 Task: Explore Airbnb listings in remote areas of Alaska, emphasizing off-grid and wilderness experiences, including wildlife watching and stargazing.
Action: Mouse moved to (367, 149)
Screenshot: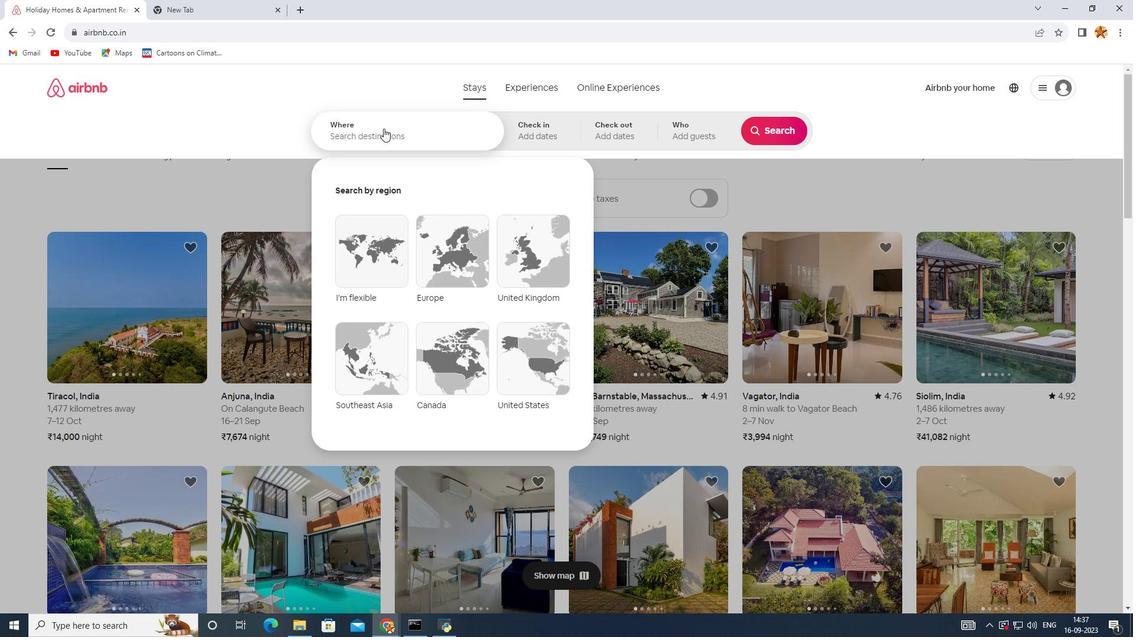 
Action: Mouse pressed left at (367, 149)
Screenshot: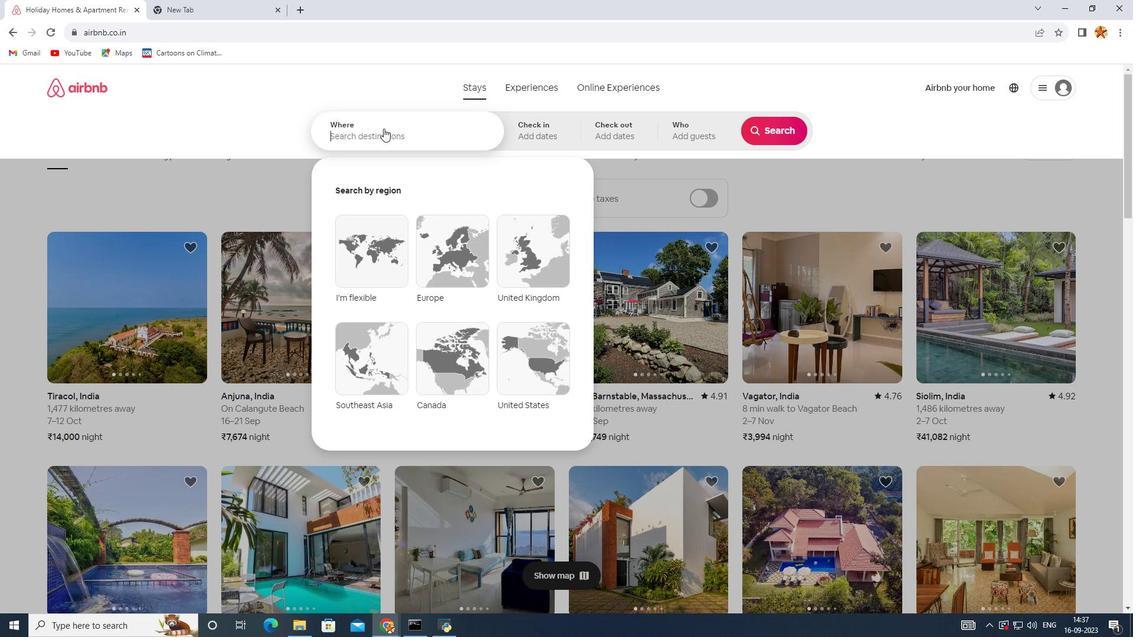 
Action: Key pressed al
Screenshot: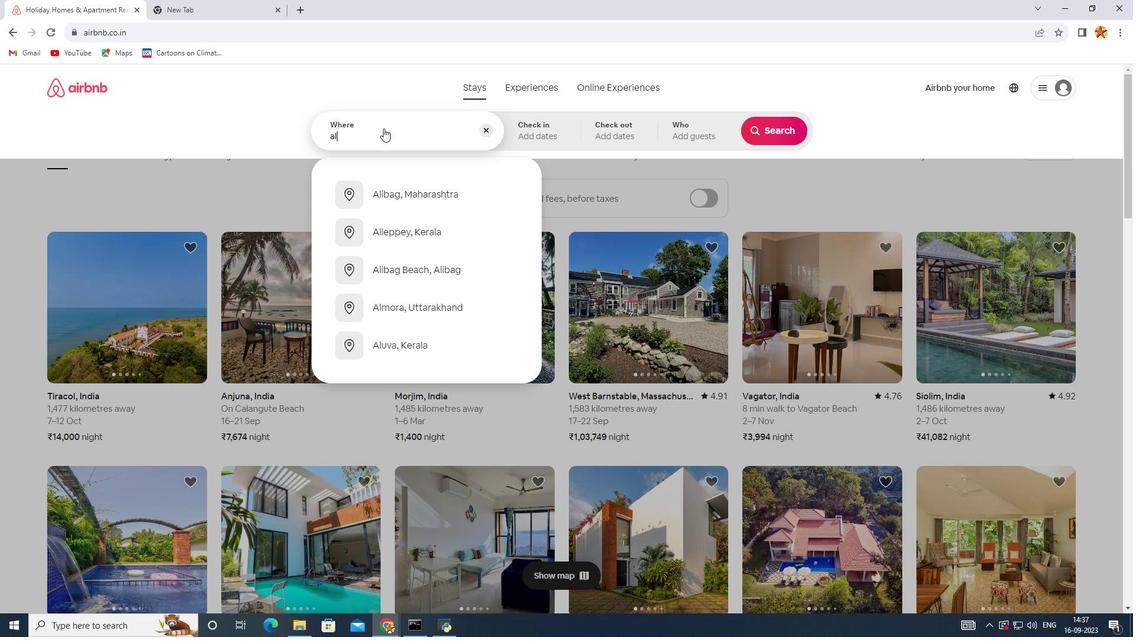 
Action: Mouse moved to (365, 164)
Screenshot: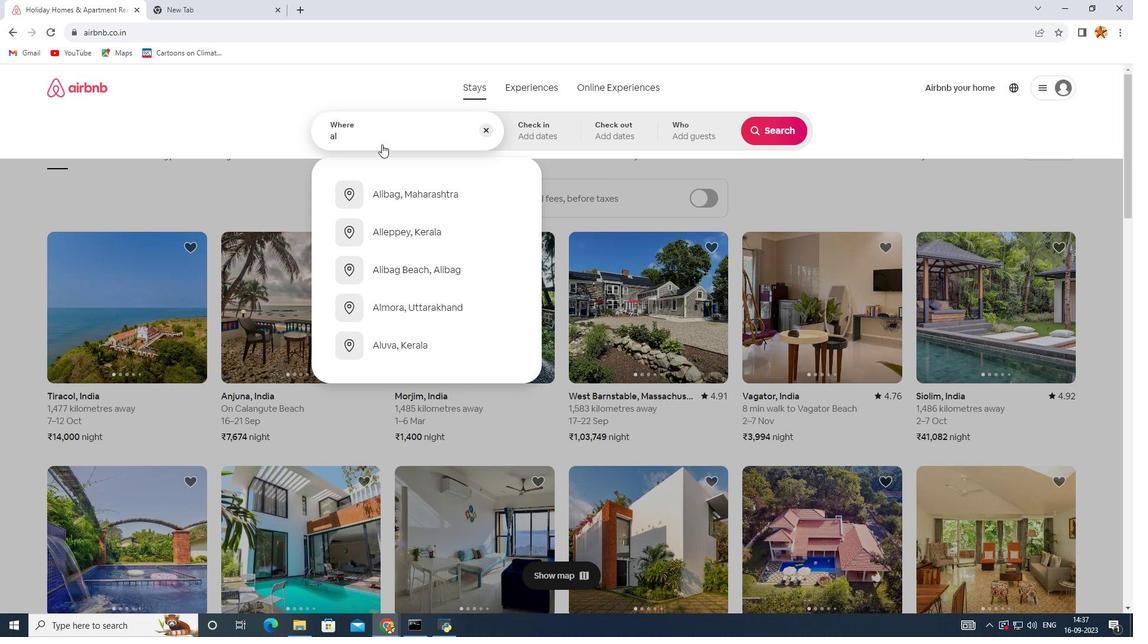 
Action: Key pressed aska
Screenshot: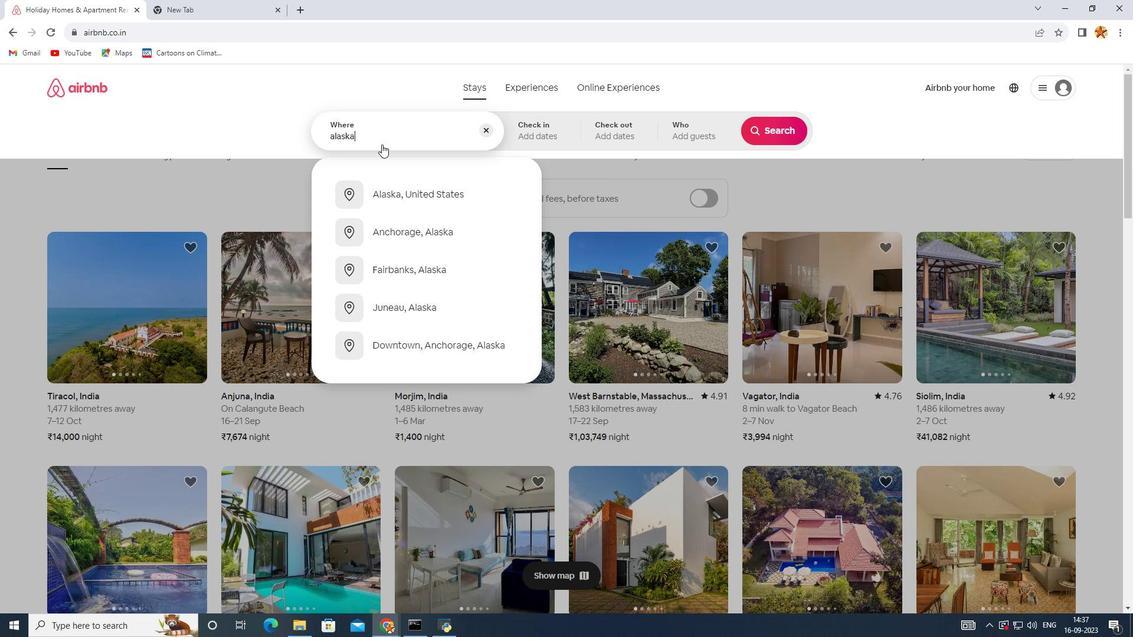 
Action: Mouse moved to (360, 213)
Screenshot: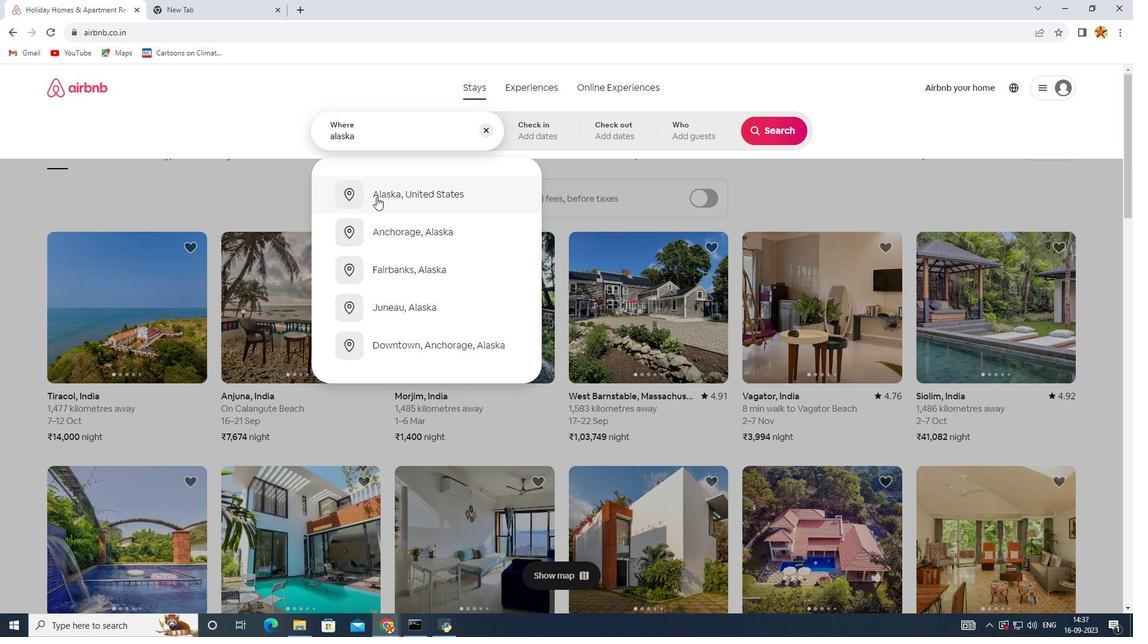 
Action: Mouse pressed left at (360, 213)
Screenshot: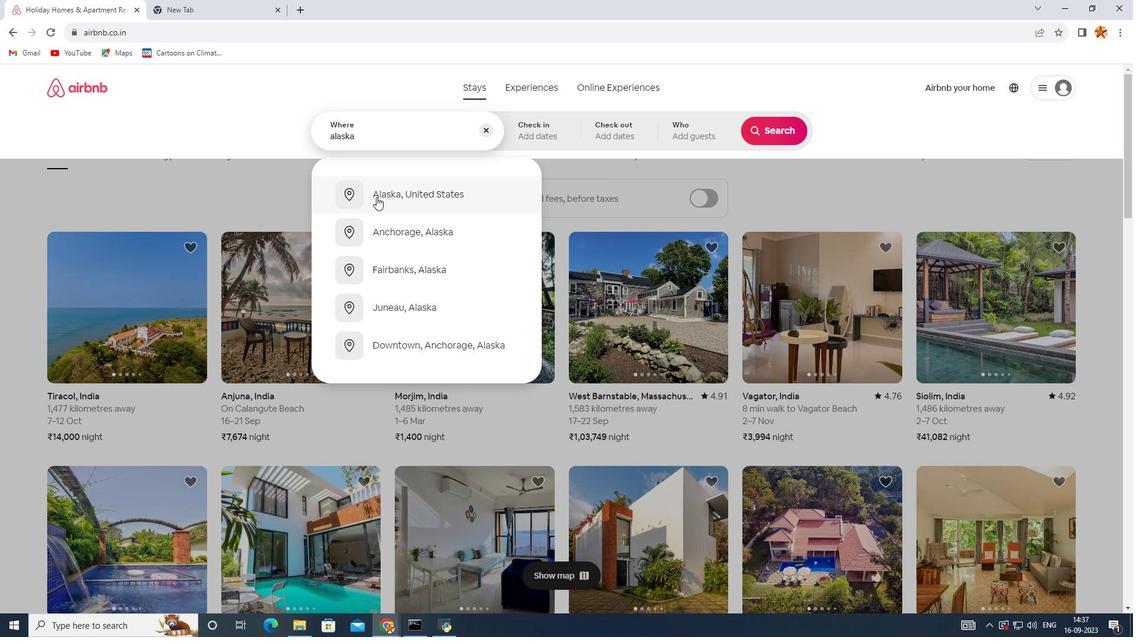 
Action: Mouse moved to (721, 234)
Screenshot: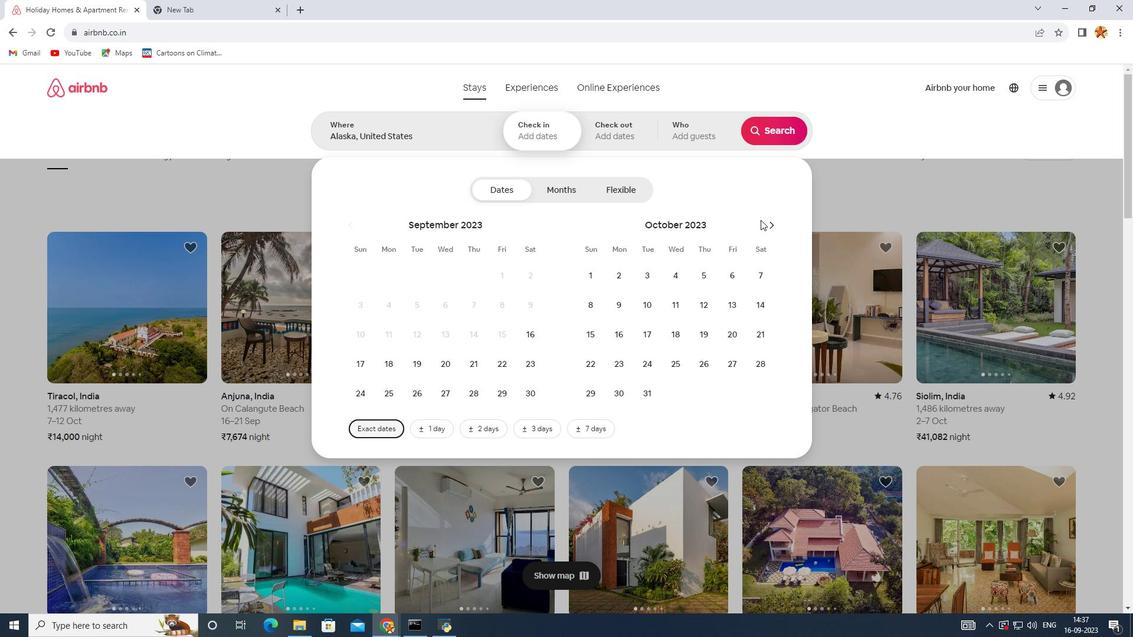 
Action: Mouse pressed left at (721, 234)
Screenshot: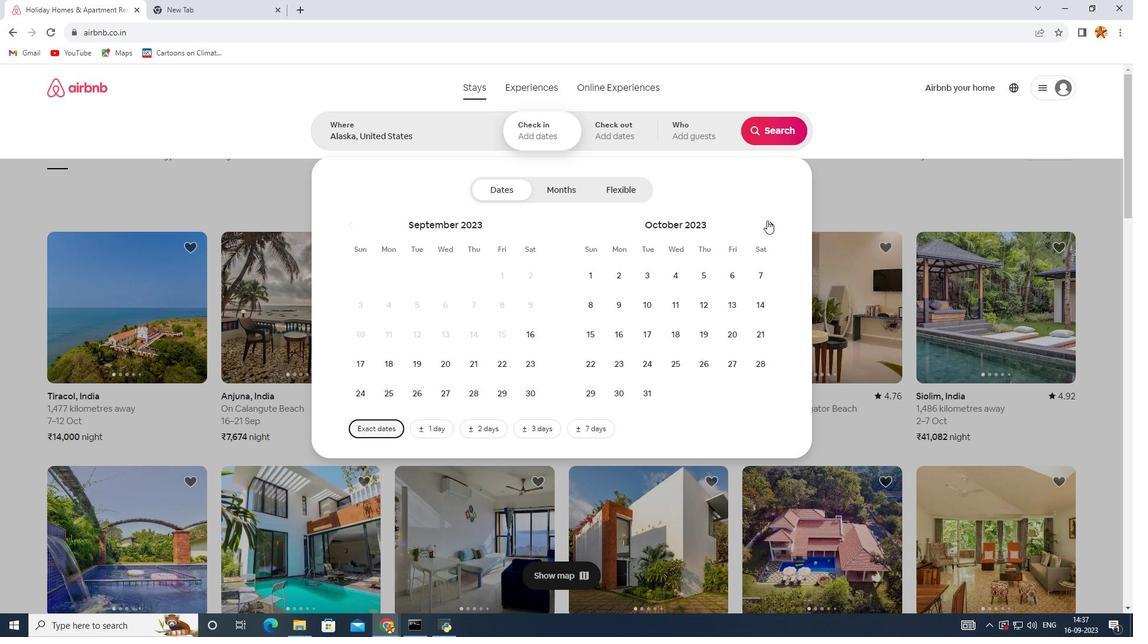 
Action: Mouse moved to (728, 235)
Screenshot: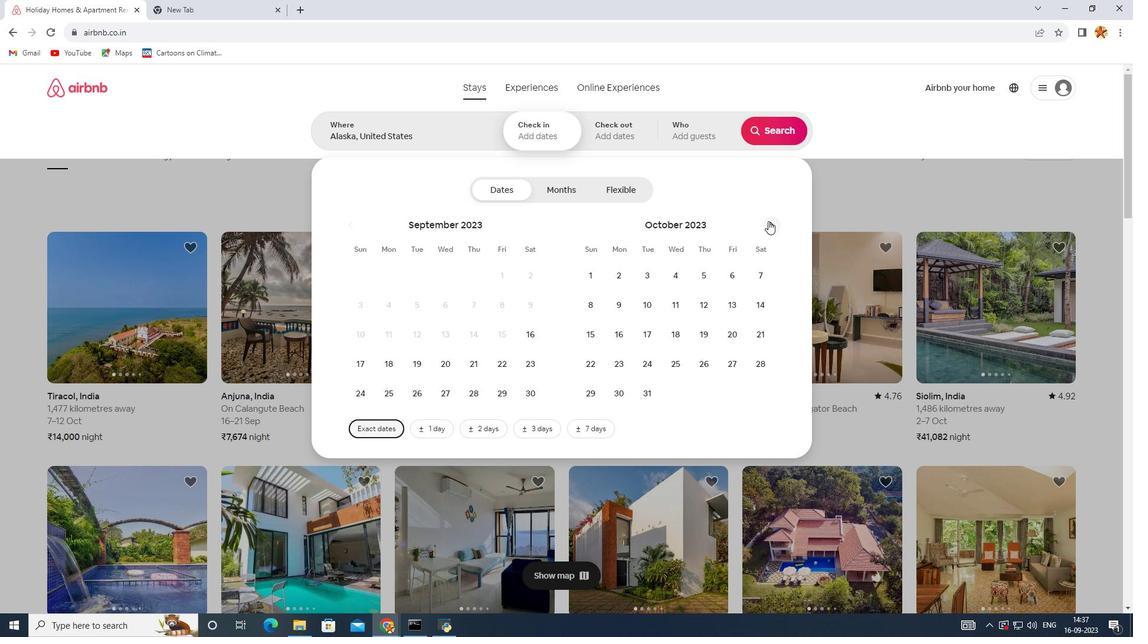 
Action: Mouse pressed left at (728, 235)
Screenshot: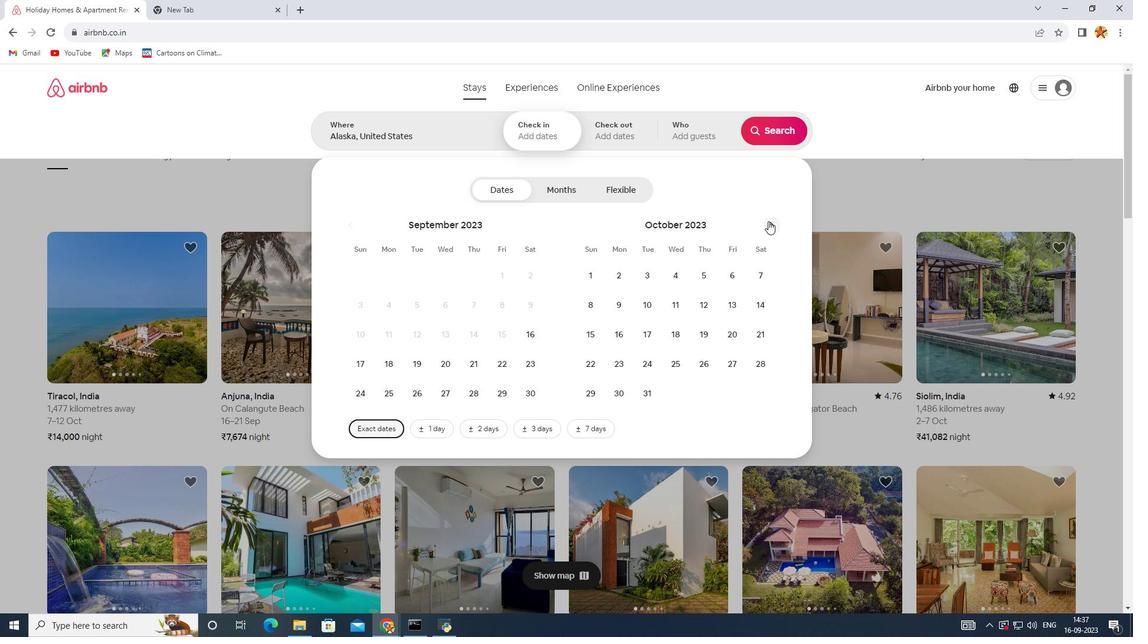 
Action: Mouse pressed left at (728, 235)
Screenshot: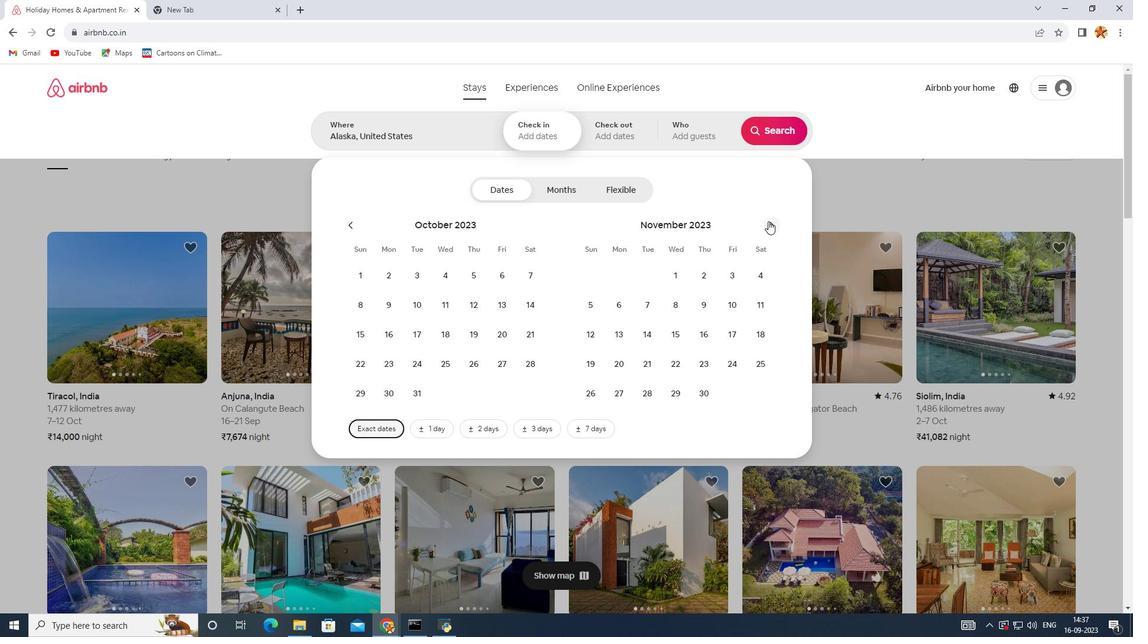 
Action: Mouse moved to (616, 339)
Screenshot: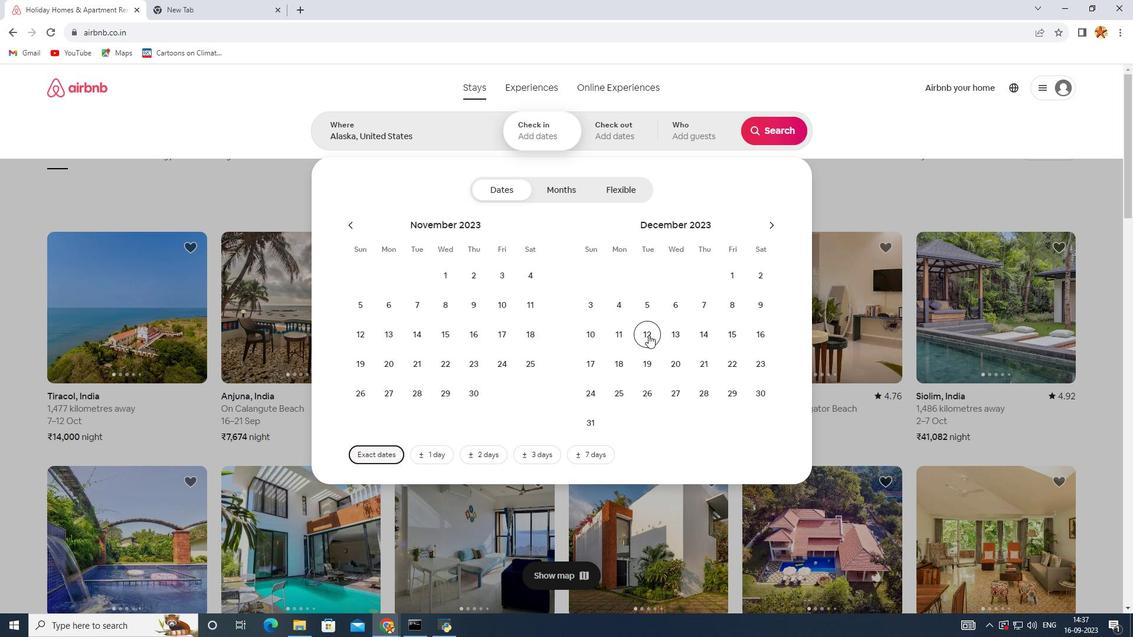 
Action: Mouse pressed left at (616, 339)
Screenshot: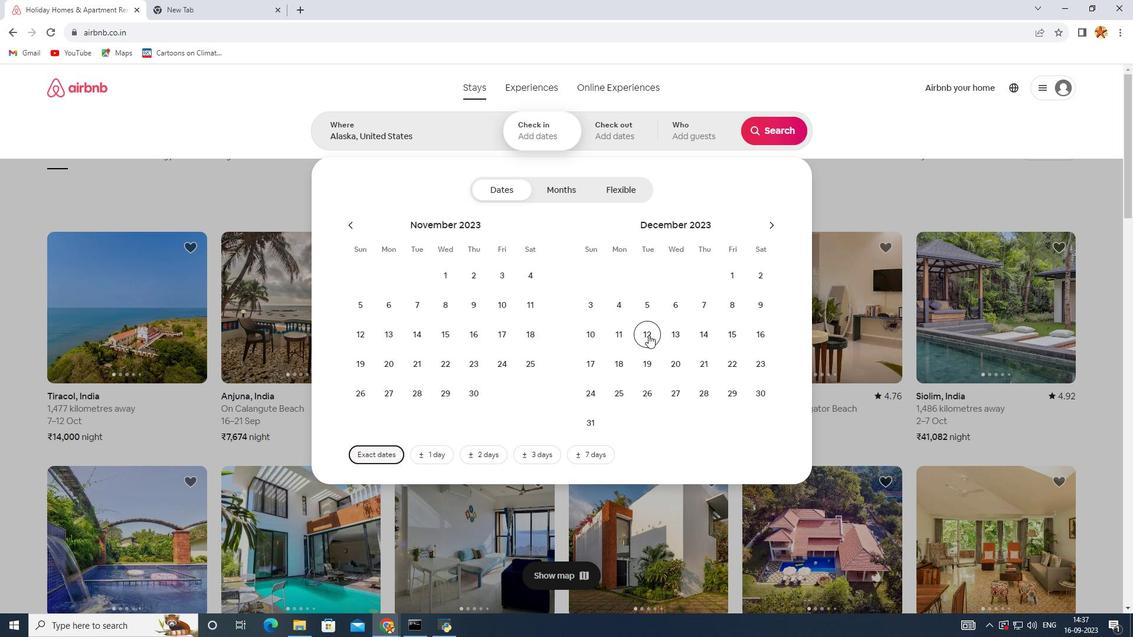 
Action: Mouse moved to (675, 390)
Screenshot: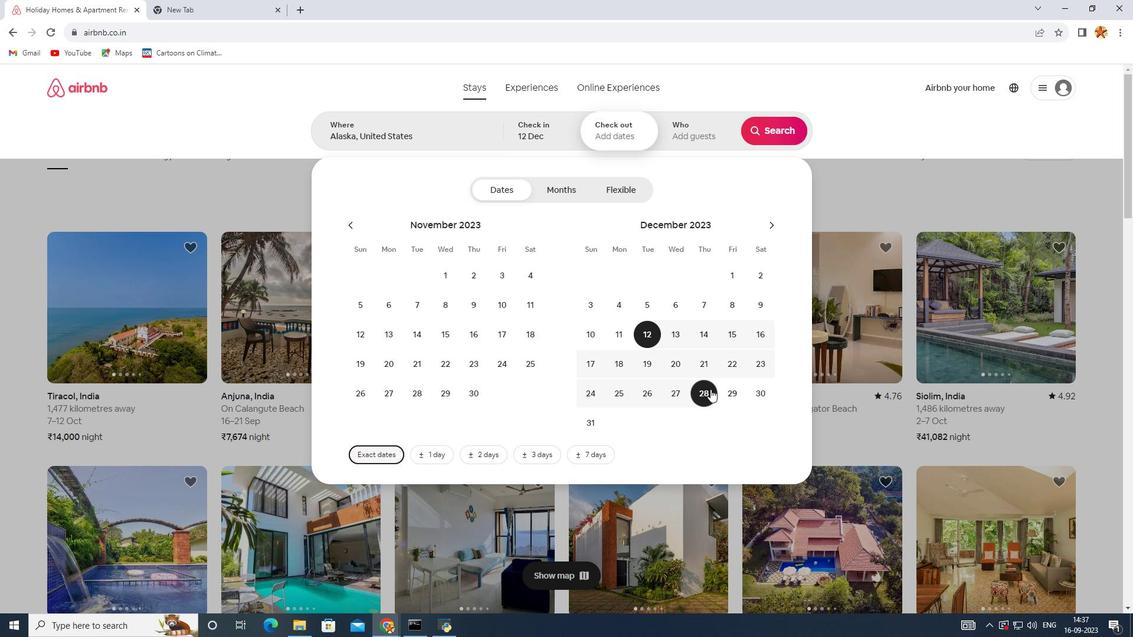 
Action: Mouse pressed left at (675, 390)
Screenshot: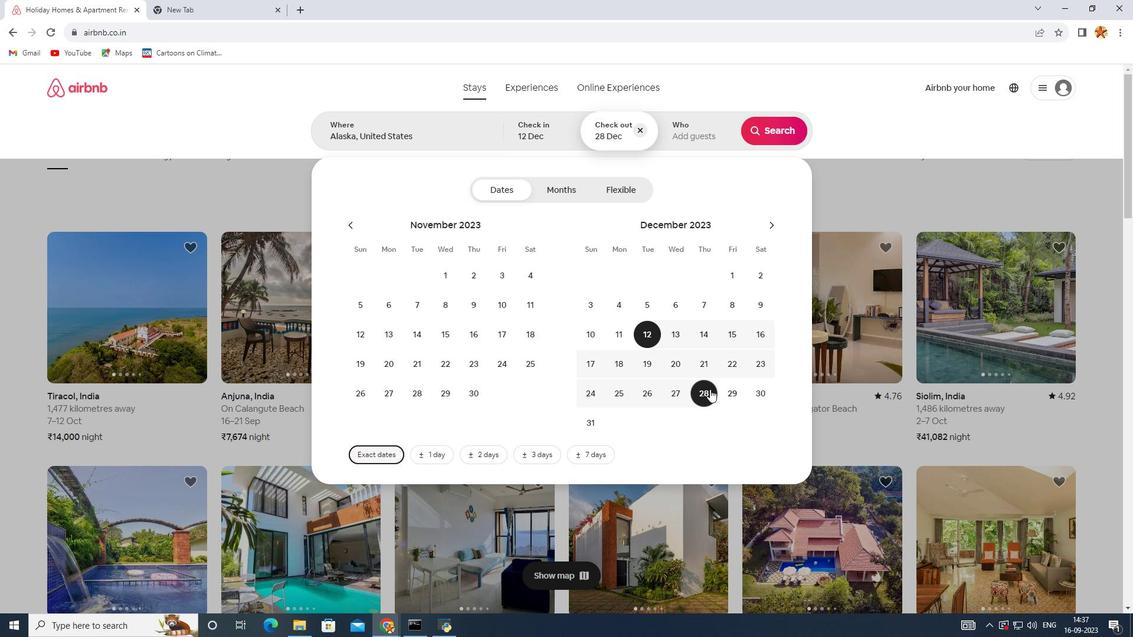 
Action: Mouse moved to (687, 155)
Screenshot: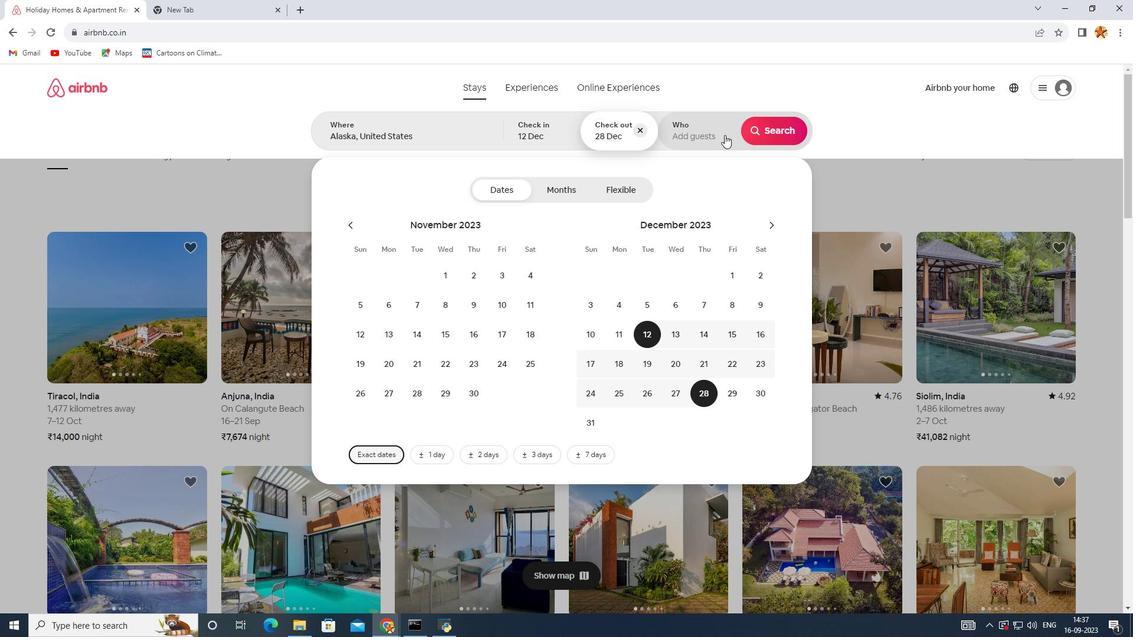 
Action: Mouse pressed left at (687, 155)
Screenshot: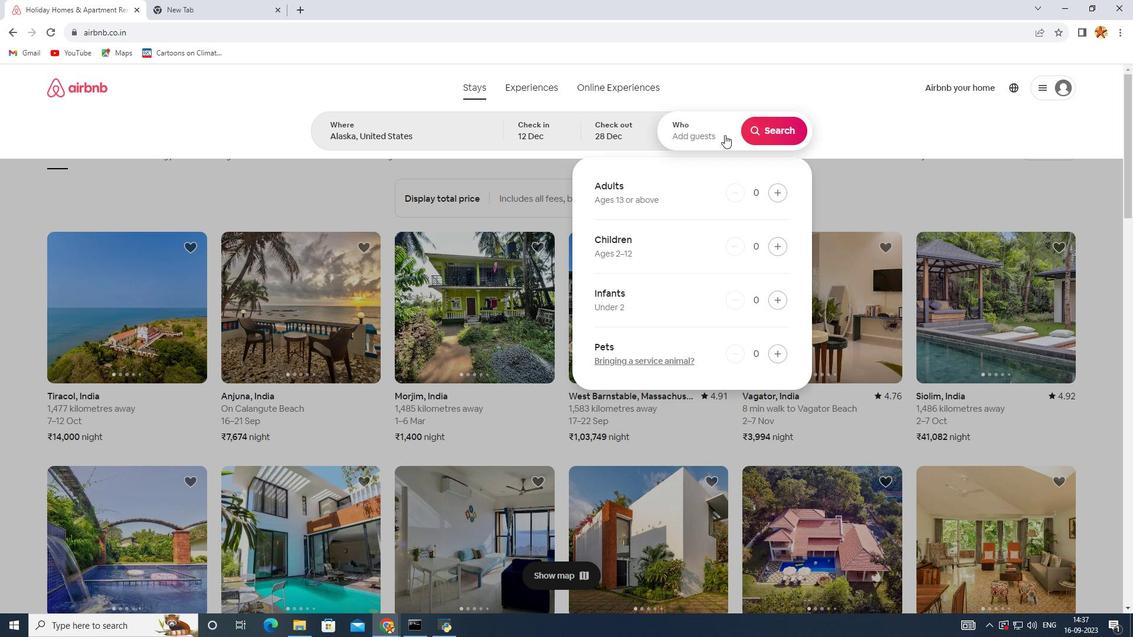 
Action: Mouse moved to (730, 155)
Screenshot: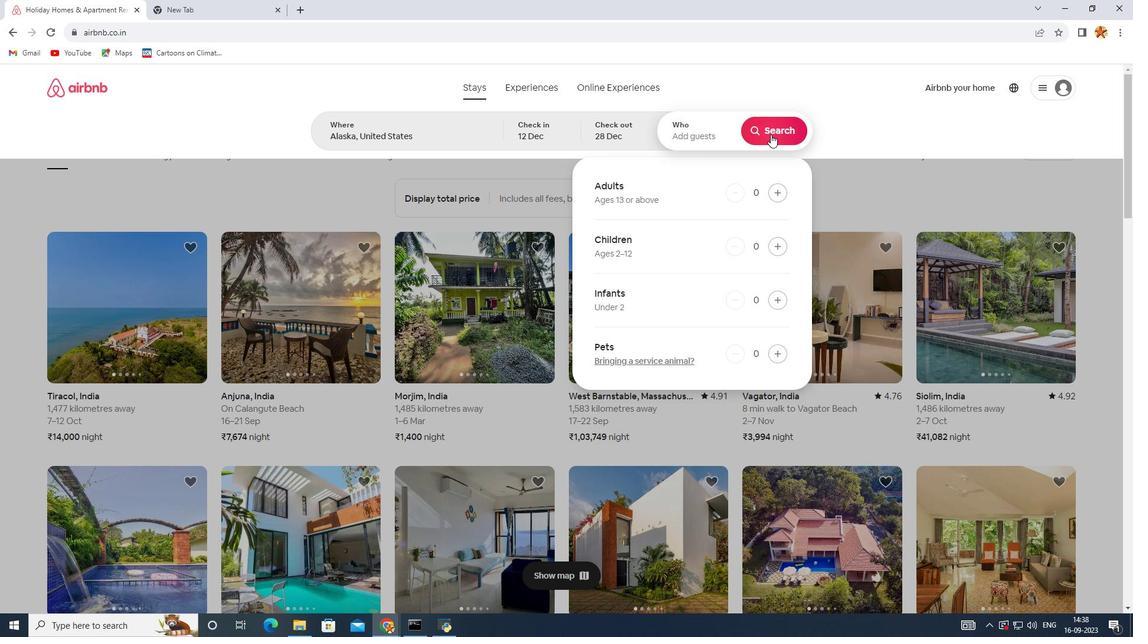 
Action: Mouse pressed left at (730, 155)
Screenshot: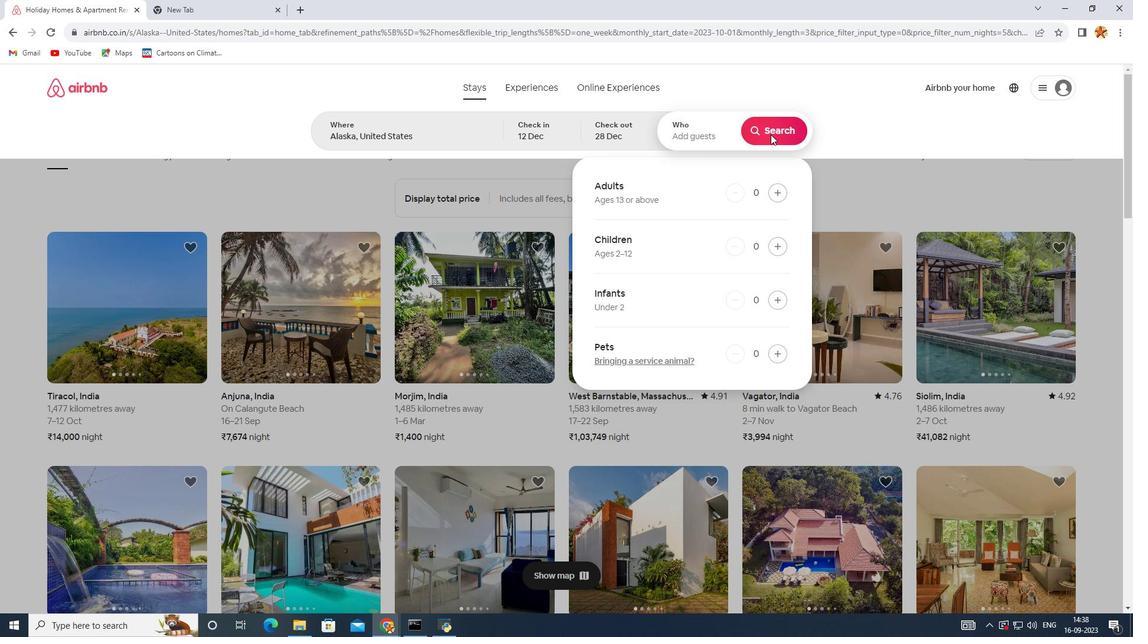 
Action: Mouse moved to (1034, 161)
Screenshot: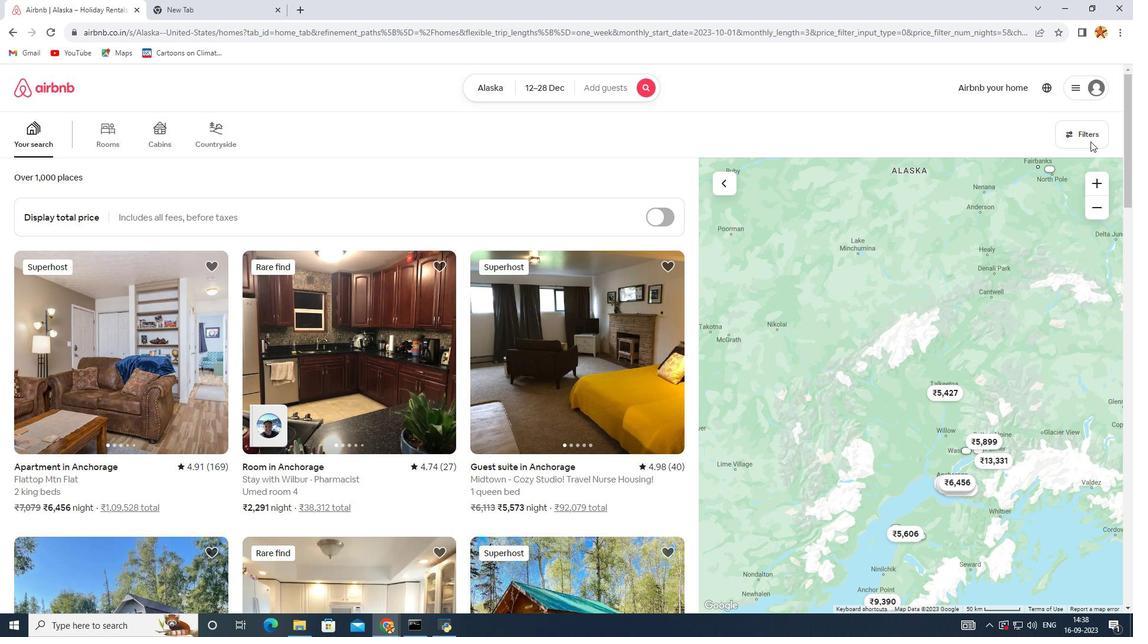 
Action: Mouse pressed left at (1034, 161)
Screenshot: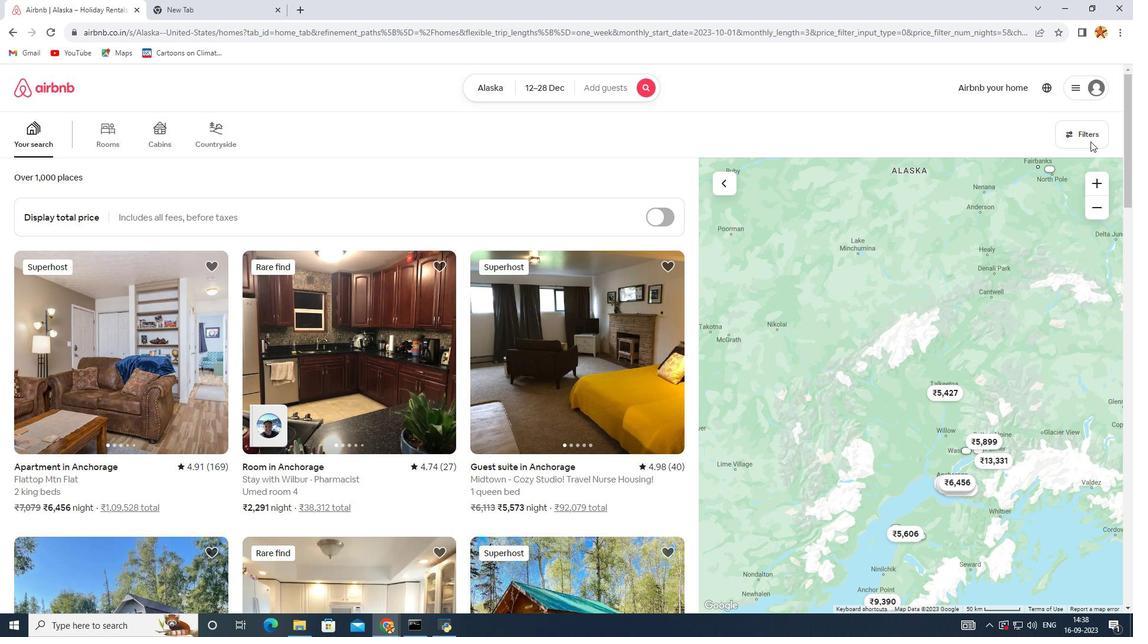 
Action: Mouse moved to (410, 355)
Screenshot: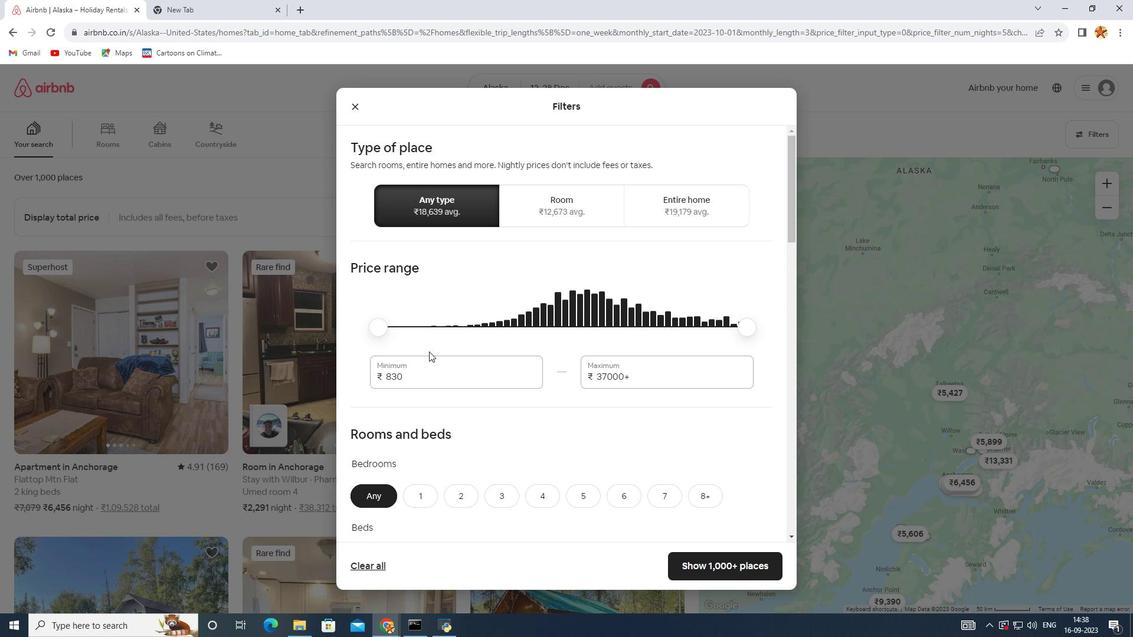 
Action: Mouse scrolled (410, 354) with delta (0, 0)
Screenshot: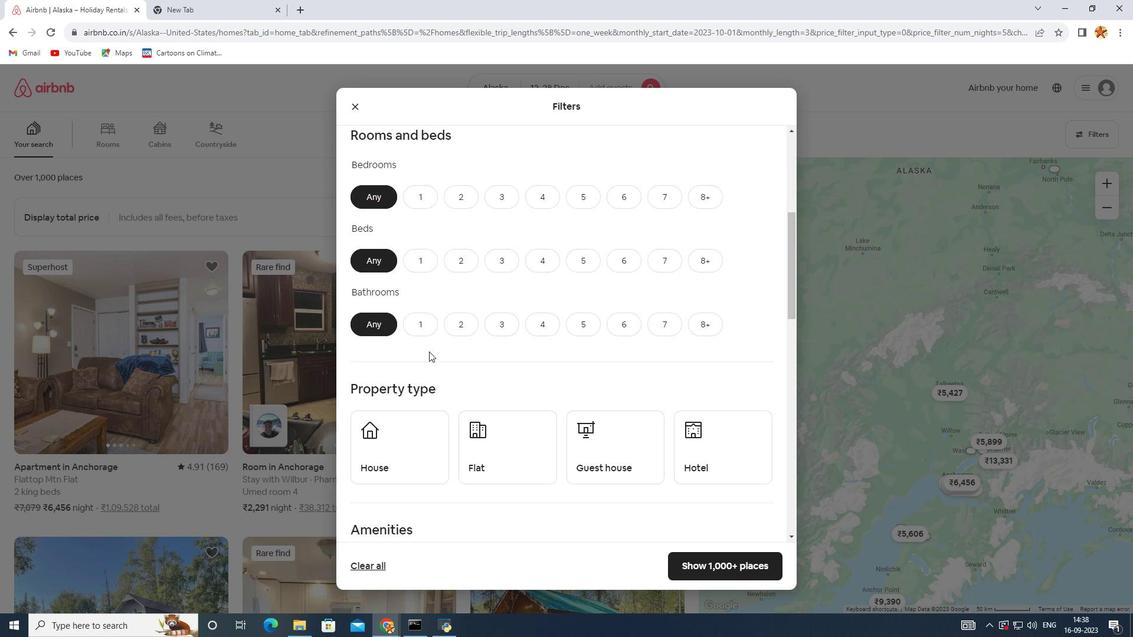 
Action: Mouse scrolled (410, 354) with delta (0, 0)
Screenshot: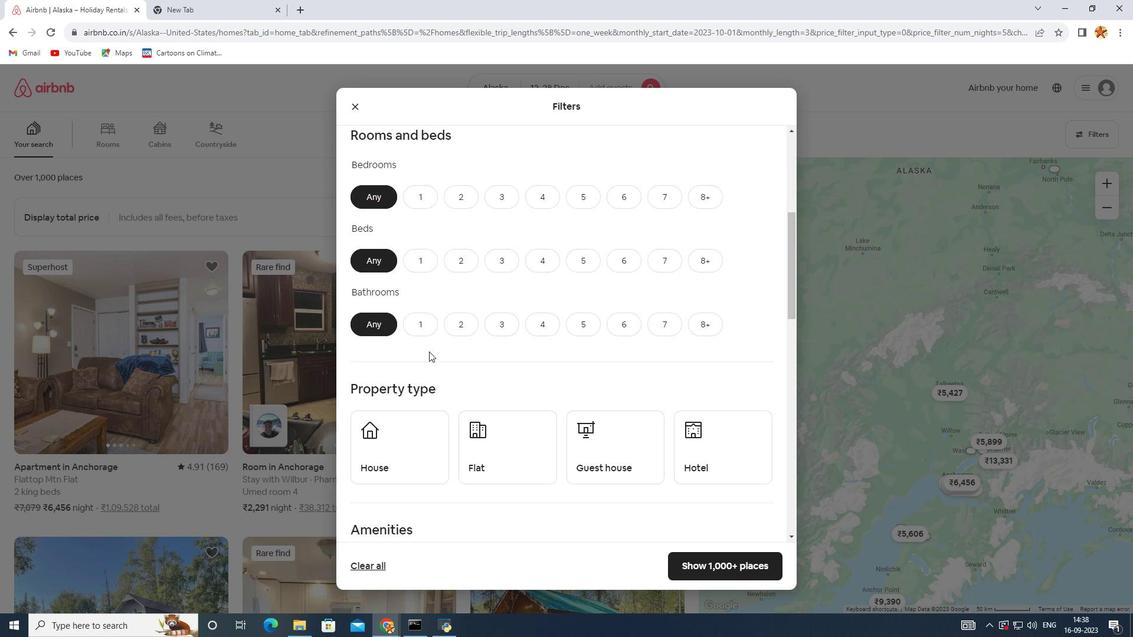 
Action: Mouse scrolled (410, 354) with delta (0, 0)
Screenshot: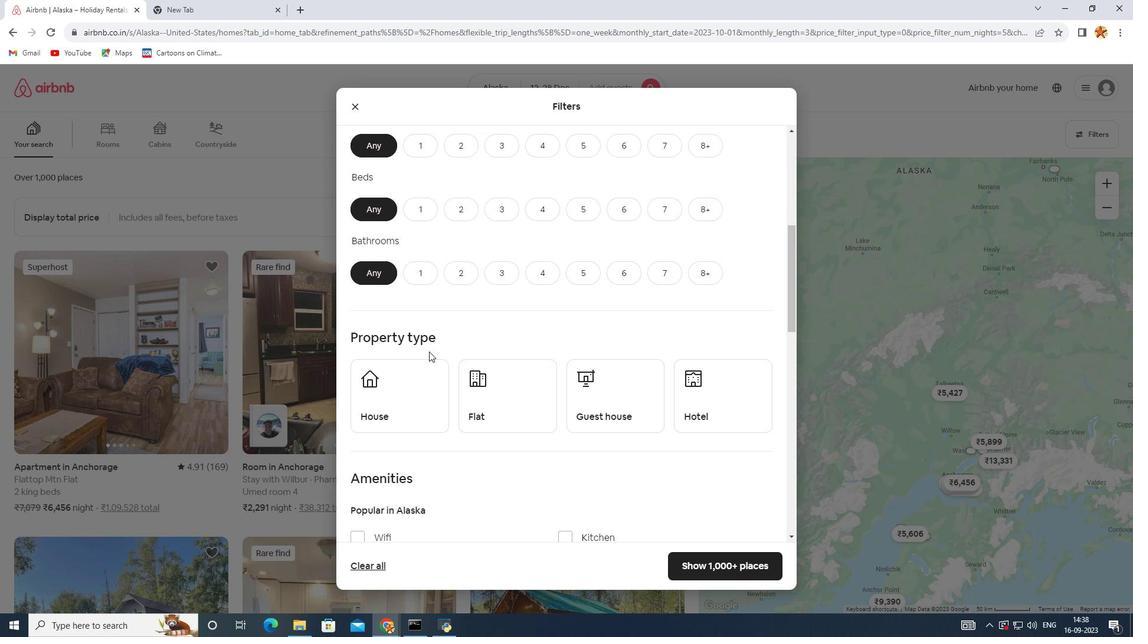
Action: Mouse scrolled (410, 354) with delta (0, 0)
Screenshot: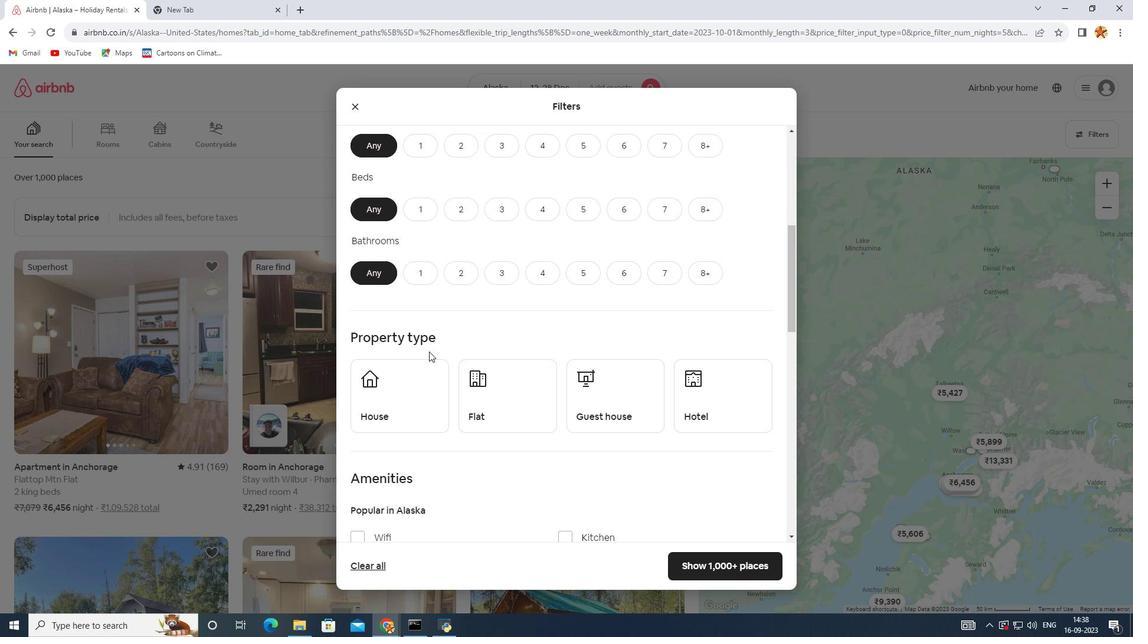 
Action: Mouse scrolled (410, 354) with delta (0, 0)
Screenshot: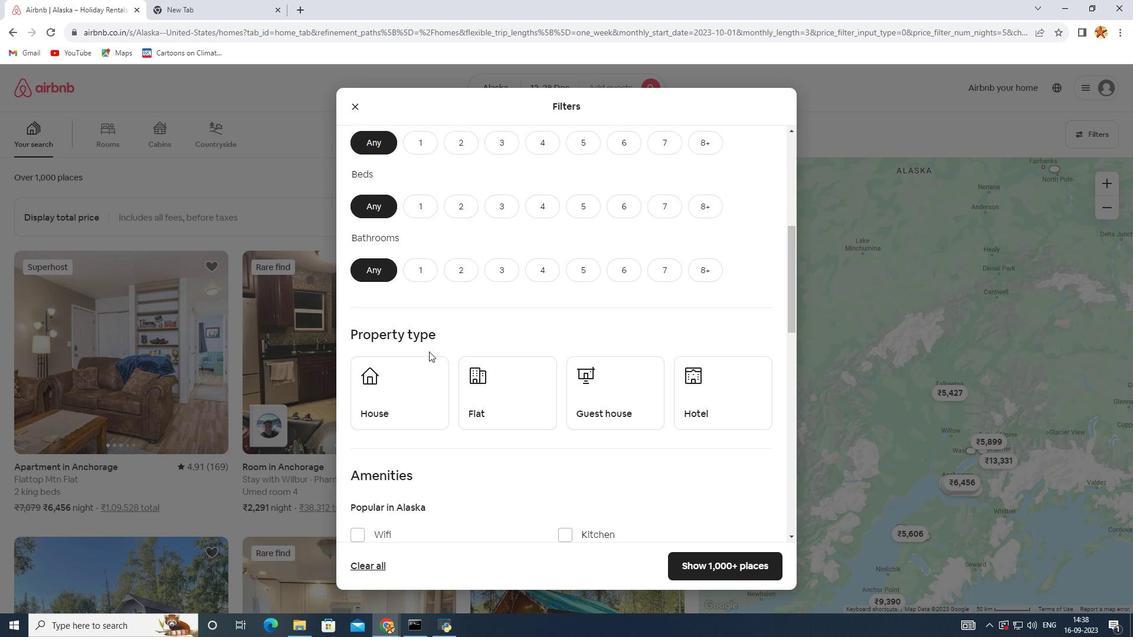 
Action: Mouse scrolled (410, 354) with delta (0, 0)
Screenshot: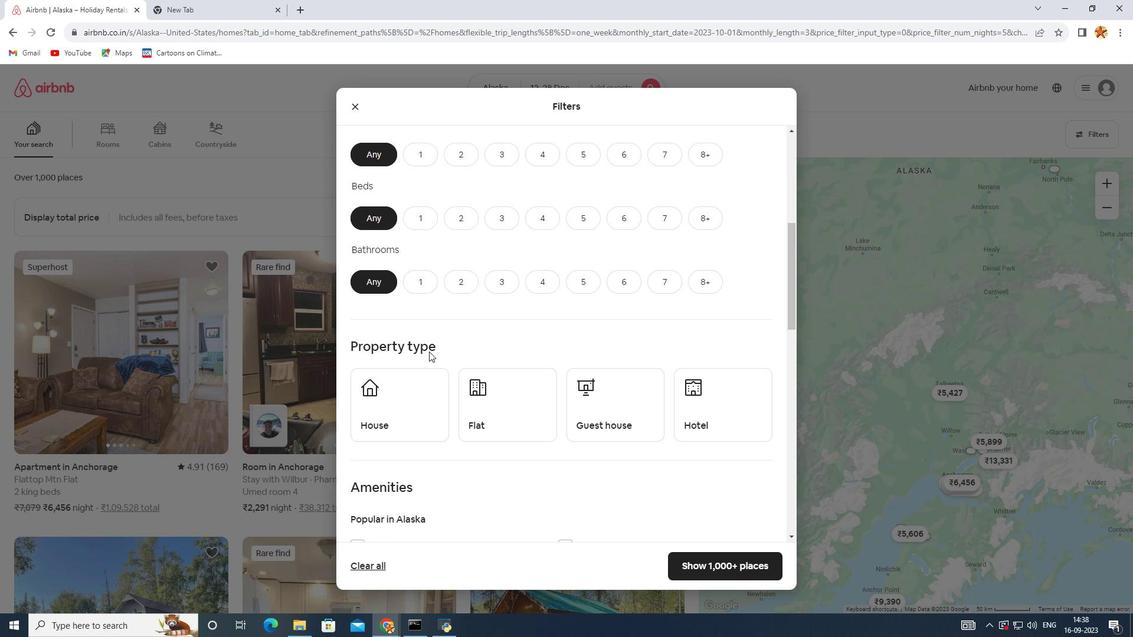 
Action: Mouse scrolled (410, 355) with delta (0, 0)
Screenshot: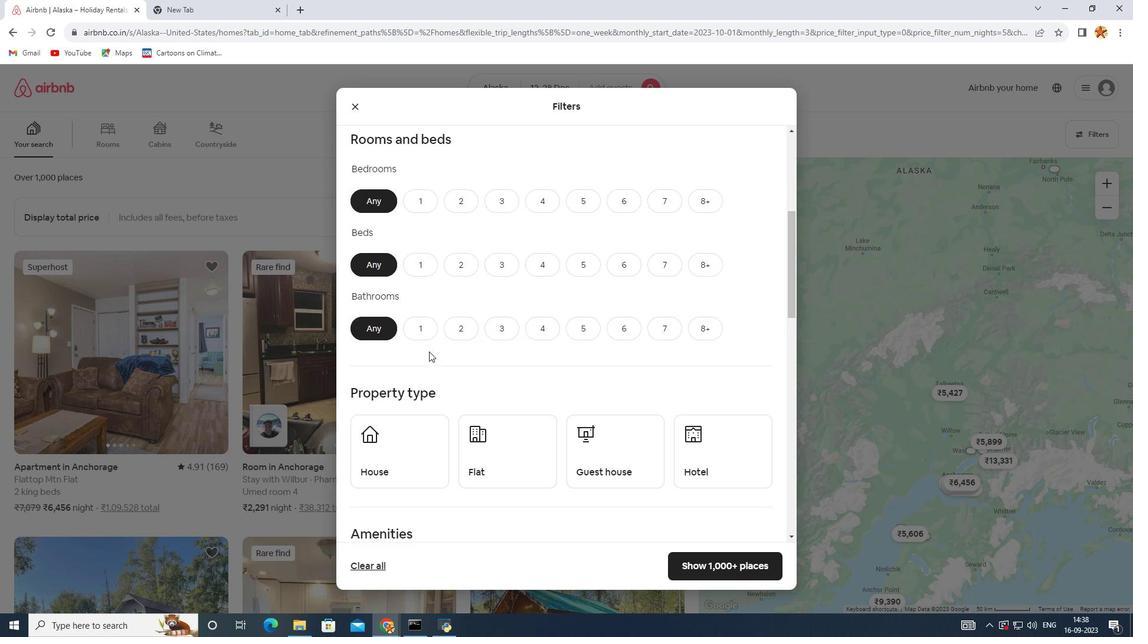 
Action: Mouse scrolled (410, 354) with delta (0, 0)
Screenshot: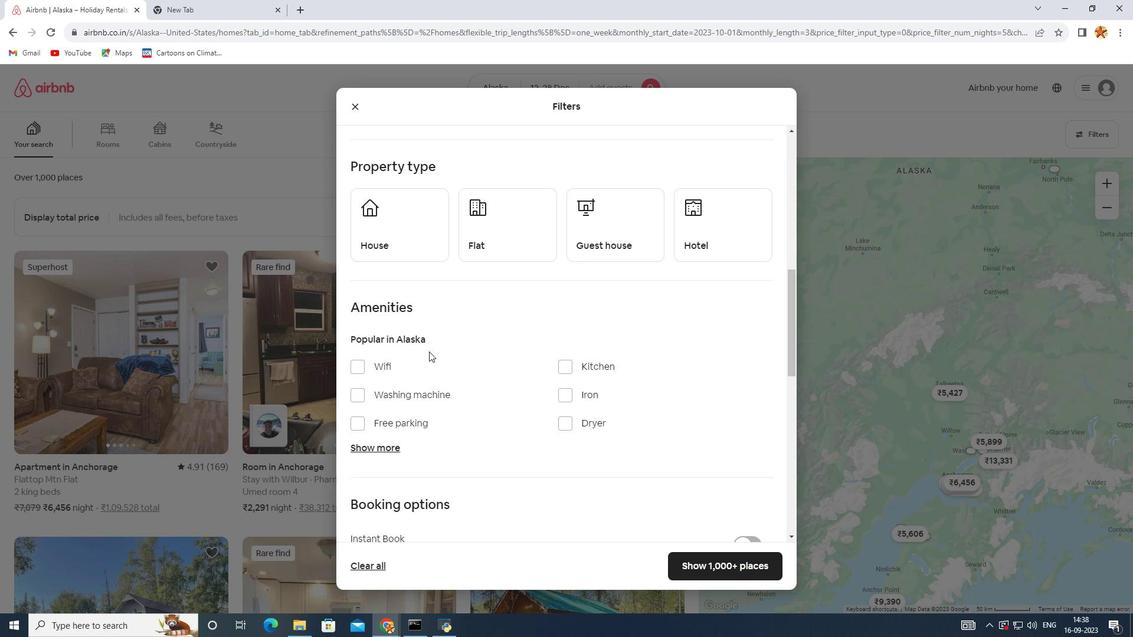 
Action: Mouse scrolled (410, 354) with delta (0, 0)
Screenshot: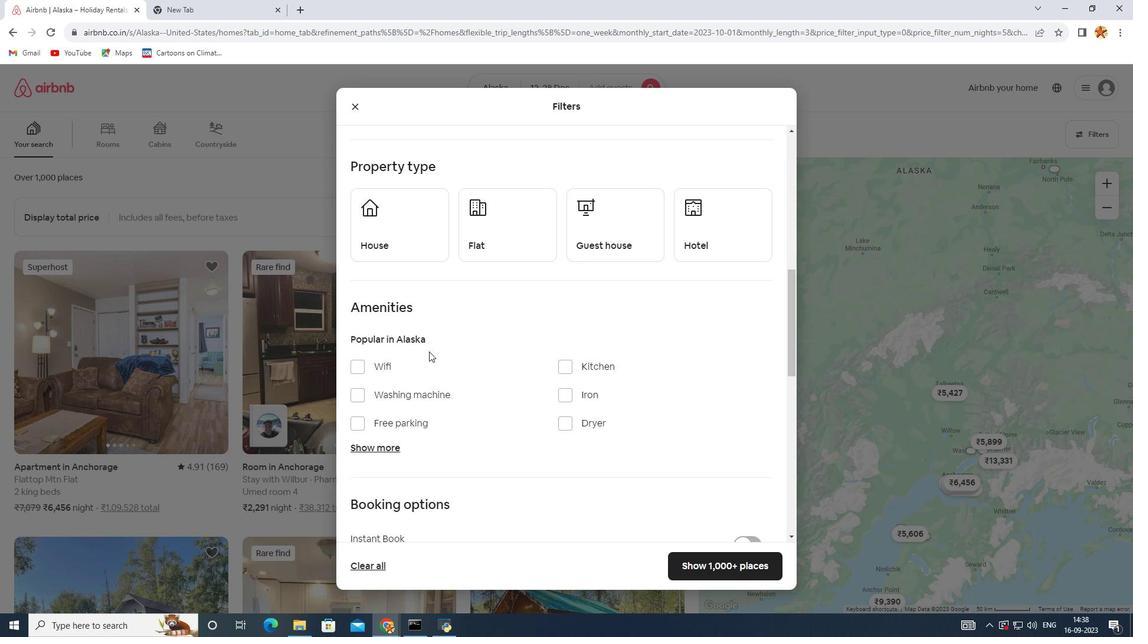 
Action: Mouse scrolled (410, 354) with delta (0, 0)
Screenshot: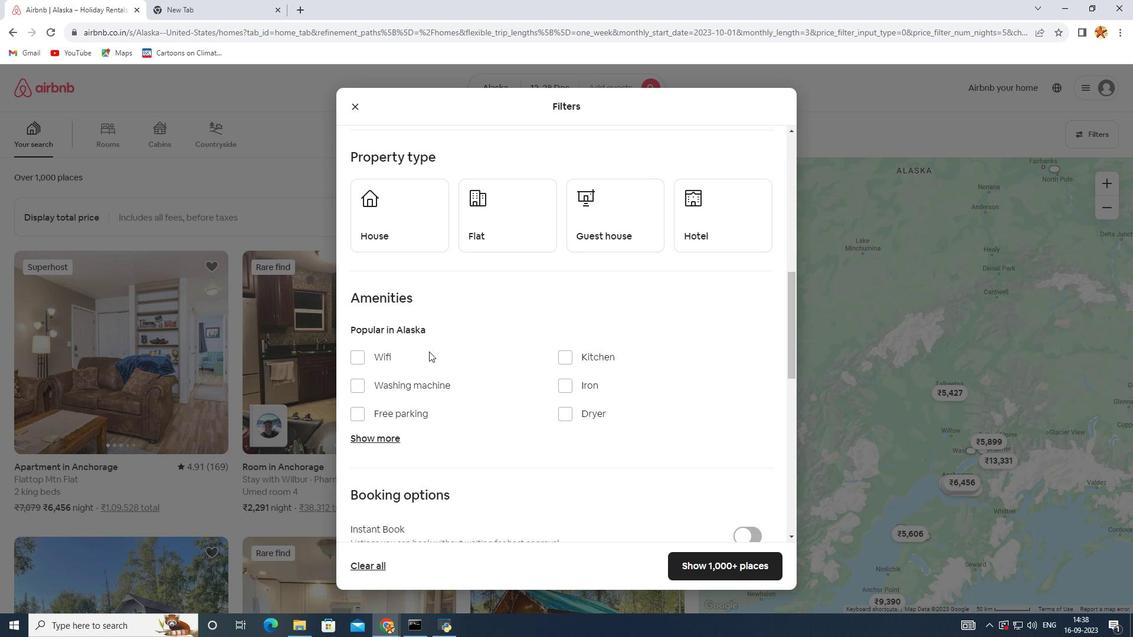 
Action: Mouse scrolled (410, 354) with delta (0, 0)
Screenshot: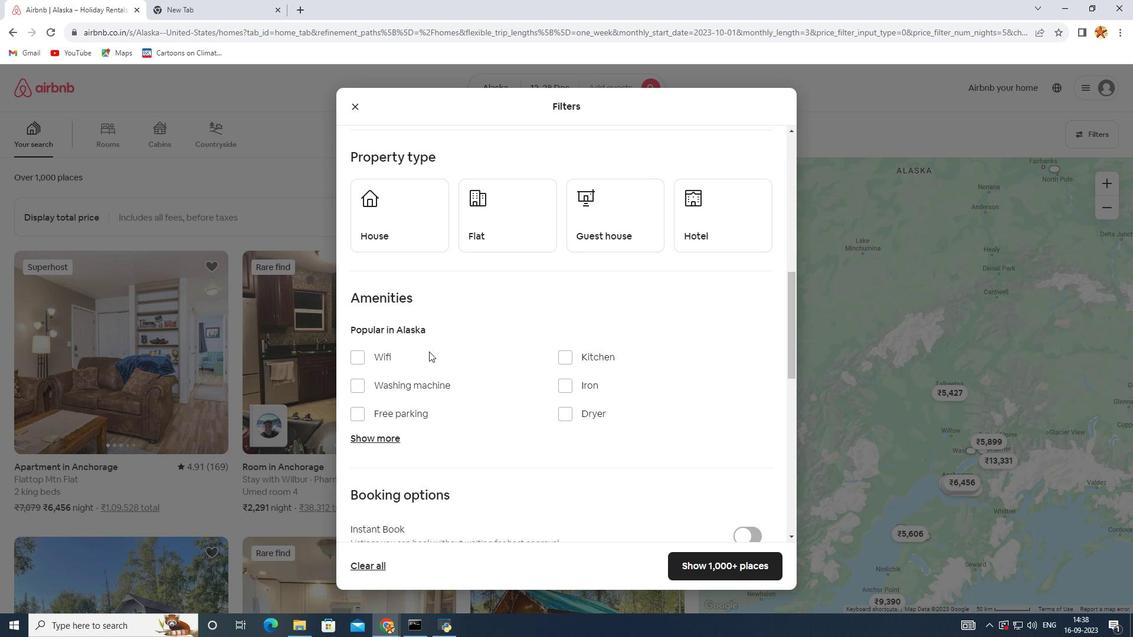 
Action: Mouse moved to (370, 436)
Screenshot: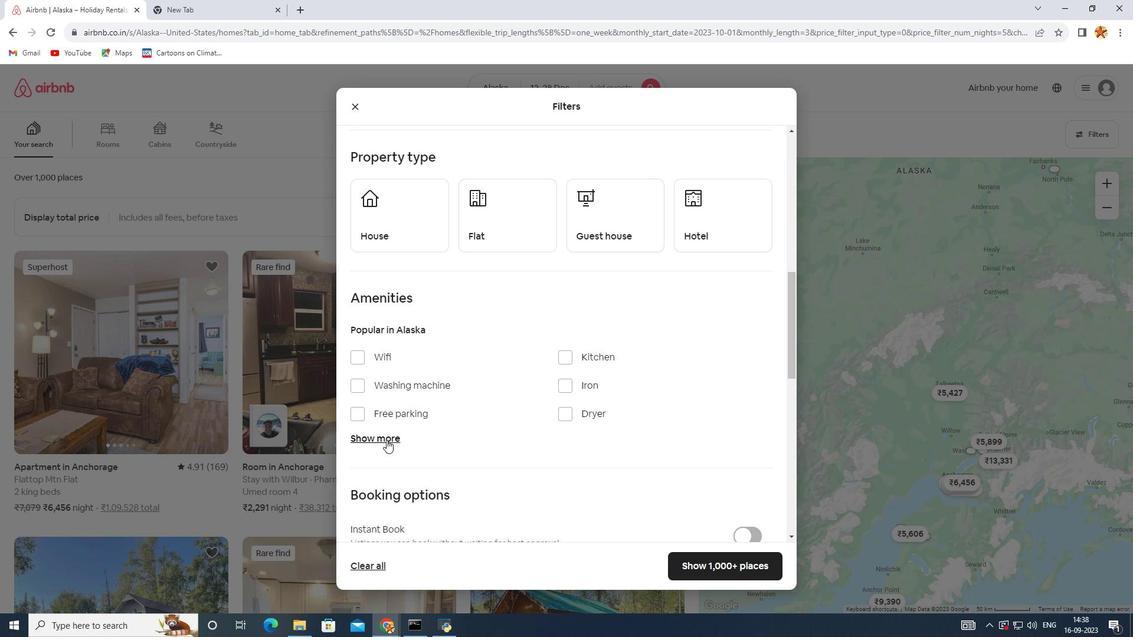 
Action: Mouse pressed left at (370, 436)
Screenshot: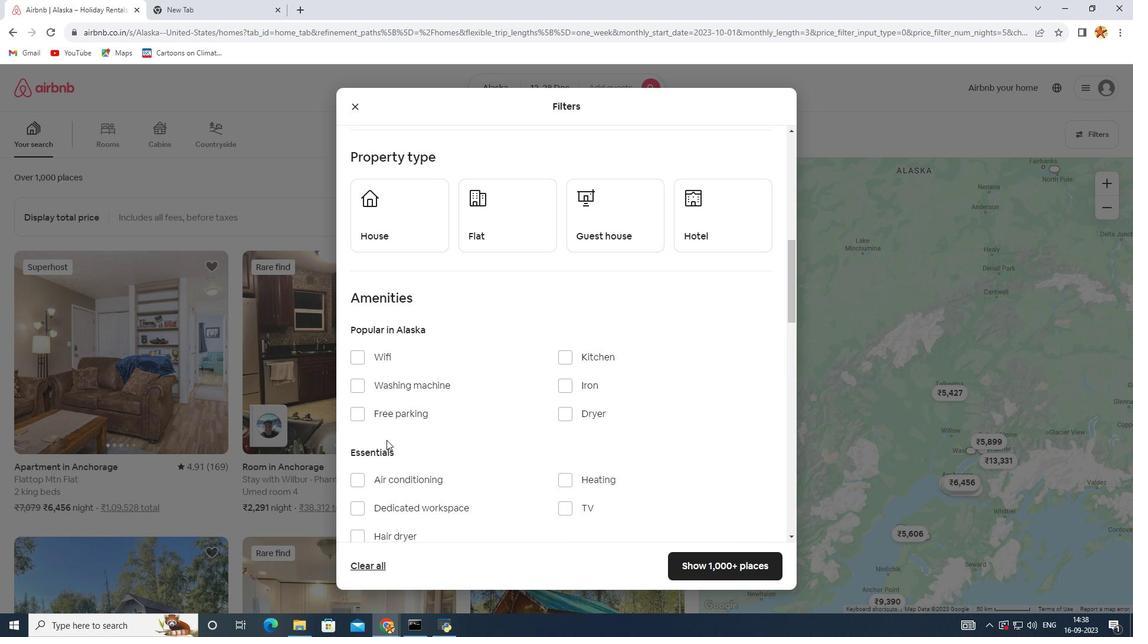 
Action: Mouse moved to (371, 404)
Screenshot: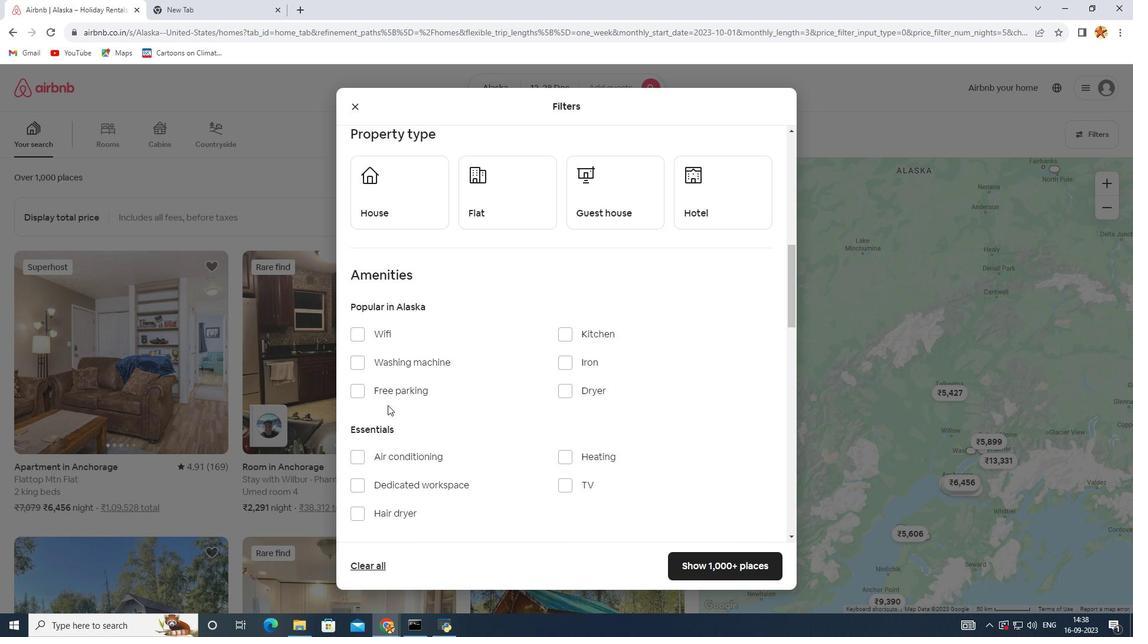 
Action: Mouse scrolled (371, 404) with delta (0, 0)
Screenshot: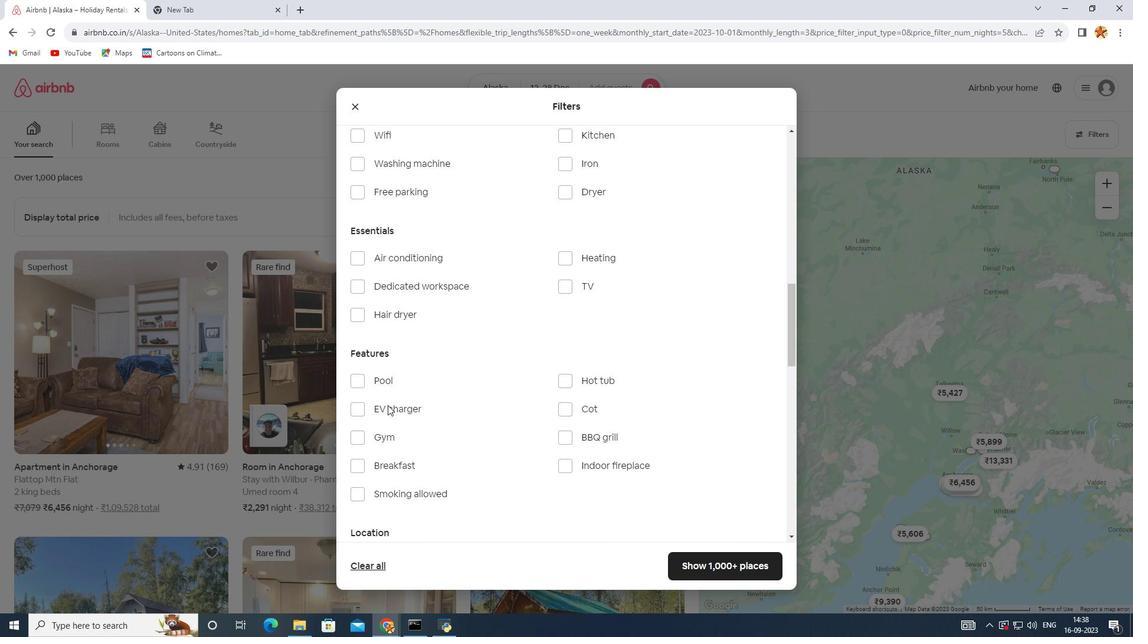 
Action: Mouse scrolled (371, 404) with delta (0, 0)
Screenshot: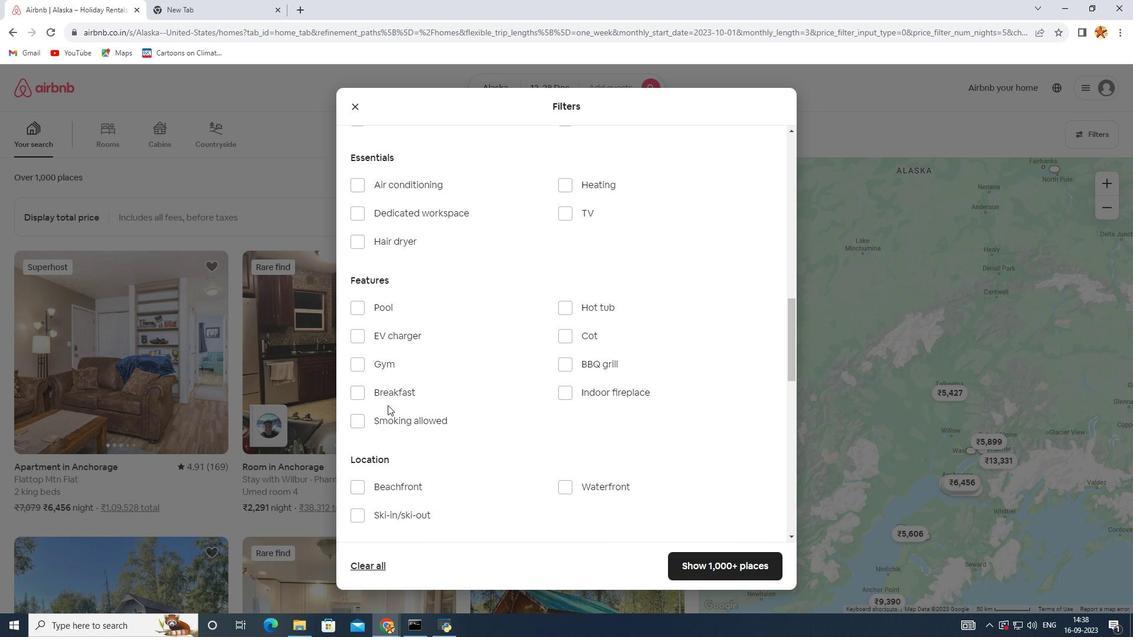 
Action: Mouse scrolled (371, 404) with delta (0, 0)
Screenshot: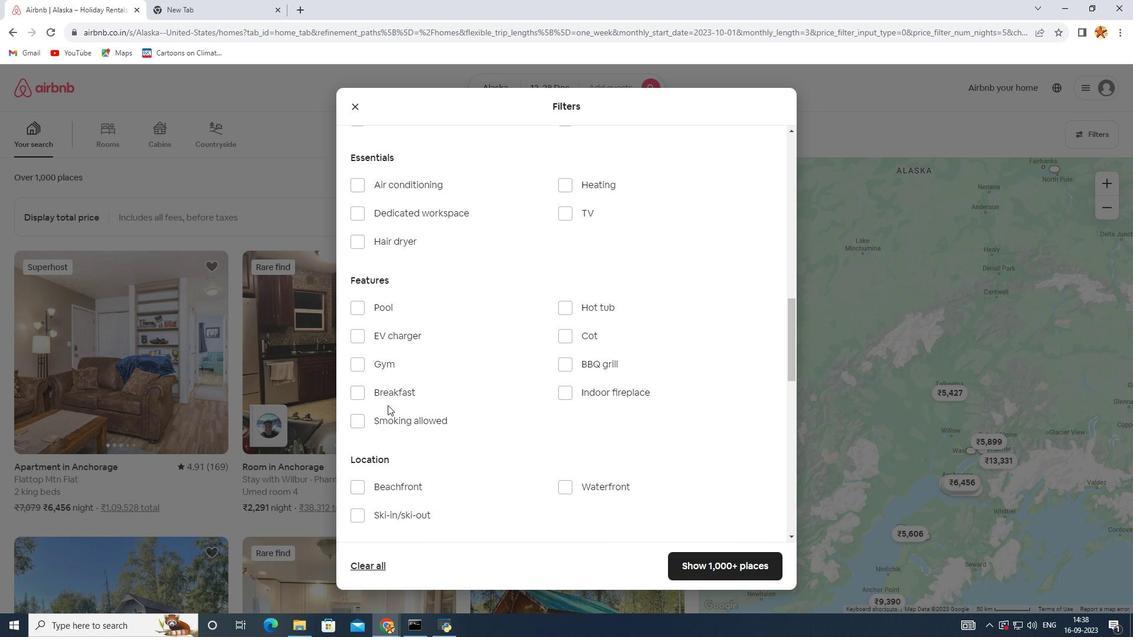 
Action: Mouse scrolled (371, 404) with delta (0, 0)
Screenshot: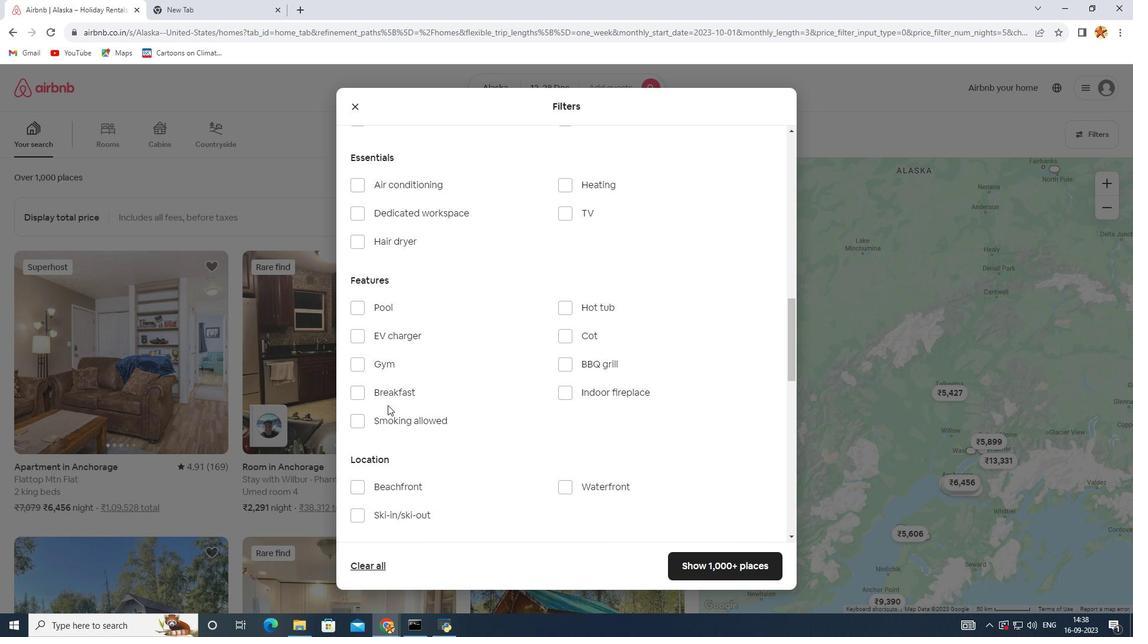 
Action: Mouse scrolled (371, 404) with delta (0, 0)
Screenshot: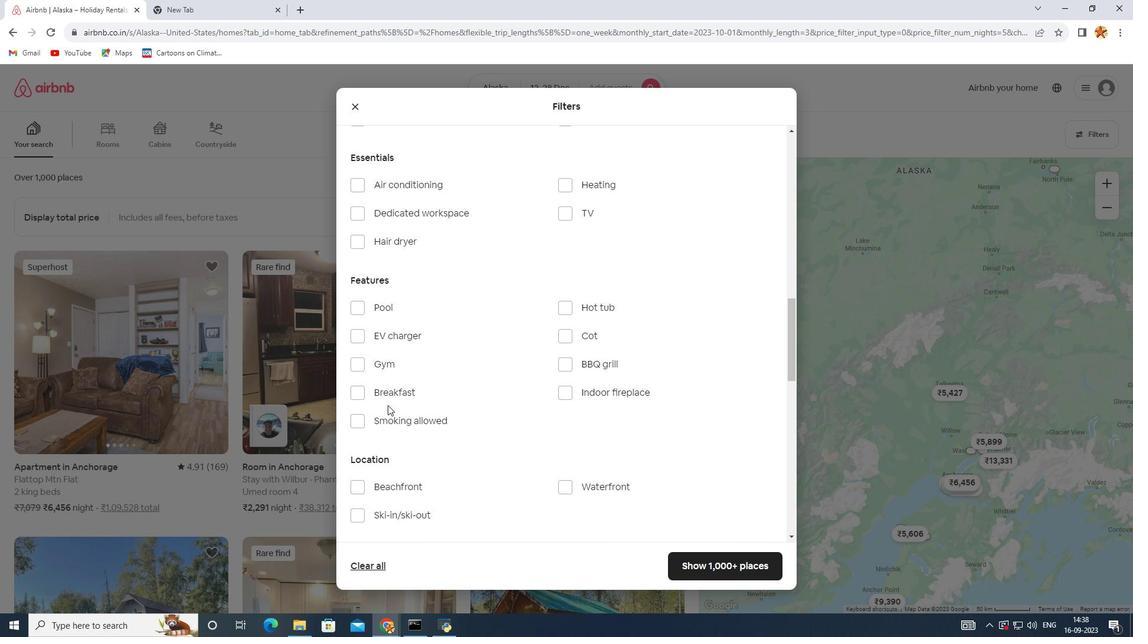 
Action: Mouse moved to (533, 370)
Screenshot: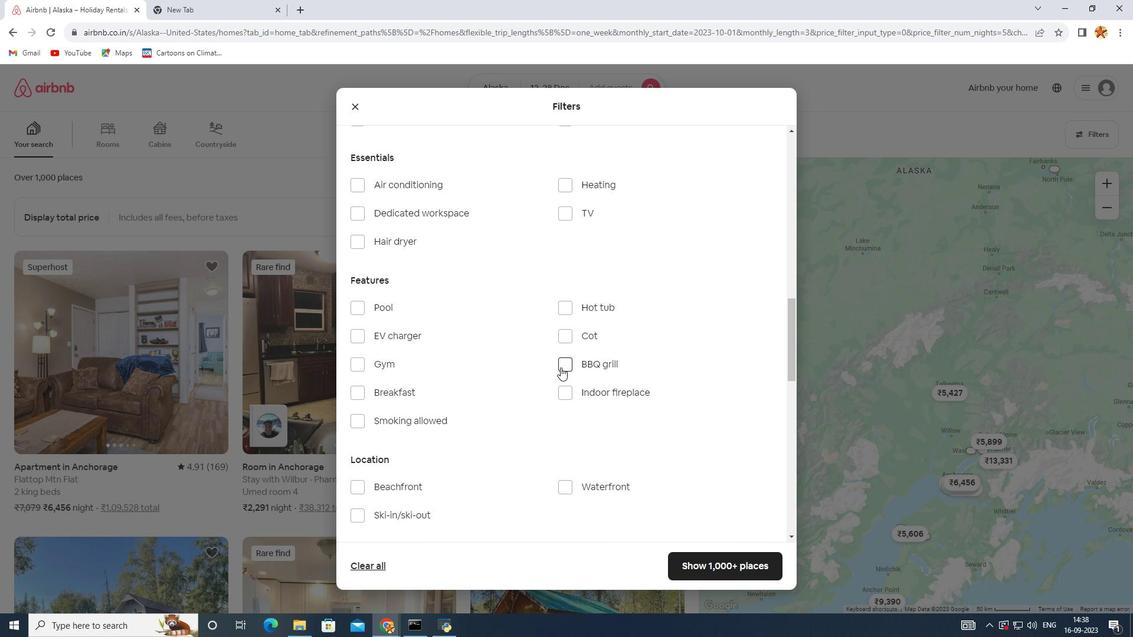 
Action: Mouse pressed left at (533, 370)
Screenshot: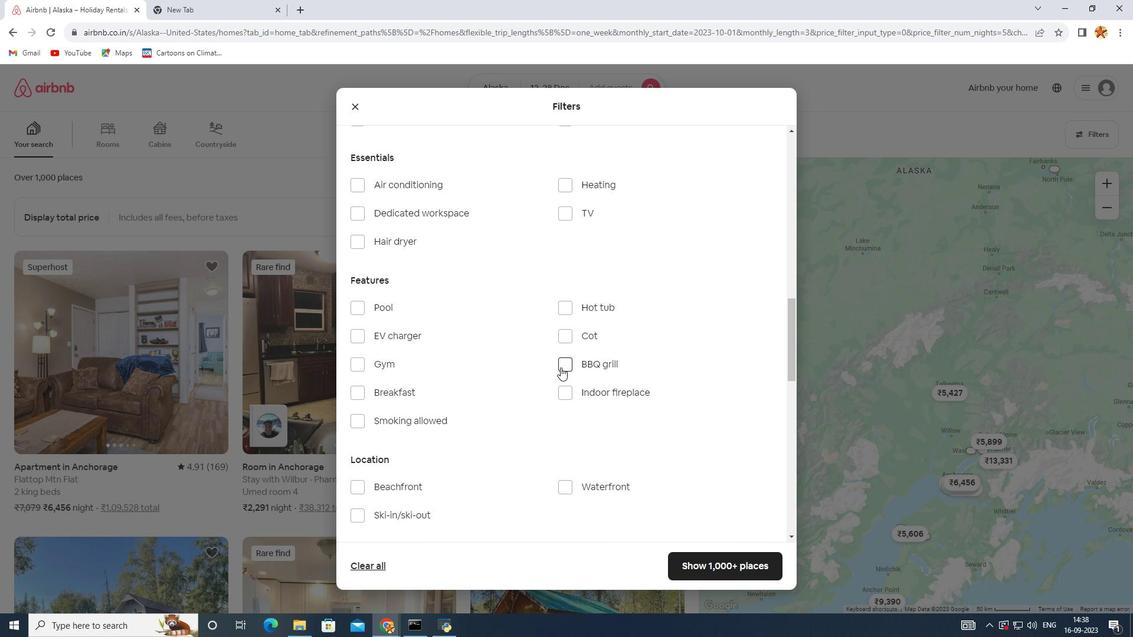 
Action: Mouse moved to (538, 478)
Screenshot: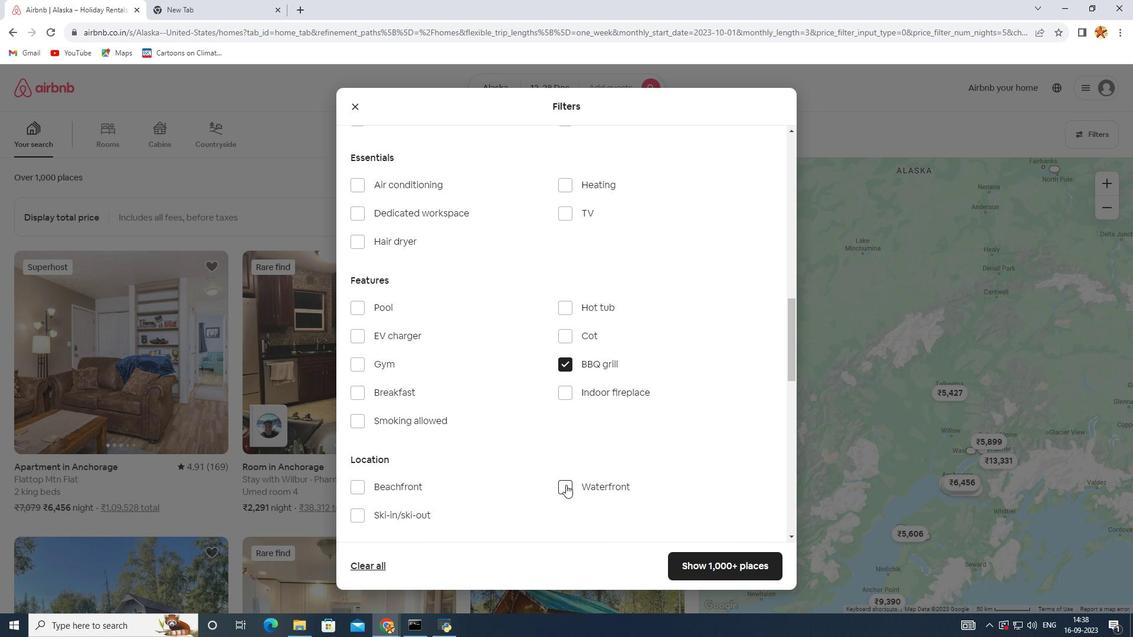 
Action: Mouse pressed left at (538, 478)
Screenshot: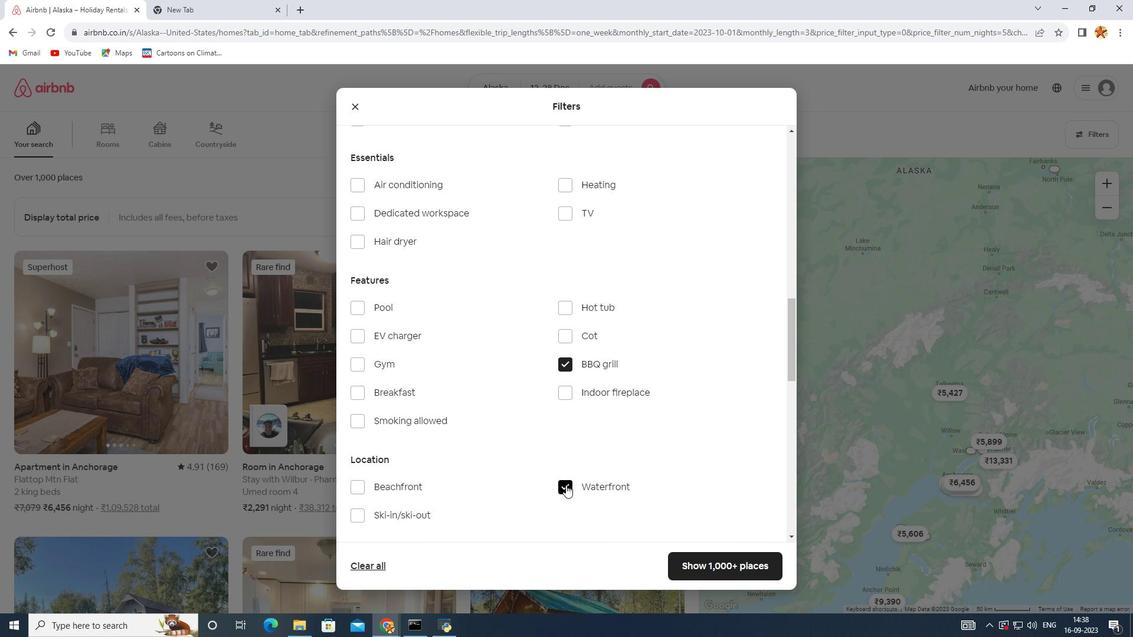 
Action: Mouse moved to (393, 426)
Screenshot: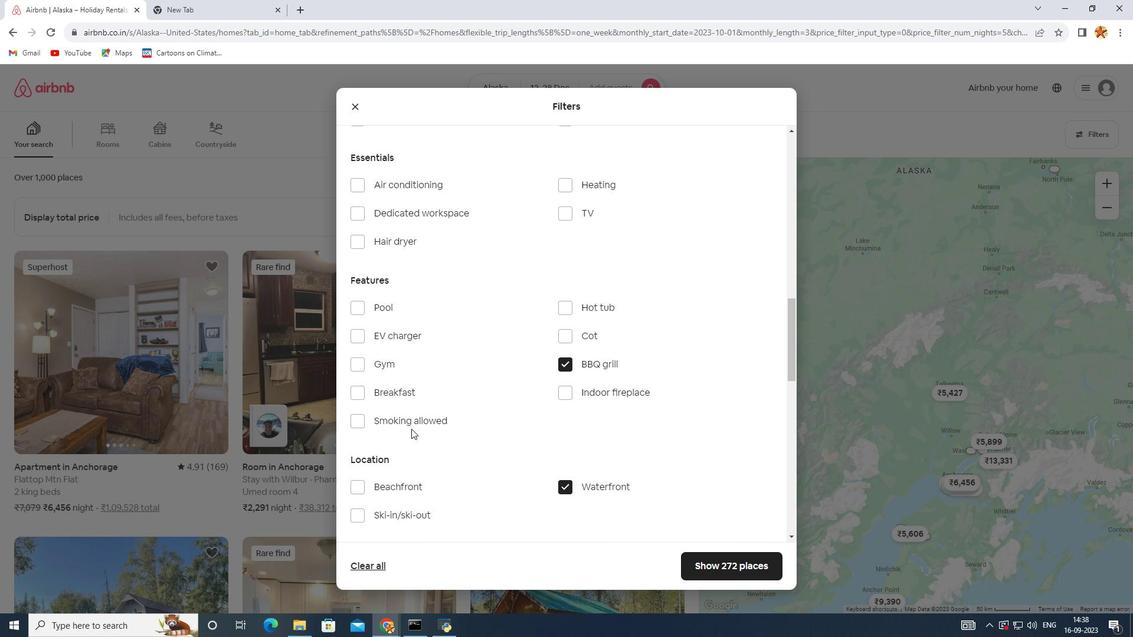 
Action: Mouse scrolled (393, 426) with delta (0, 0)
Screenshot: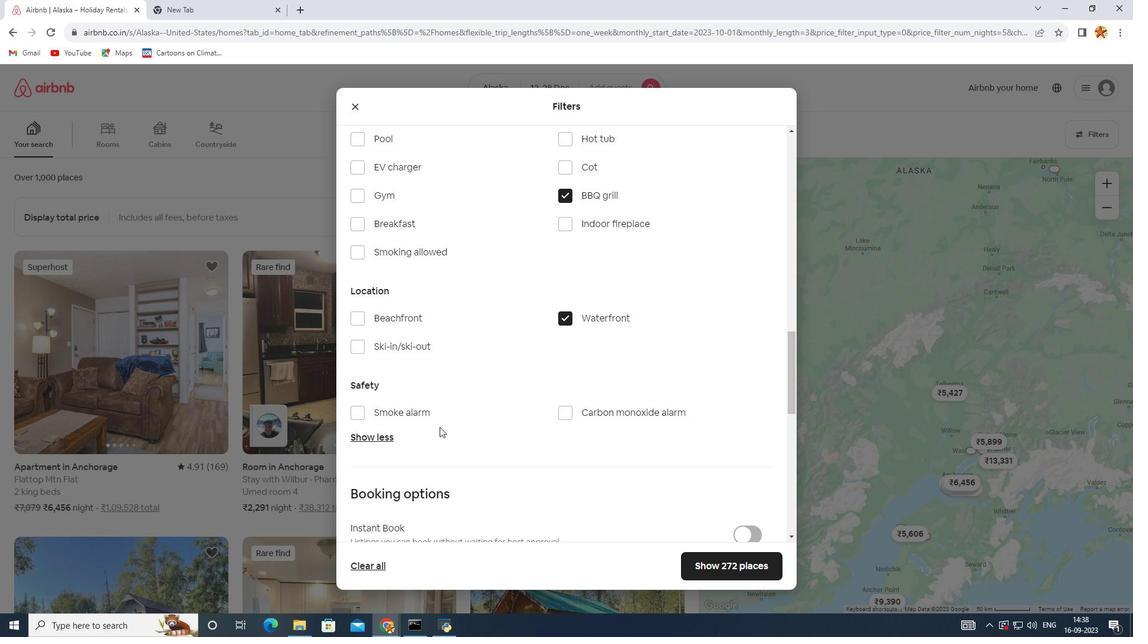 
Action: Mouse scrolled (393, 426) with delta (0, 0)
Screenshot: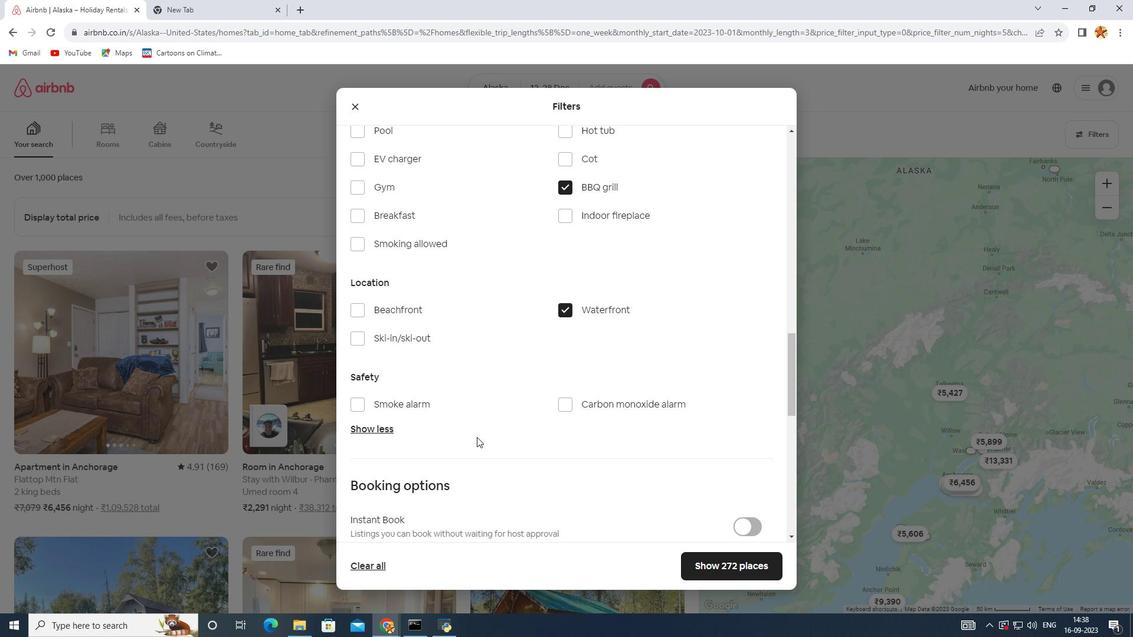 
Action: Mouse scrolled (393, 426) with delta (0, 0)
Screenshot: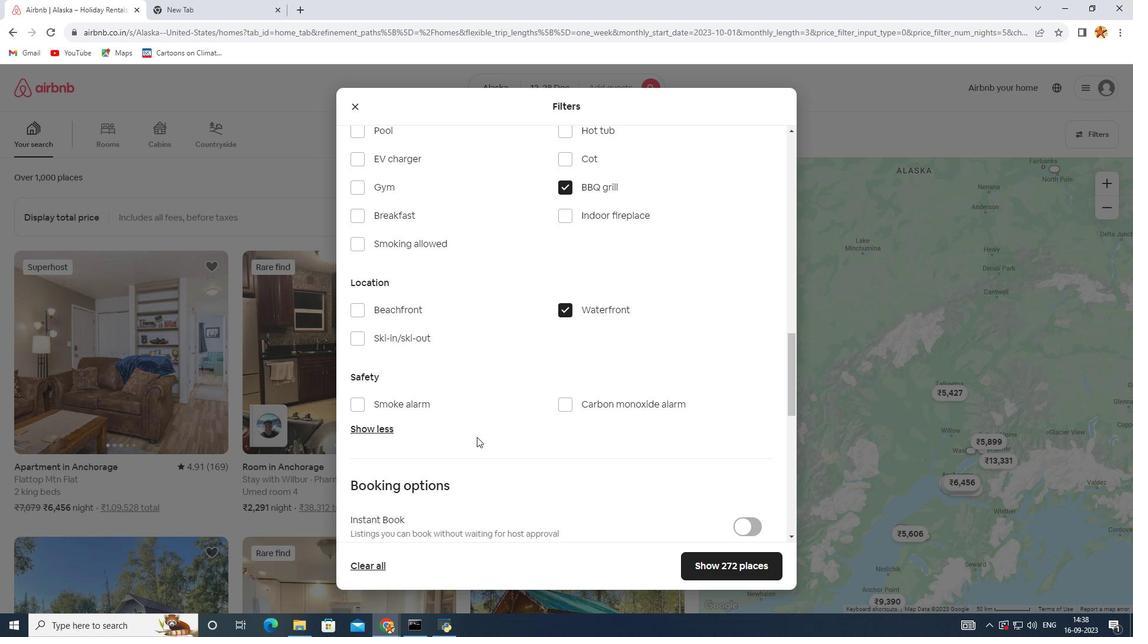 
Action: Mouse moved to (478, 442)
Screenshot: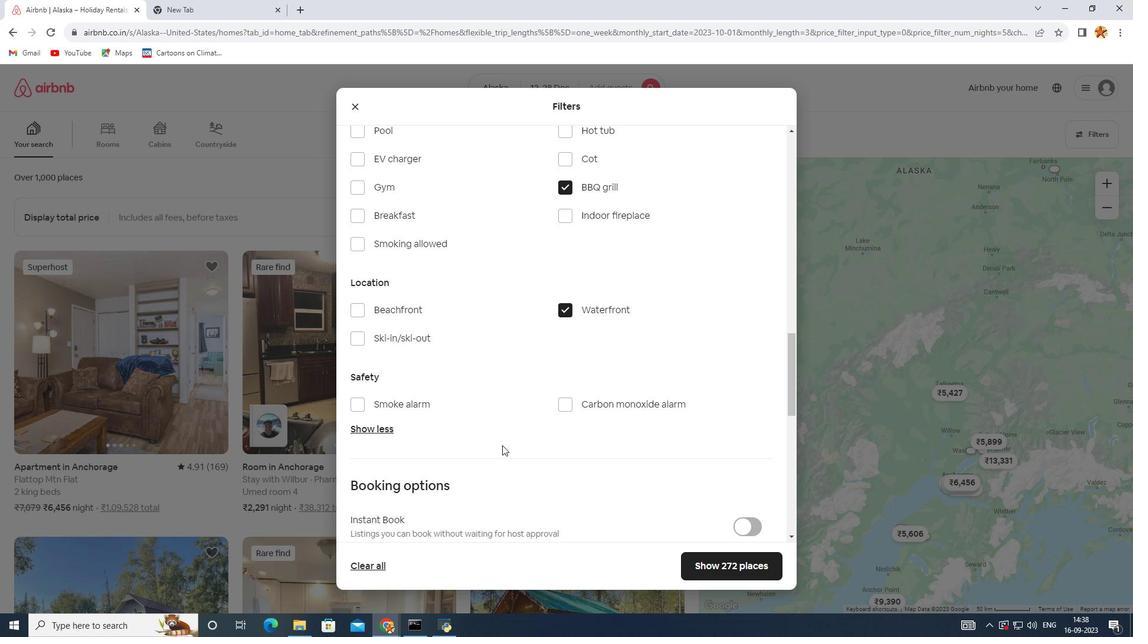 
Action: Mouse scrolled (478, 441) with delta (0, 0)
Screenshot: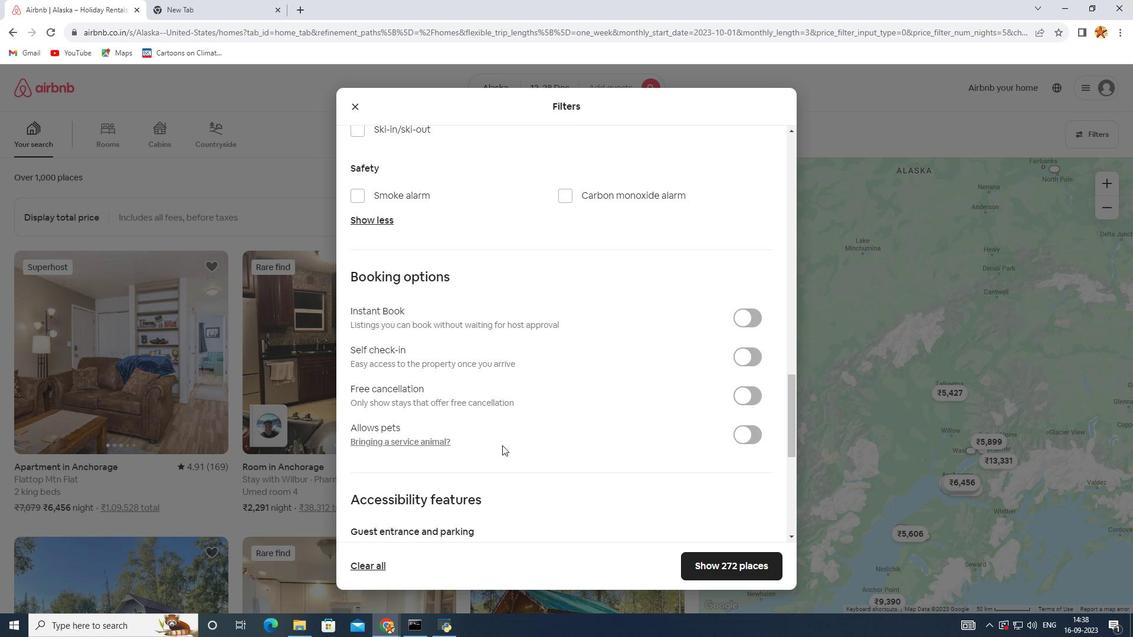 
Action: Mouse scrolled (478, 441) with delta (0, 0)
Screenshot: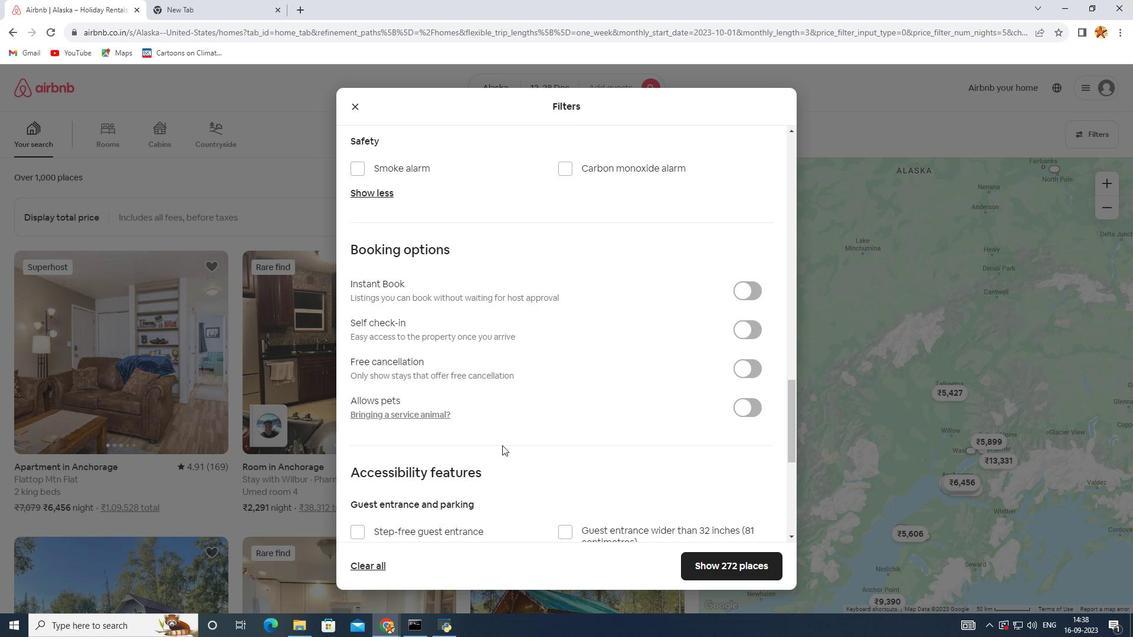
Action: Mouse scrolled (478, 441) with delta (0, 0)
Screenshot: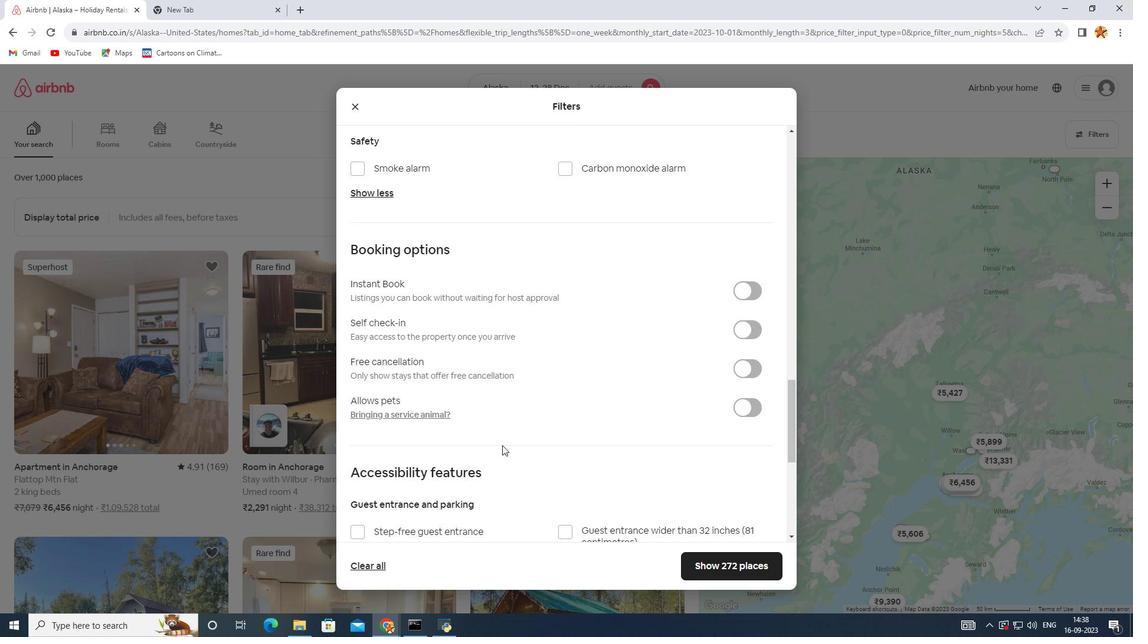 
Action: Mouse scrolled (478, 441) with delta (0, 0)
Screenshot: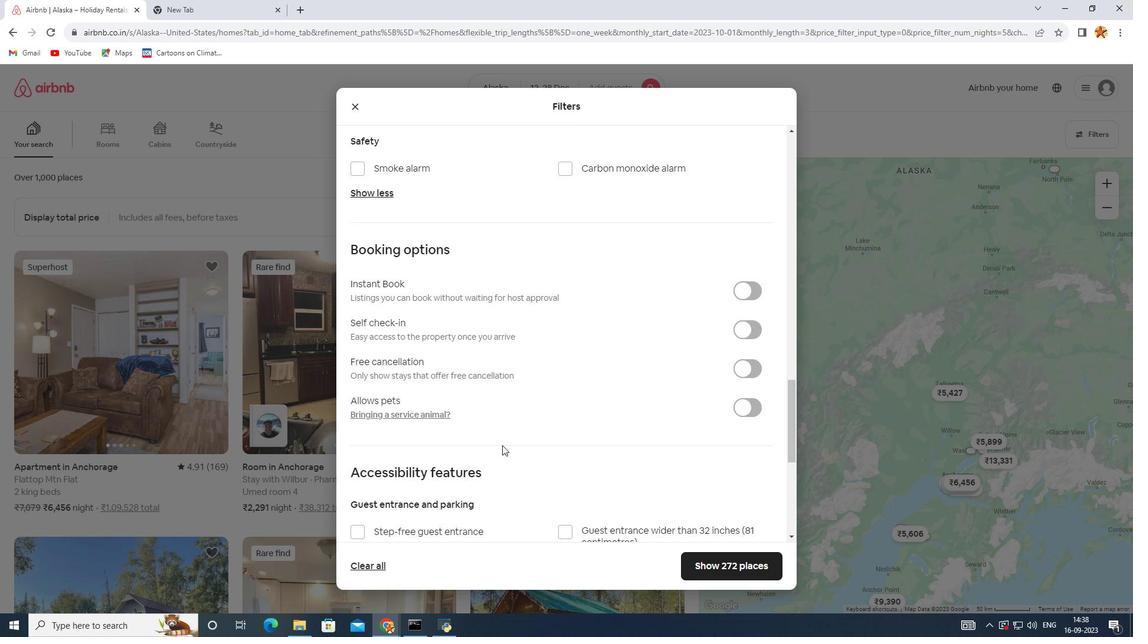 
Action: Mouse scrolled (478, 442) with delta (0, 0)
Screenshot: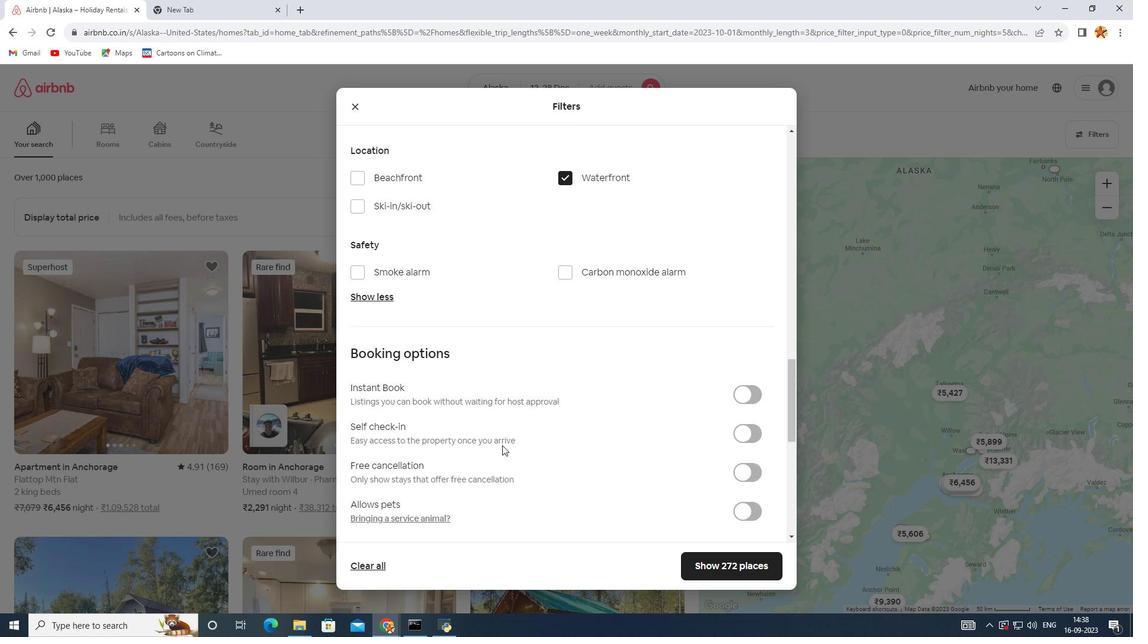 
Action: Mouse scrolled (478, 442) with delta (0, 0)
Screenshot: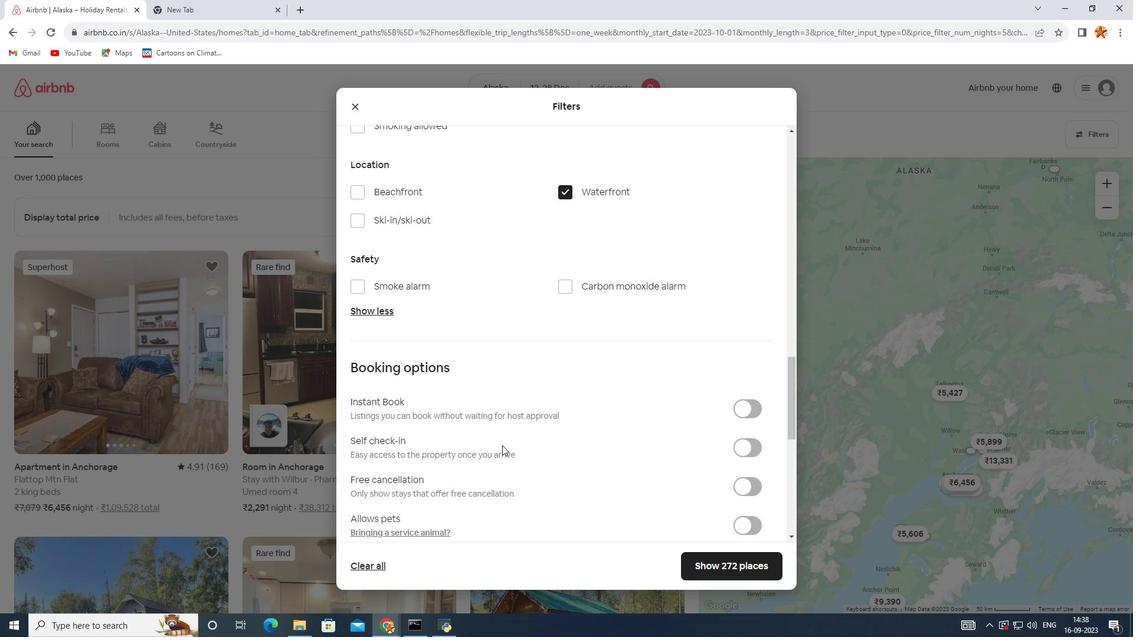 
Action: Mouse scrolled (478, 441) with delta (0, 0)
Screenshot: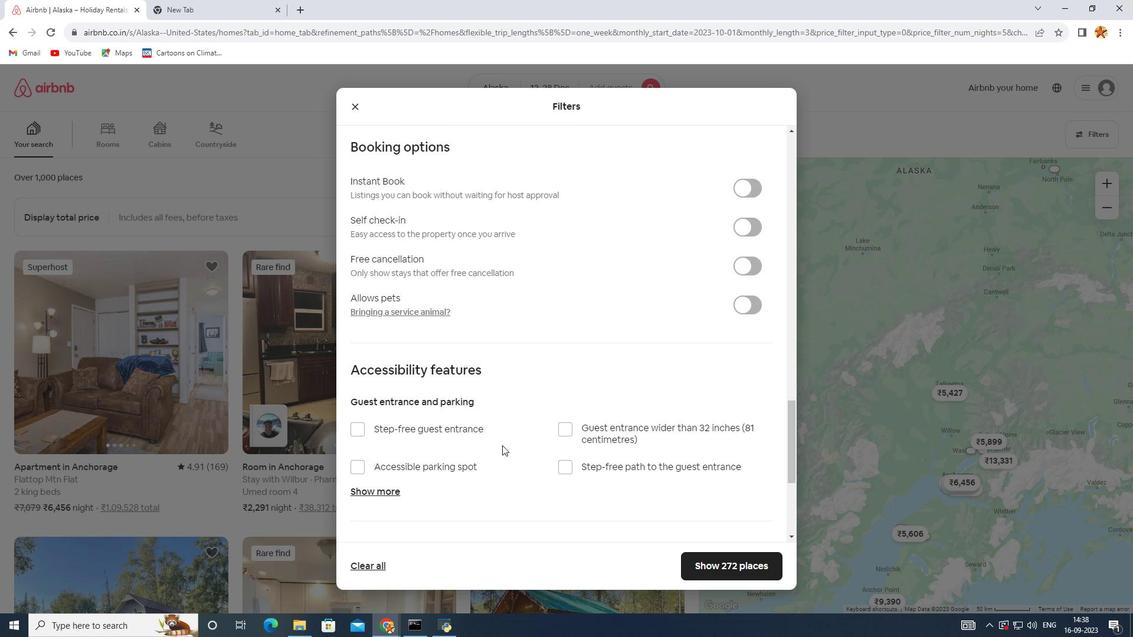 
Action: Mouse scrolled (478, 441) with delta (0, 0)
Screenshot: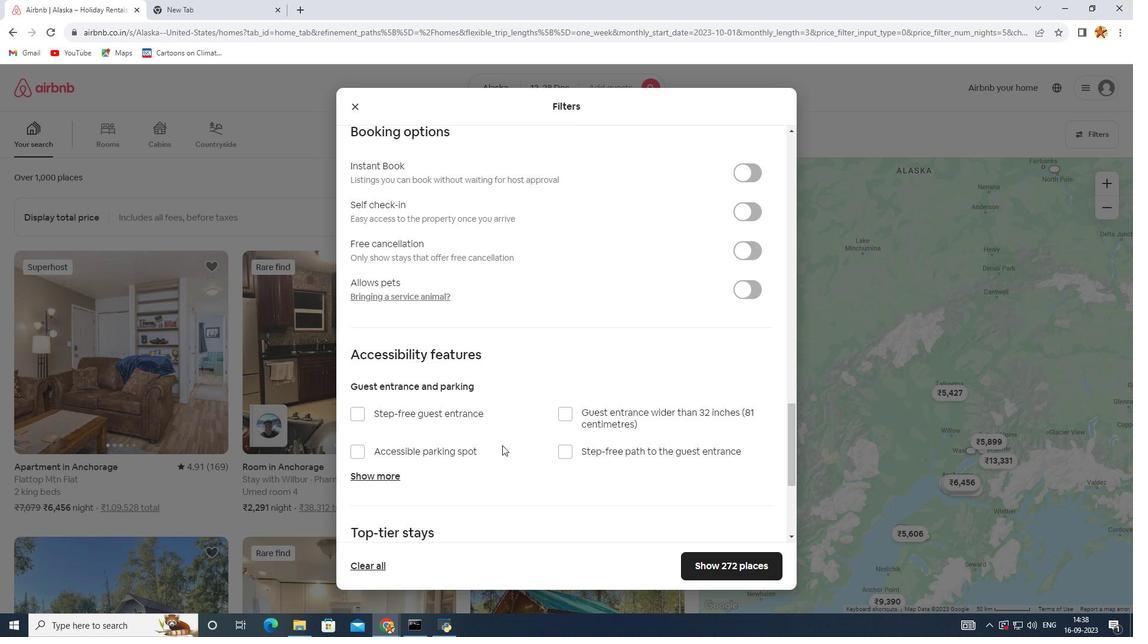 
Action: Mouse scrolled (478, 441) with delta (0, 0)
Screenshot: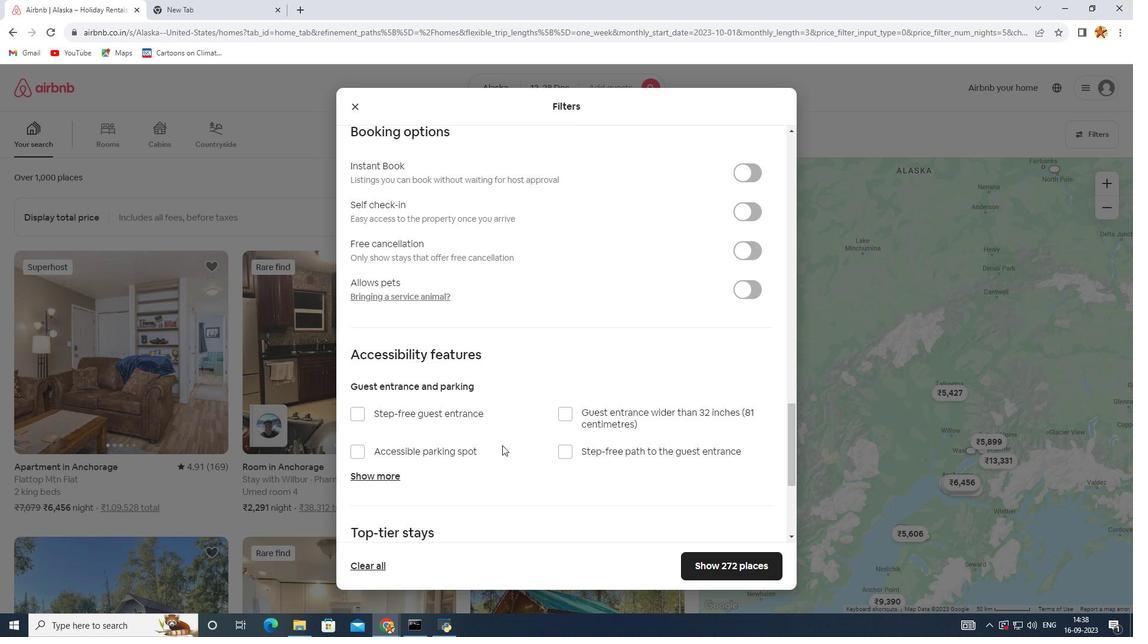 
Action: Mouse scrolled (478, 441) with delta (0, 0)
Screenshot: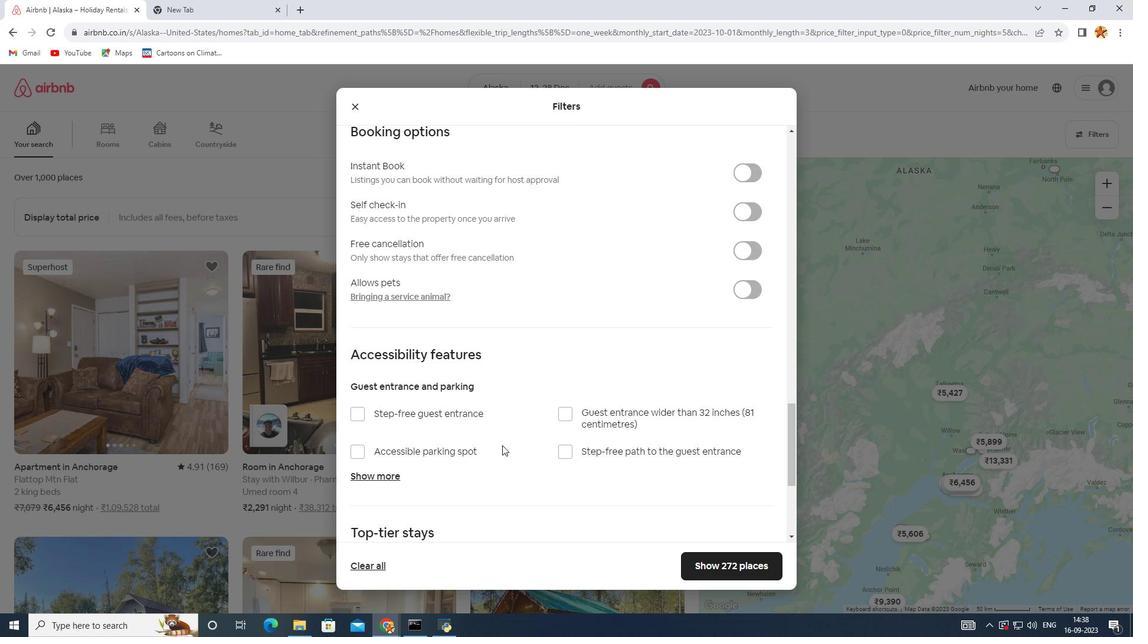 
Action: Mouse moved to (694, 550)
Screenshot: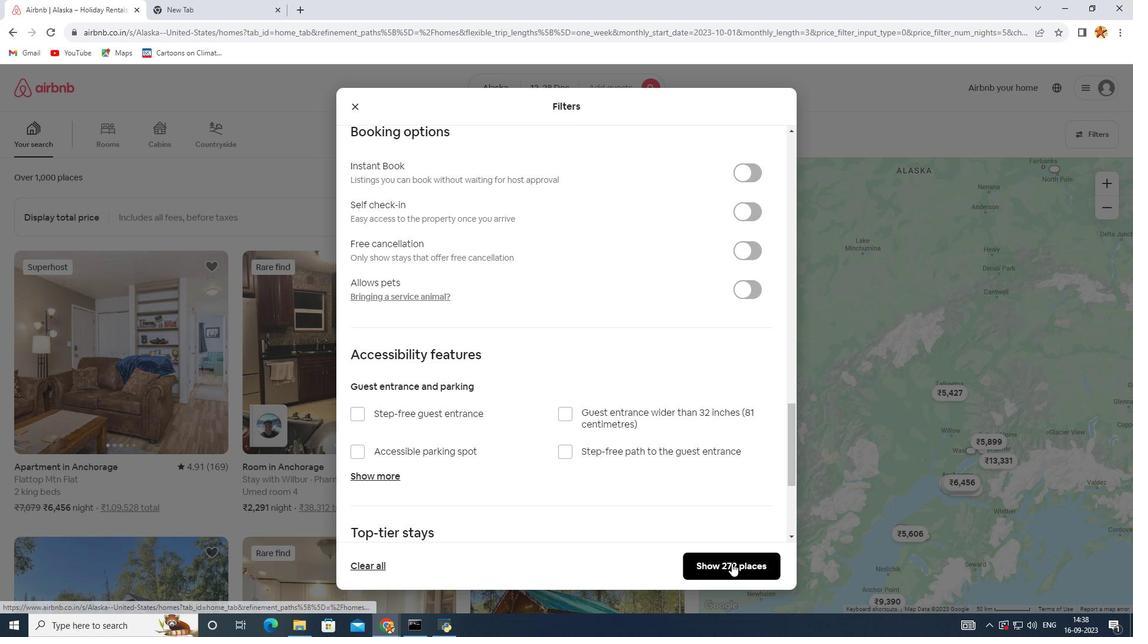 
Action: Mouse pressed left at (694, 550)
Screenshot: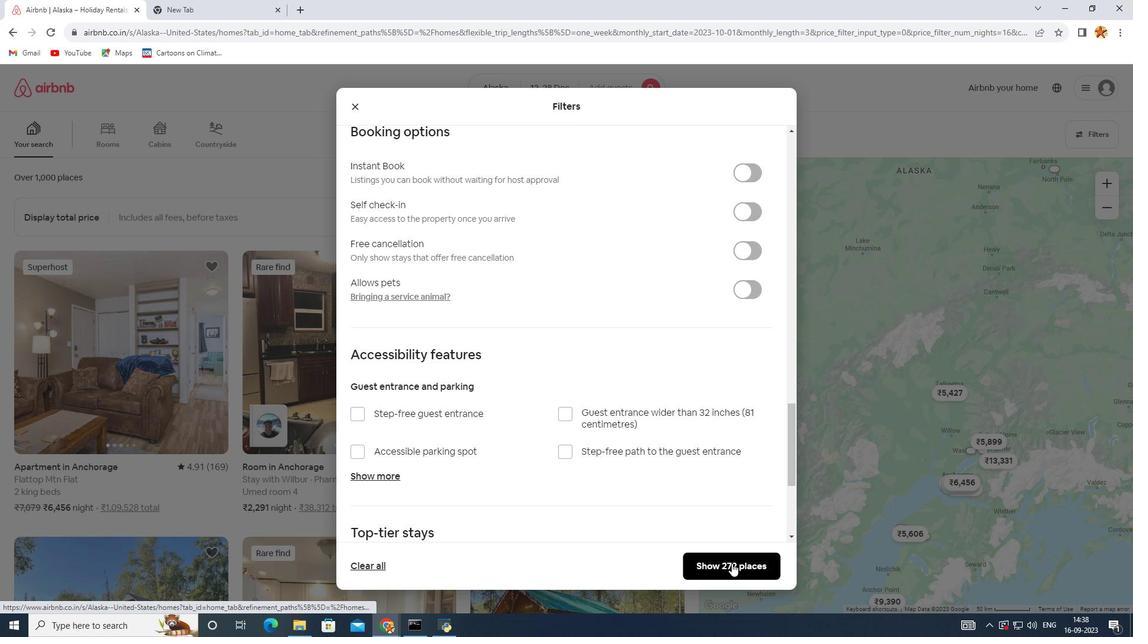 
Action: Mouse moved to (156, 358)
Screenshot: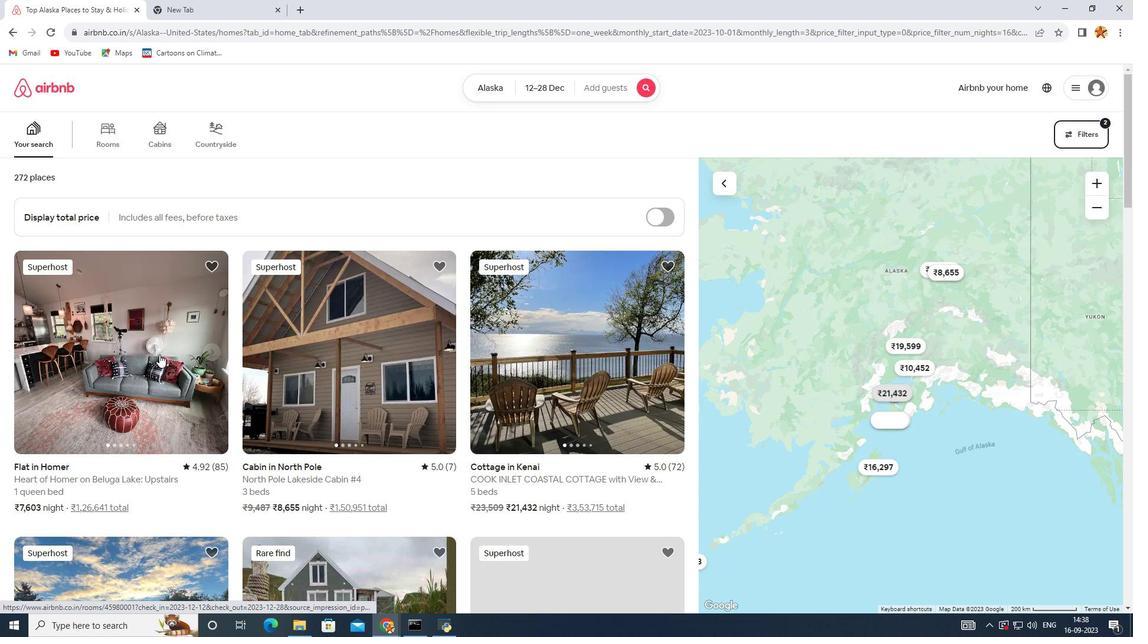 
Action: Mouse scrolled (156, 357) with delta (0, 0)
Screenshot: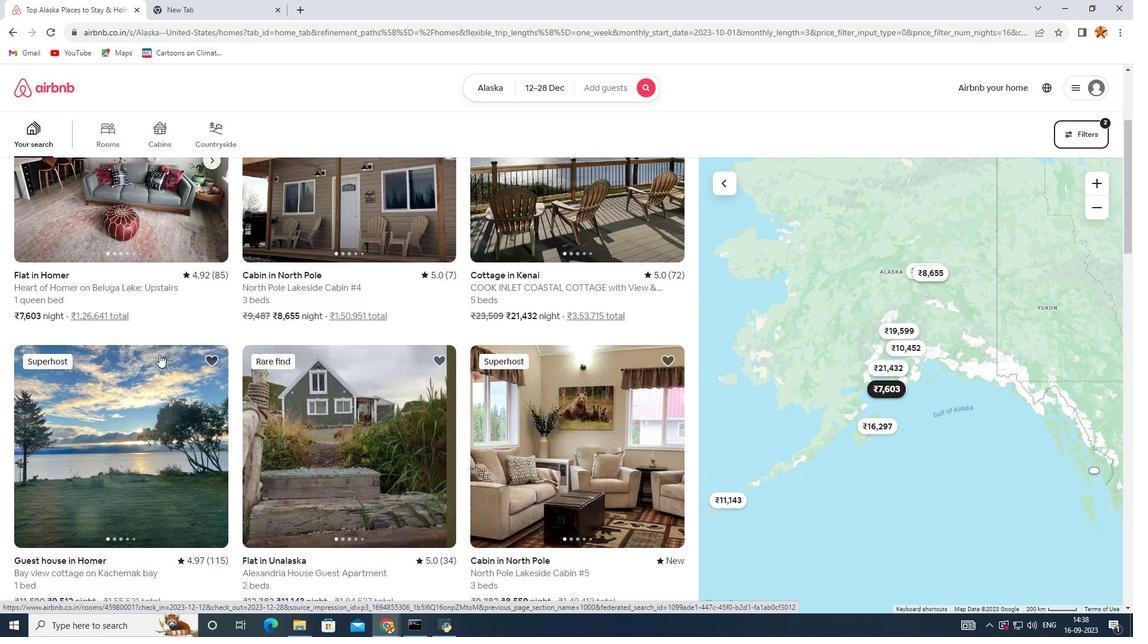 
Action: Mouse scrolled (156, 357) with delta (0, 0)
Screenshot: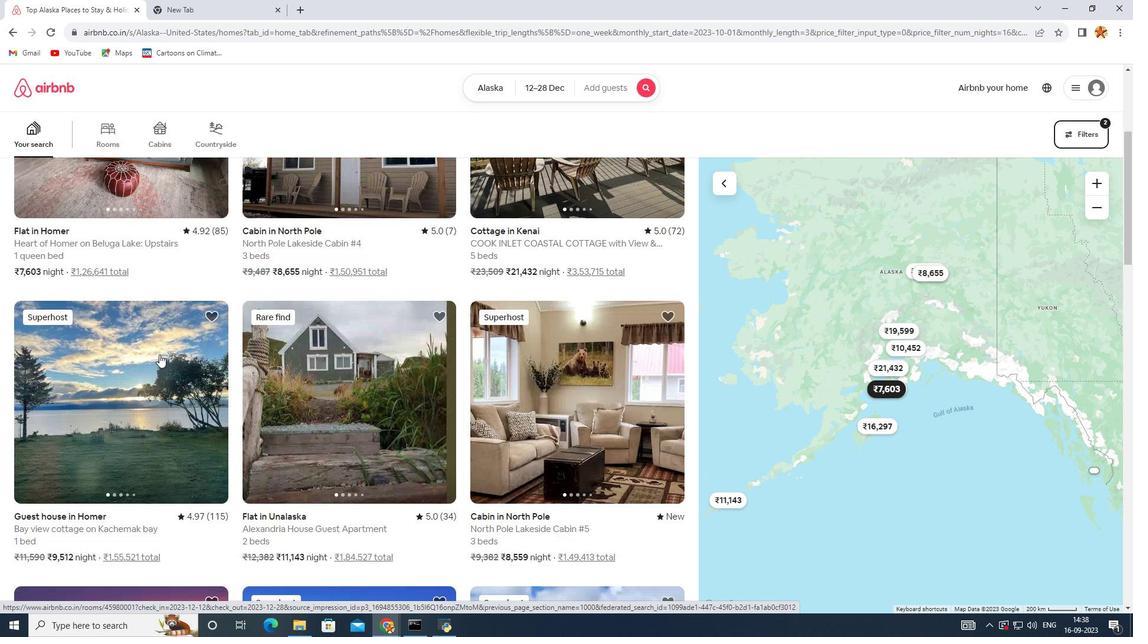 
Action: Mouse scrolled (156, 357) with delta (0, 0)
Screenshot: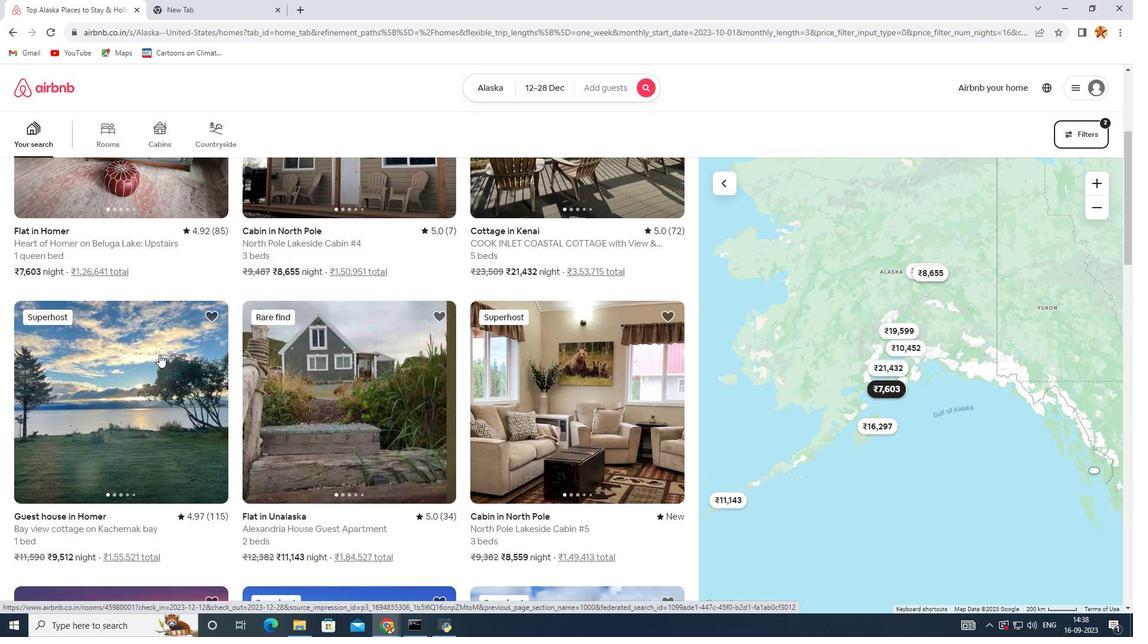 
Action: Mouse scrolled (156, 357) with delta (0, 0)
Screenshot: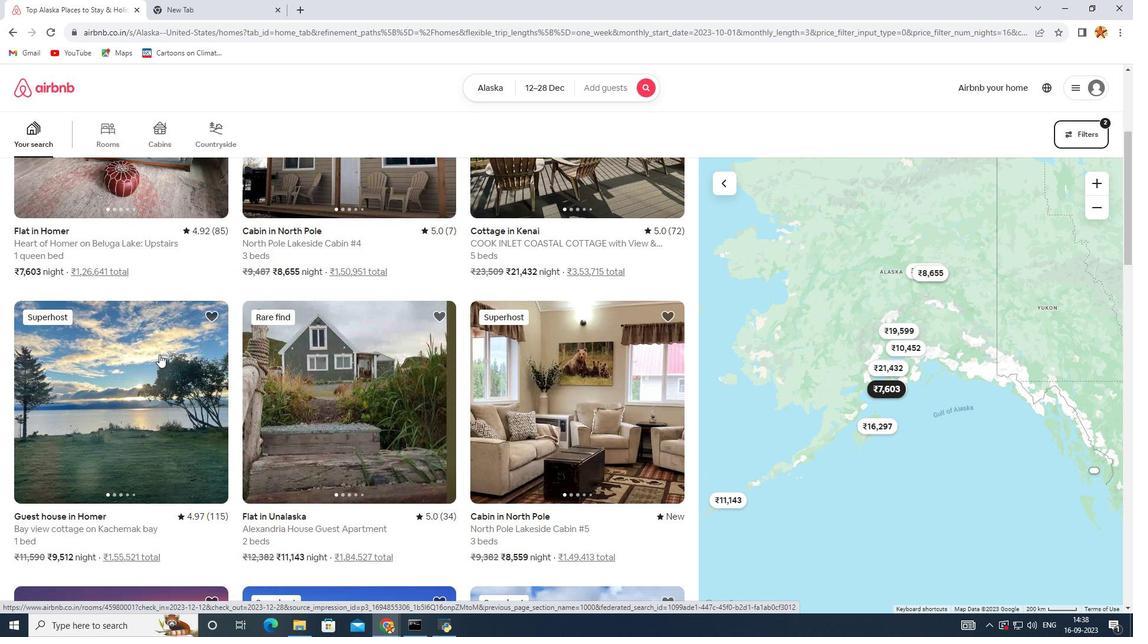 
Action: Mouse scrolled (156, 357) with delta (0, 0)
Screenshot: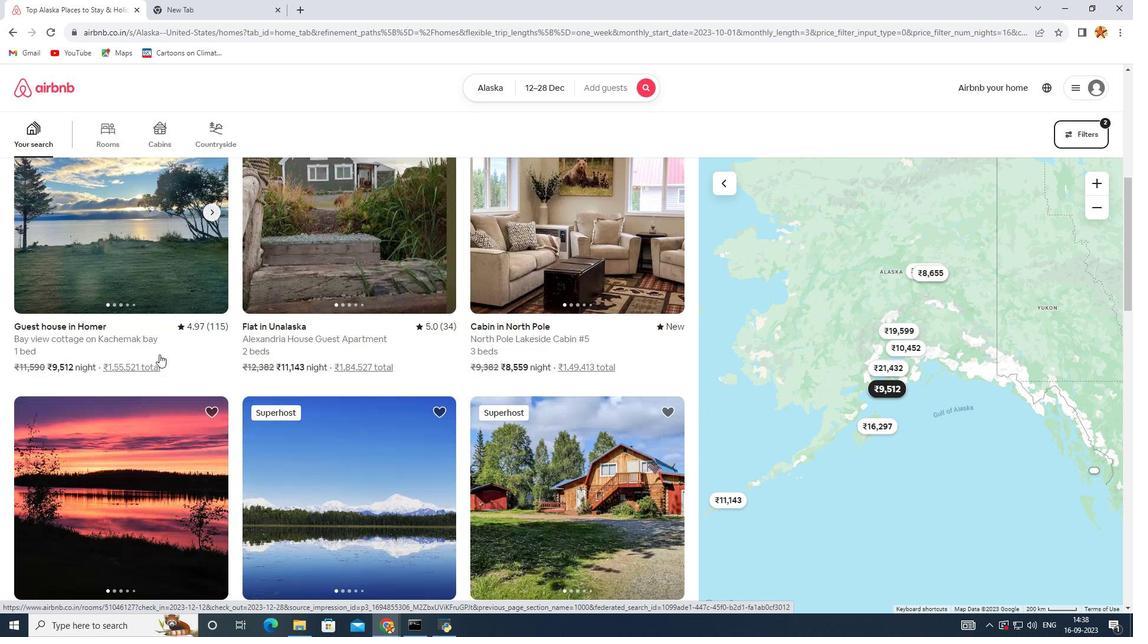 
Action: Mouse scrolled (156, 357) with delta (0, 0)
Screenshot: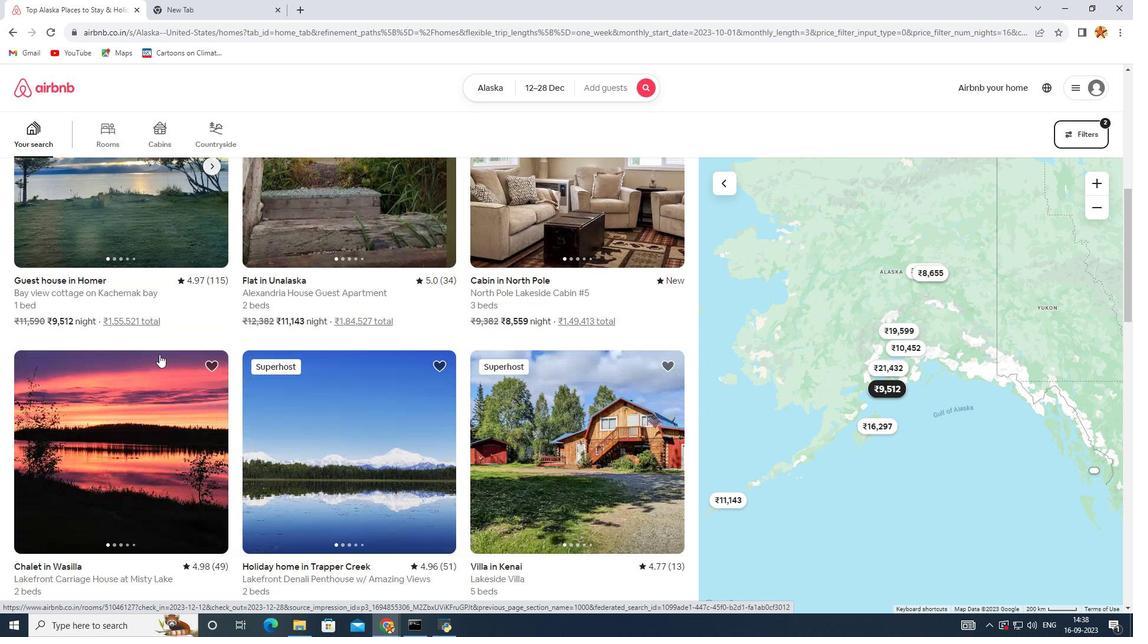 
Action: Mouse scrolled (156, 357) with delta (0, 0)
Screenshot: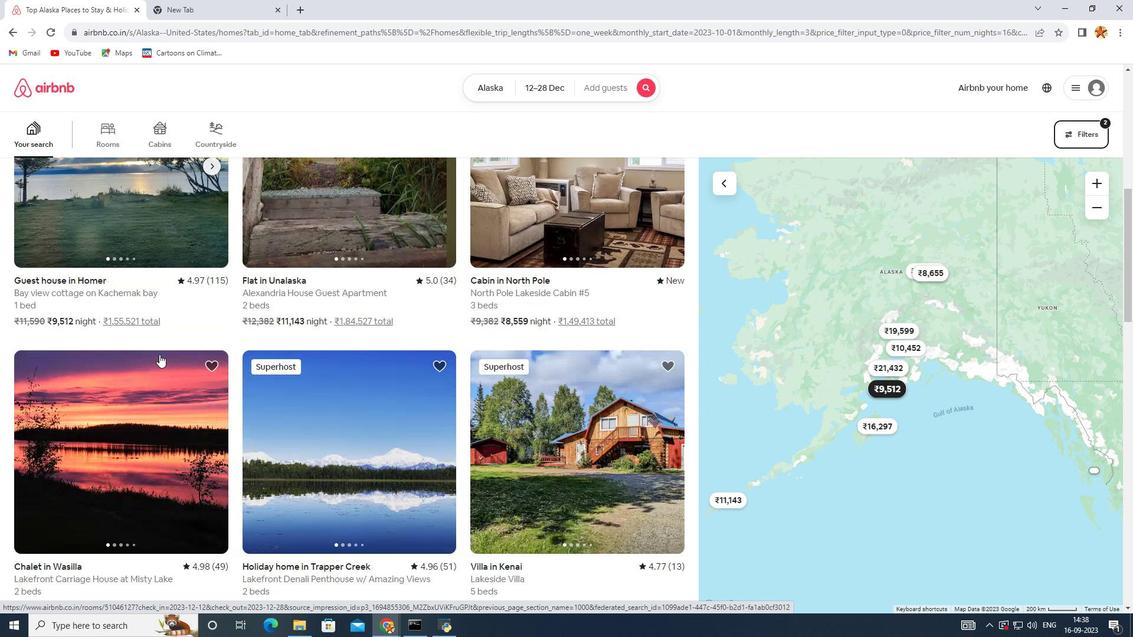 
Action: Mouse scrolled (156, 357) with delta (0, 0)
Screenshot: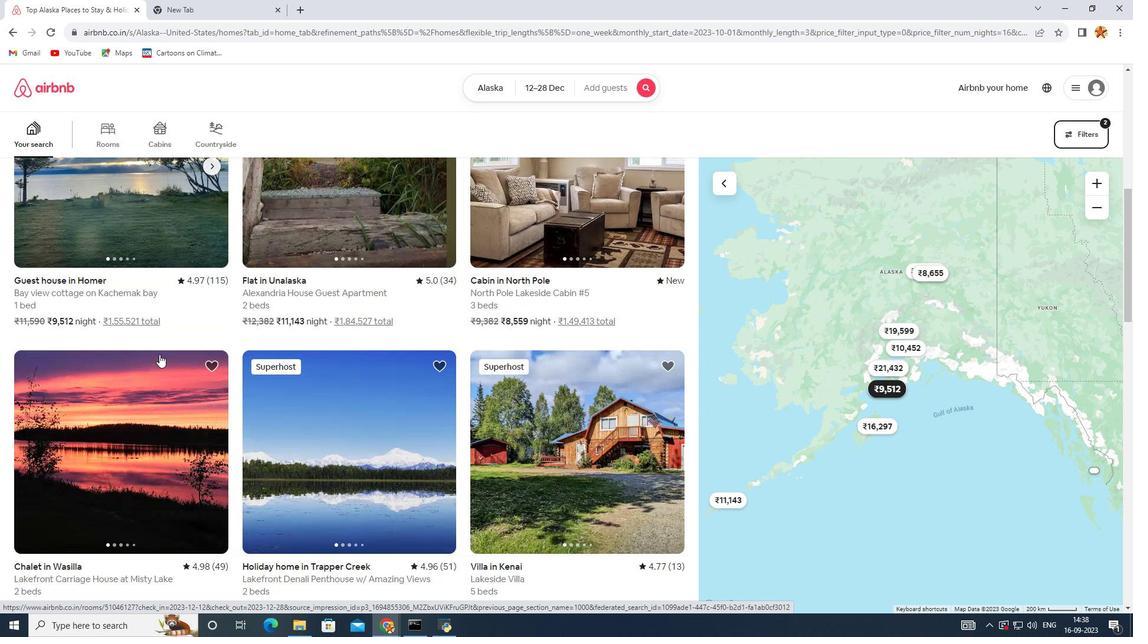 
Action: Mouse scrolled (156, 358) with delta (0, 0)
Screenshot: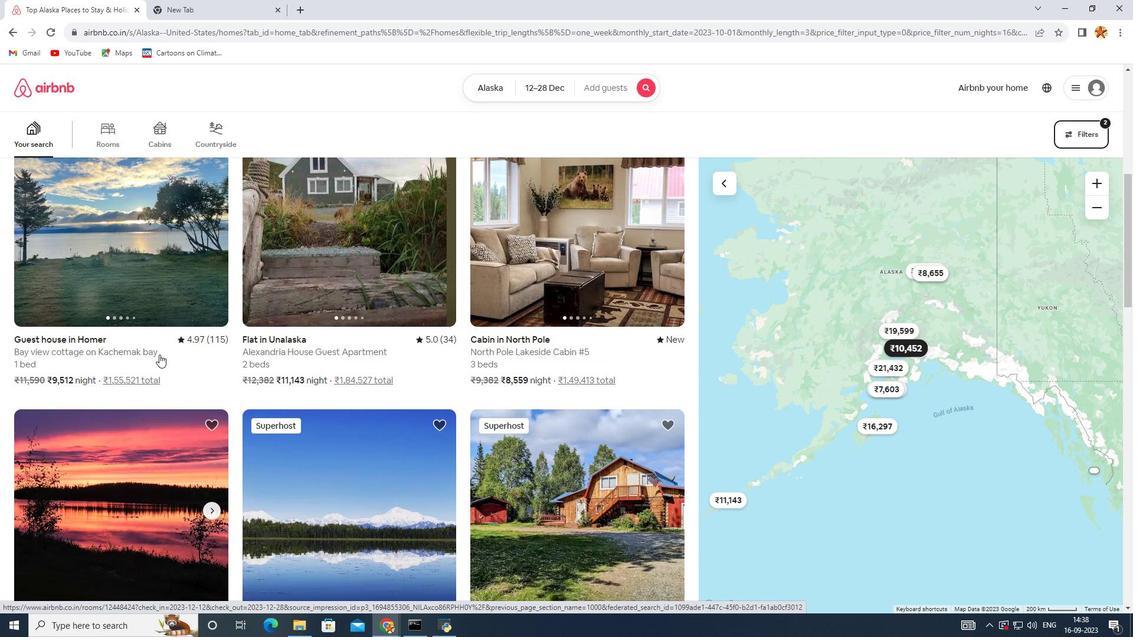 
Action: Mouse moved to (306, 312)
Screenshot: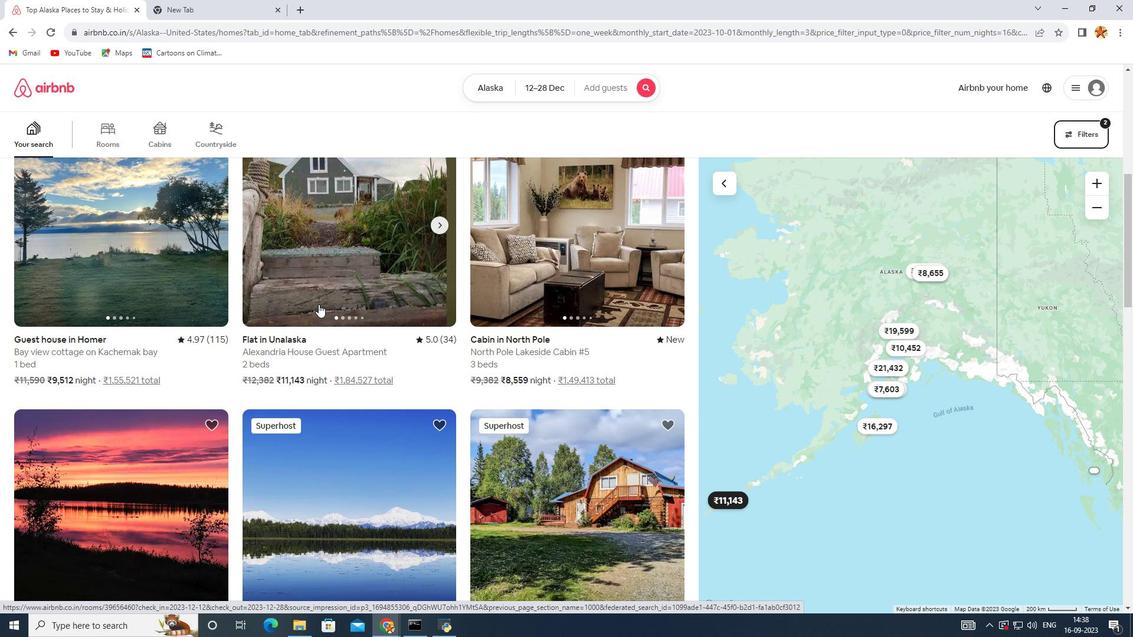 
Action: Mouse scrolled (306, 312) with delta (0, 0)
Screenshot: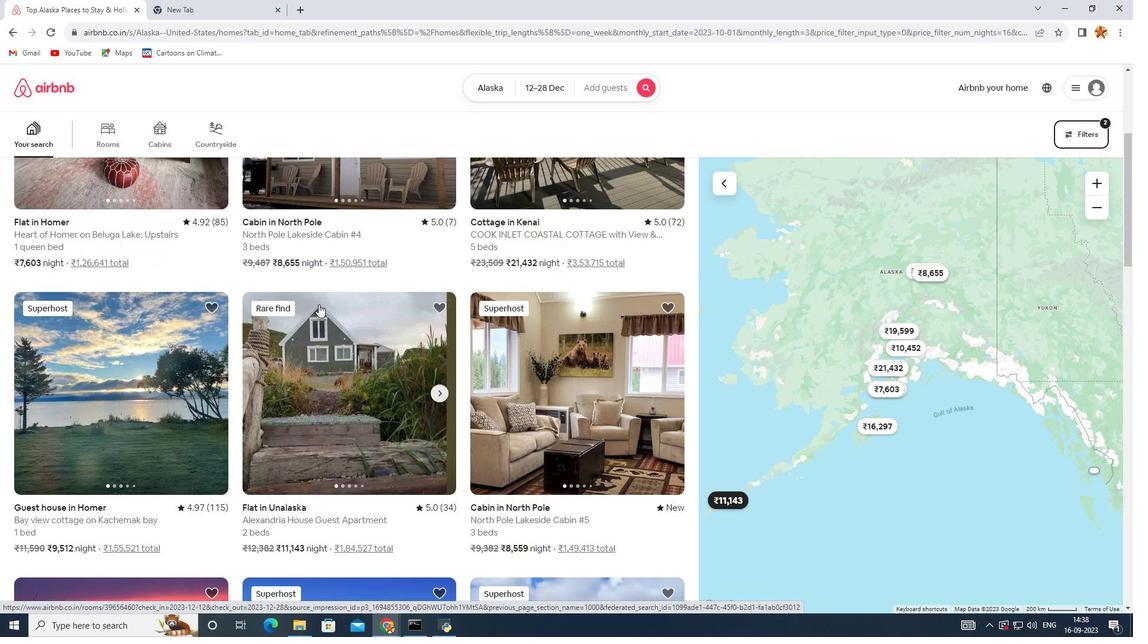 
Action: Mouse scrolled (306, 312) with delta (0, 0)
Screenshot: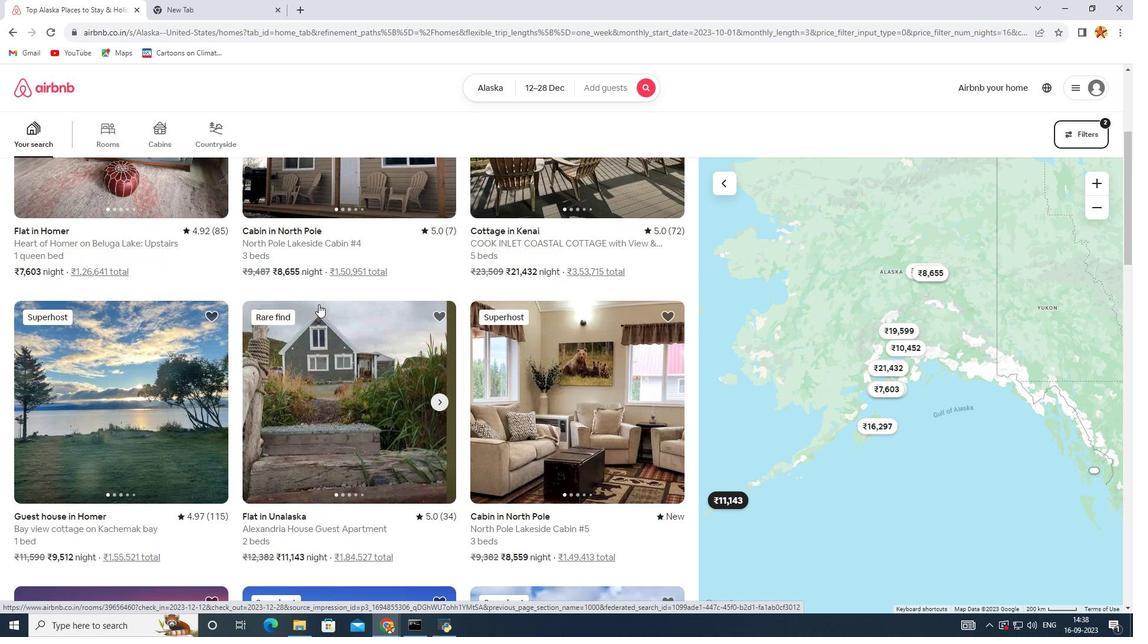 
Action: Mouse scrolled (306, 312) with delta (0, 0)
Screenshot: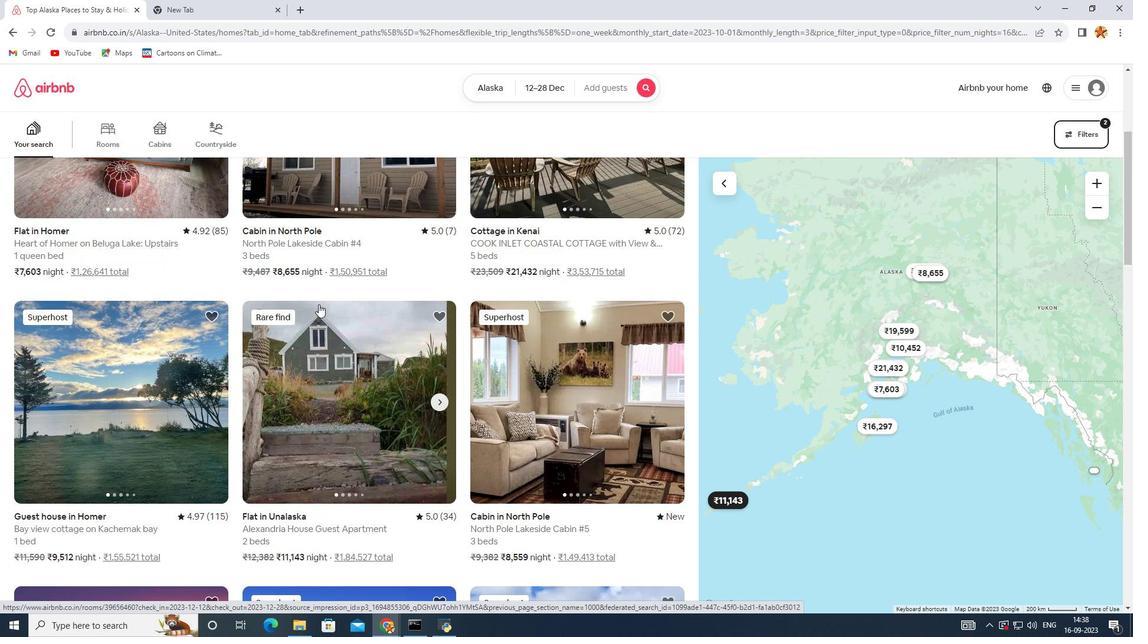 
Action: Mouse scrolled (306, 311) with delta (0, 0)
Screenshot: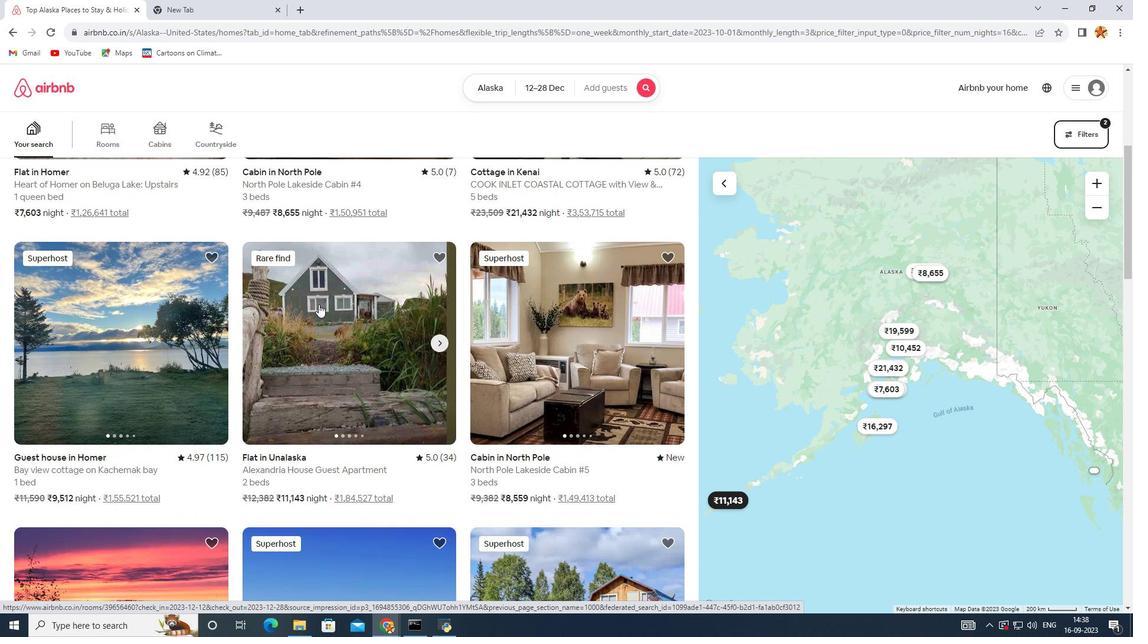 
Action: Mouse moved to (493, 335)
Screenshot: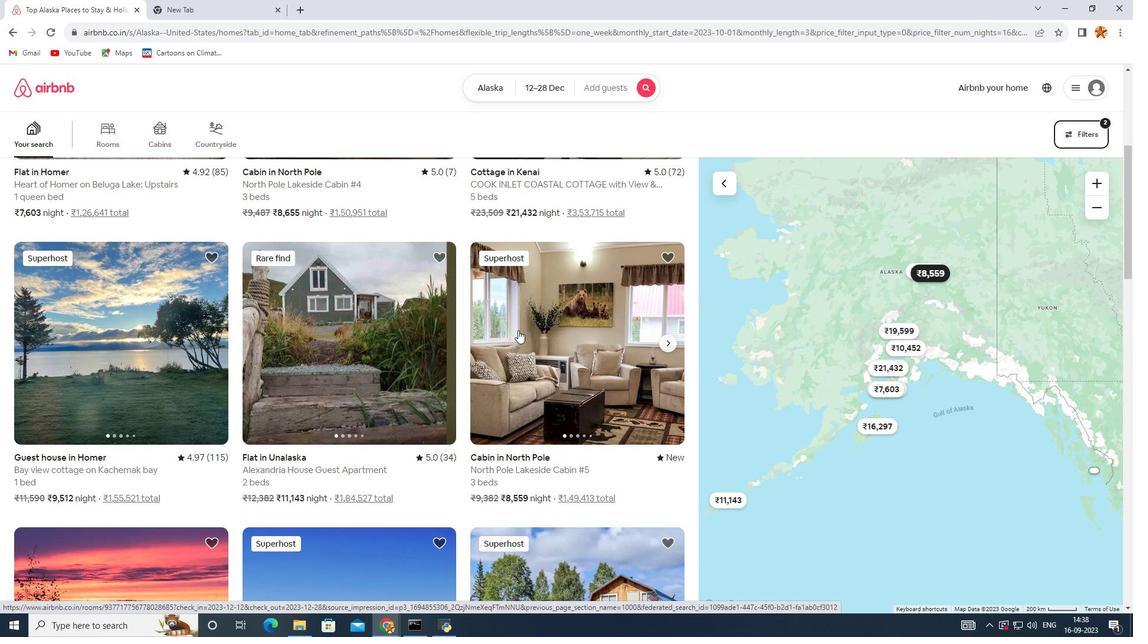 
Action: Mouse pressed left at (493, 335)
Screenshot: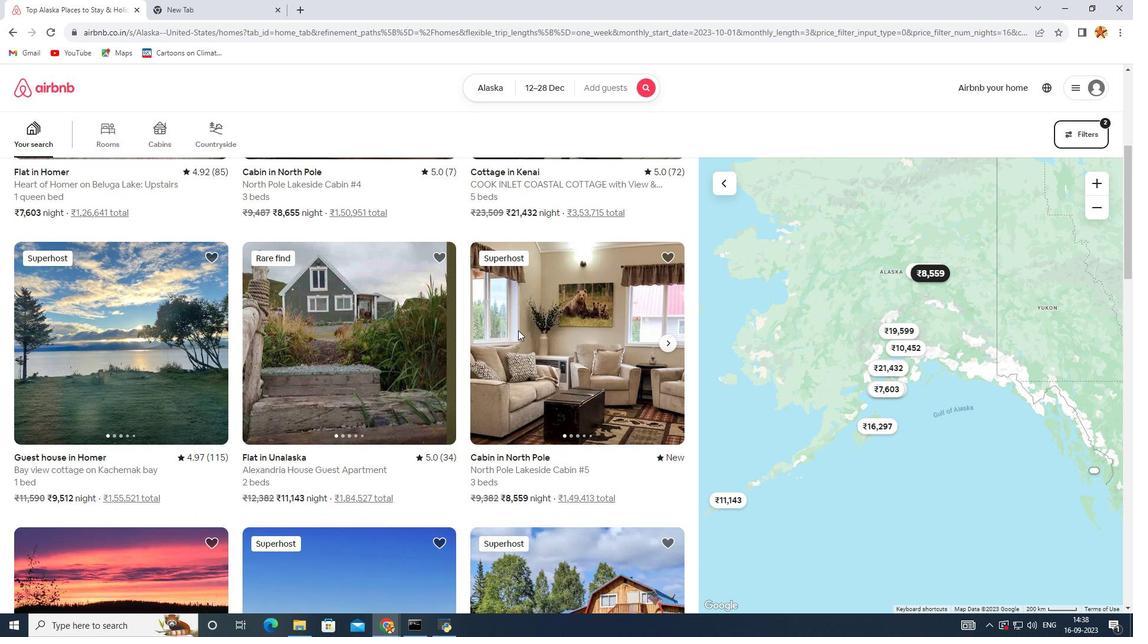 
Action: Mouse moved to (374, 386)
Screenshot: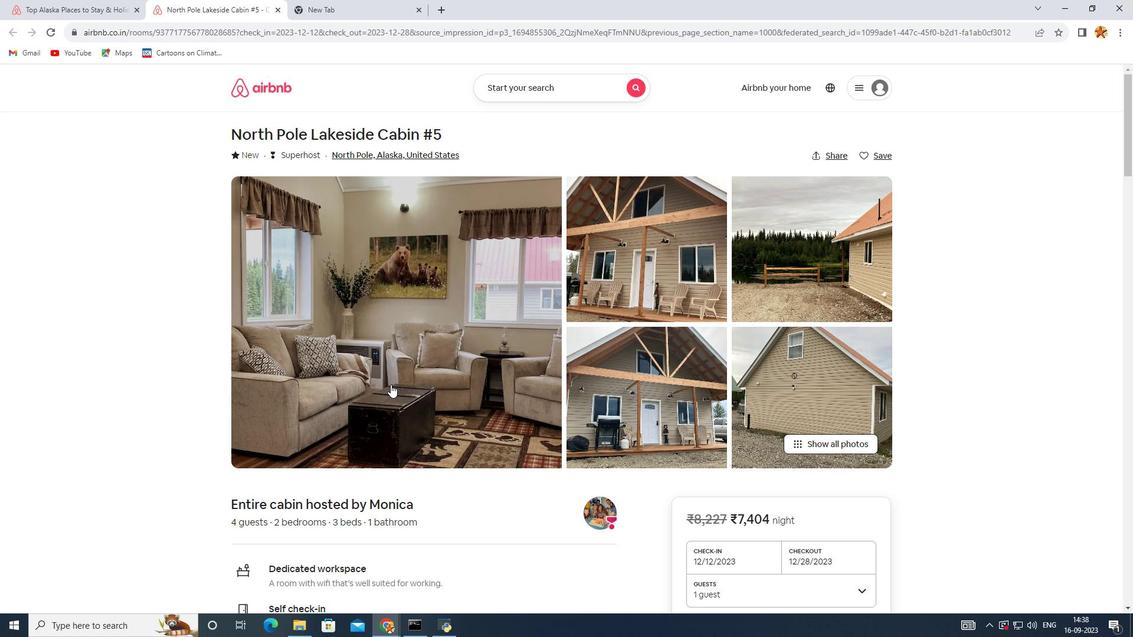 
Action: Mouse scrolled (374, 385) with delta (0, 0)
Screenshot: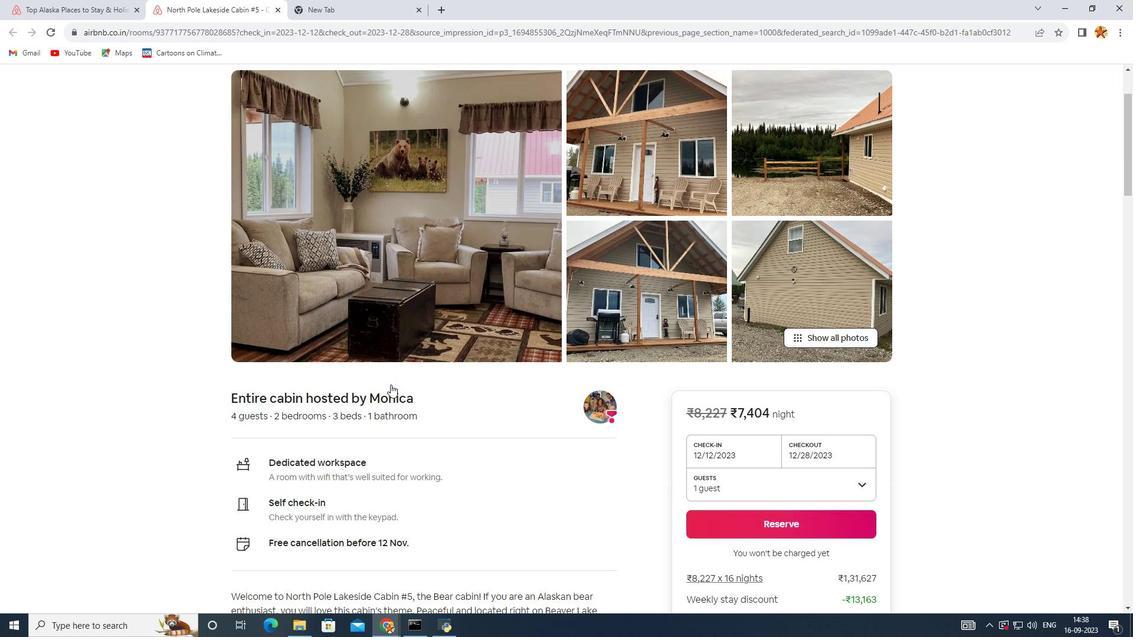 
Action: Mouse scrolled (374, 385) with delta (0, 0)
Screenshot: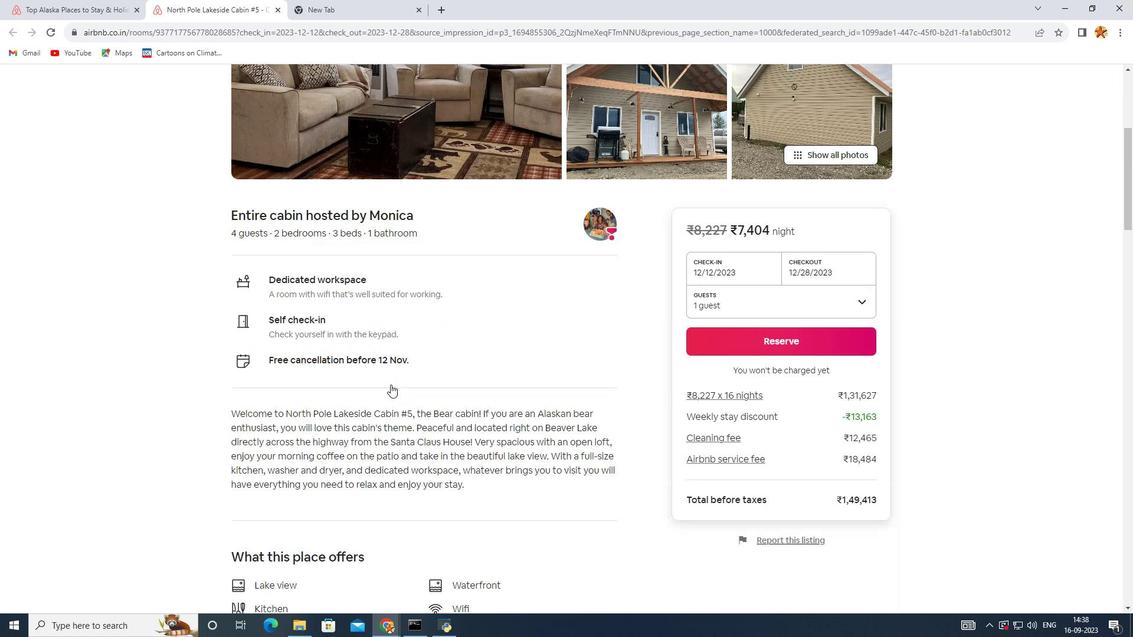 
Action: Mouse scrolled (374, 385) with delta (0, 0)
Screenshot: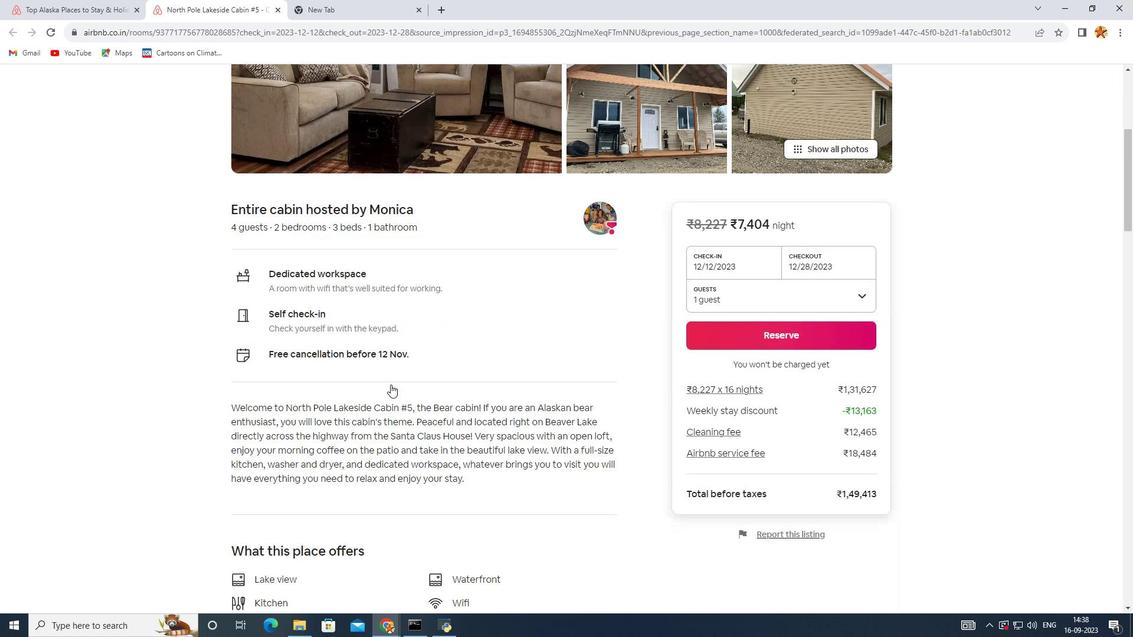 
Action: Mouse scrolled (374, 385) with delta (0, 0)
Screenshot: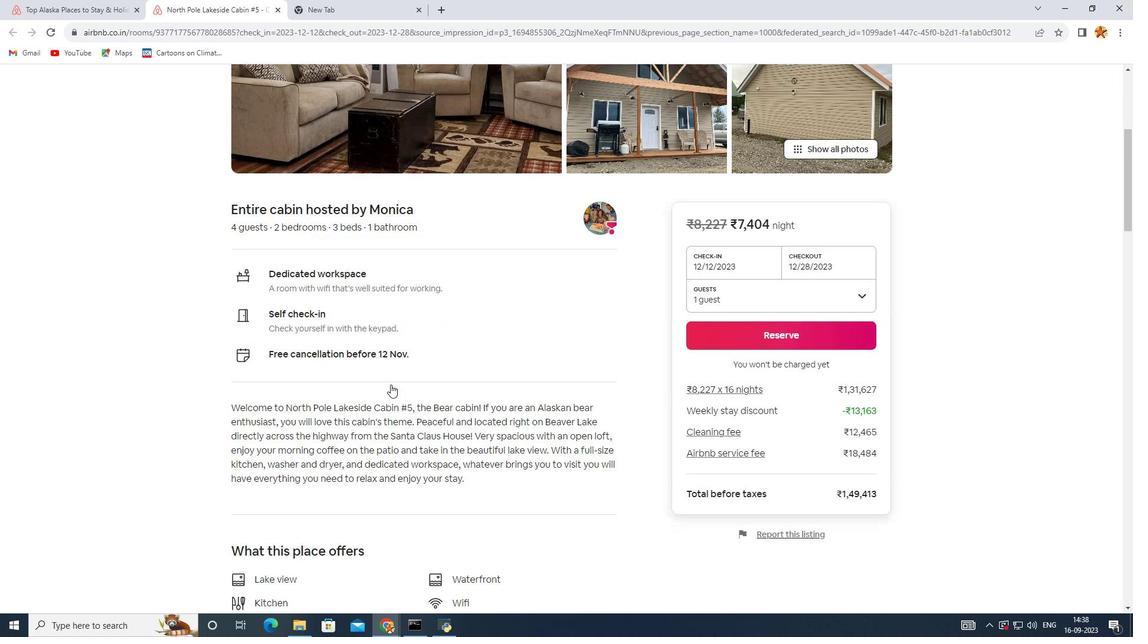 
Action: Mouse scrolled (374, 385) with delta (0, 0)
Screenshot: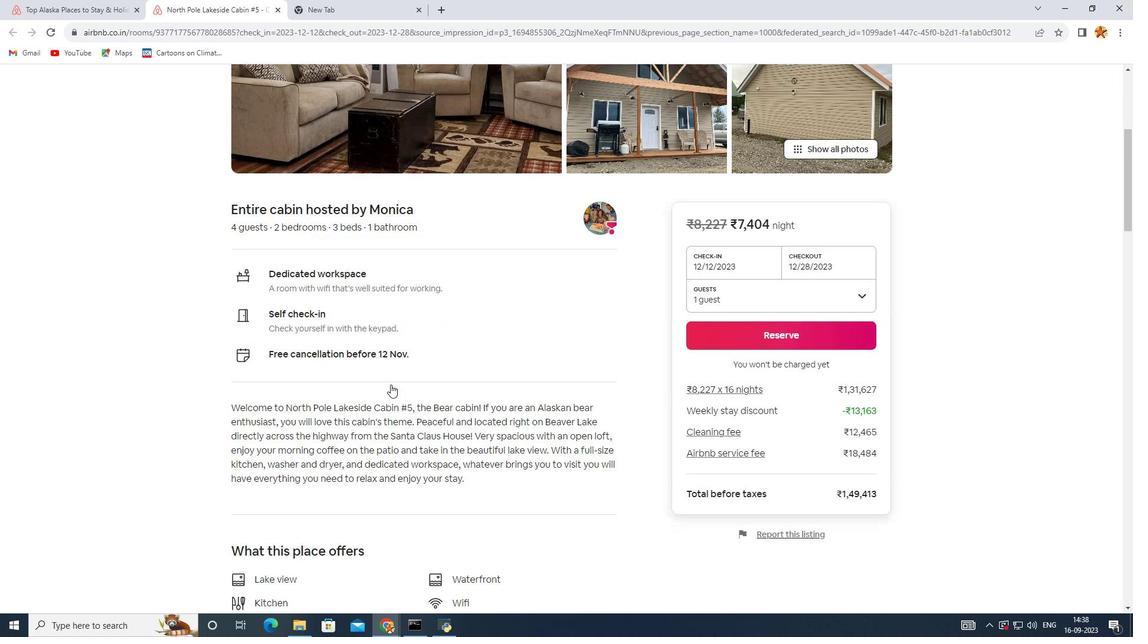 
Action: Mouse scrolled (374, 385) with delta (0, 0)
Screenshot: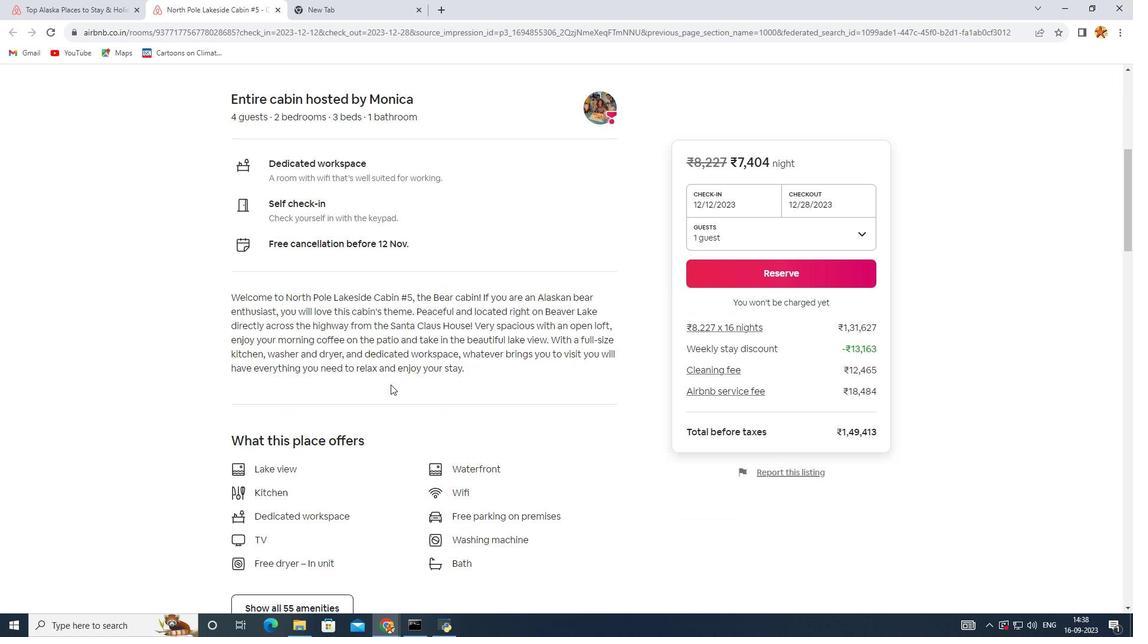 
Action: Mouse scrolled (374, 385) with delta (0, 0)
Screenshot: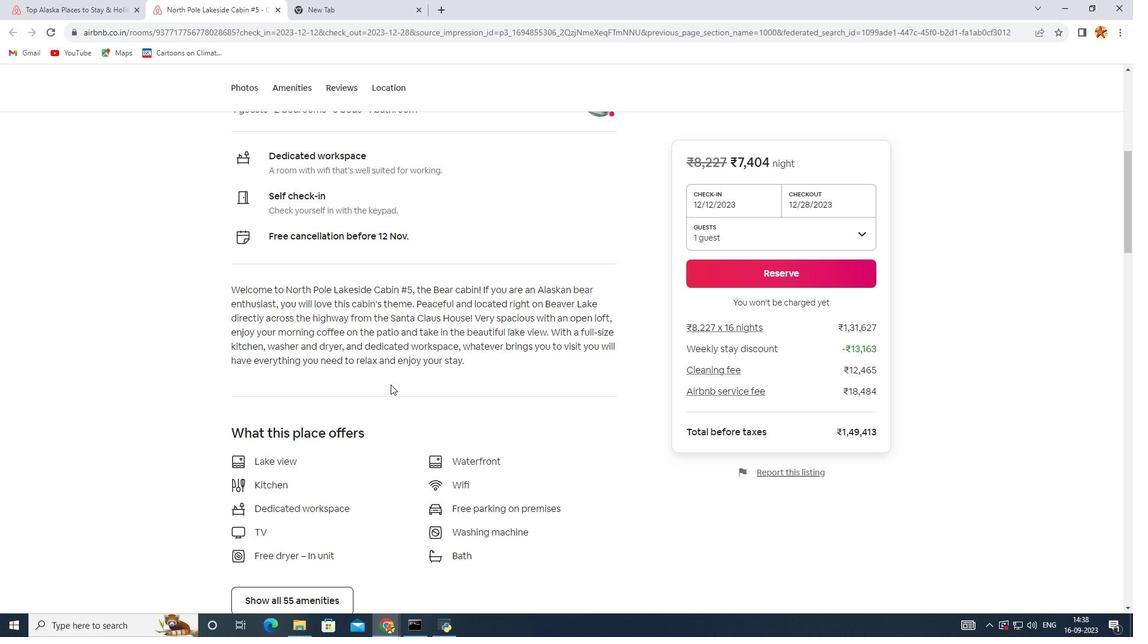 
Action: Mouse scrolled (374, 385) with delta (0, 0)
Screenshot: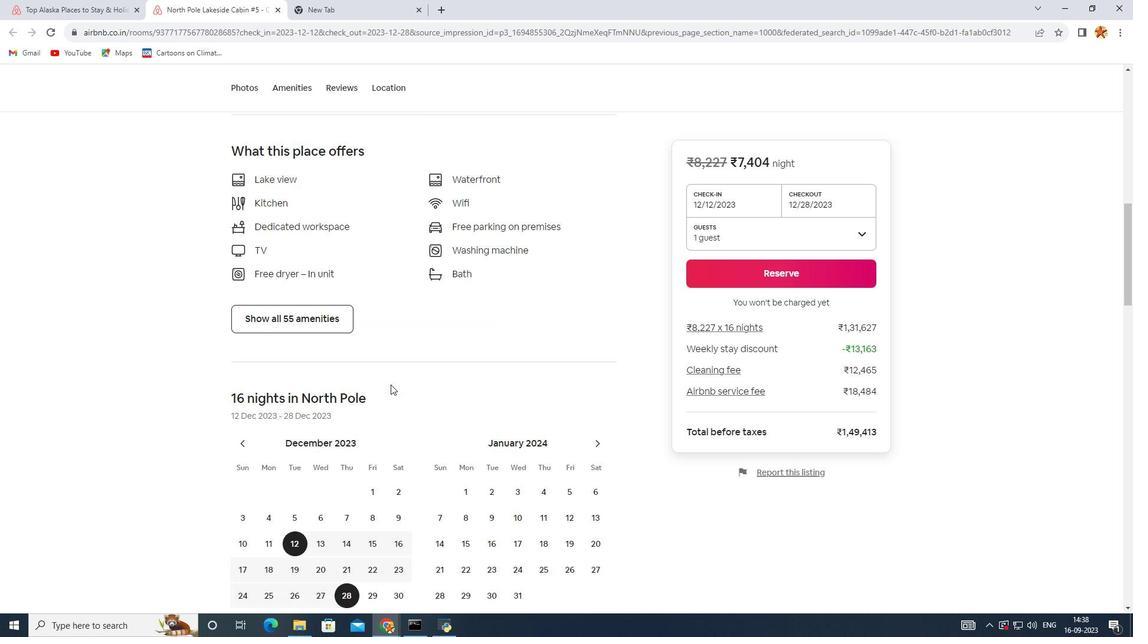 
Action: Mouse scrolled (374, 385) with delta (0, 0)
Screenshot: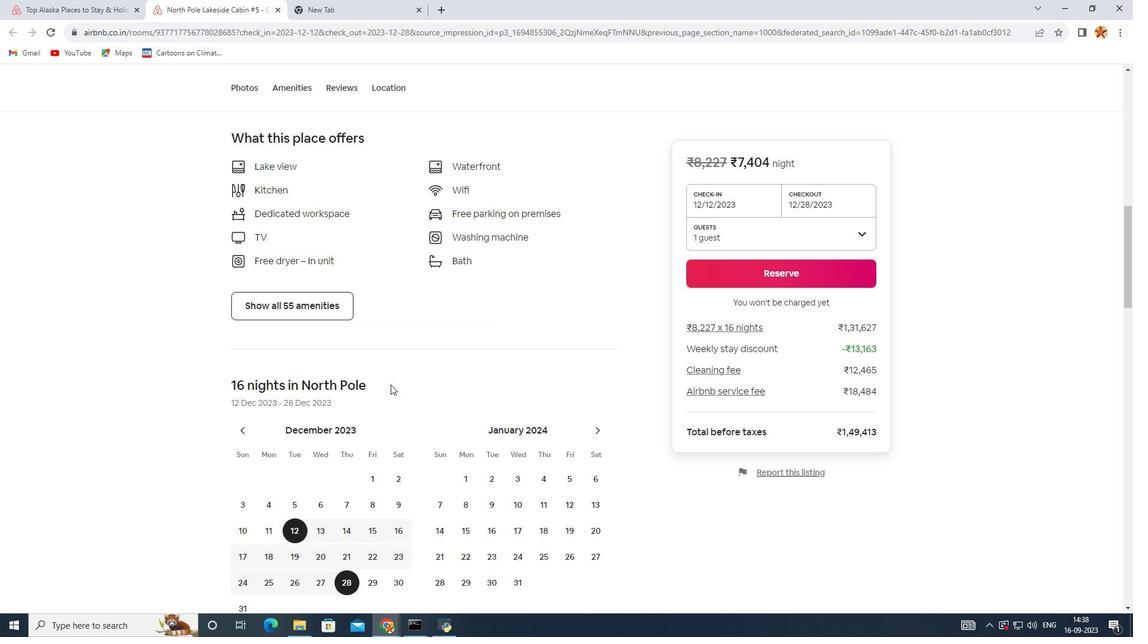 
Action: Mouse scrolled (374, 385) with delta (0, 0)
Screenshot: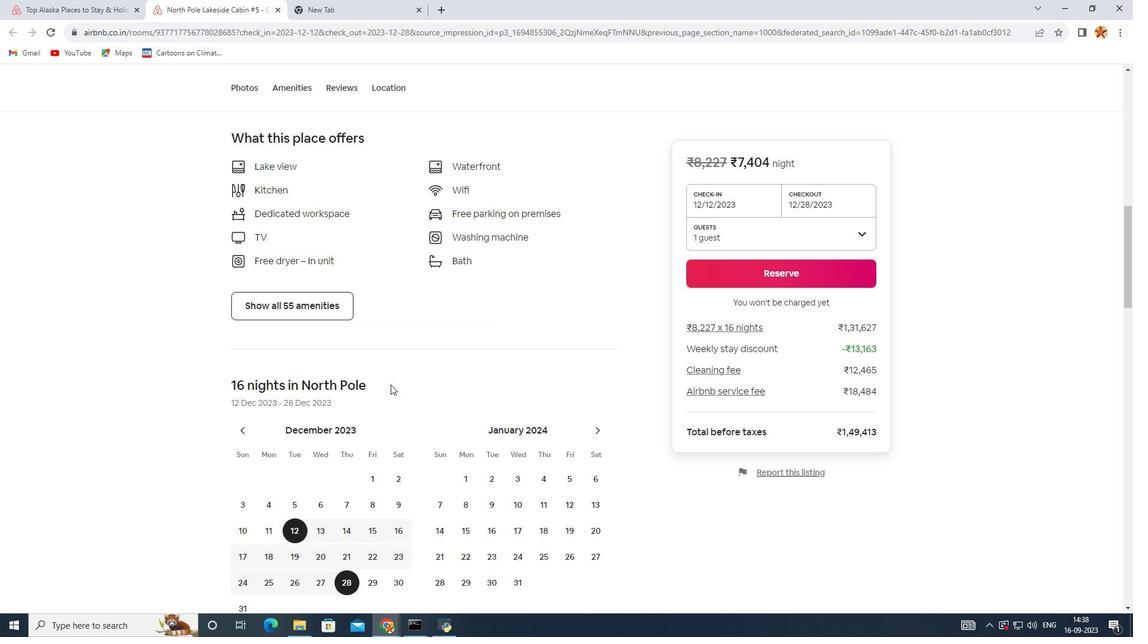 
Action: Mouse scrolled (374, 385) with delta (0, 0)
Screenshot: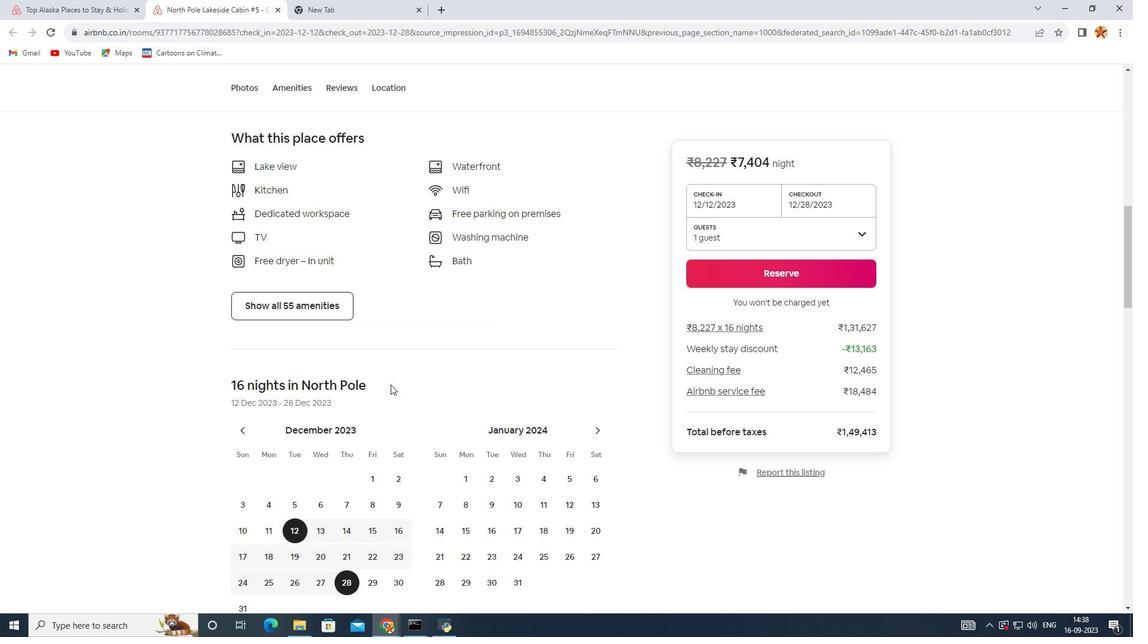 
Action: Mouse scrolled (374, 385) with delta (0, 0)
Screenshot: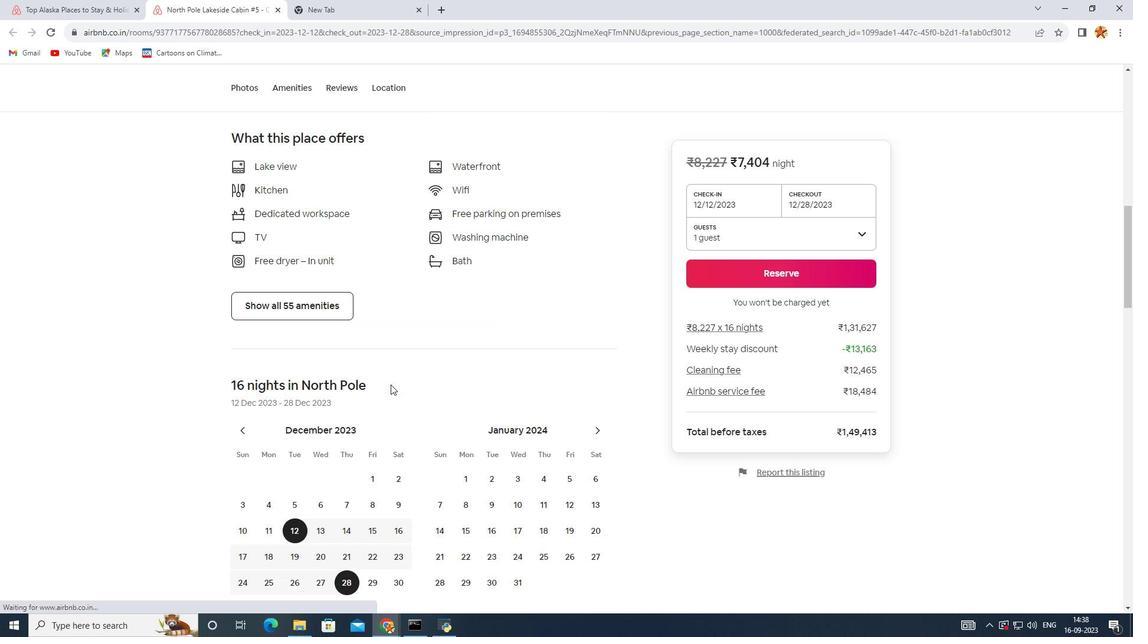 
Action: Mouse moved to (301, 317)
Screenshot: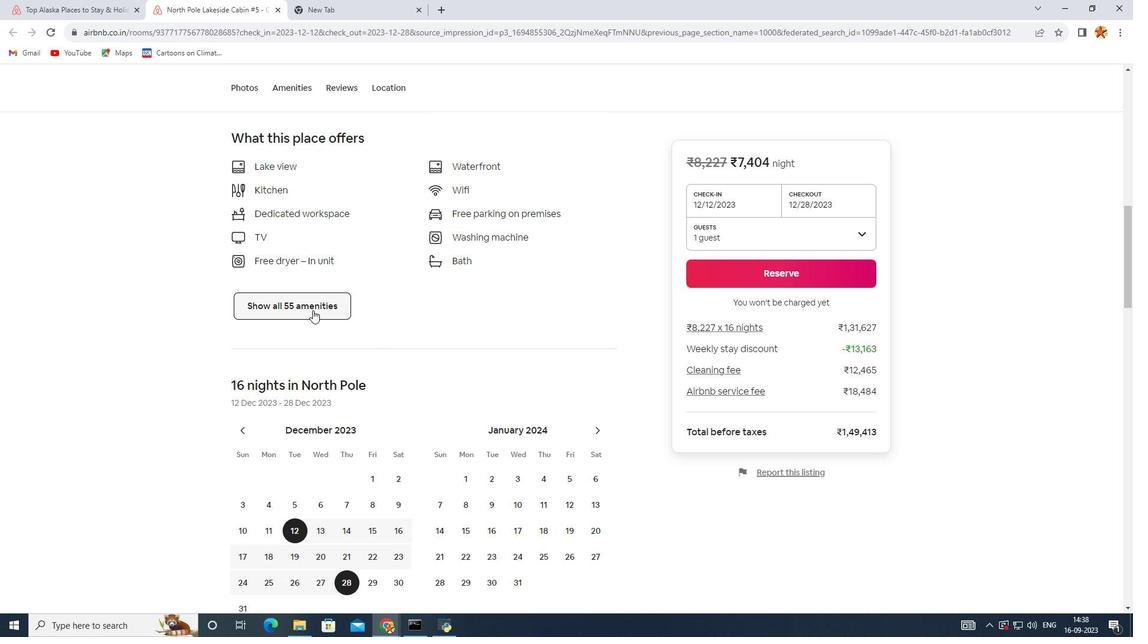 
Action: Mouse pressed left at (301, 317)
Screenshot: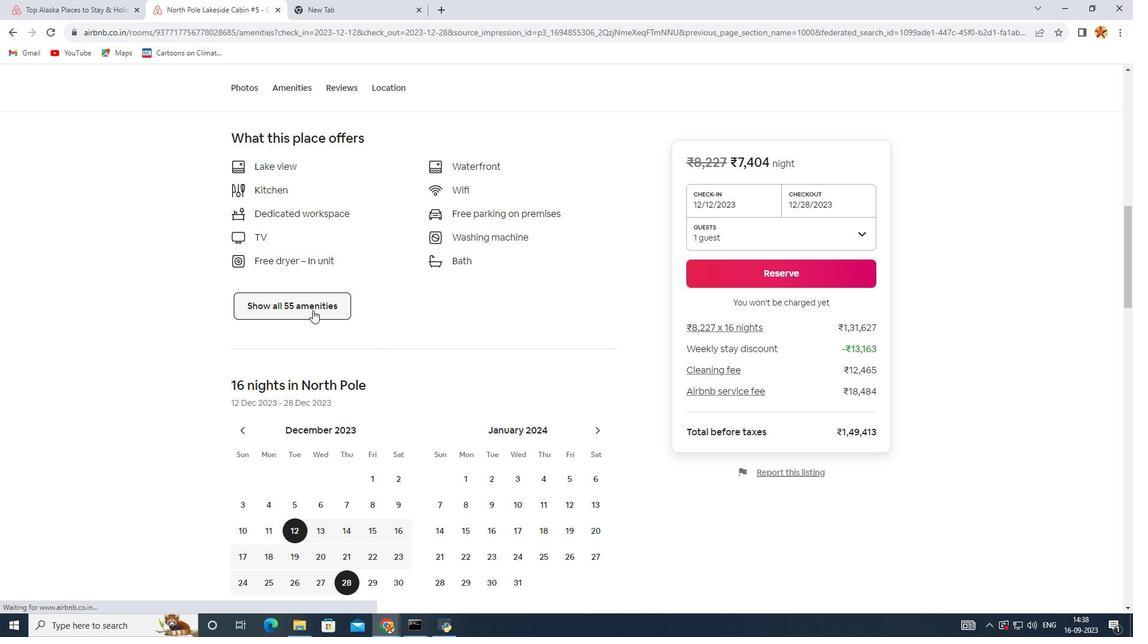 
Action: Mouse moved to (437, 325)
Screenshot: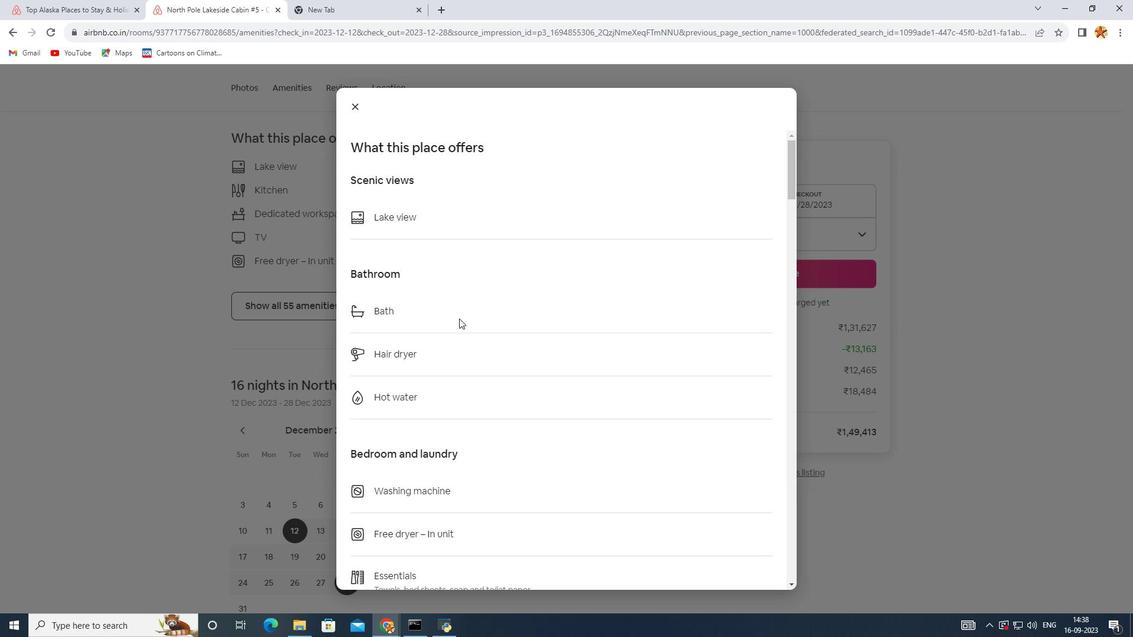 
Action: Mouse scrolled (437, 324) with delta (0, 0)
Screenshot: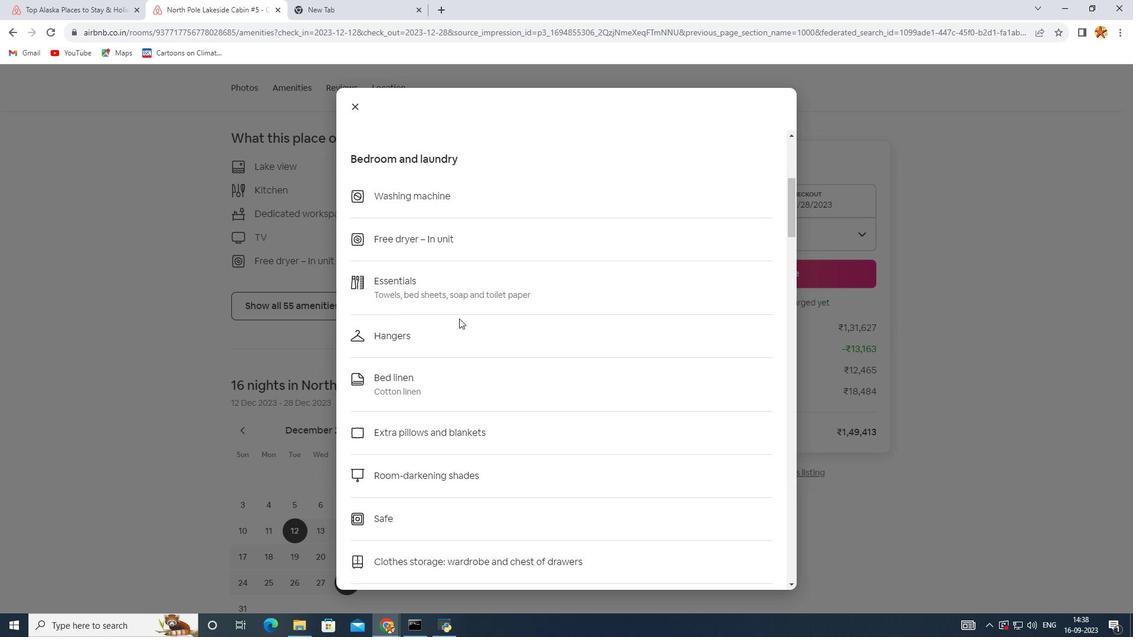 
Action: Mouse scrolled (437, 324) with delta (0, 0)
Screenshot: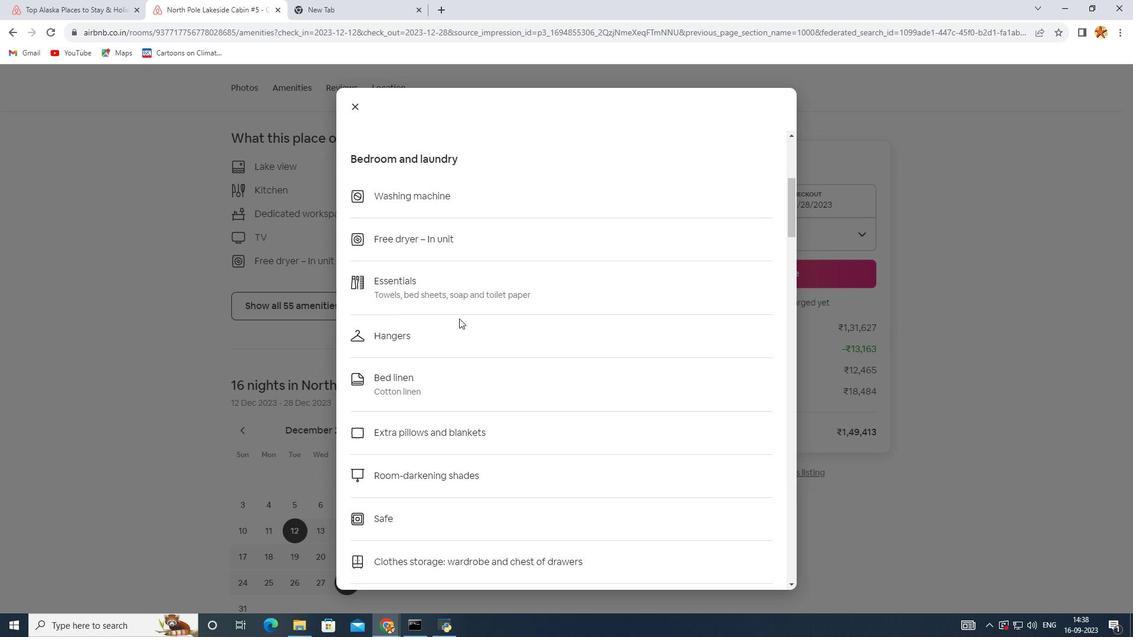 
Action: Mouse scrolled (437, 324) with delta (0, 0)
Screenshot: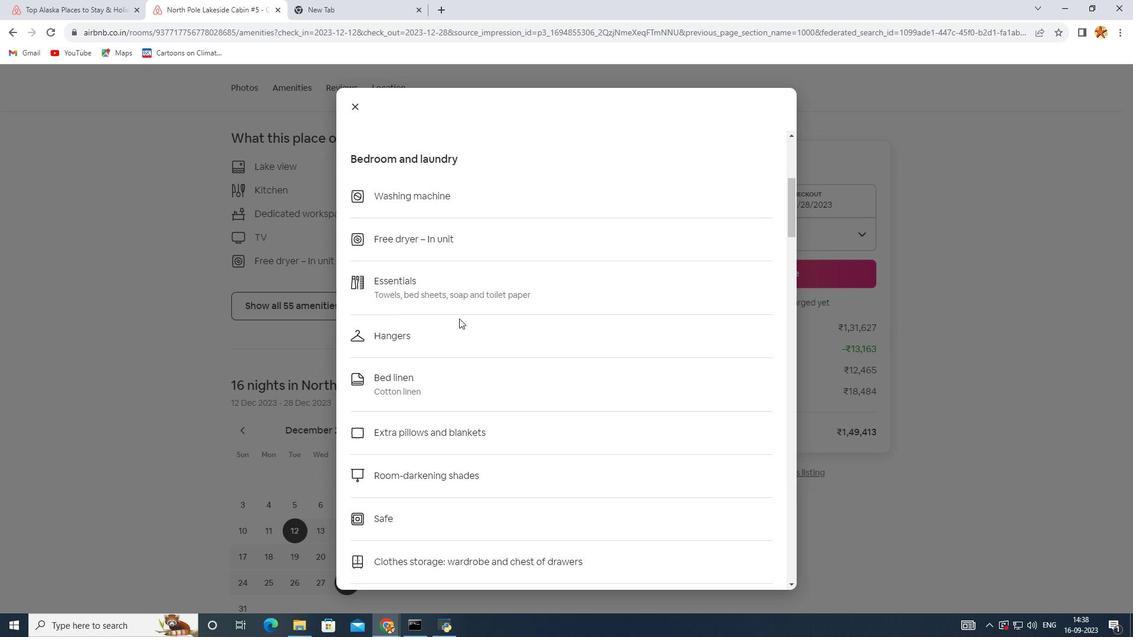 
Action: Mouse scrolled (437, 324) with delta (0, 0)
Screenshot: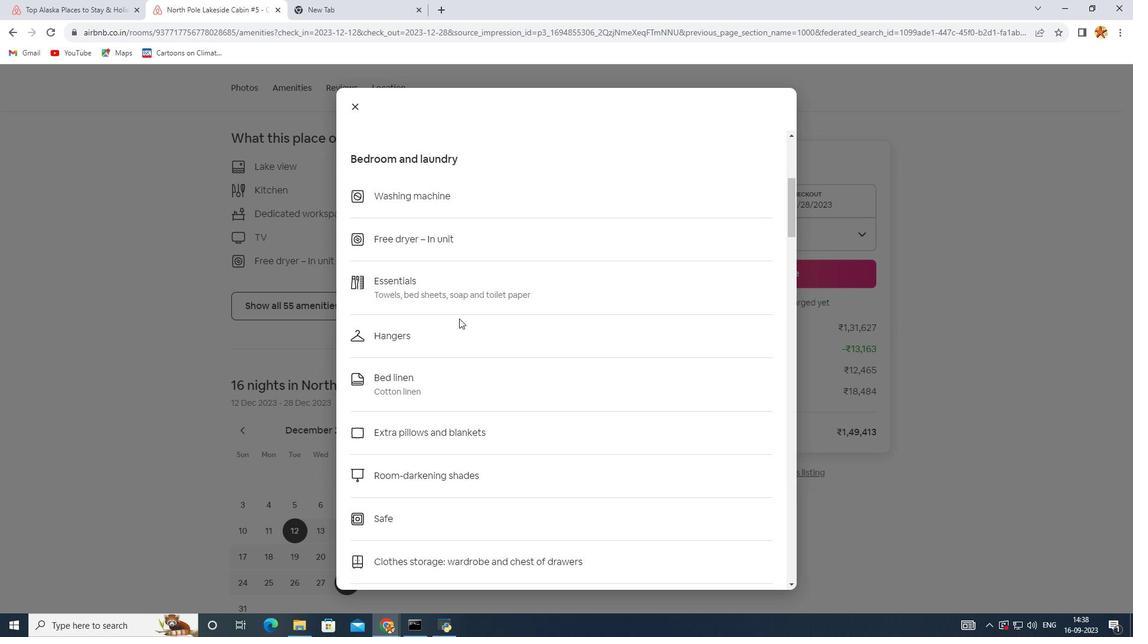 
Action: Mouse scrolled (437, 324) with delta (0, 0)
Screenshot: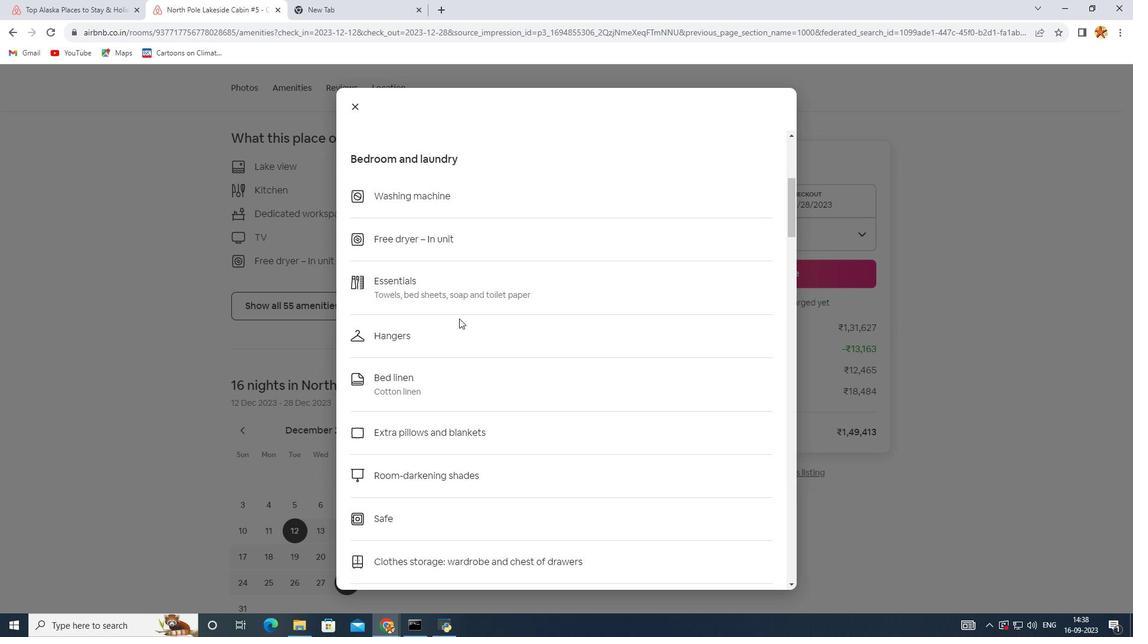 
Action: Mouse scrolled (437, 324) with delta (0, 0)
Screenshot: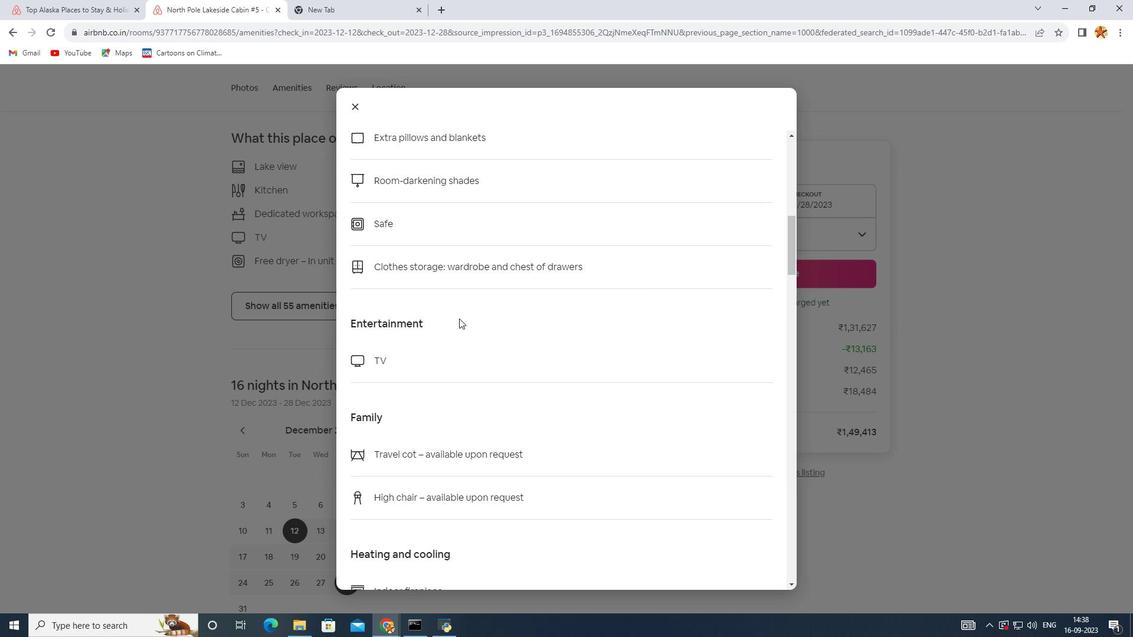 
Action: Mouse scrolled (437, 324) with delta (0, 0)
Screenshot: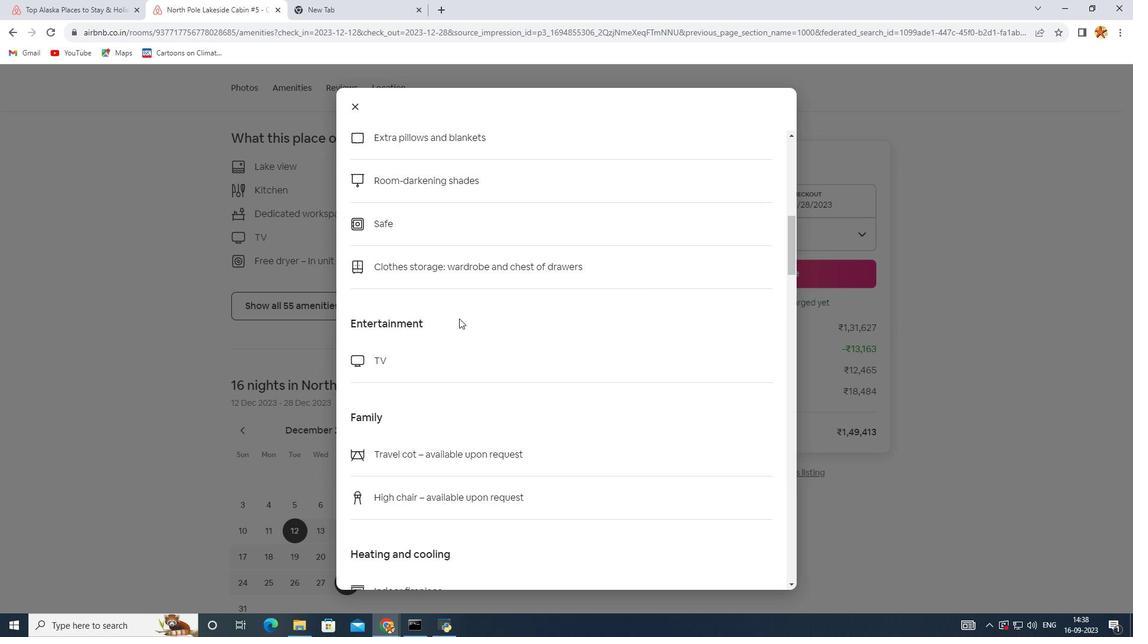 
Action: Mouse scrolled (437, 324) with delta (0, 0)
Screenshot: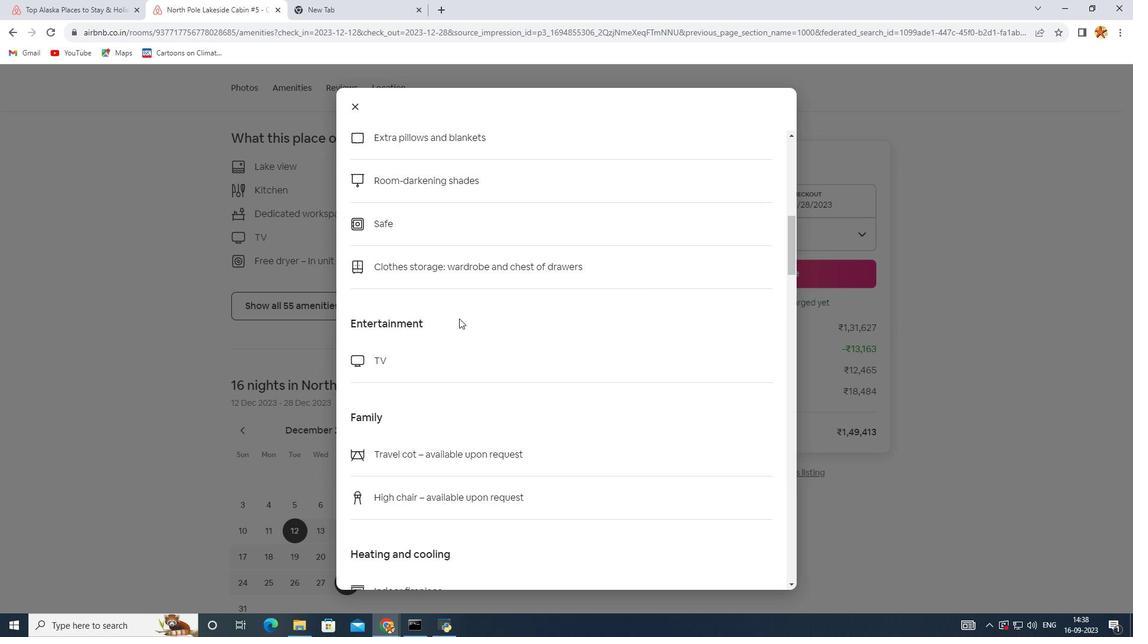 
Action: Mouse scrolled (437, 324) with delta (0, 0)
Screenshot: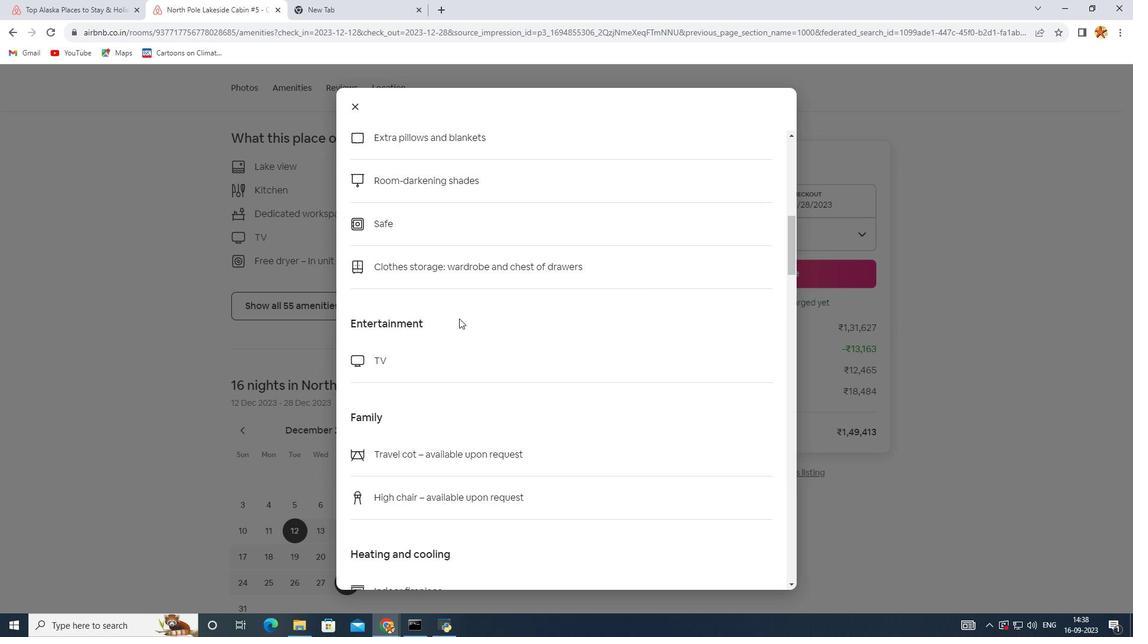 
Action: Mouse scrolled (437, 324) with delta (0, 0)
Screenshot: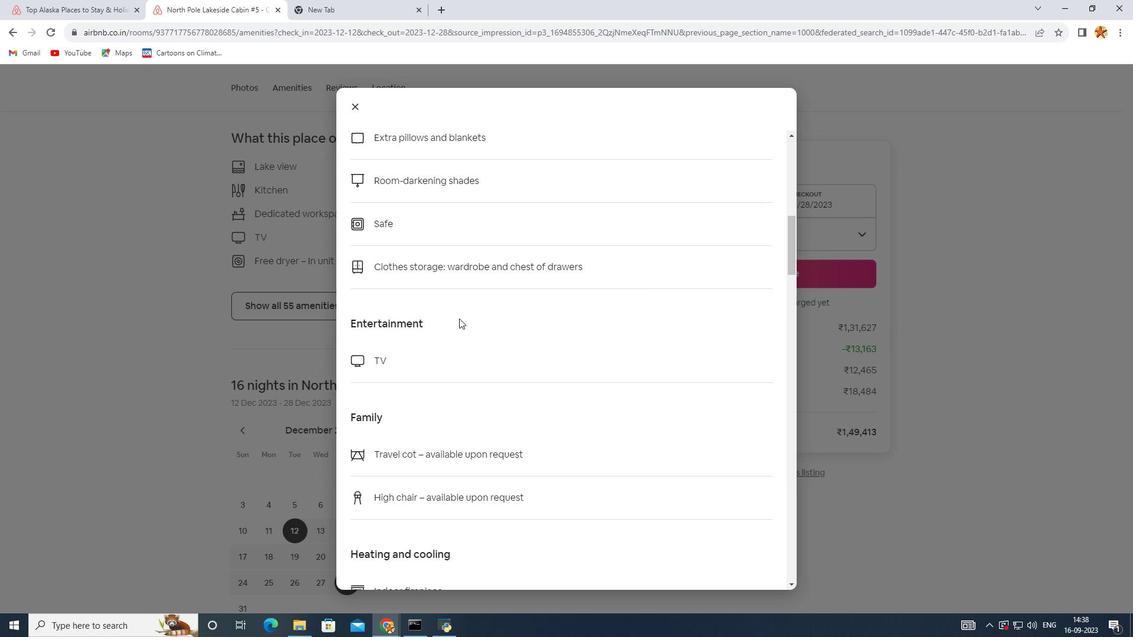 
Action: Mouse scrolled (437, 324) with delta (0, 0)
Screenshot: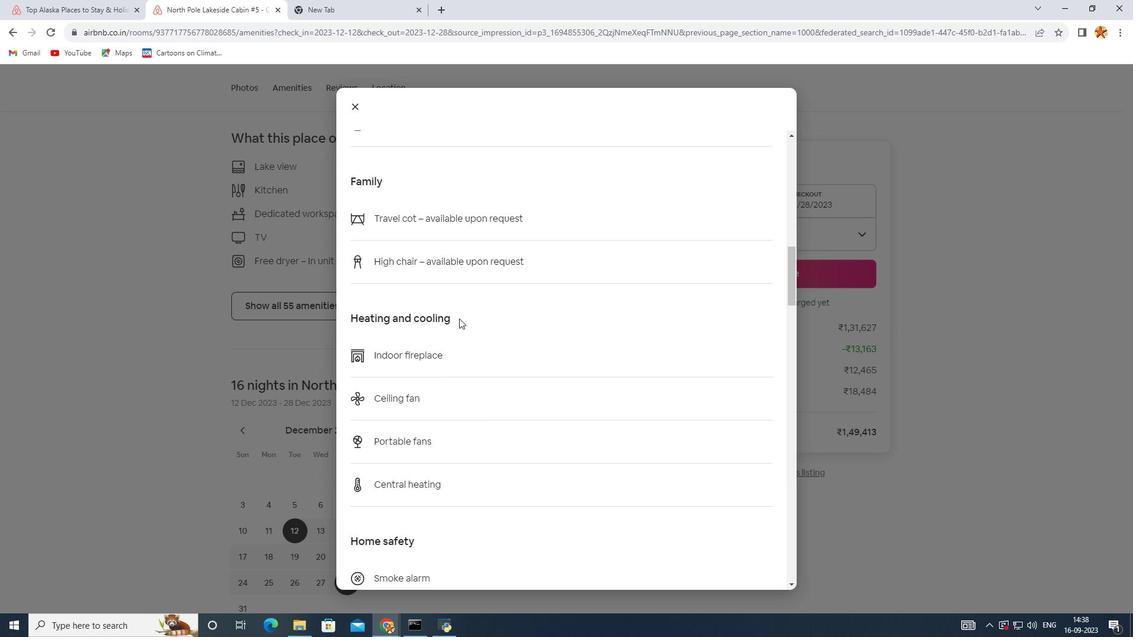 
Action: Mouse scrolled (437, 324) with delta (0, 0)
Screenshot: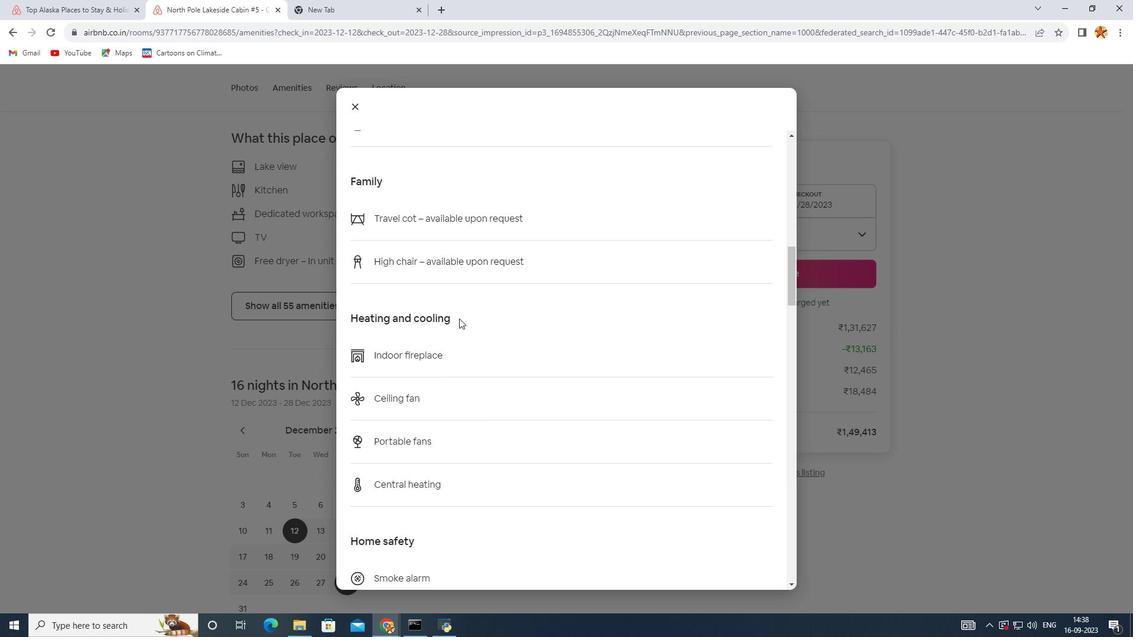 
Action: Mouse scrolled (437, 324) with delta (0, 0)
Screenshot: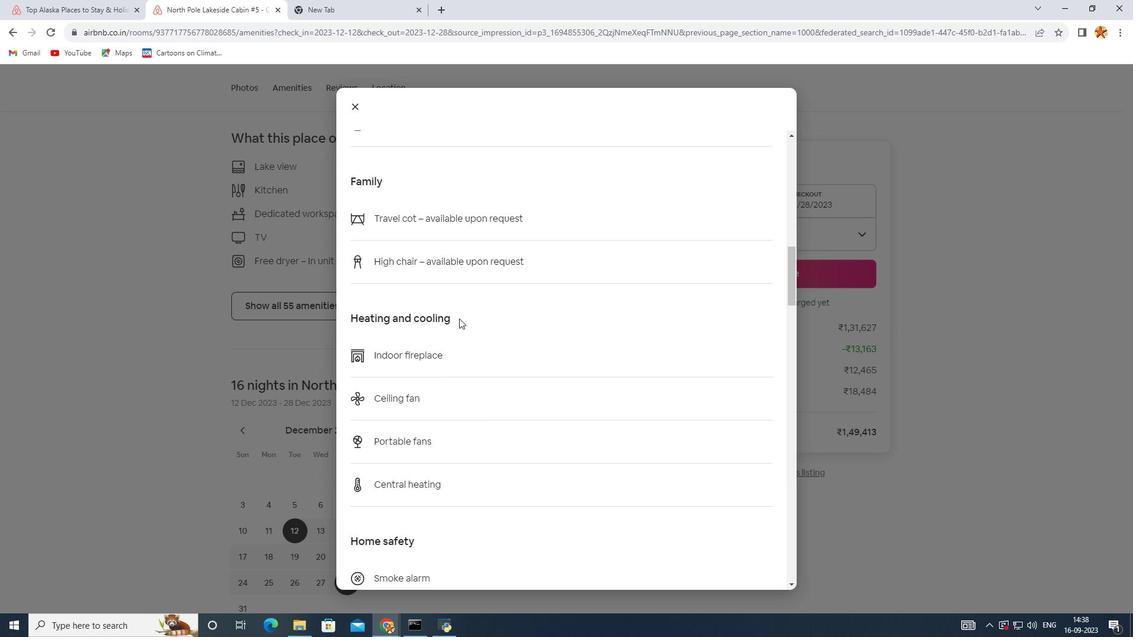 
Action: Mouse scrolled (437, 324) with delta (0, 0)
Screenshot: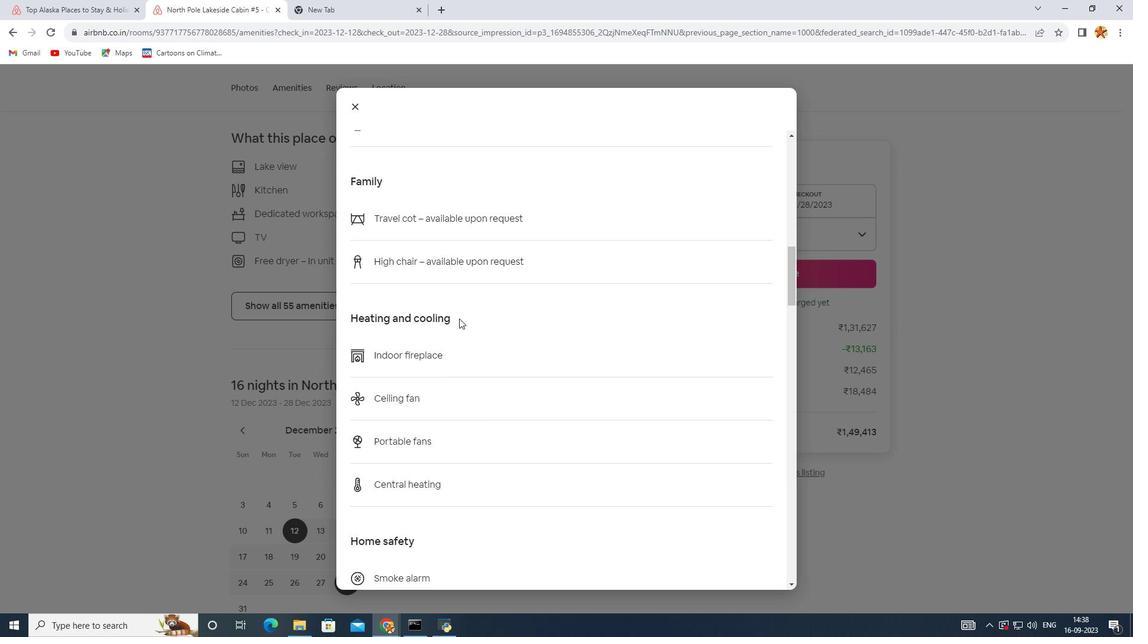 
Action: Mouse scrolled (437, 324) with delta (0, 0)
Screenshot: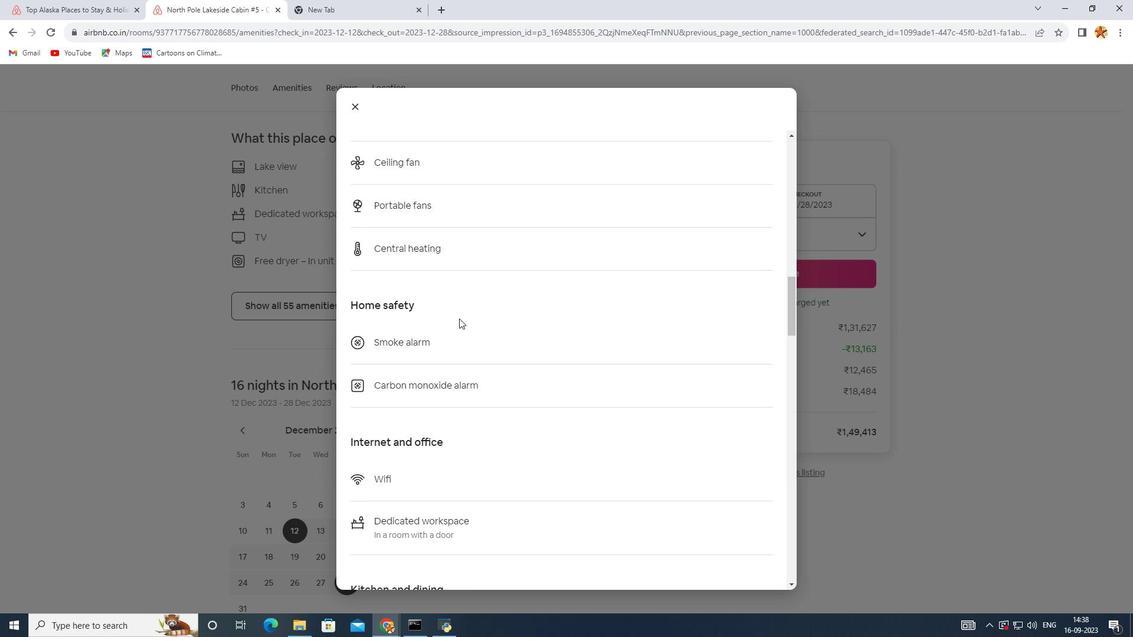 
Action: Mouse scrolled (437, 324) with delta (0, 0)
Screenshot: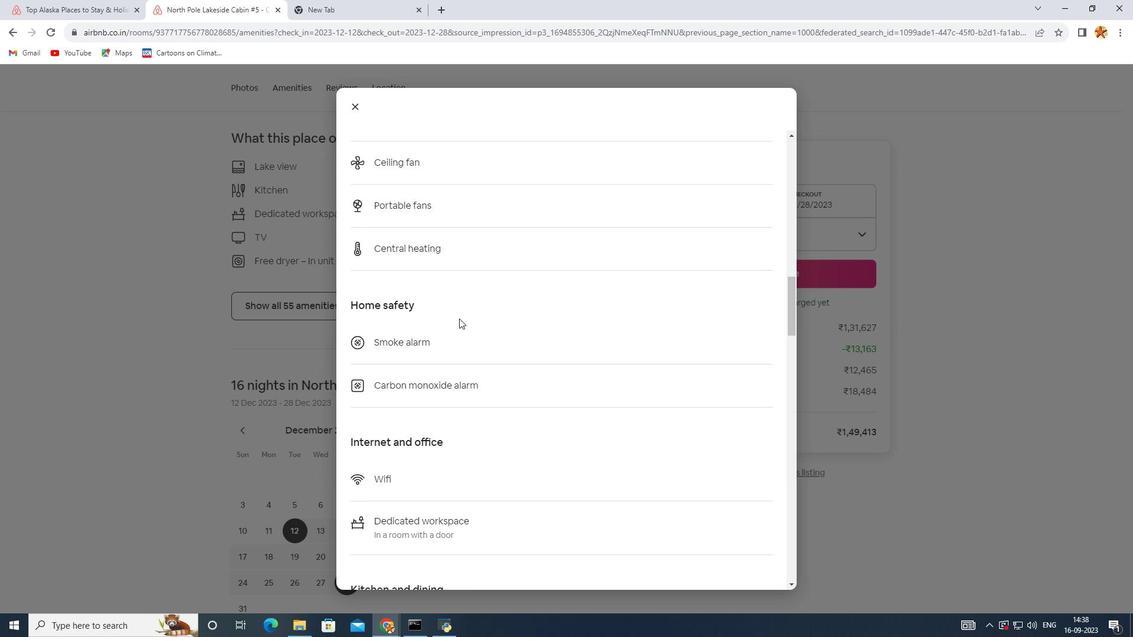 
Action: Mouse scrolled (437, 324) with delta (0, 0)
Screenshot: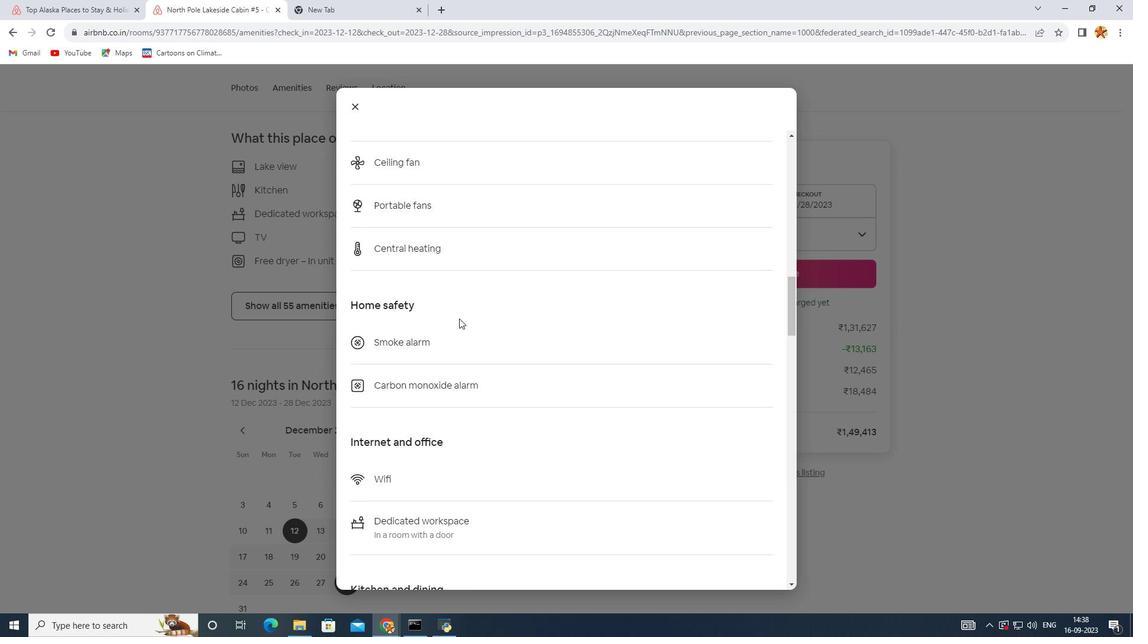 
Action: Mouse scrolled (437, 324) with delta (0, 0)
Screenshot: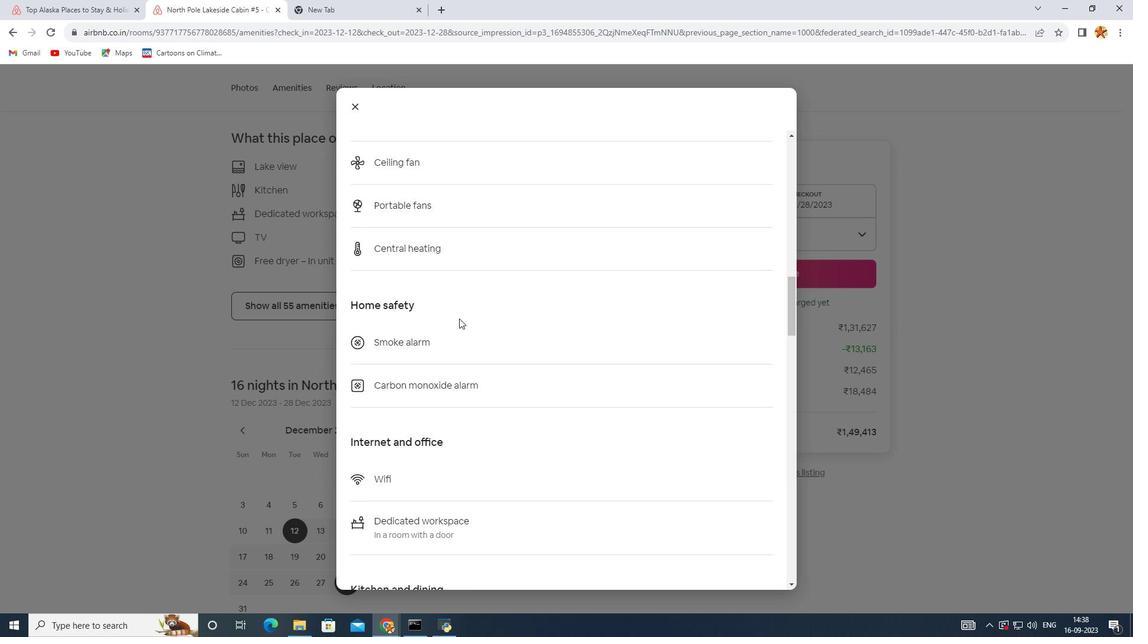 
Action: Mouse scrolled (437, 324) with delta (0, 0)
Screenshot: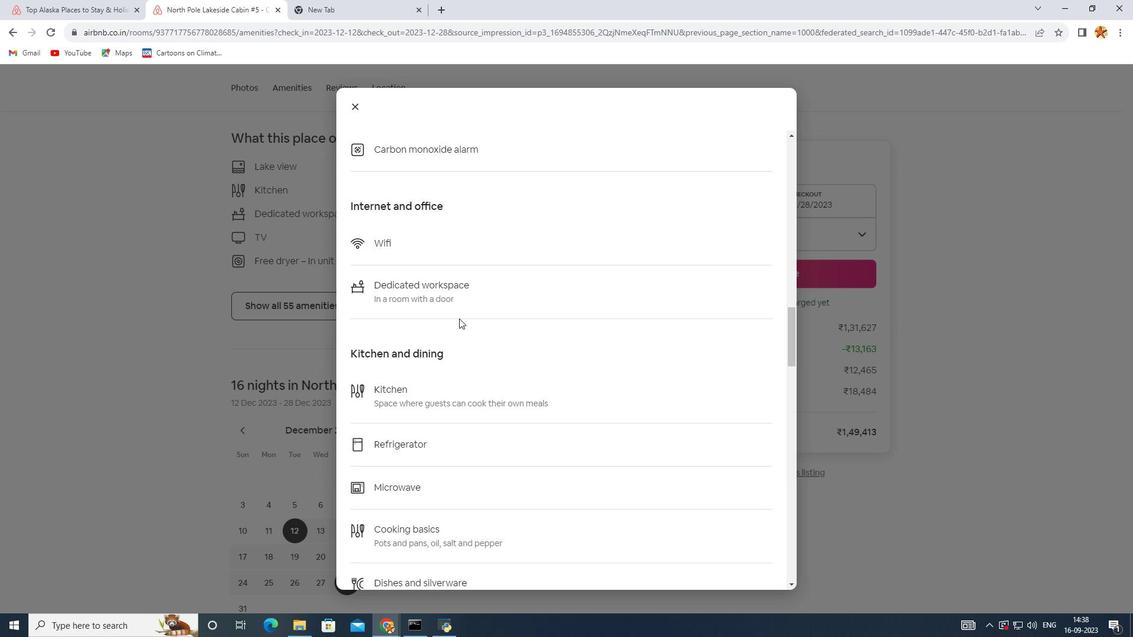 
Action: Mouse scrolled (437, 324) with delta (0, 0)
Screenshot: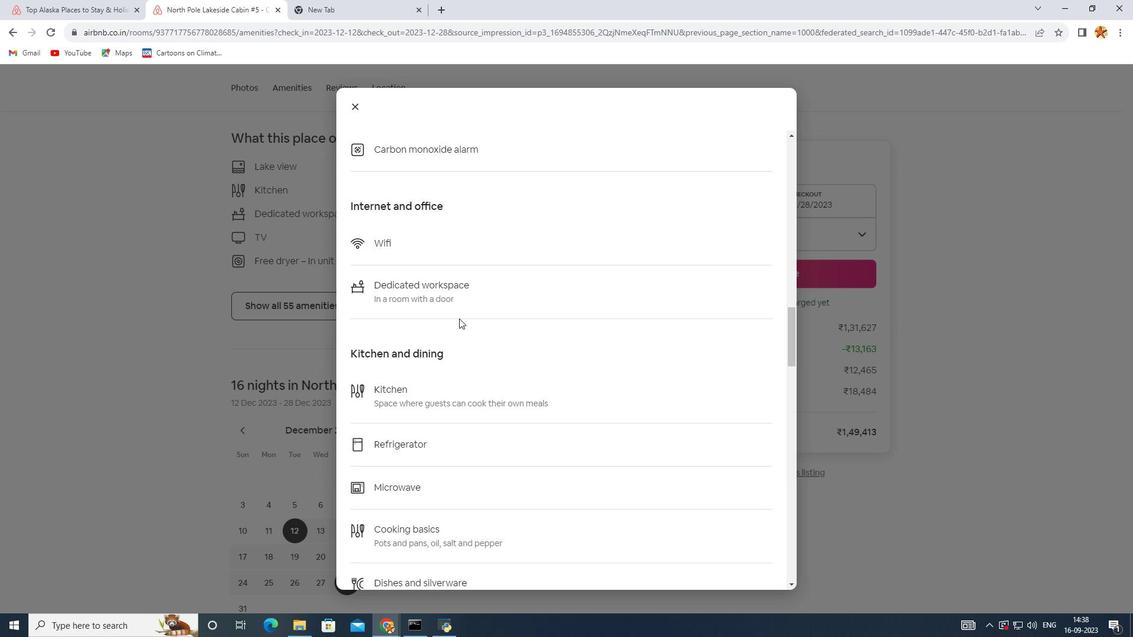 
Action: Mouse scrolled (437, 324) with delta (0, 0)
Screenshot: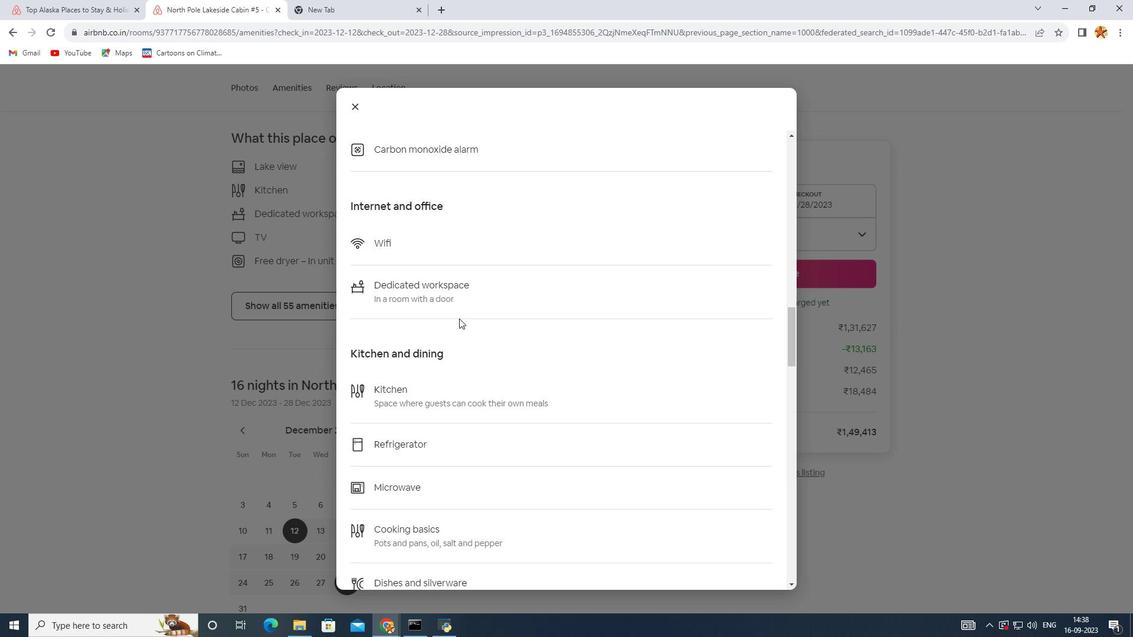 
Action: Mouse scrolled (437, 324) with delta (0, 0)
Screenshot: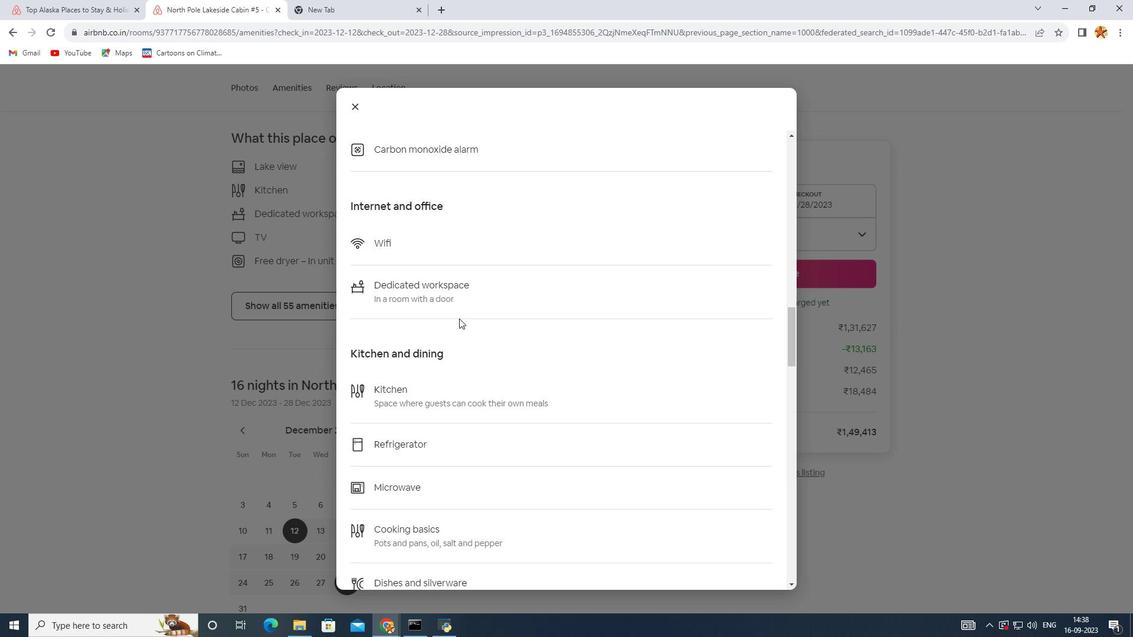 
Action: Mouse scrolled (437, 324) with delta (0, 0)
Screenshot: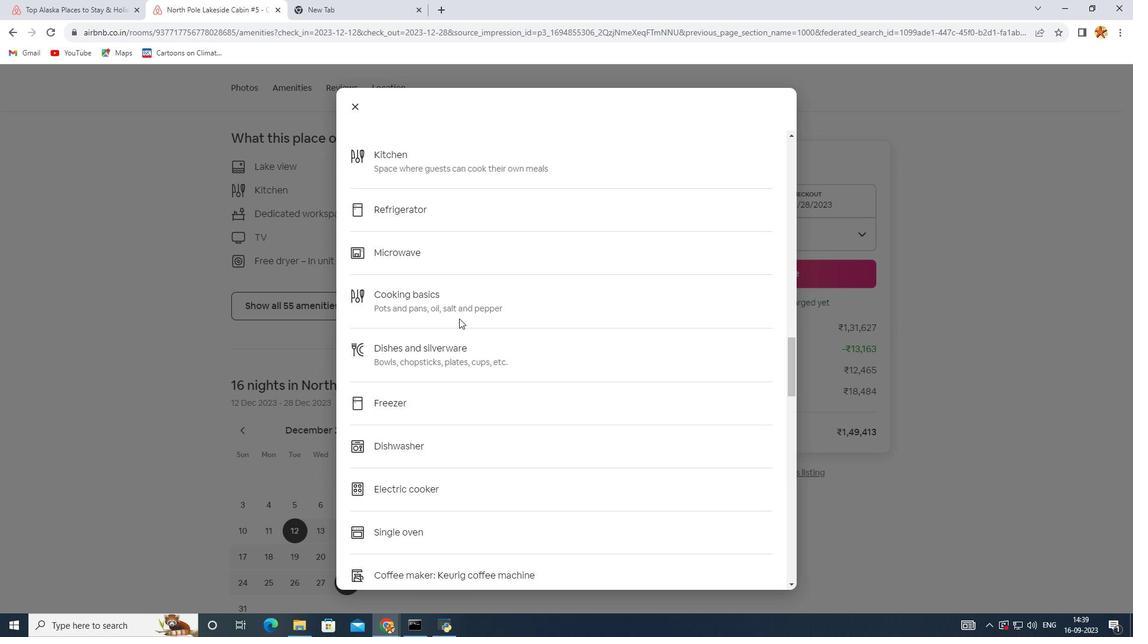
Action: Mouse scrolled (437, 324) with delta (0, 0)
Screenshot: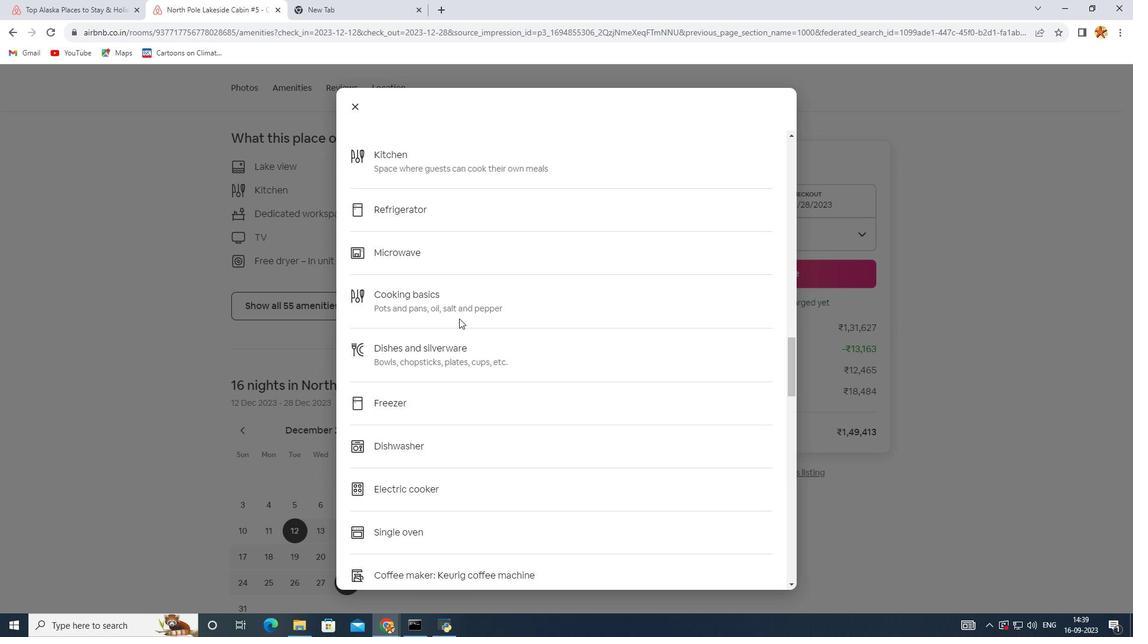 
Action: Mouse scrolled (437, 324) with delta (0, 0)
Screenshot: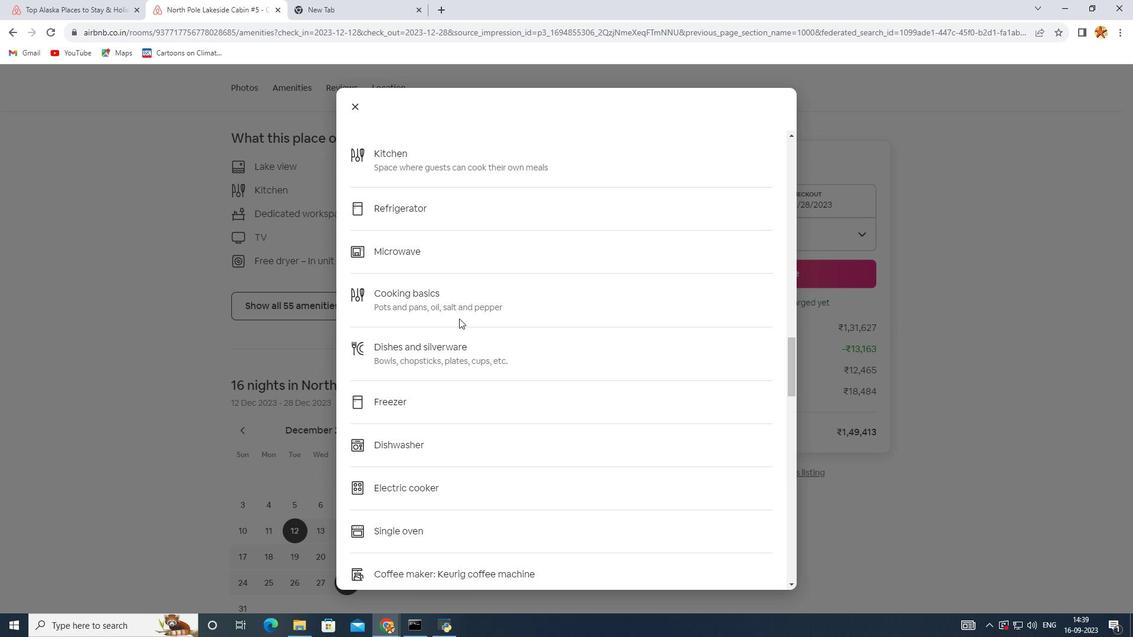 
Action: Mouse scrolled (437, 324) with delta (0, 0)
Screenshot: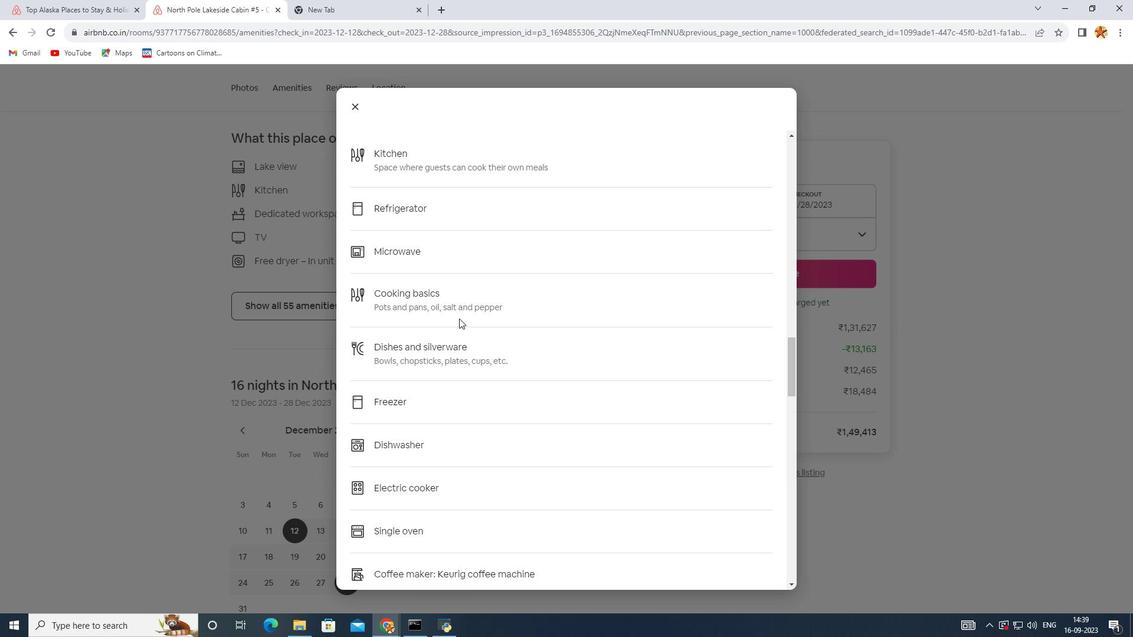 
Action: Mouse scrolled (437, 324) with delta (0, 0)
Screenshot: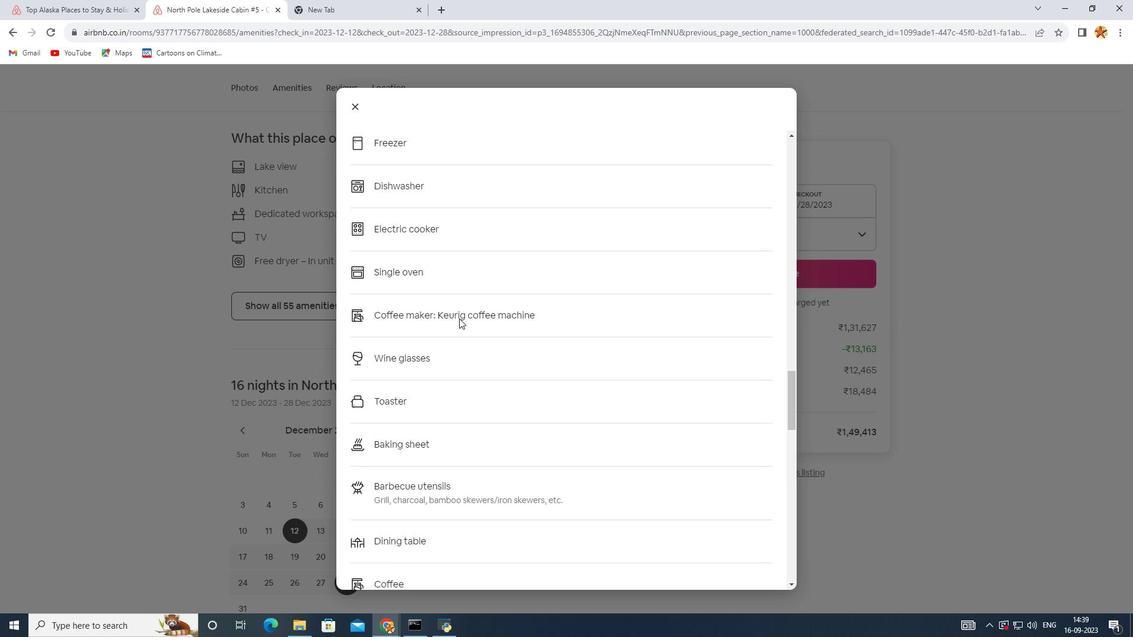 
Action: Mouse scrolled (437, 324) with delta (0, 0)
Screenshot: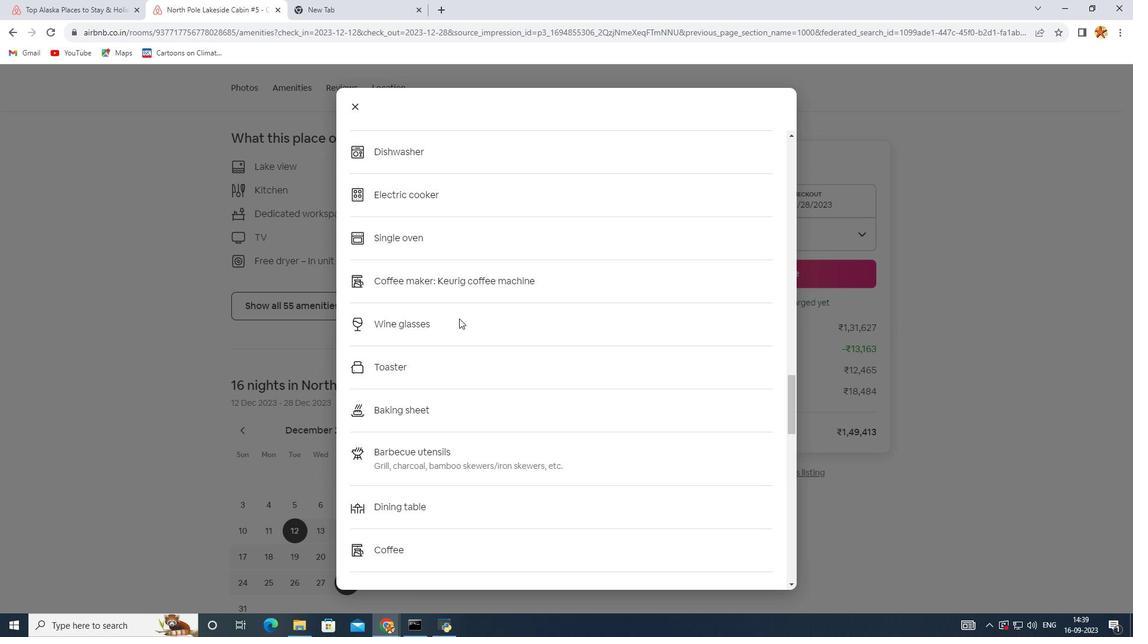 
Action: Mouse scrolled (437, 324) with delta (0, 0)
Screenshot: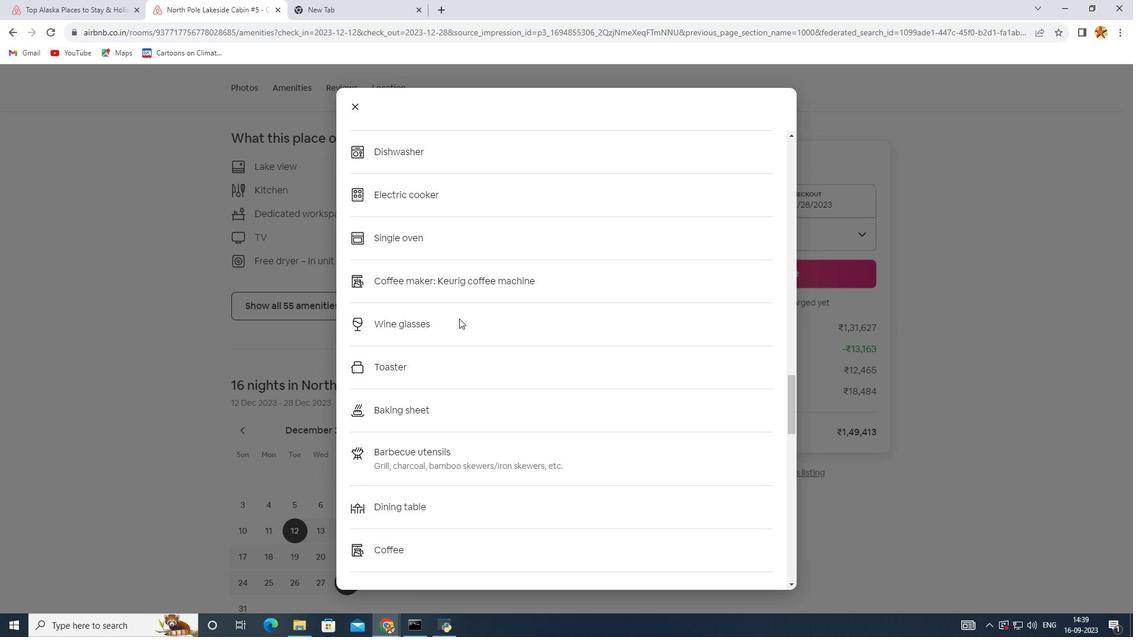 
Action: Mouse scrolled (437, 324) with delta (0, 0)
Screenshot: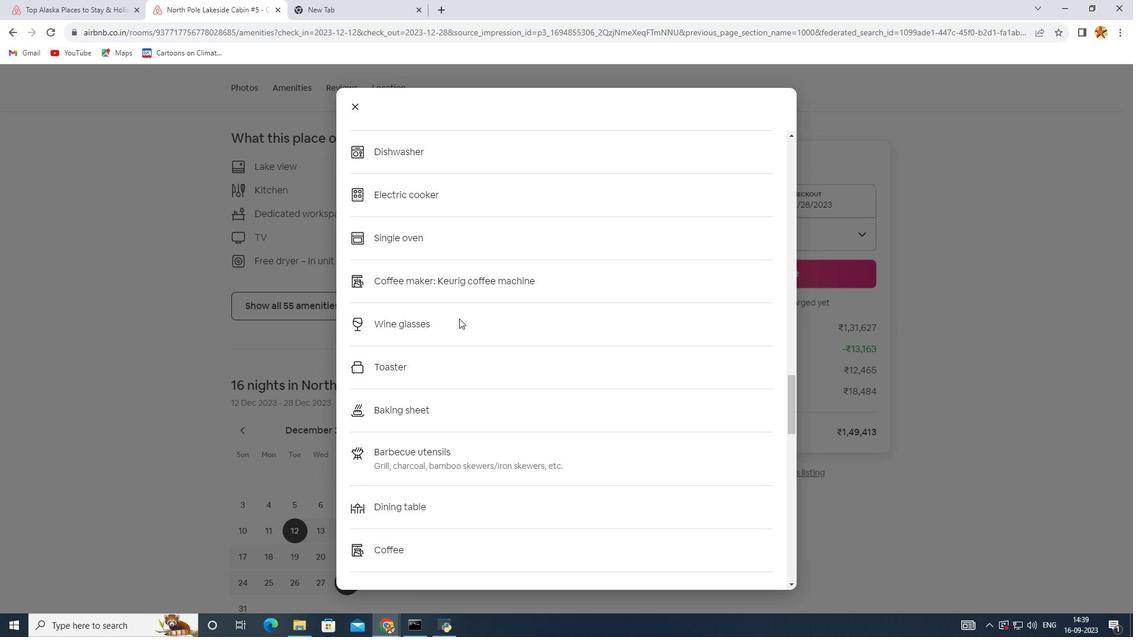 
Action: Mouse scrolled (437, 324) with delta (0, 0)
Screenshot: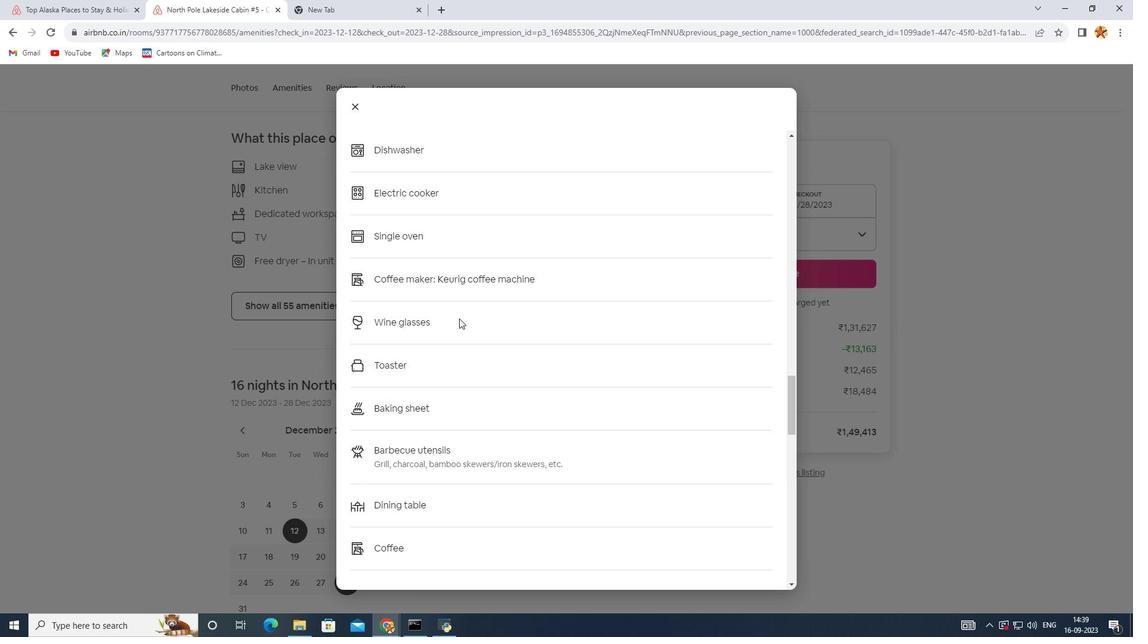 
Action: Mouse scrolled (437, 324) with delta (0, 0)
Screenshot: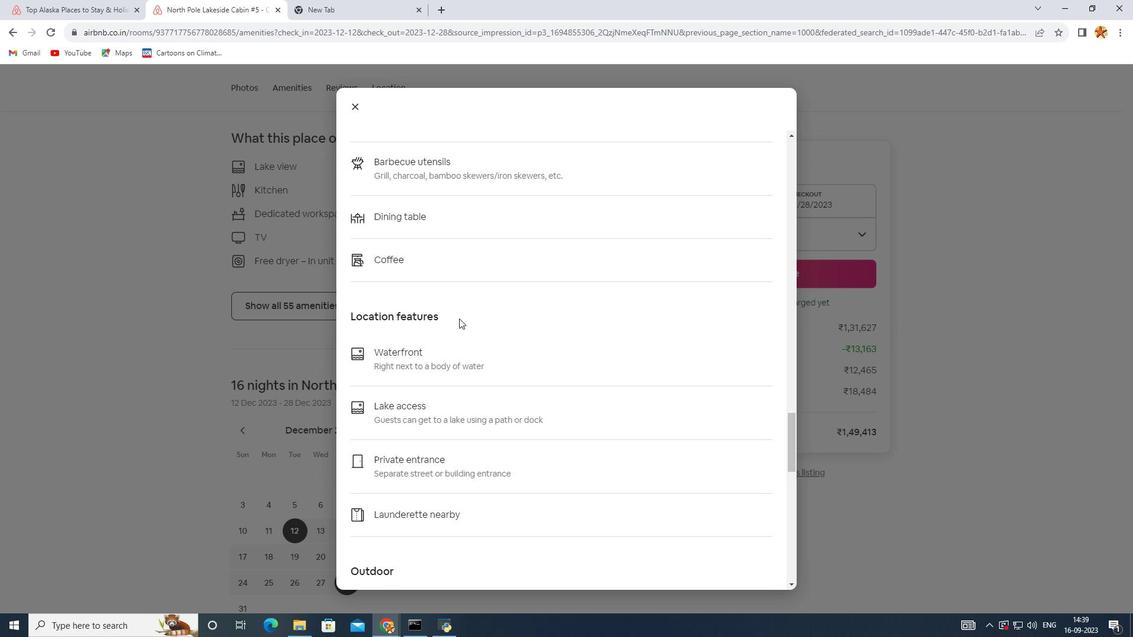 
Action: Mouse scrolled (437, 324) with delta (0, 0)
Screenshot: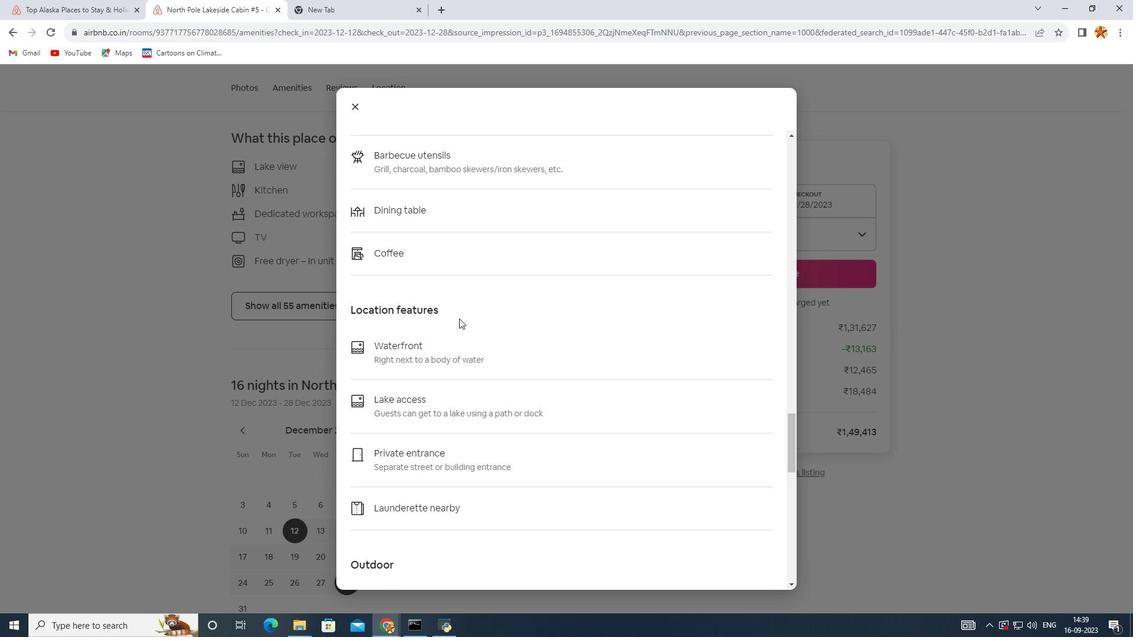 
Action: Mouse scrolled (437, 324) with delta (0, 0)
Screenshot: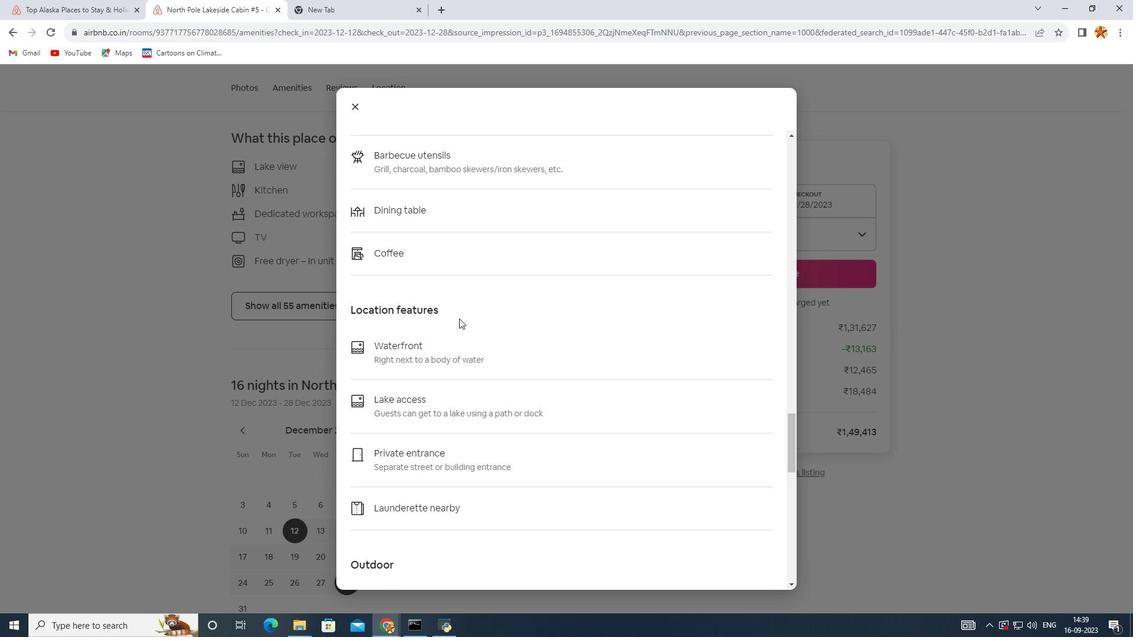
Action: Mouse scrolled (437, 324) with delta (0, 0)
Screenshot: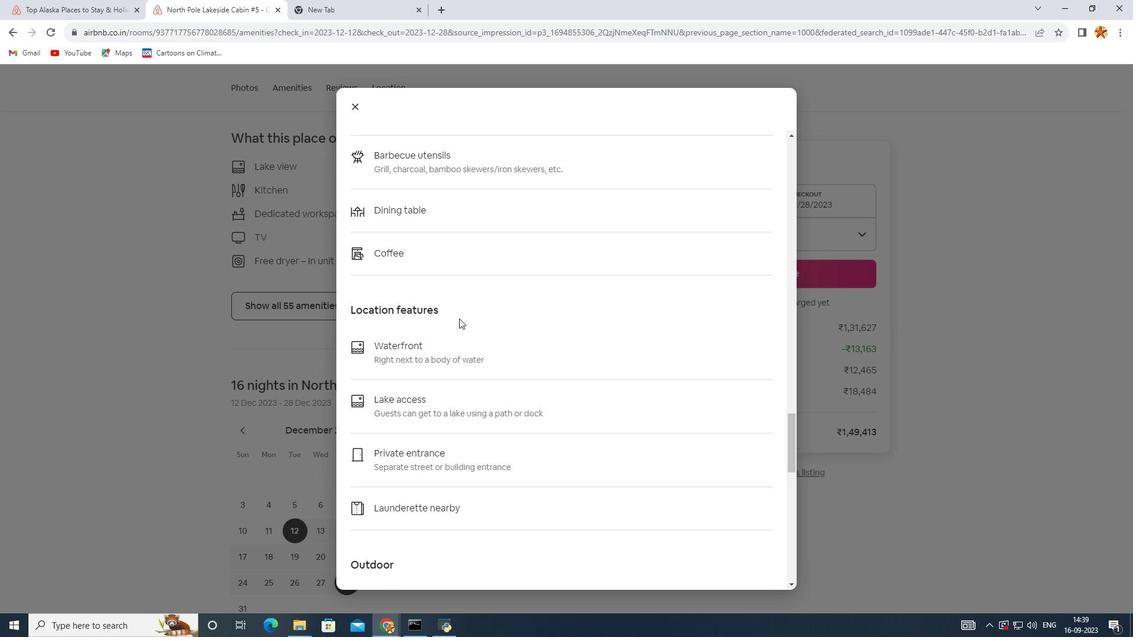 
Action: Mouse scrolled (437, 324) with delta (0, 0)
Screenshot: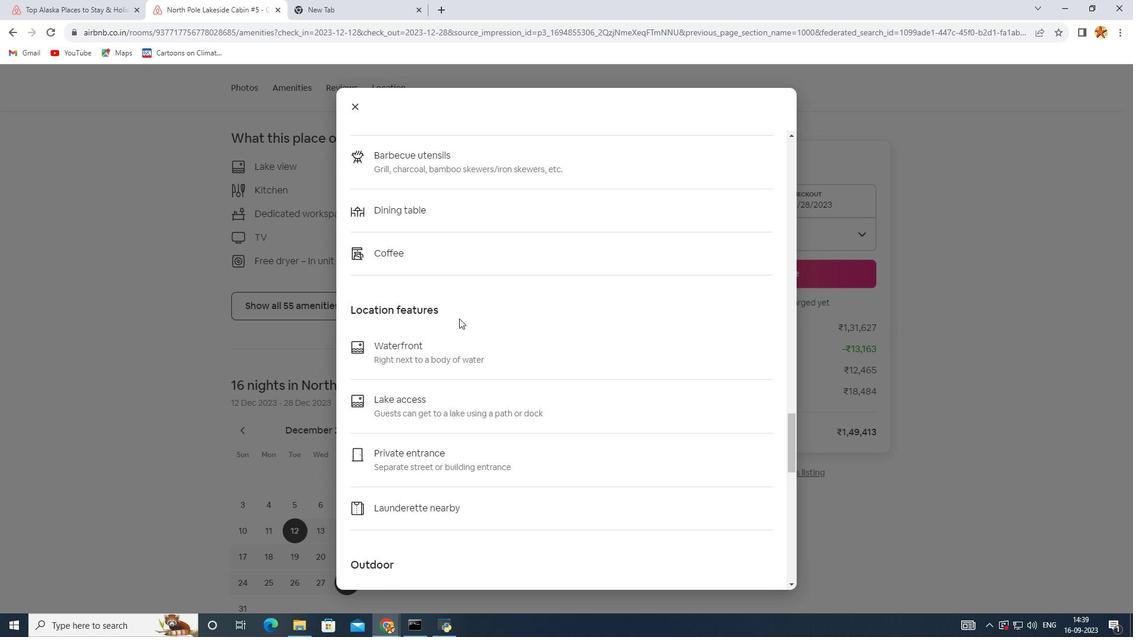 
Action: Mouse scrolled (437, 324) with delta (0, 0)
Screenshot: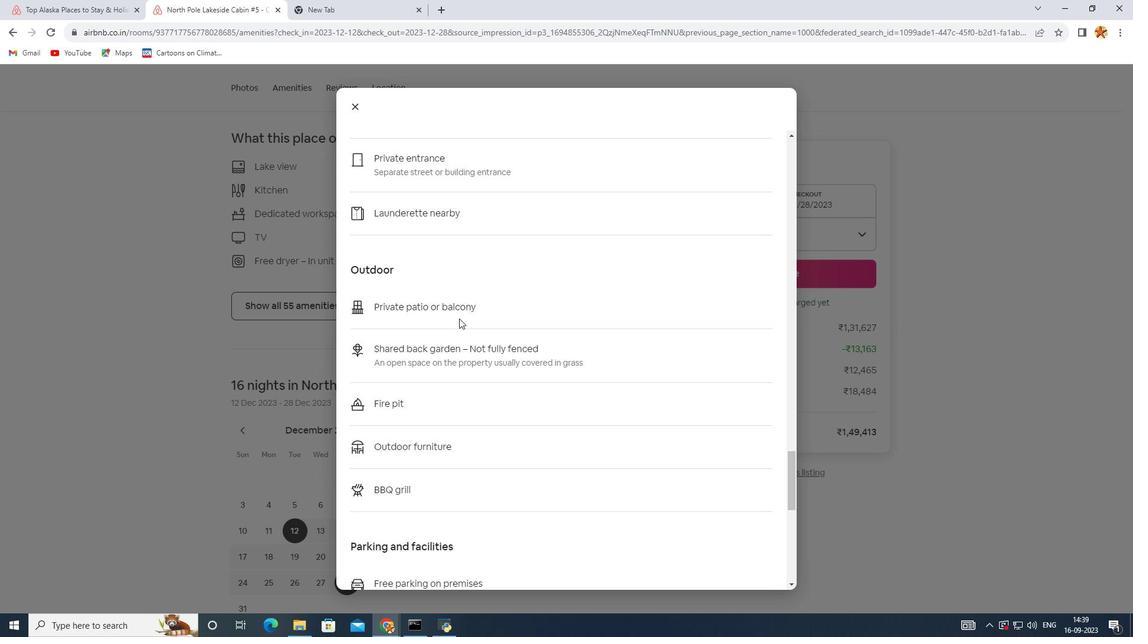 
Action: Mouse scrolled (437, 324) with delta (0, 0)
Screenshot: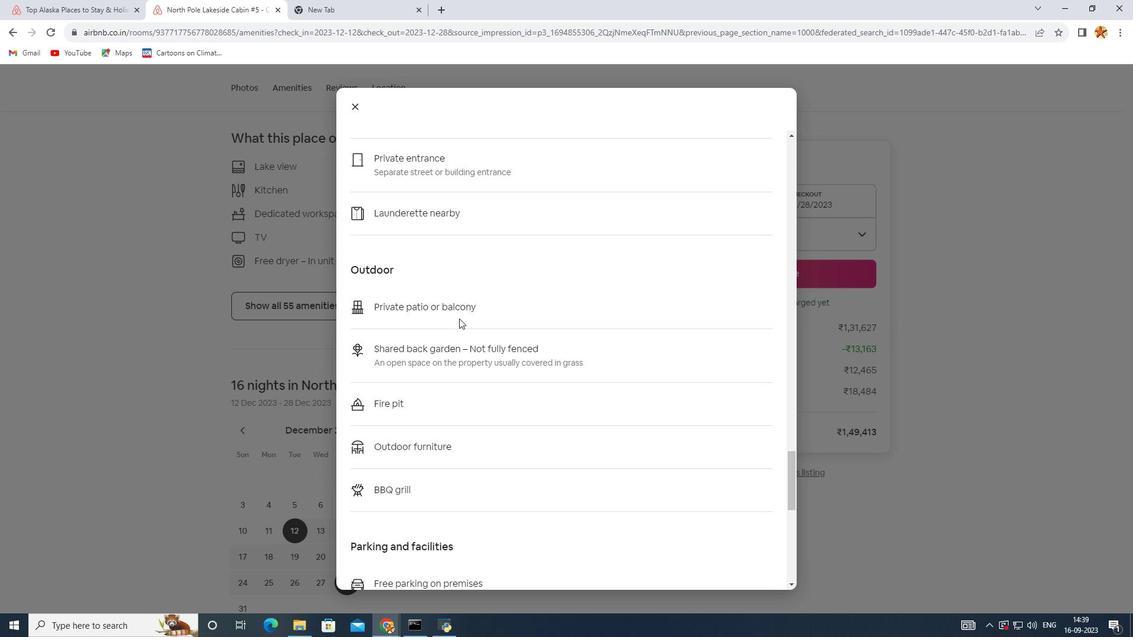 
Action: Mouse scrolled (437, 324) with delta (0, 0)
Screenshot: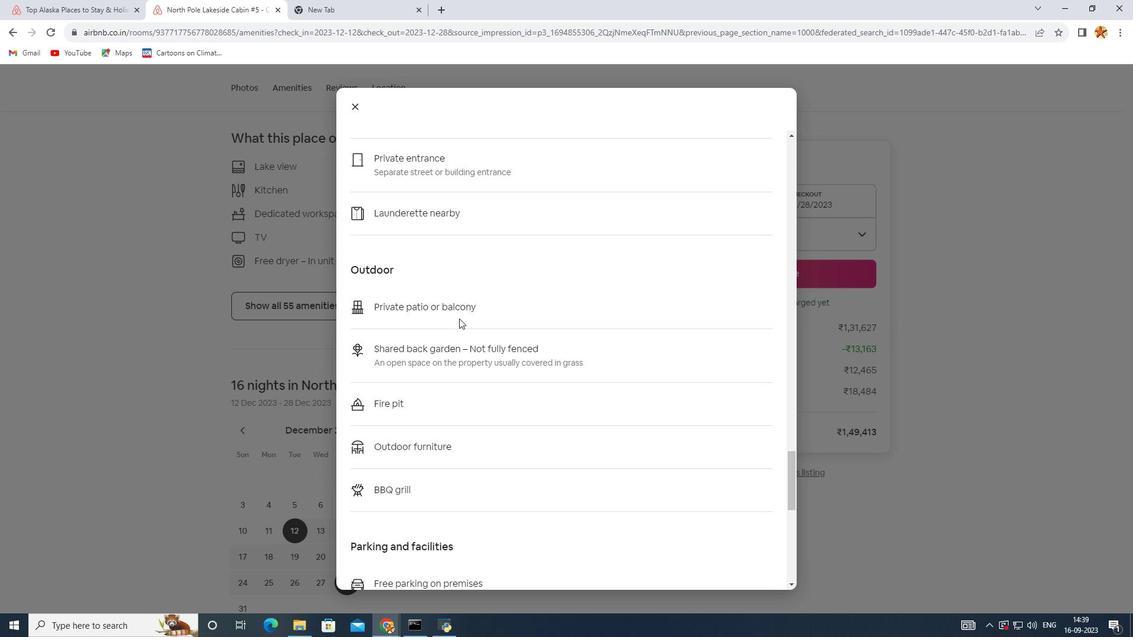 
Action: Mouse scrolled (437, 324) with delta (0, 0)
Screenshot: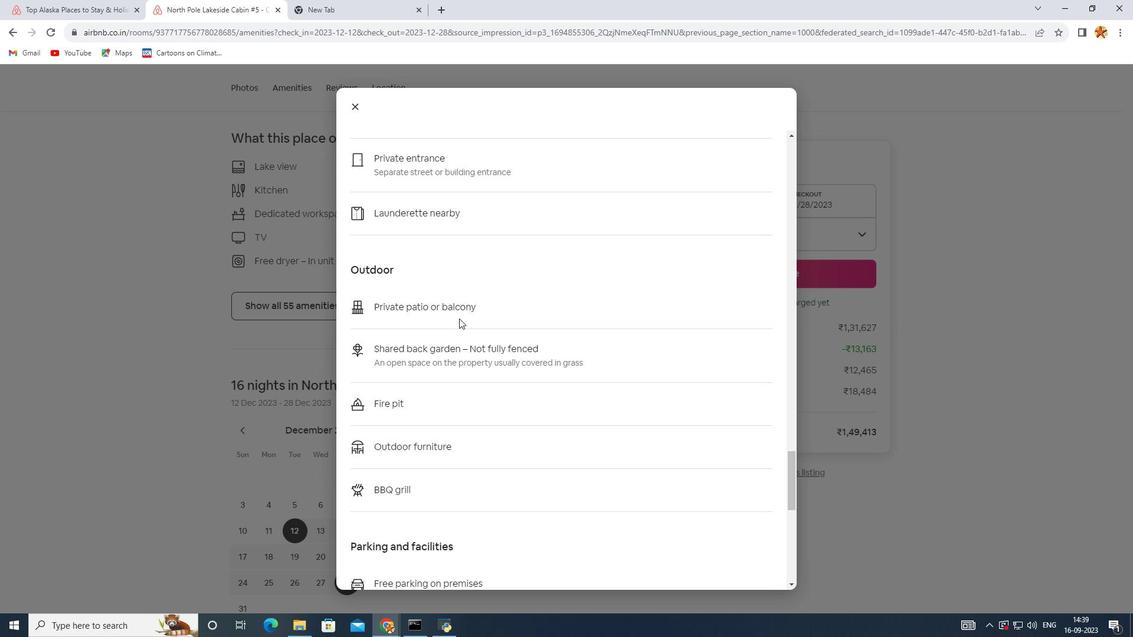 
Action: Mouse scrolled (437, 324) with delta (0, 0)
Screenshot: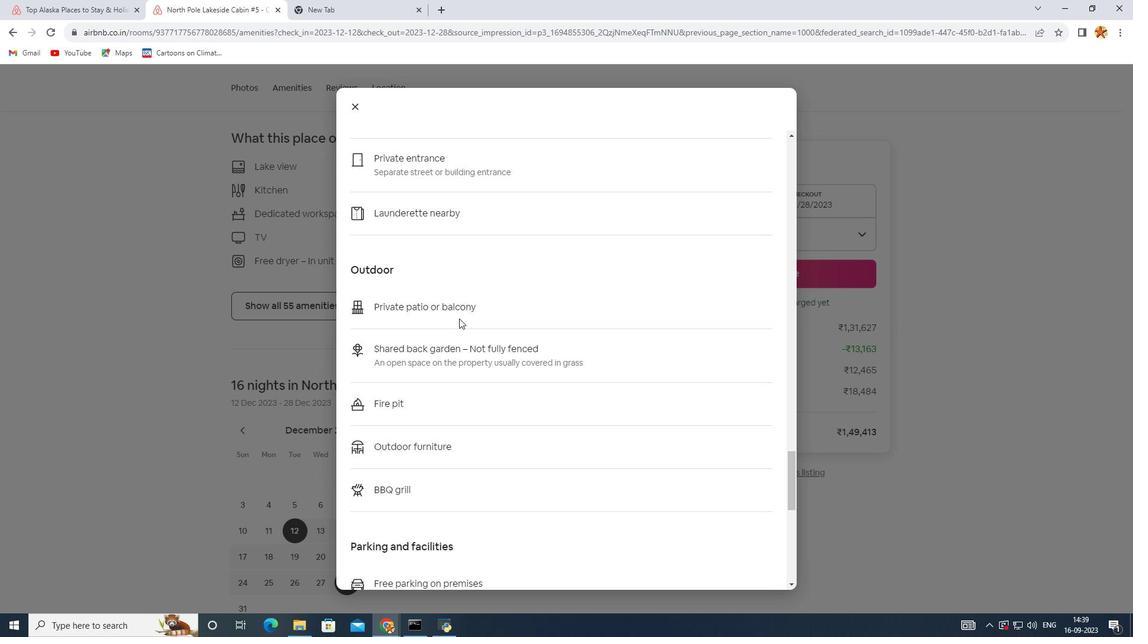 
Action: Mouse scrolled (437, 324) with delta (0, 0)
Screenshot: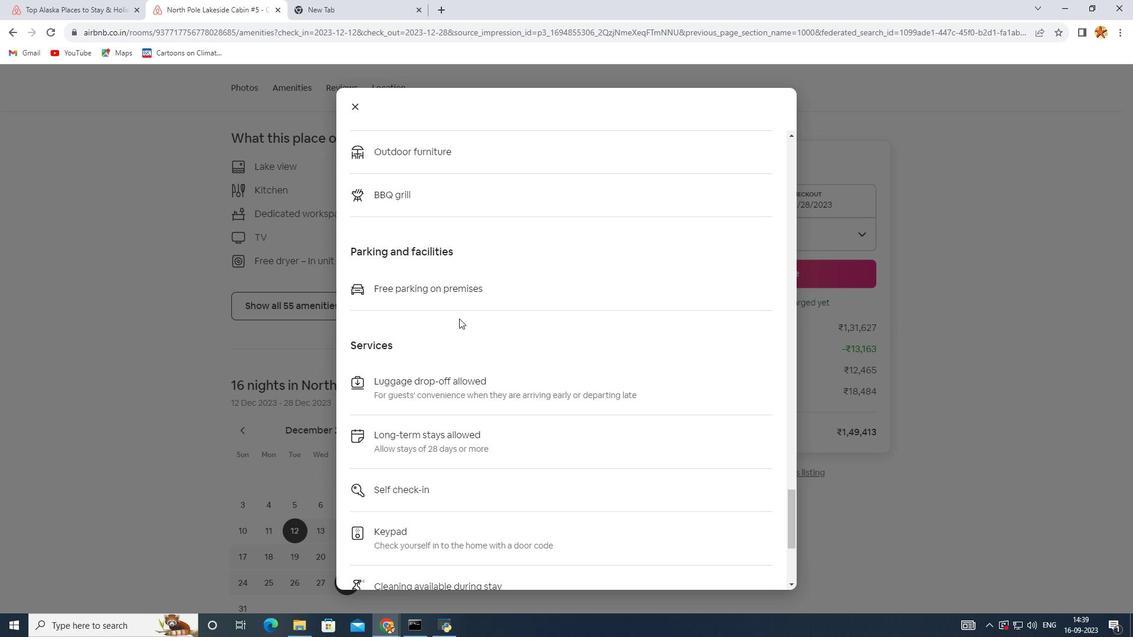 
Action: Mouse scrolled (437, 324) with delta (0, 0)
Screenshot: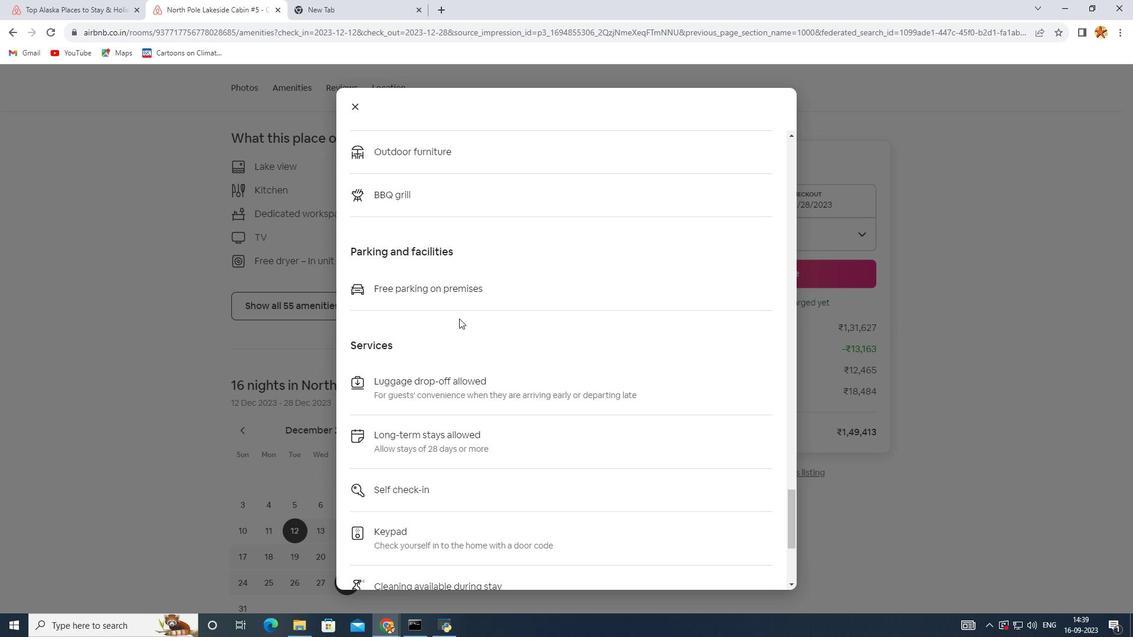 
Action: Mouse scrolled (437, 324) with delta (0, 0)
Screenshot: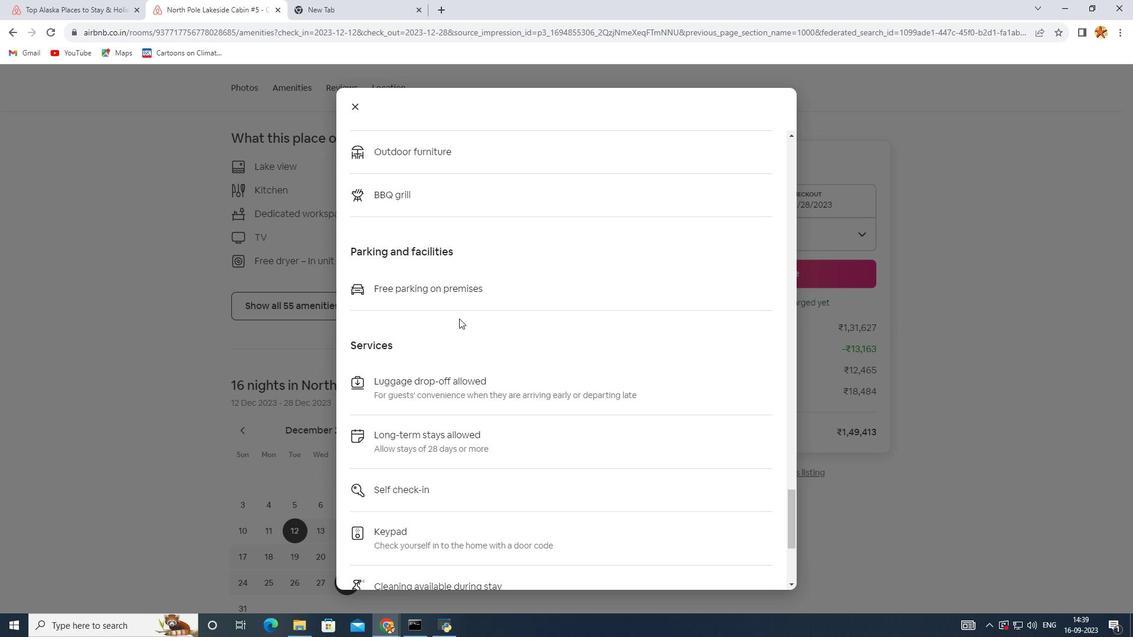
Action: Mouse scrolled (437, 324) with delta (0, 0)
Screenshot: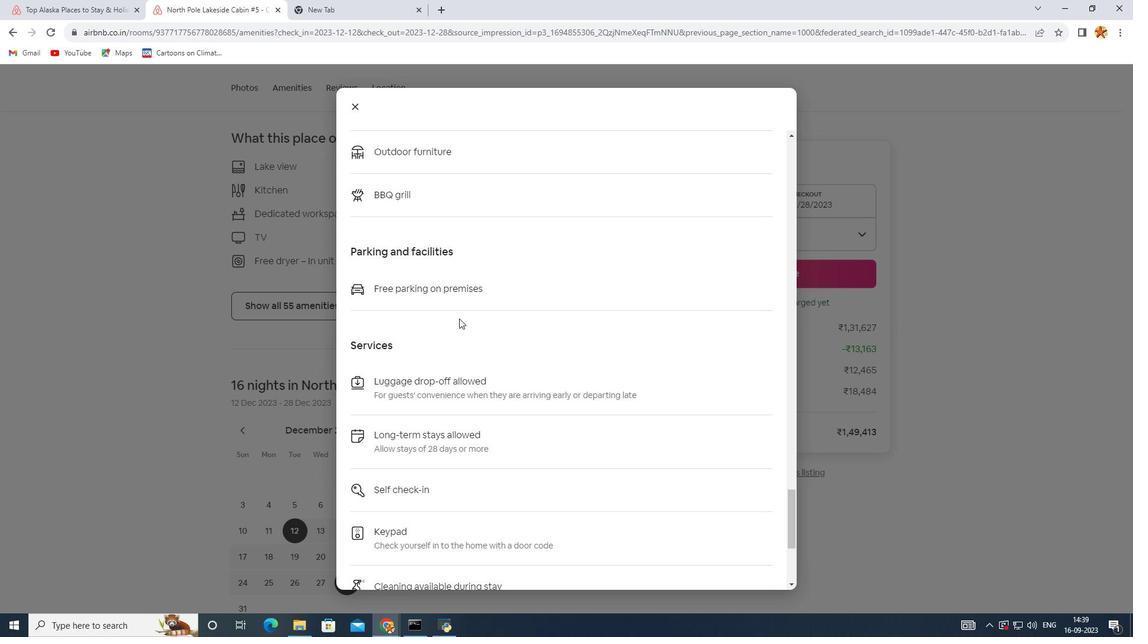 
Action: Mouse scrolled (437, 324) with delta (0, 0)
Screenshot: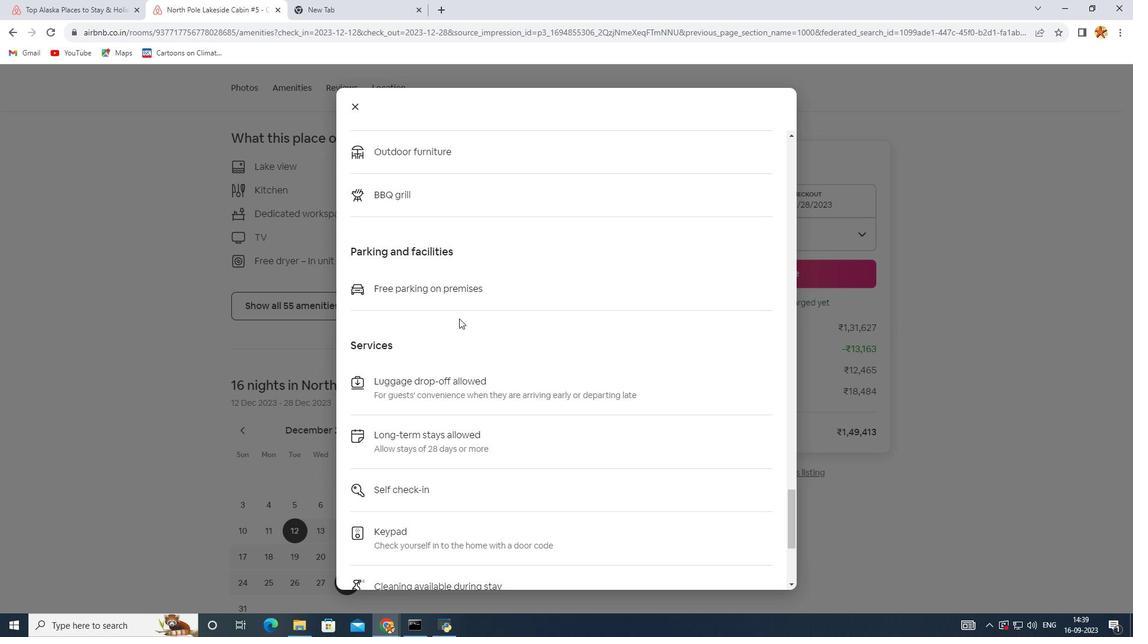 
Action: Mouse scrolled (437, 324) with delta (0, 0)
Screenshot: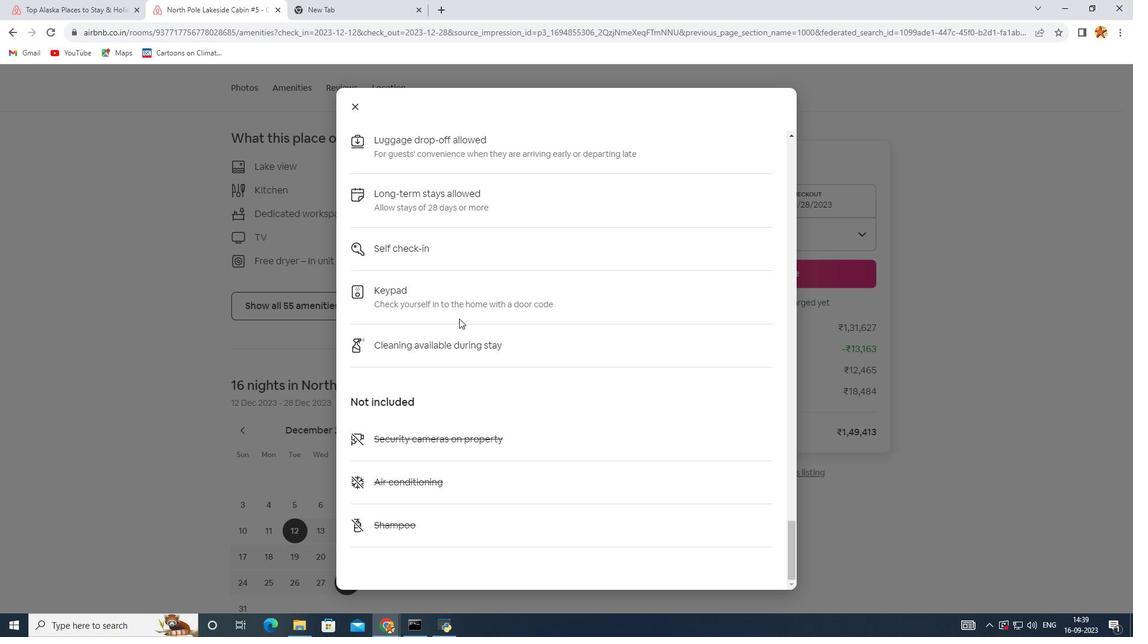 
Action: Mouse scrolled (437, 324) with delta (0, 0)
Screenshot: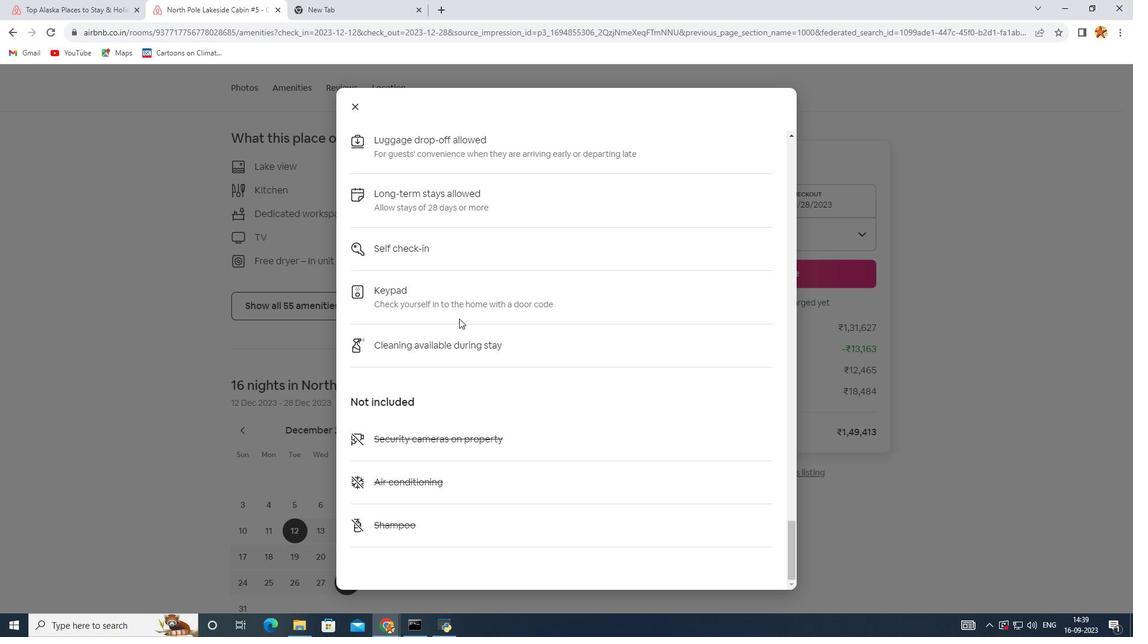 
Action: Mouse scrolled (437, 324) with delta (0, 0)
Screenshot: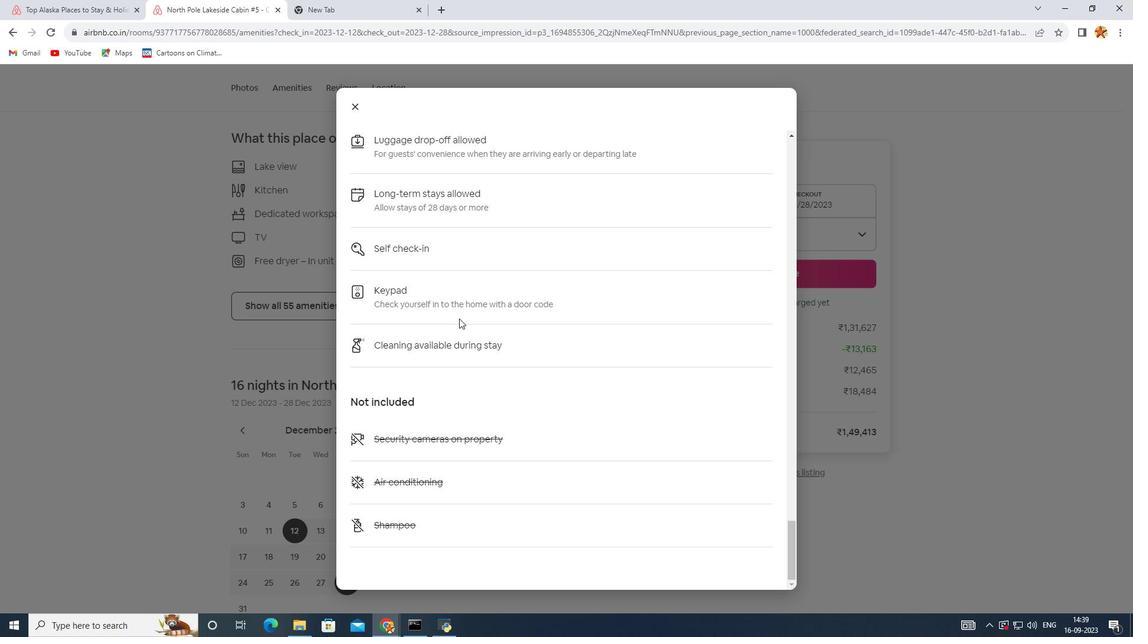
Action: Mouse scrolled (437, 324) with delta (0, 0)
Screenshot: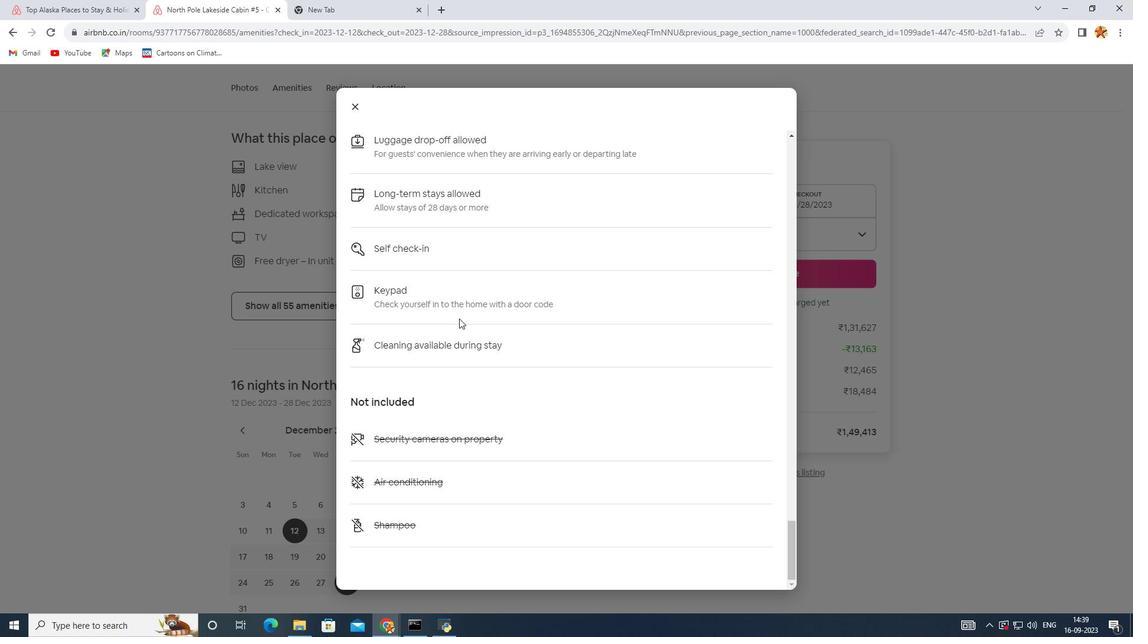 
Action: Mouse scrolled (437, 324) with delta (0, 0)
Screenshot: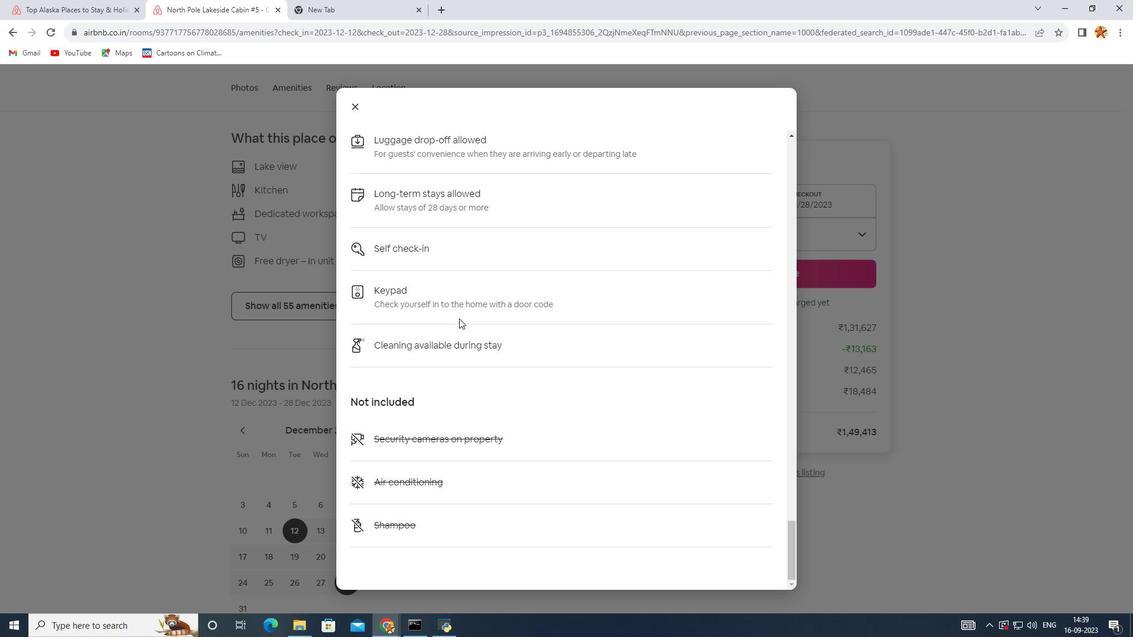 
Action: Mouse scrolled (437, 324) with delta (0, 0)
Screenshot: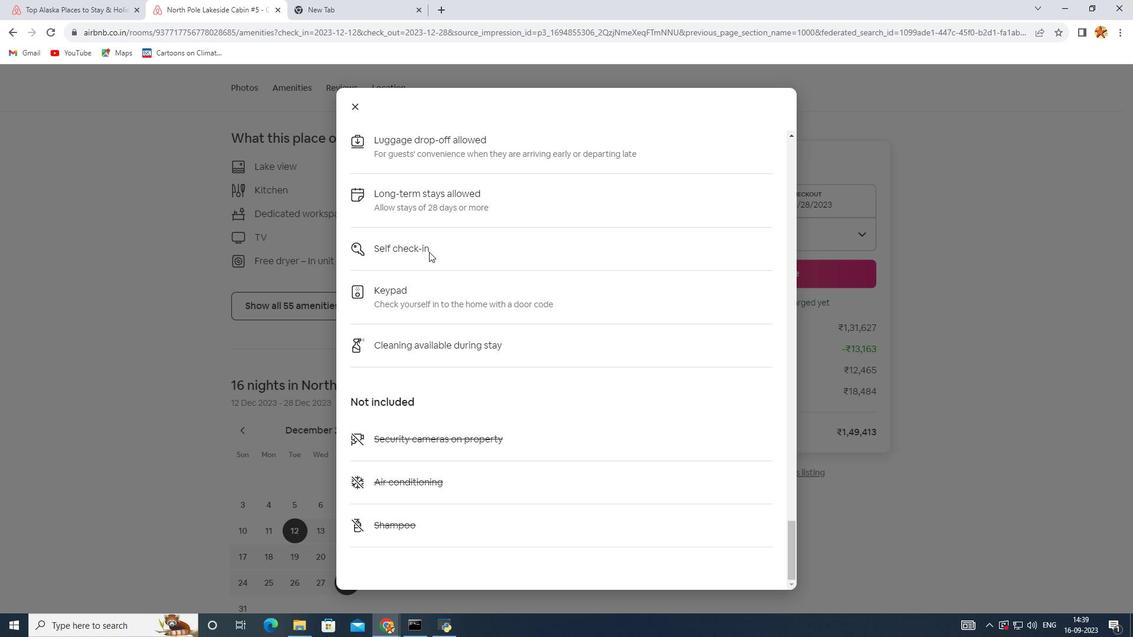 
Action: Mouse scrolled (437, 324) with delta (0, 0)
Screenshot: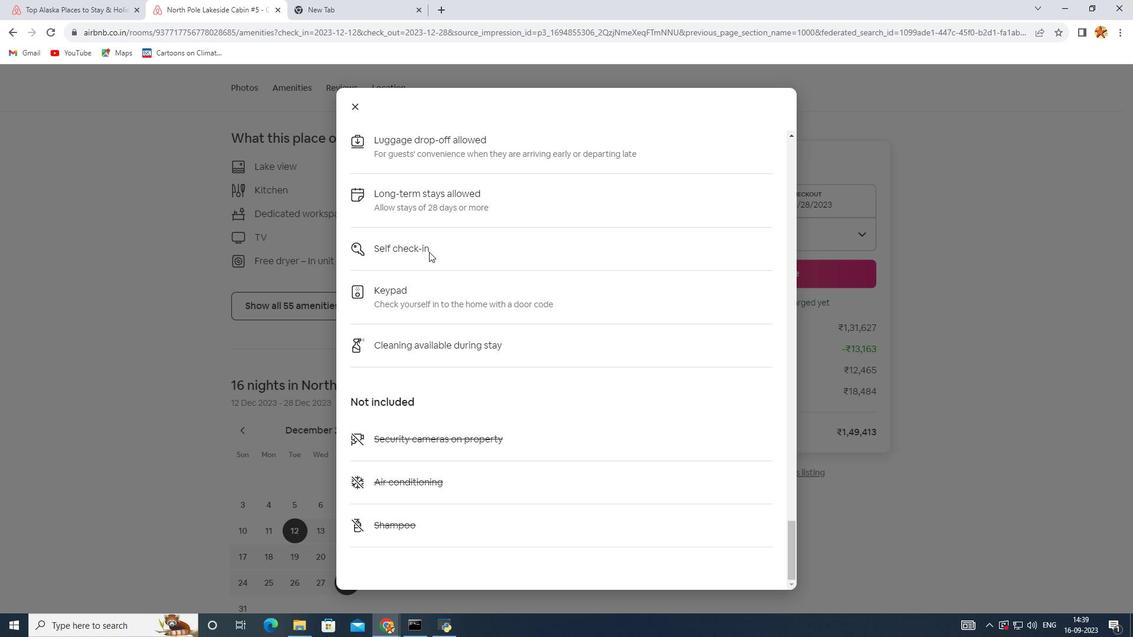 
Action: Mouse scrolled (437, 324) with delta (0, 0)
Screenshot: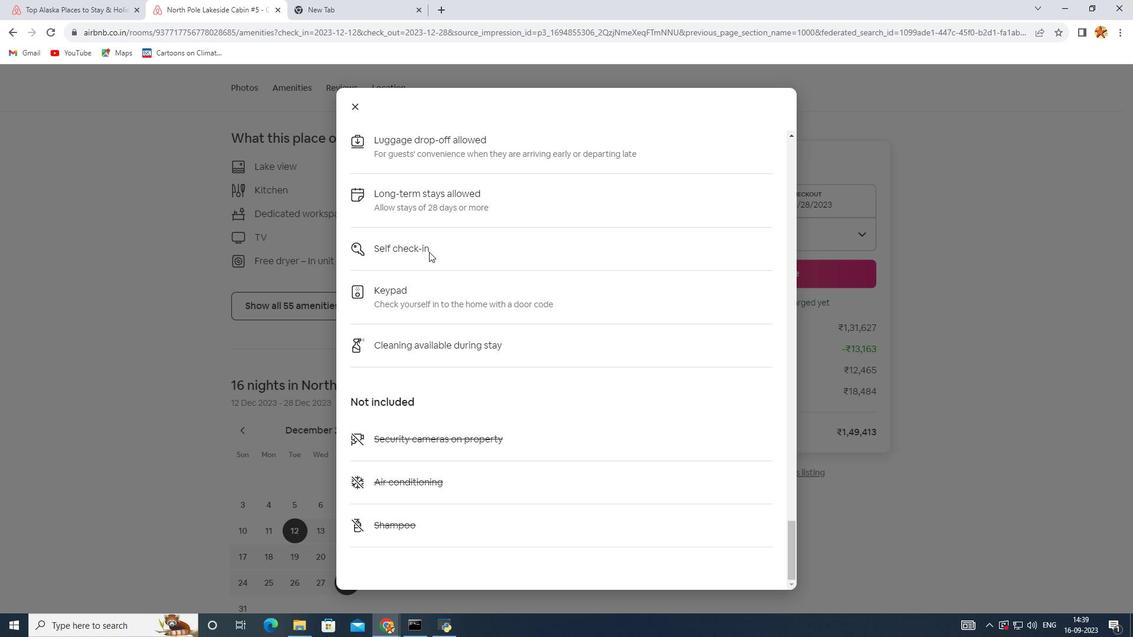 
Action: Mouse scrolled (437, 324) with delta (0, 0)
Screenshot: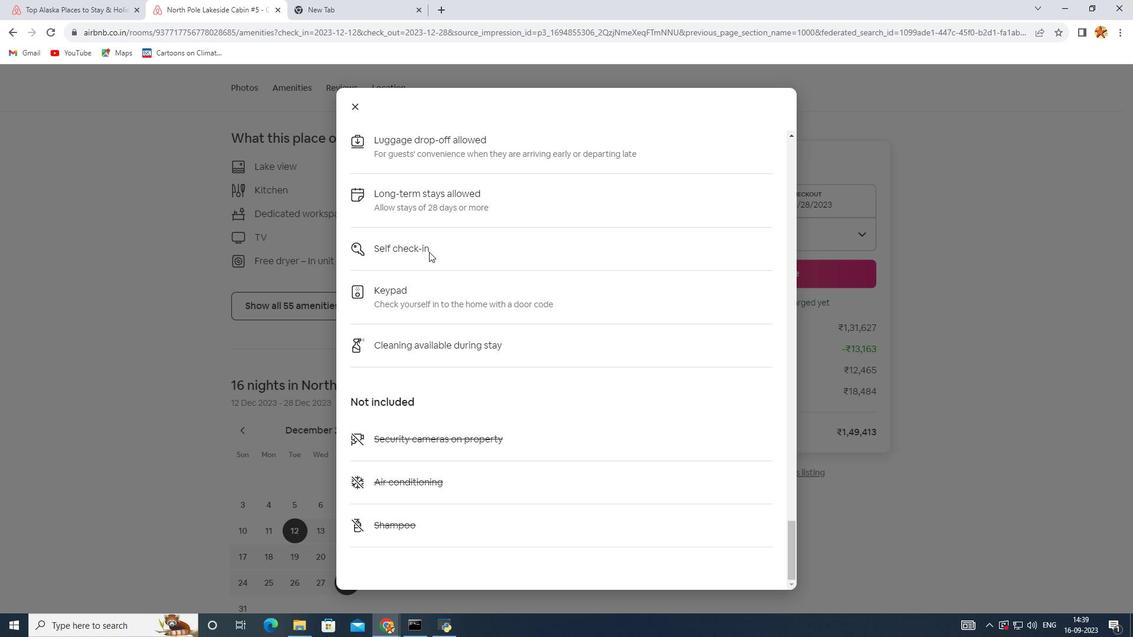 
Action: Mouse moved to (346, 126)
Screenshot: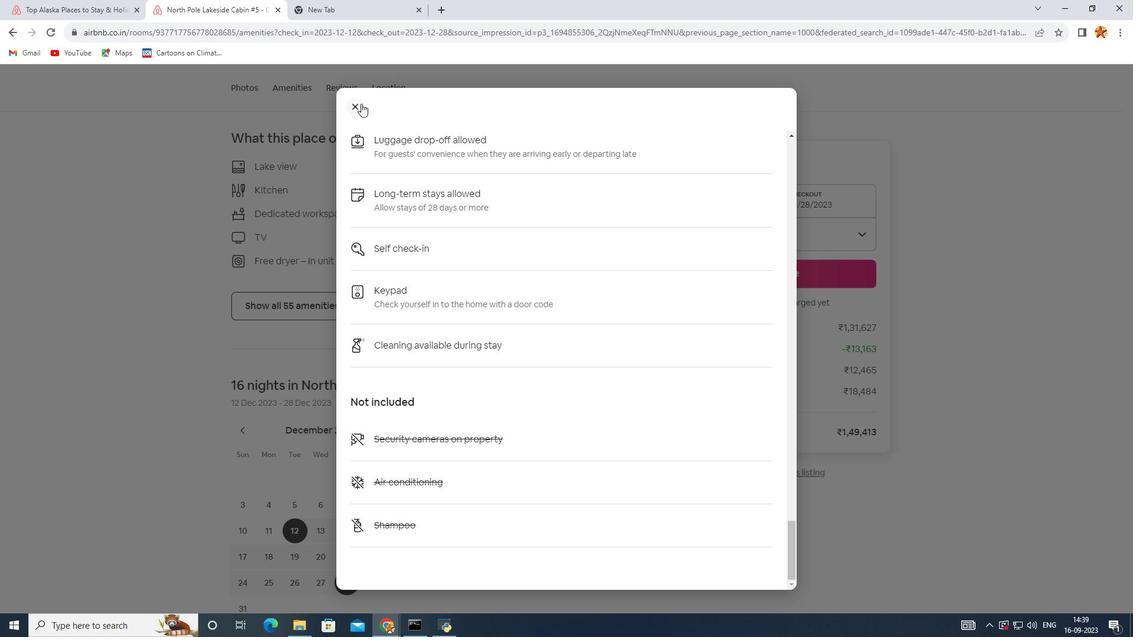 
Action: Mouse pressed left at (346, 126)
Screenshot: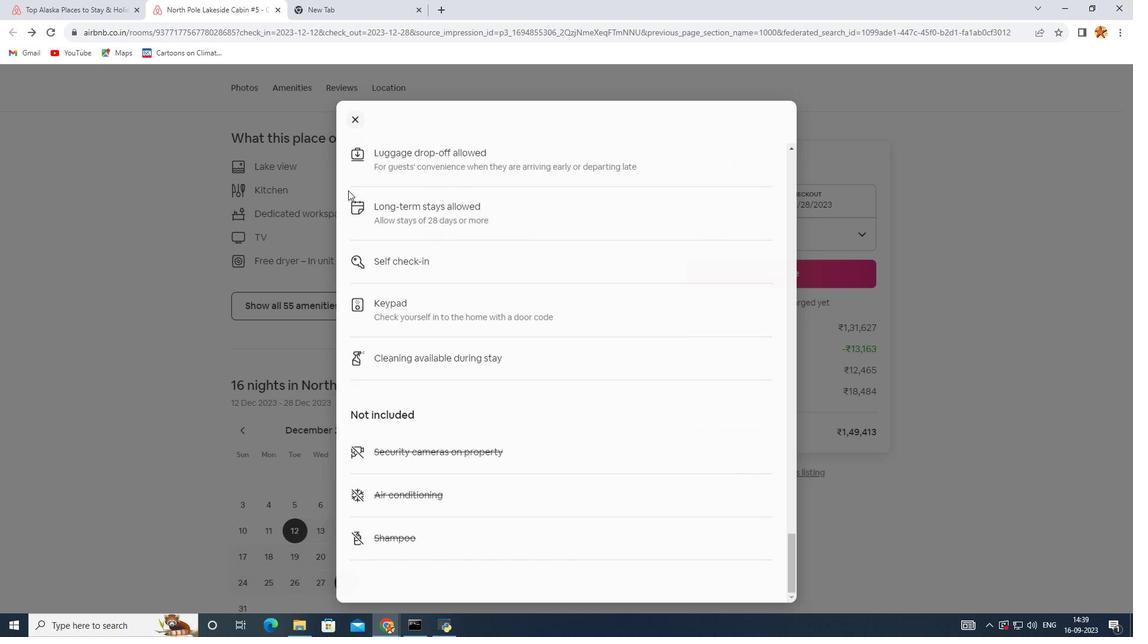 
Action: Mouse moved to (309, 263)
Screenshot: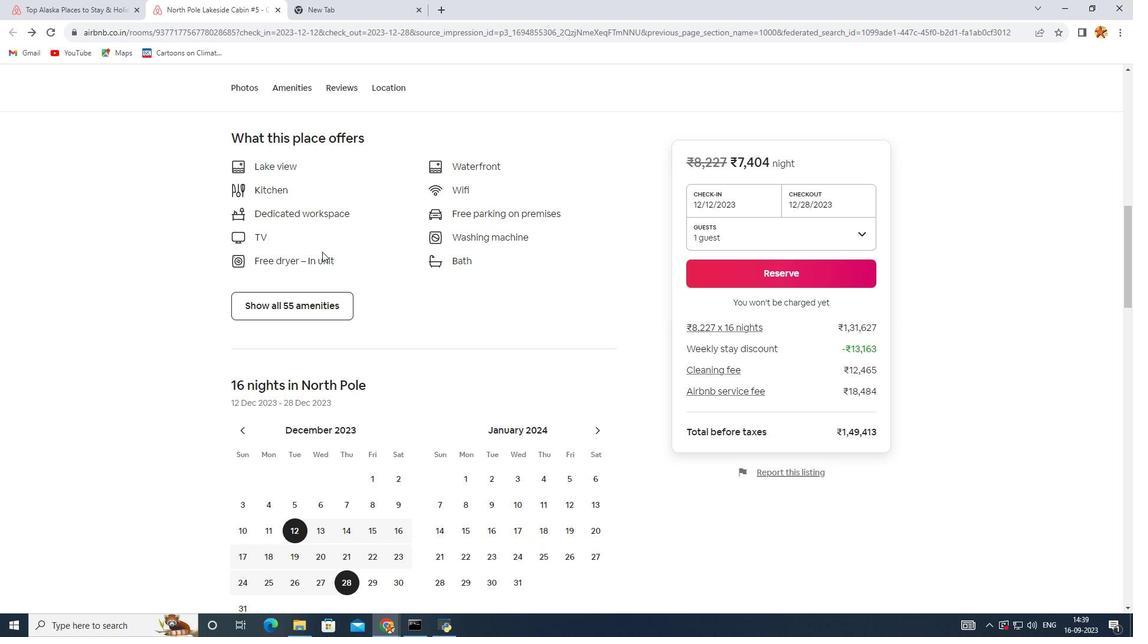 
Action: Mouse scrolled (309, 263) with delta (0, 0)
Screenshot: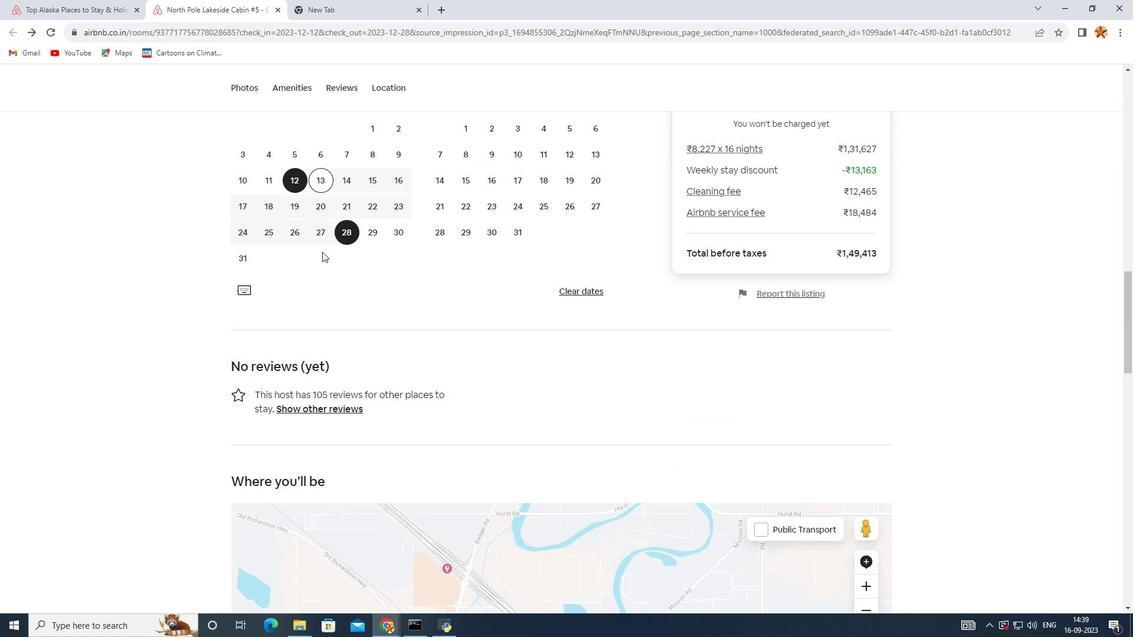 
Action: Mouse scrolled (309, 263) with delta (0, 0)
Screenshot: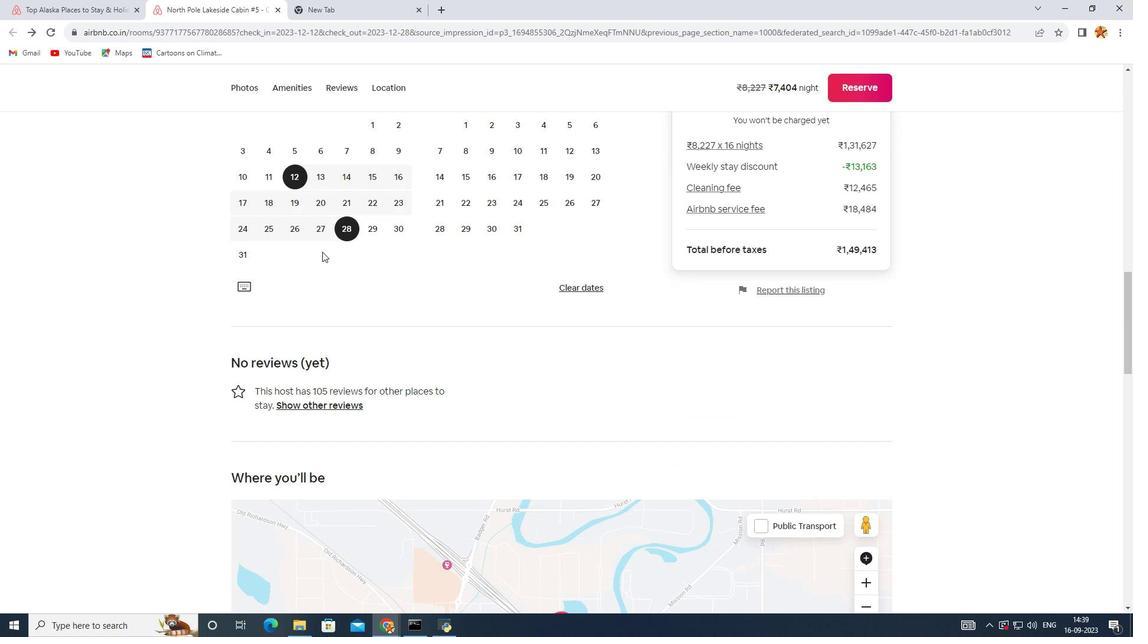 
Action: Mouse scrolled (309, 263) with delta (0, 0)
Screenshot: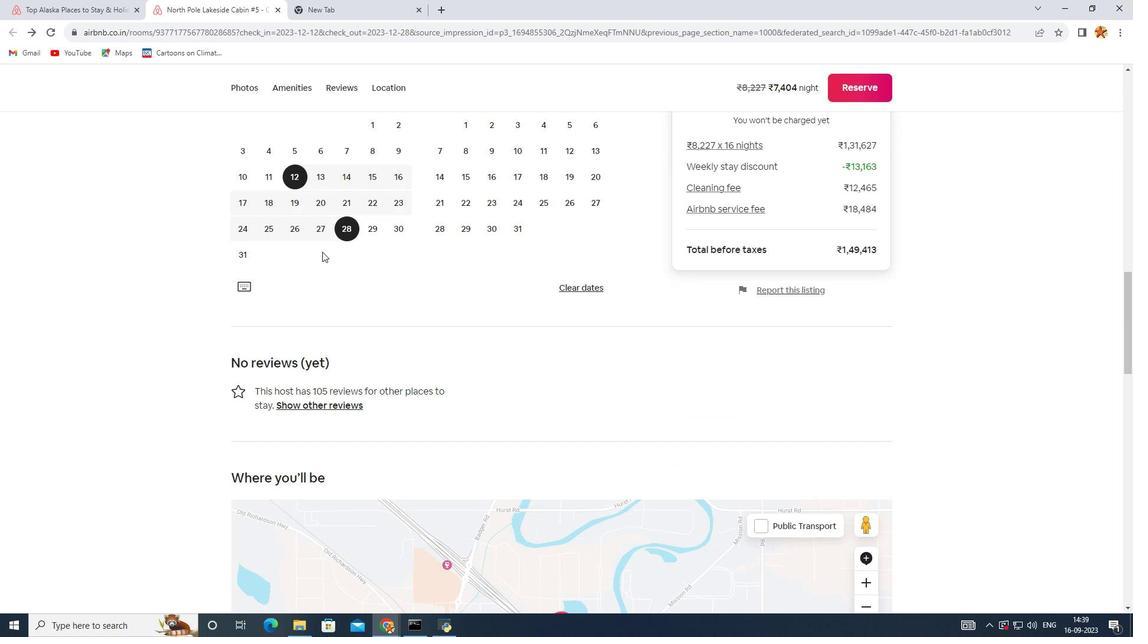 
Action: Mouse scrolled (309, 263) with delta (0, 0)
Screenshot: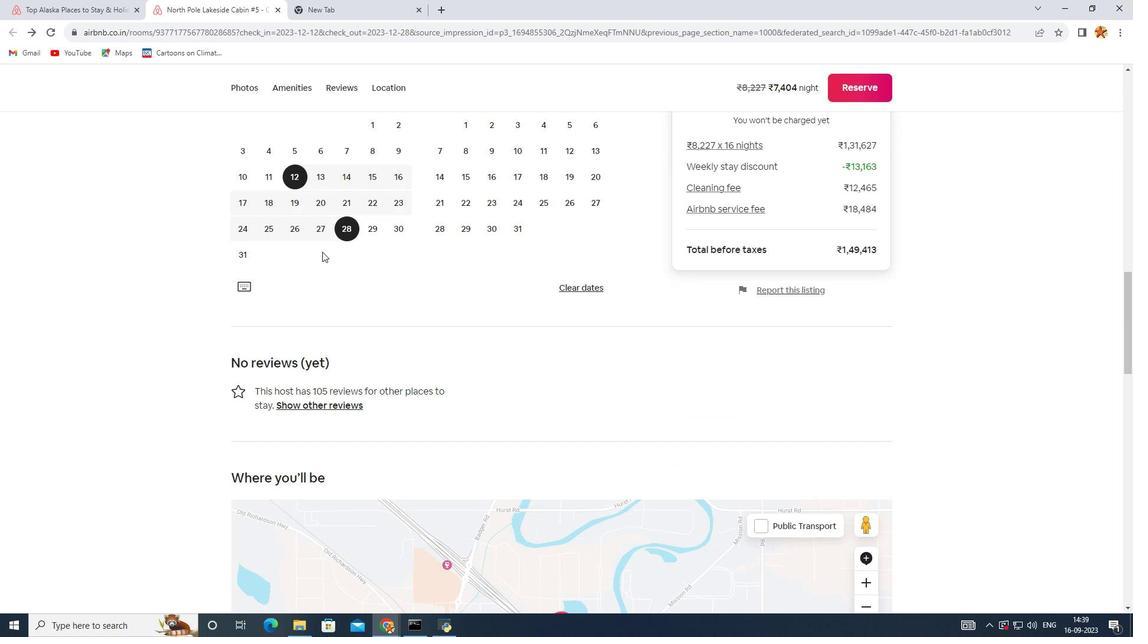 
Action: Mouse scrolled (309, 263) with delta (0, 0)
Screenshot: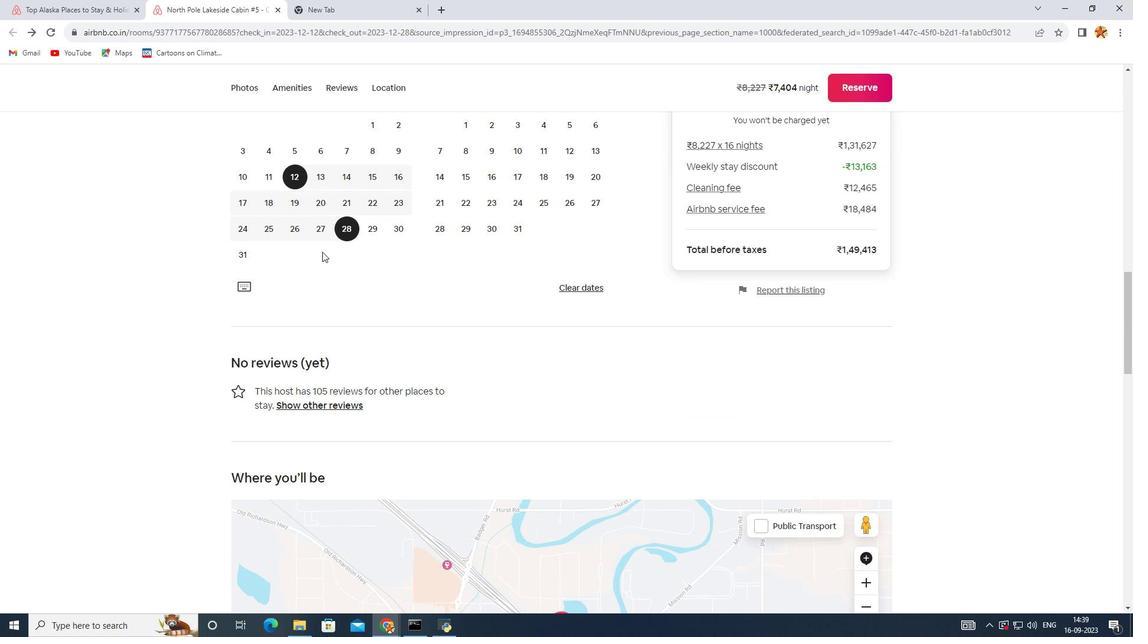 
Action: Mouse scrolled (309, 263) with delta (0, 0)
Screenshot: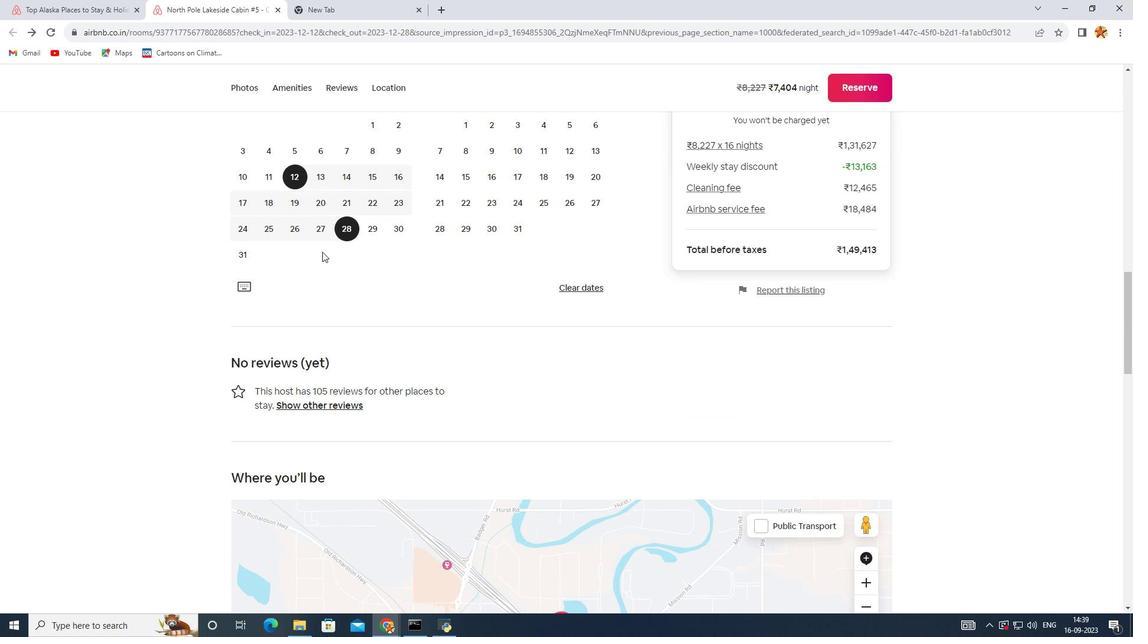 
Action: Mouse scrolled (309, 263) with delta (0, 0)
Screenshot: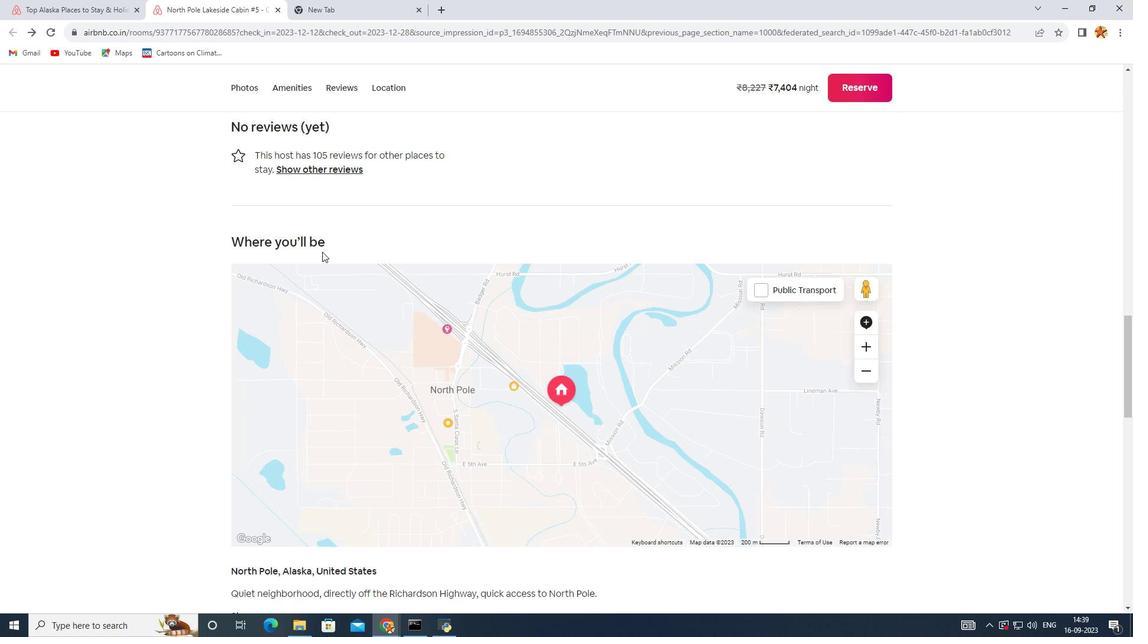 
Action: Mouse scrolled (309, 263) with delta (0, 0)
Screenshot: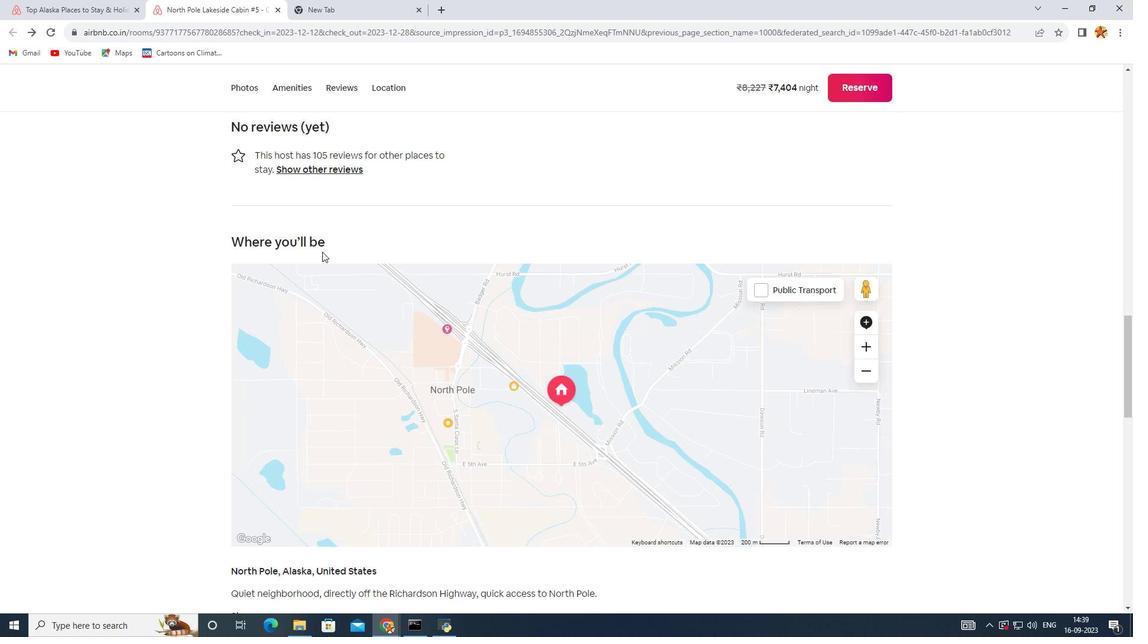 
Action: Mouse scrolled (309, 263) with delta (0, 0)
Screenshot: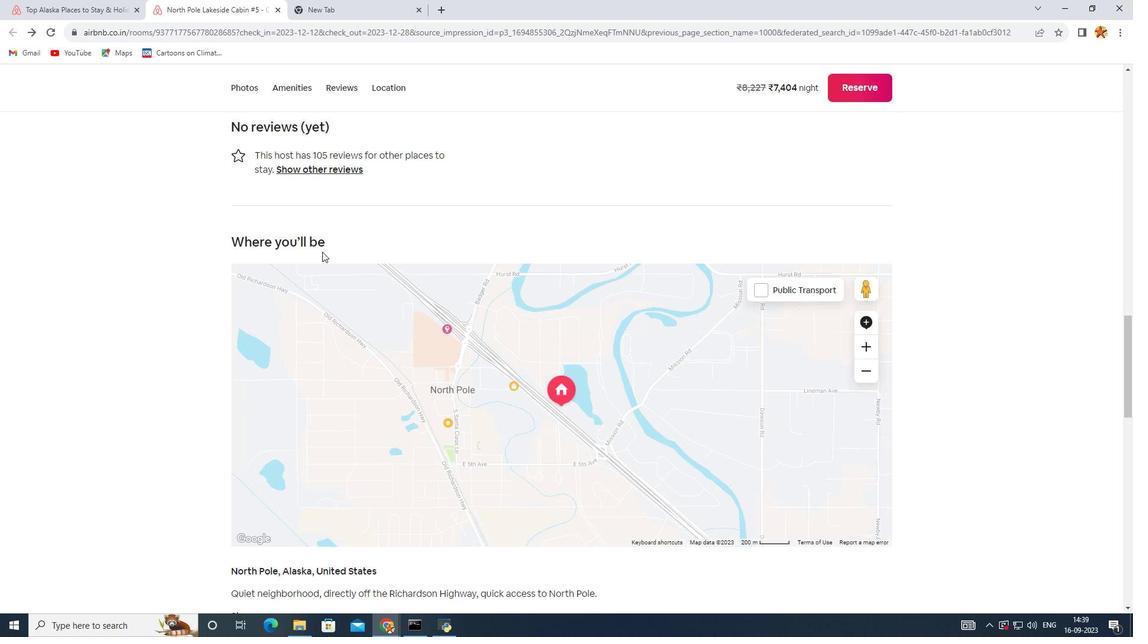 
Action: Mouse scrolled (309, 263) with delta (0, 0)
Screenshot: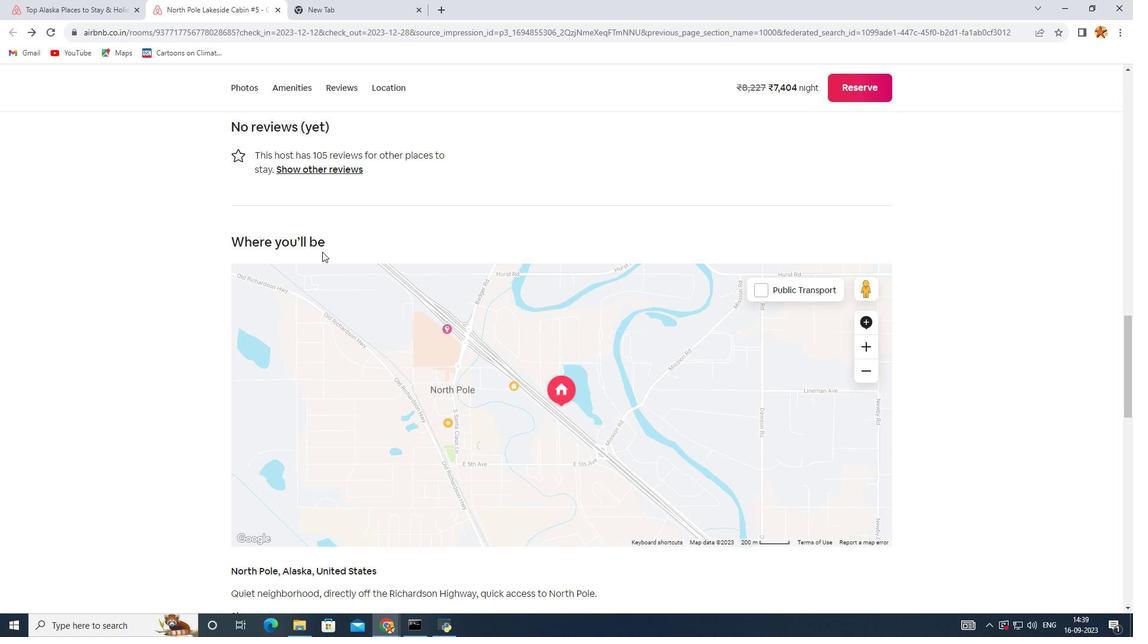 
Action: Mouse scrolled (309, 263) with delta (0, 0)
Screenshot: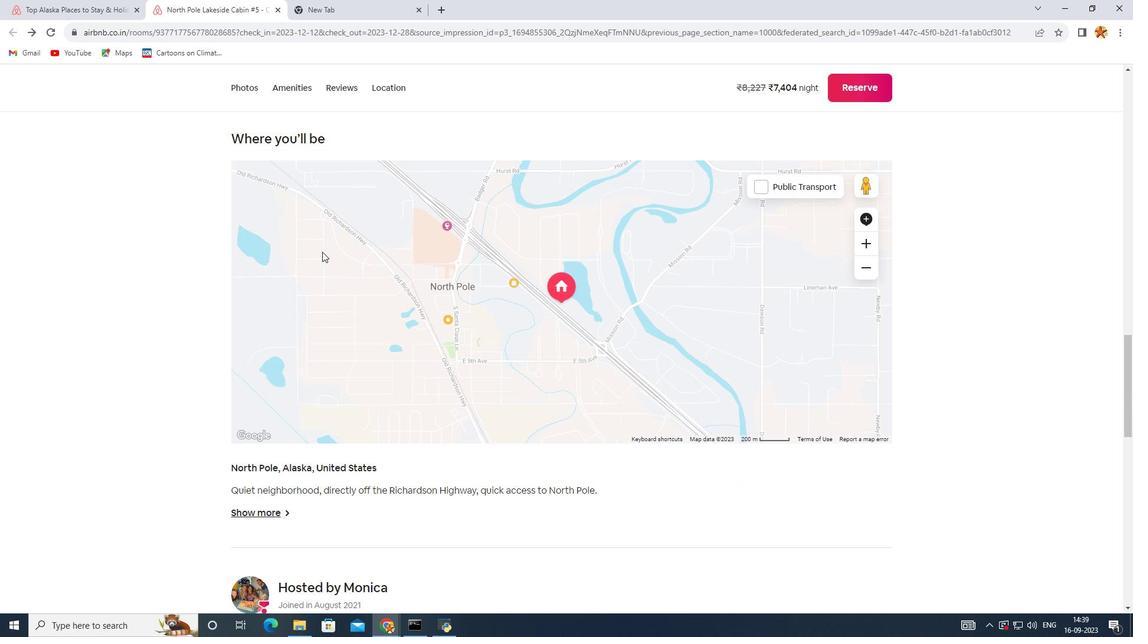 
Action: Mouse scrolled (309, 263) with delta (0, 0)
Screenshot: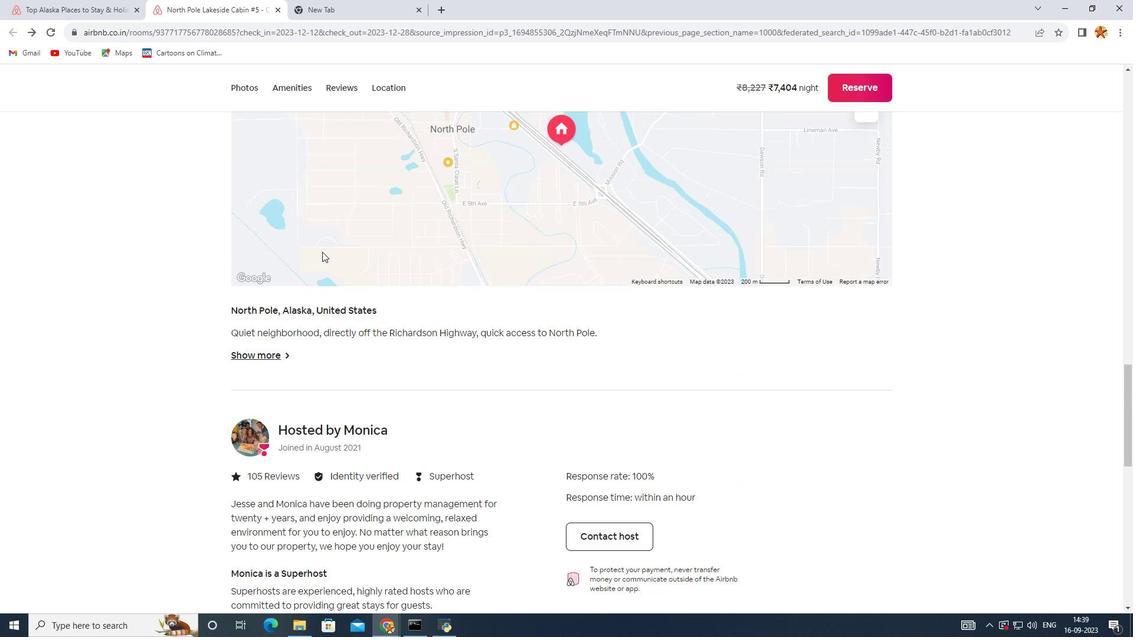 
Action: Mouse scrolled (309, 263) with delta (0, 0)
Screenshot: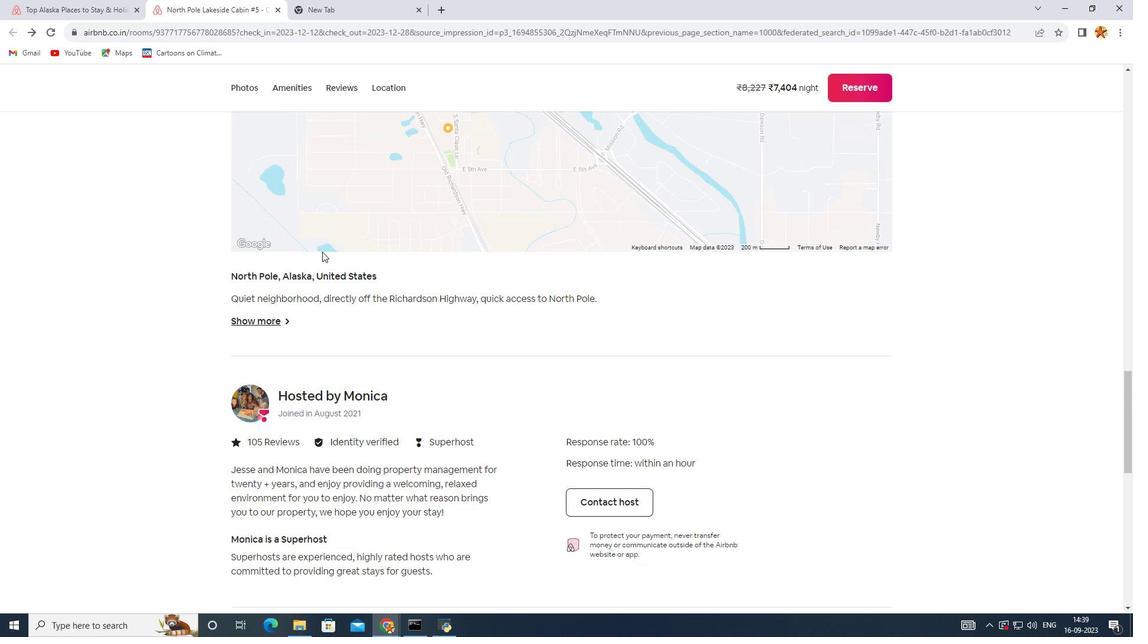 
Action: Mouse scrolled (309, 263) with delta (0, 0)
Screenshot: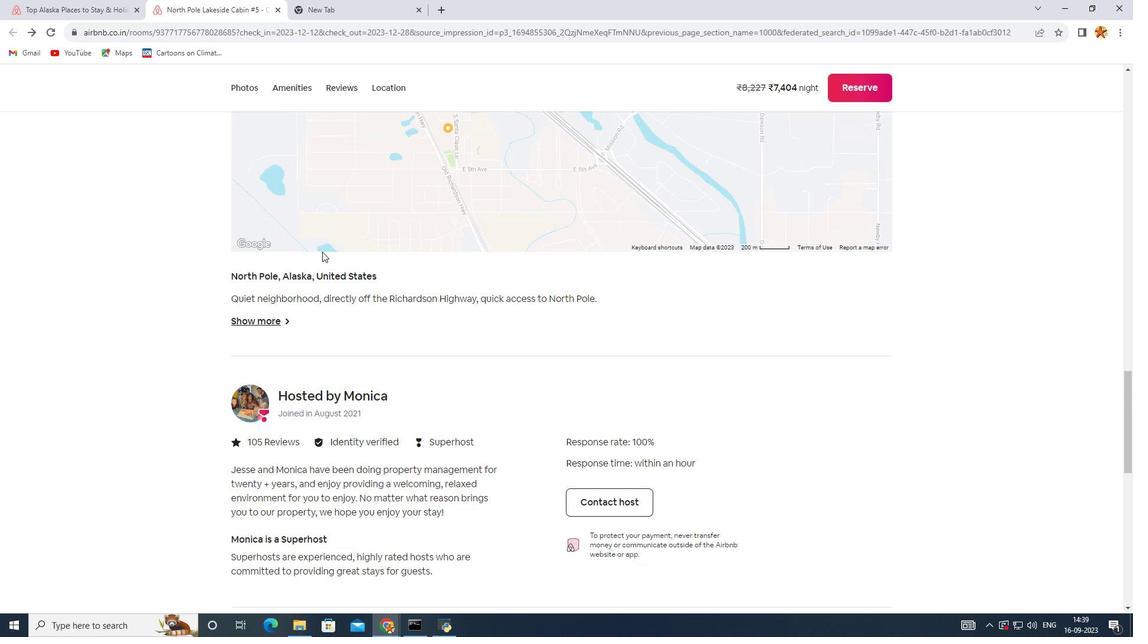 
Action: Mouse scrolled (309, 263) with delta (0, 0)
Screenshot: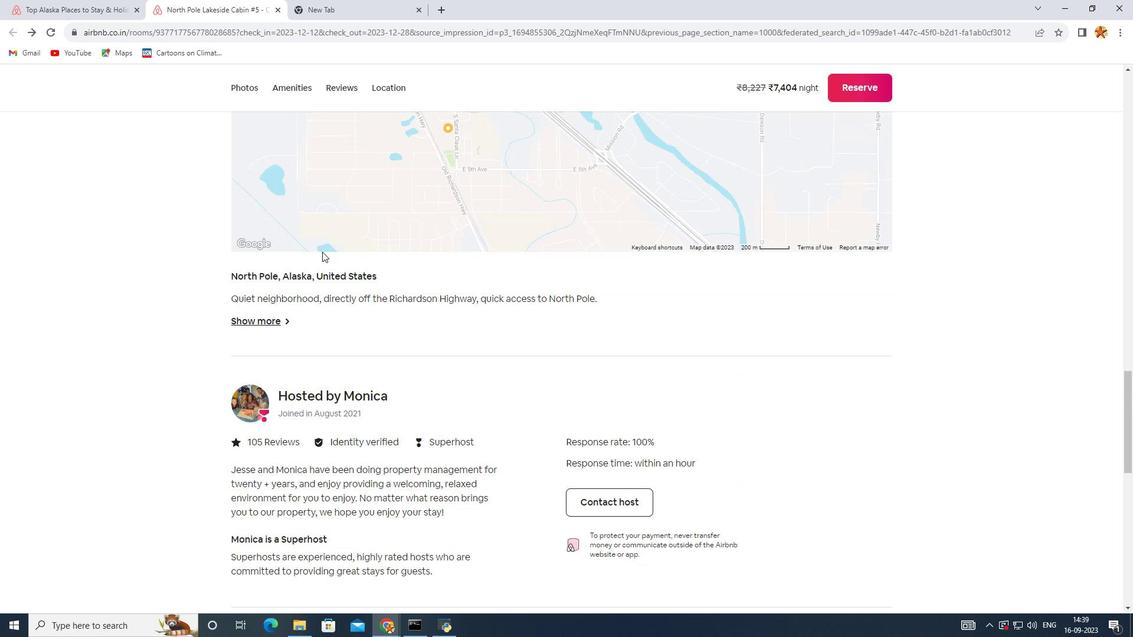 
Action: Mouse scrolled (309, 263) with delta (0, 0)
Screenshot: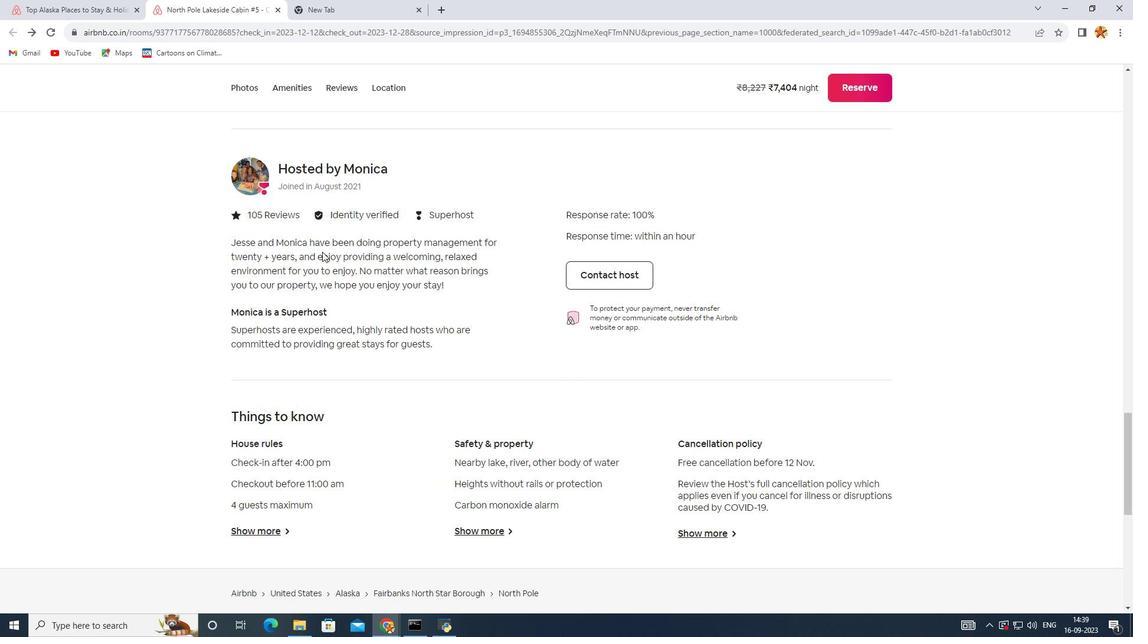 
Action: Mouse scrolled (309, 263) with delta (0, 0)
Screenshot: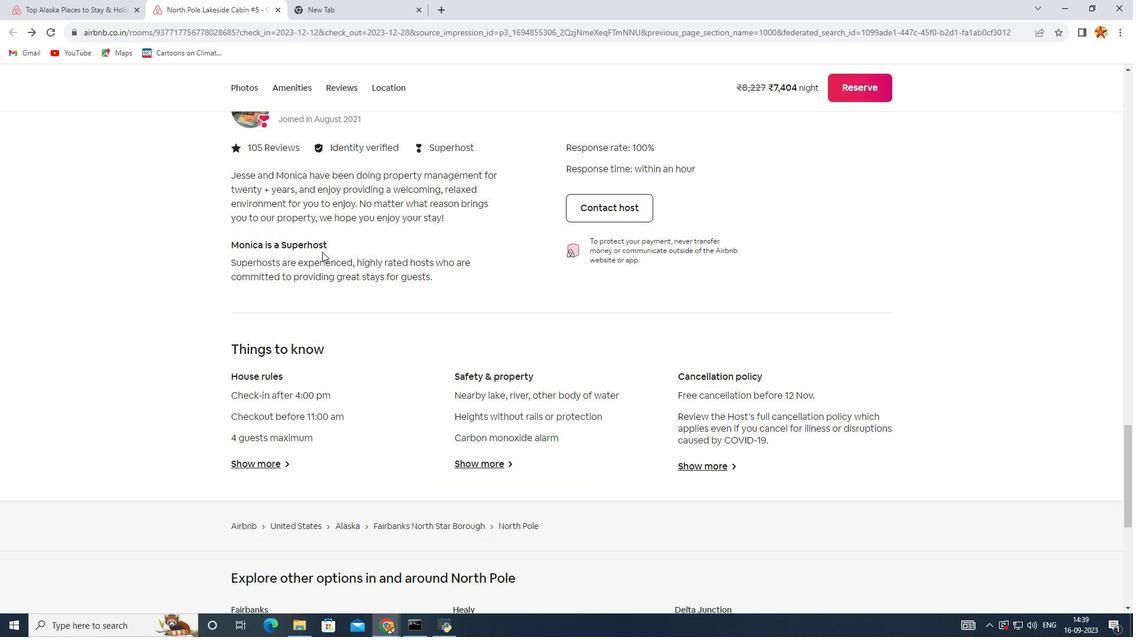 
Action: Mouse scrolled (309, 263) with delta (0, 0)
Screenshot: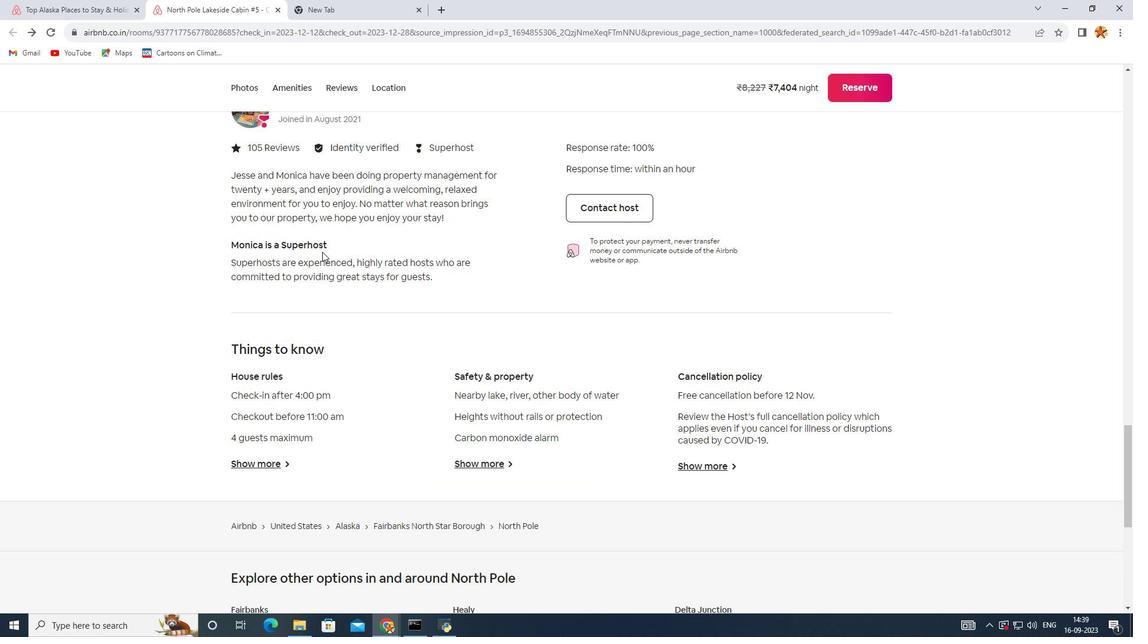 
Action: Mouse scrolled (309, 263) with delta (0, 0)
Screenshot: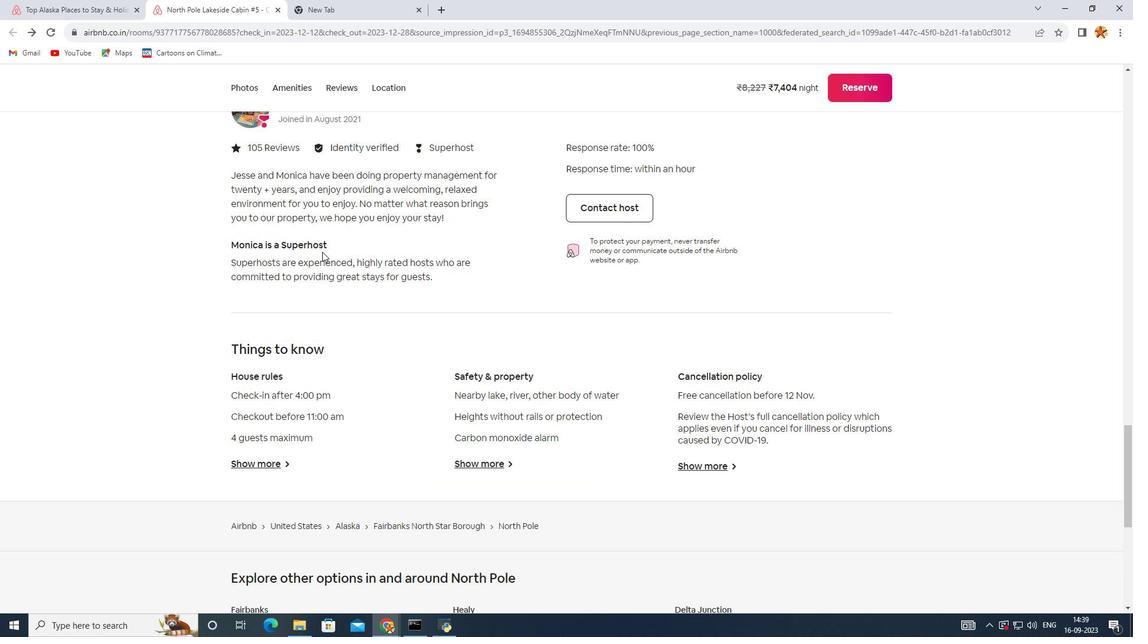 
Action: Mouse scrolled (309, 263) with delta (0, 0)
Screenshot: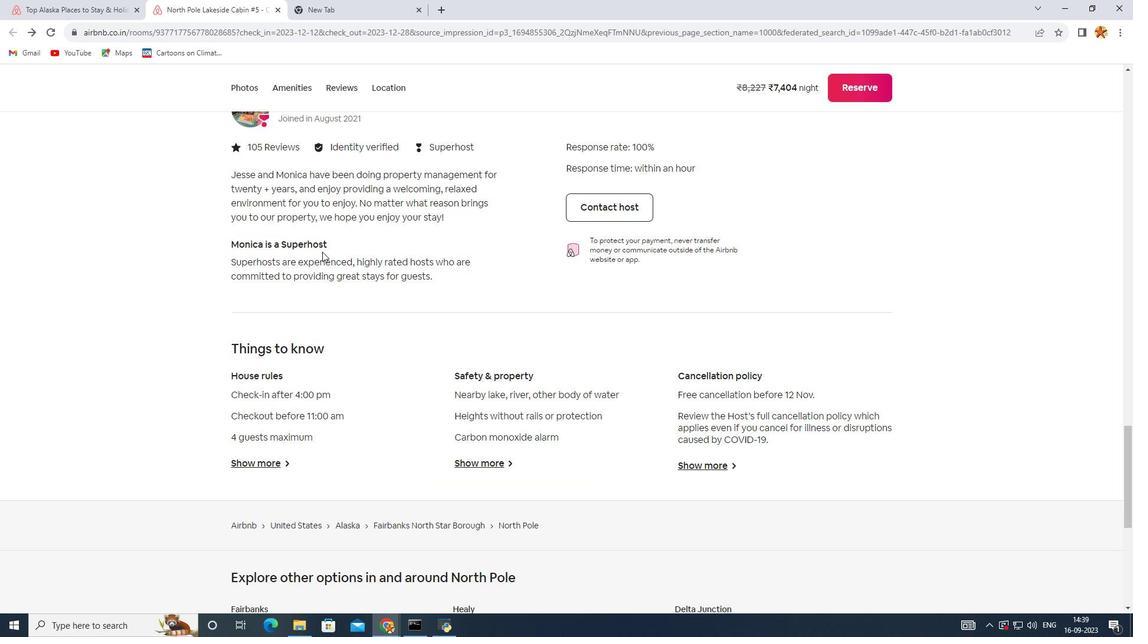 
Action: Mouse scrolled (309, 263) with delta (0, 0)
Screenshot: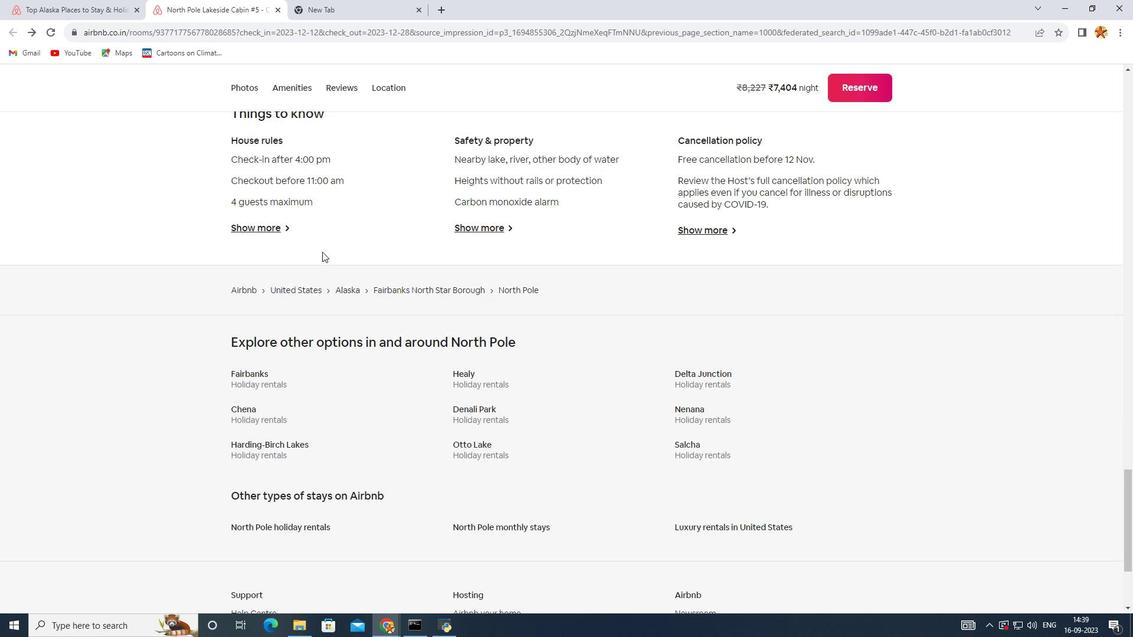 
Action: Mouse scrolled (309, 263) with delta (0, 0)
Screenshot: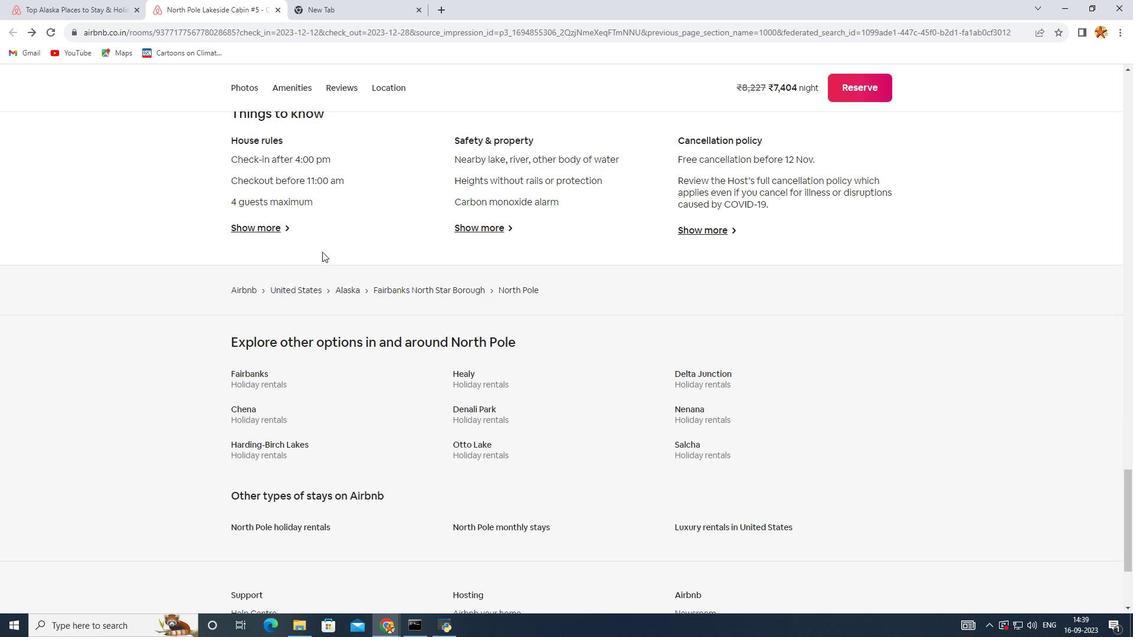 
Action: Mouse scrolled (309, 263) with delta (0, 0)
Screenshot: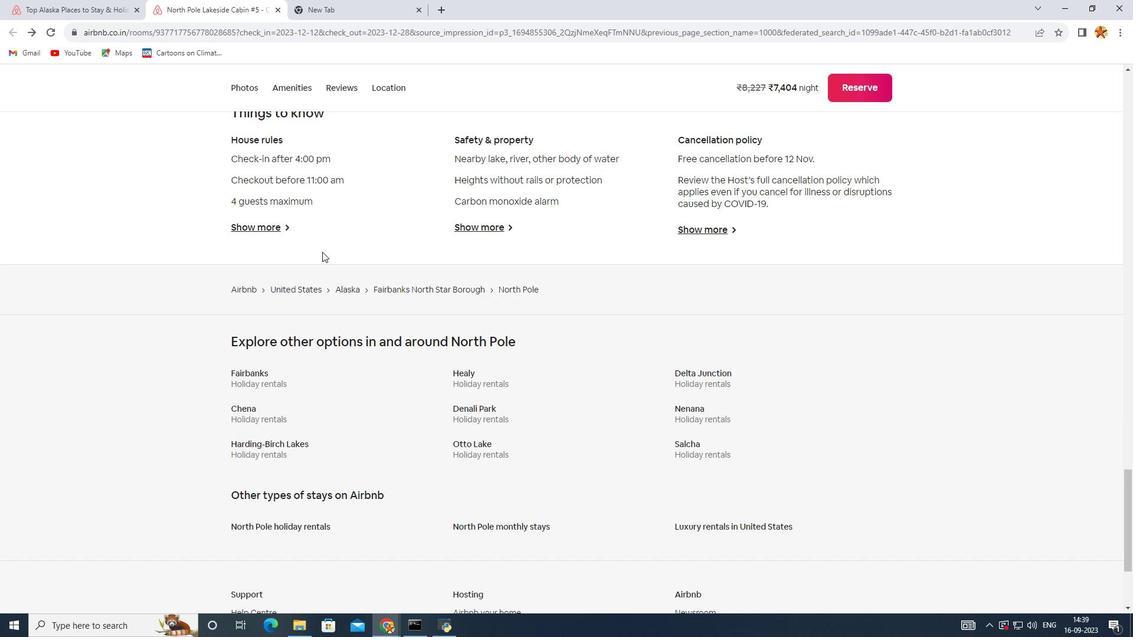 
Action: Mouse scrolled (309, 263) with delta (0, 0)
Screenshot: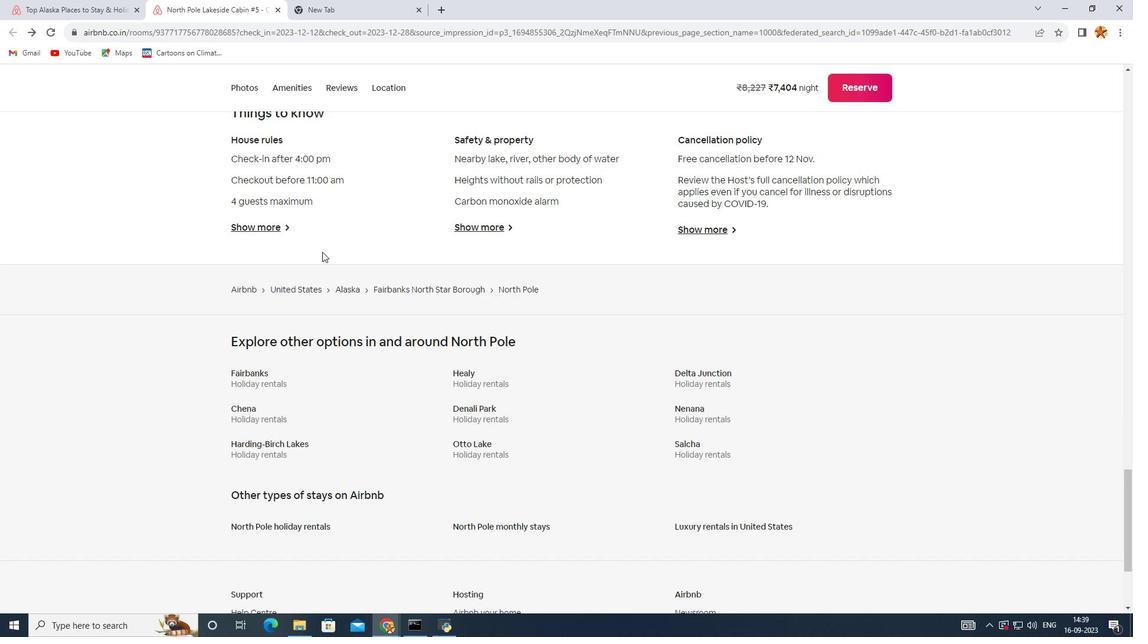 
Action: Mouse scrolled (309, 264) with delta (0, 0)
Screenshot: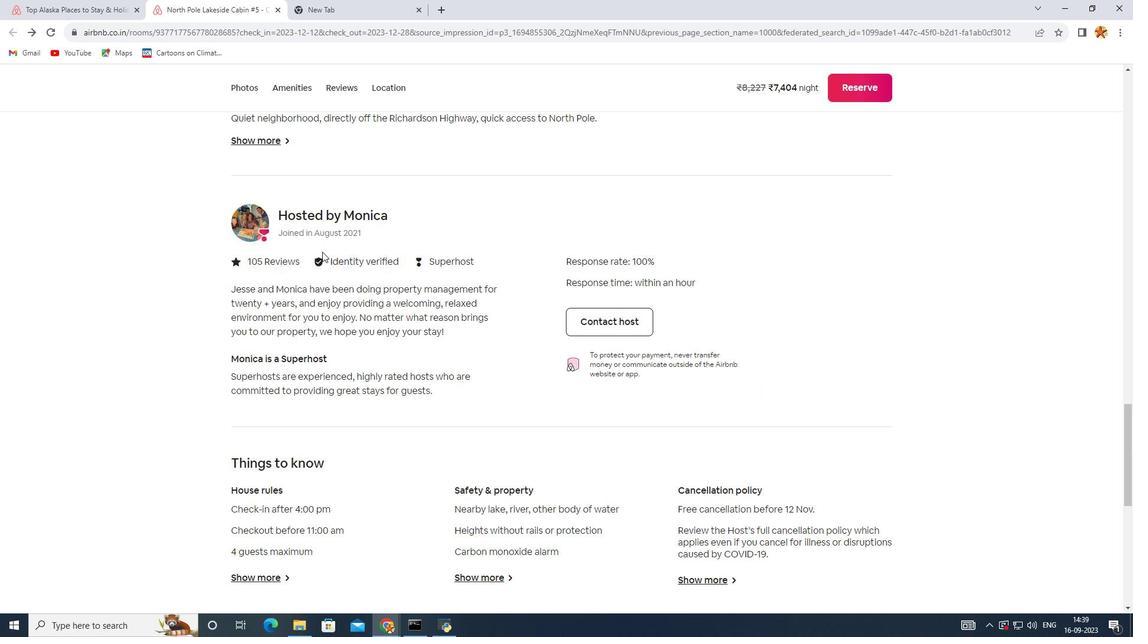
Action: Mouse scrolled (309, 264) with delta (0, 0)
Screenshot: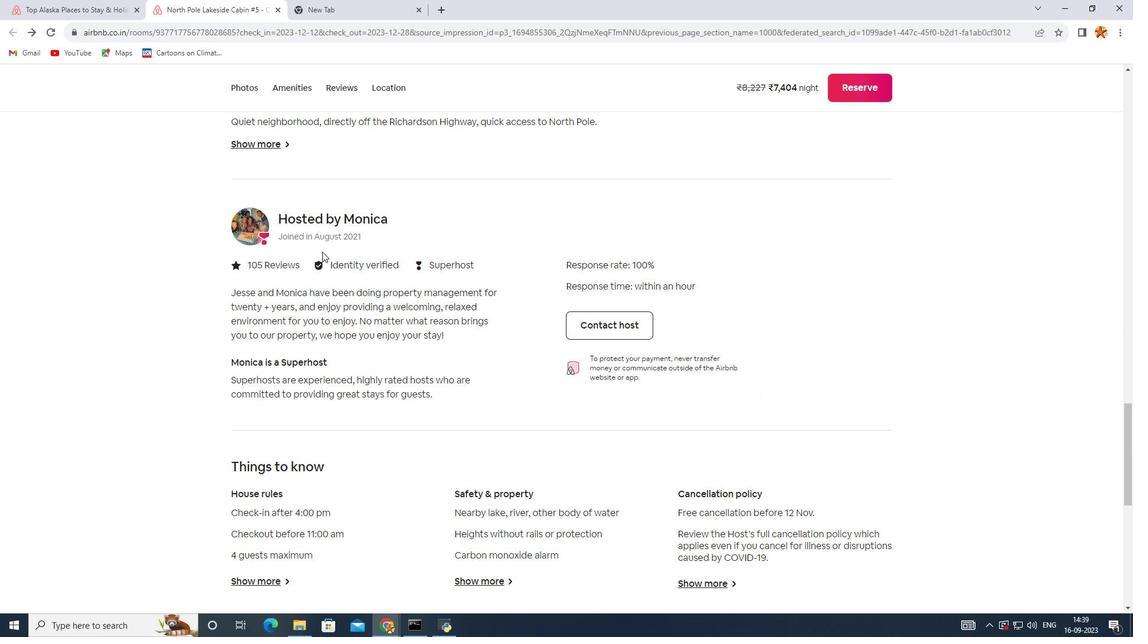 
Action: Mouse scrolled (309, 264) with delta (0, 0)
Screenshot: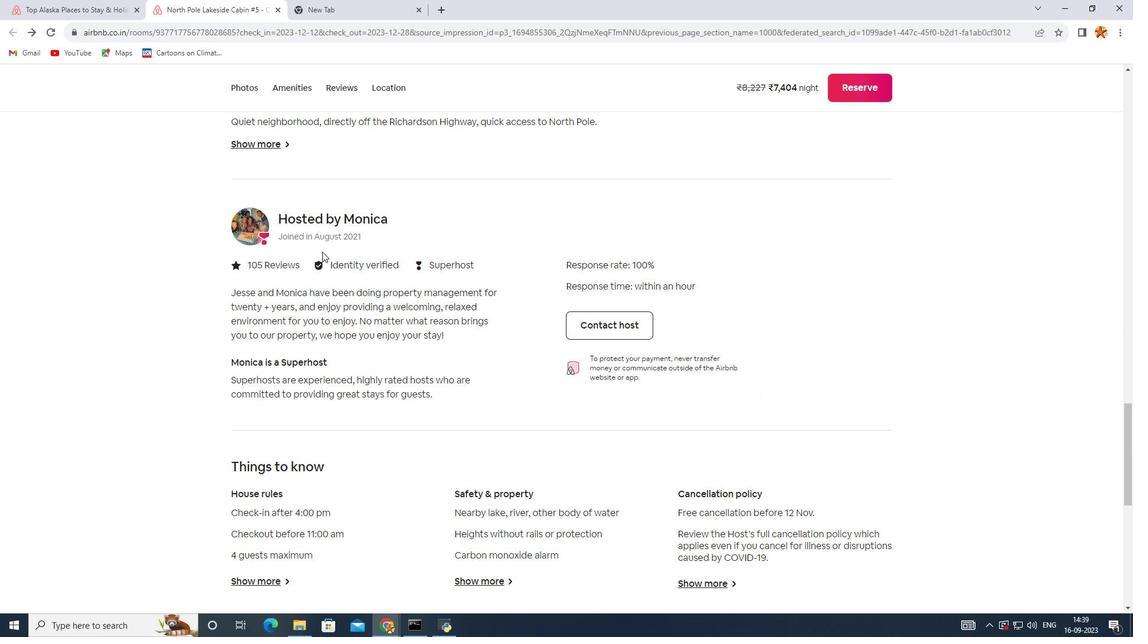
Action: Mouse scrolled (309, 264) with delta (0, 0)
Screenshot: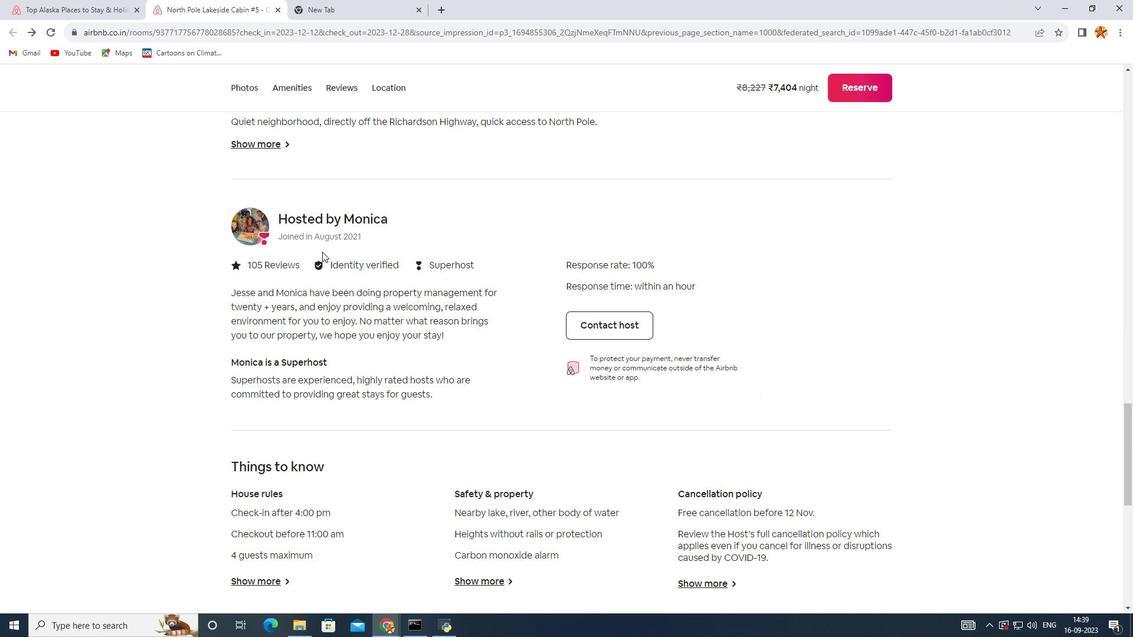 
Action: Mouse scrolled (309, 264) with delta (0, 0)
Screenshot: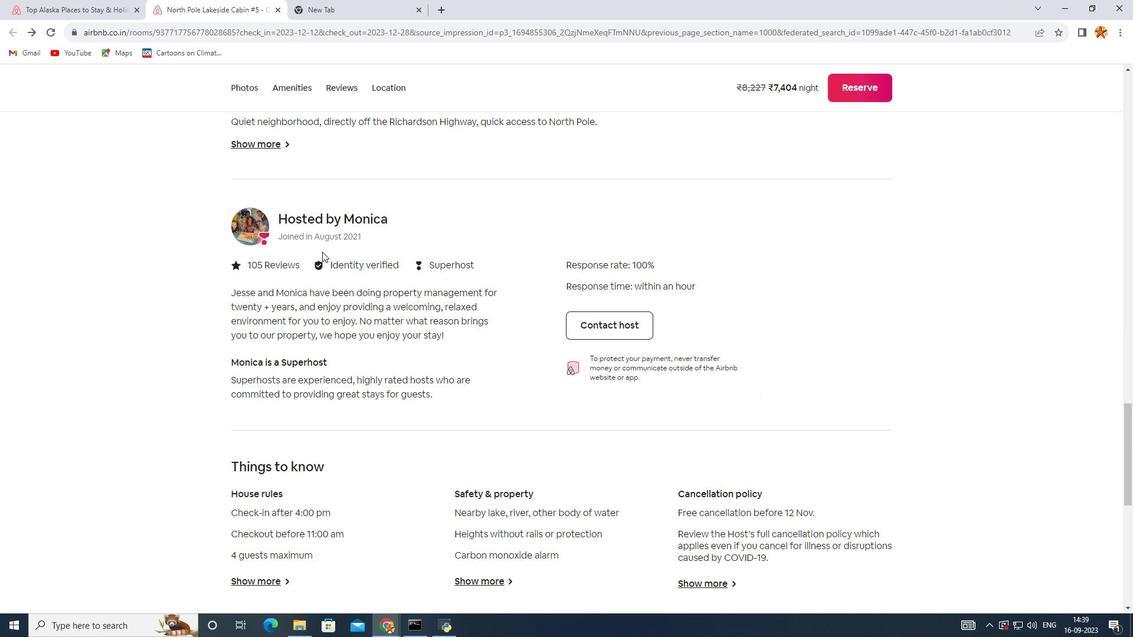 
Action: Mouse scrolled (309, 264) with delta (0, 0)
Screenshot: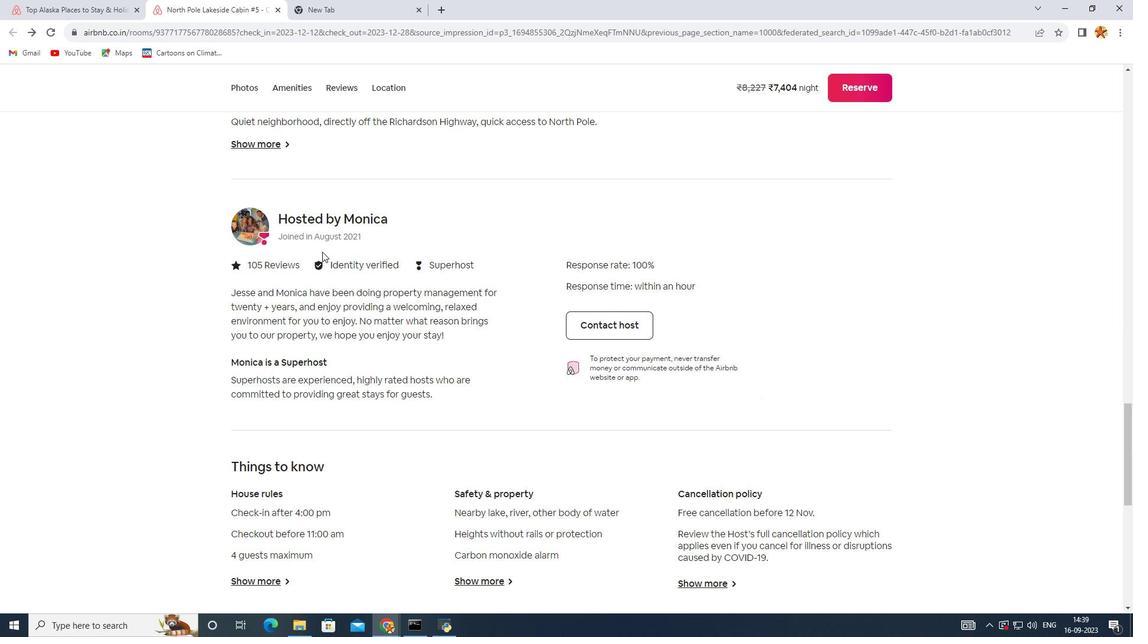 
Action: Mouse scrolled (309, 264) with delta (0, 0)
Screenshot: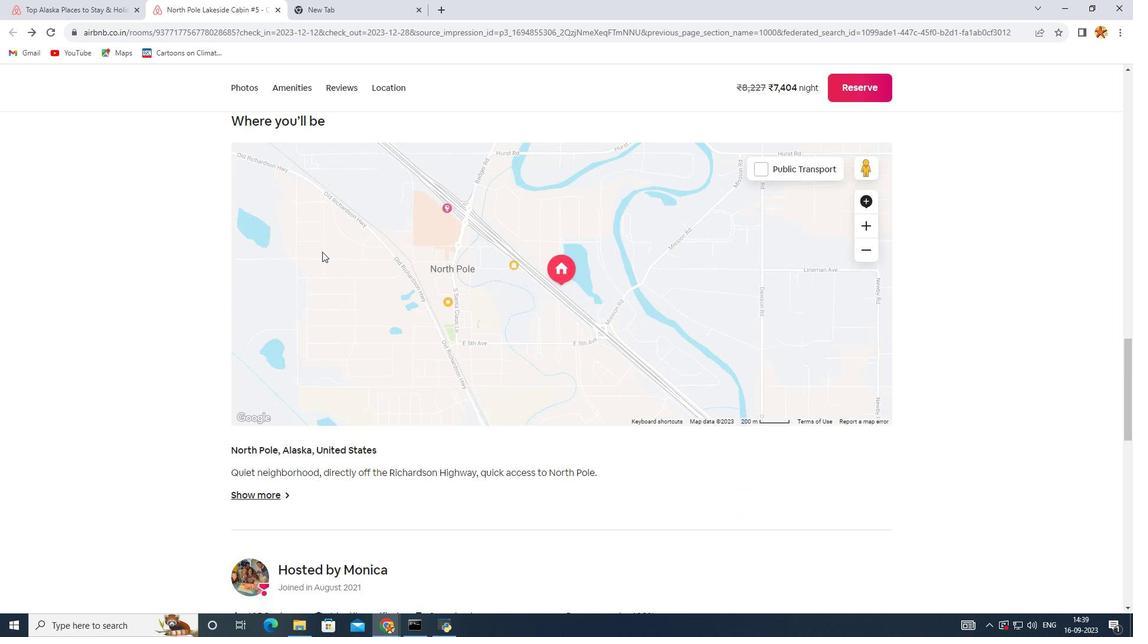
Action: Mouse scrolled (309, 264) with delta (0, 0)
Screenshot: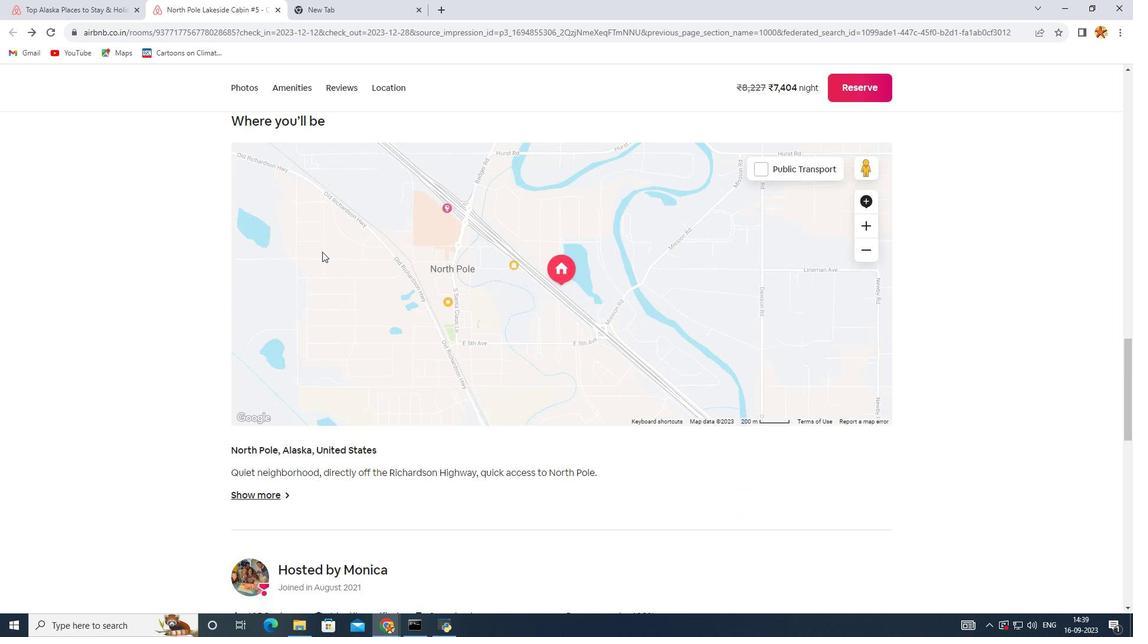 
Action: Mouse scrolled (309, 264) with delta (0, 0)
Screenshot: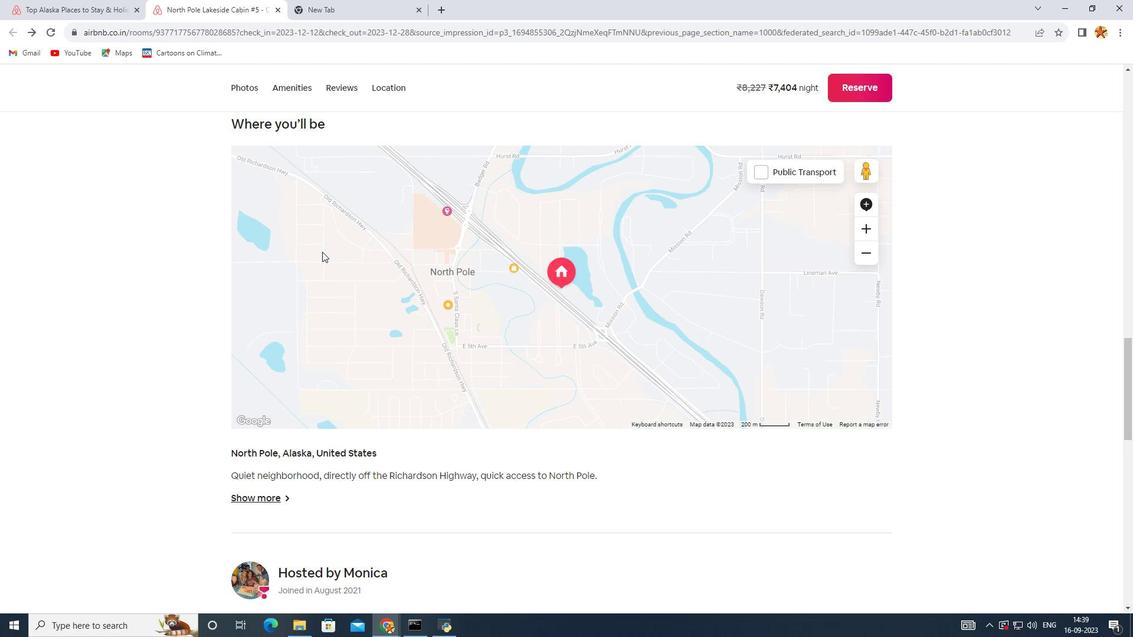 
Action: Mouse scrolled (309, 264) with delta (0, 0)
Screenshot: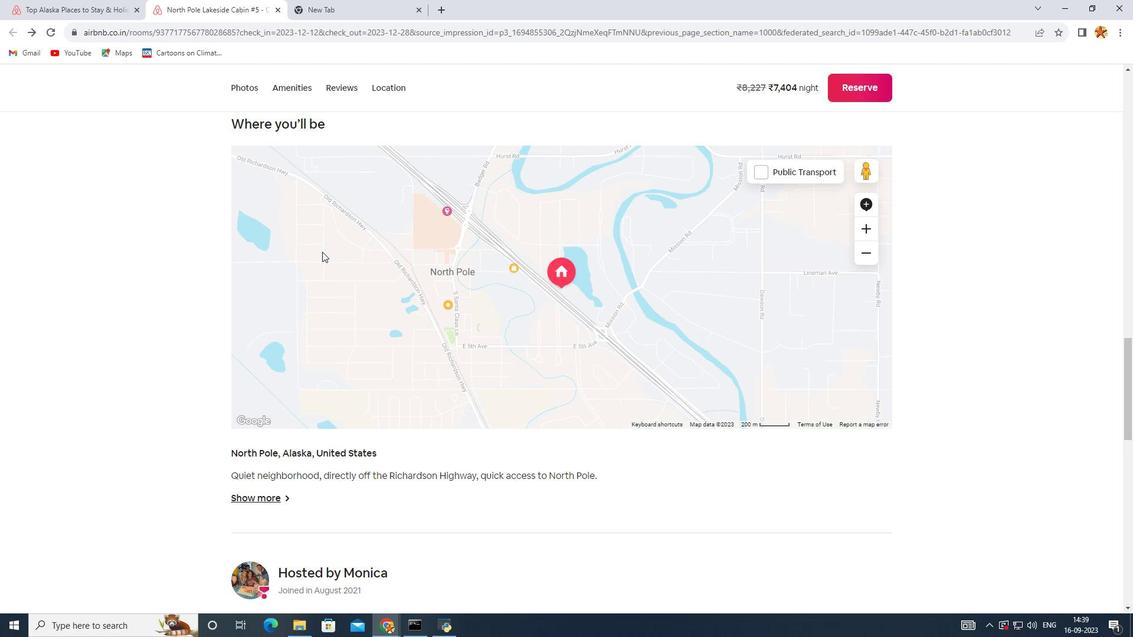 
Action: Mouse scrolled (309, 264) with delta (0, 0)
Screenshot: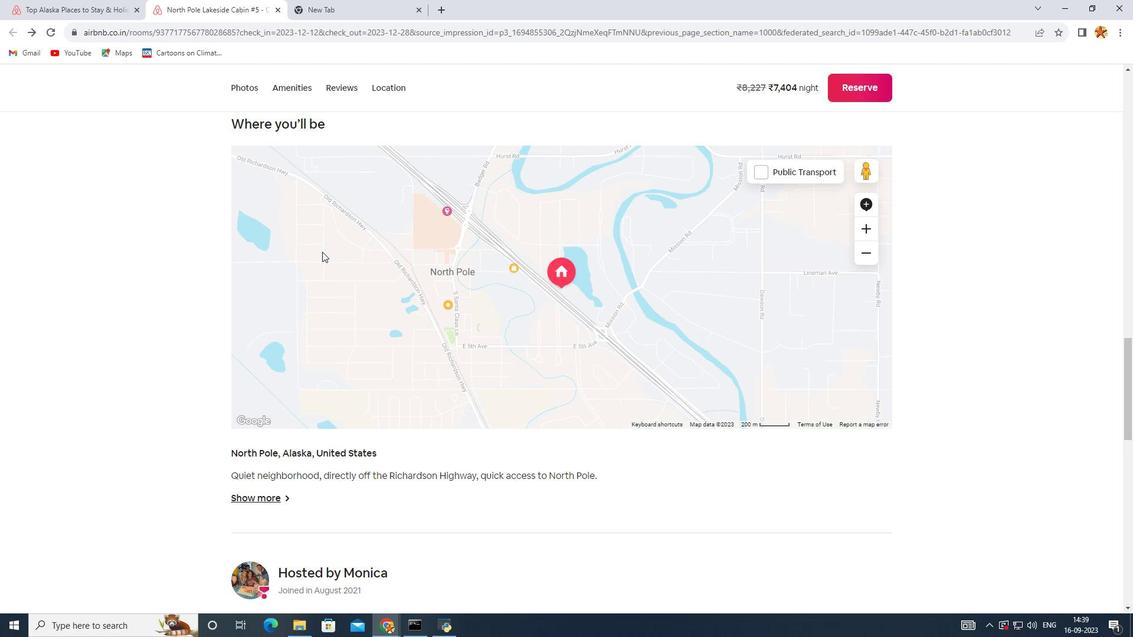 
Action: Mouse scrolled (309, 264) with delta (0, 0)
Screenshot: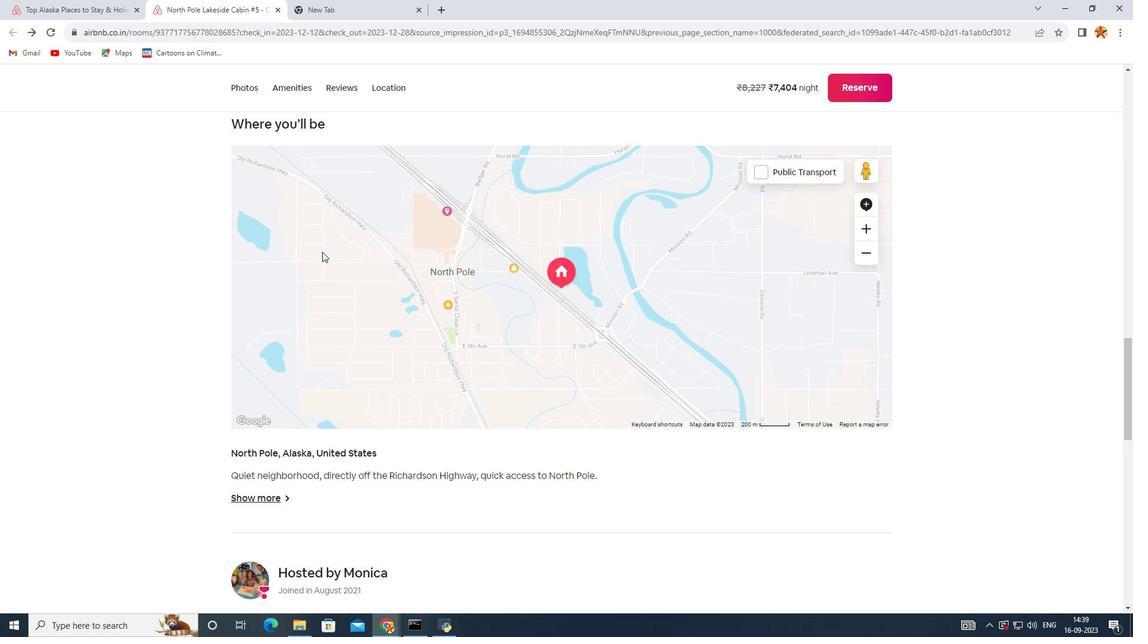 
Action: Mouse scrolled (309, 264) with delta (0, 0)
Screenshot: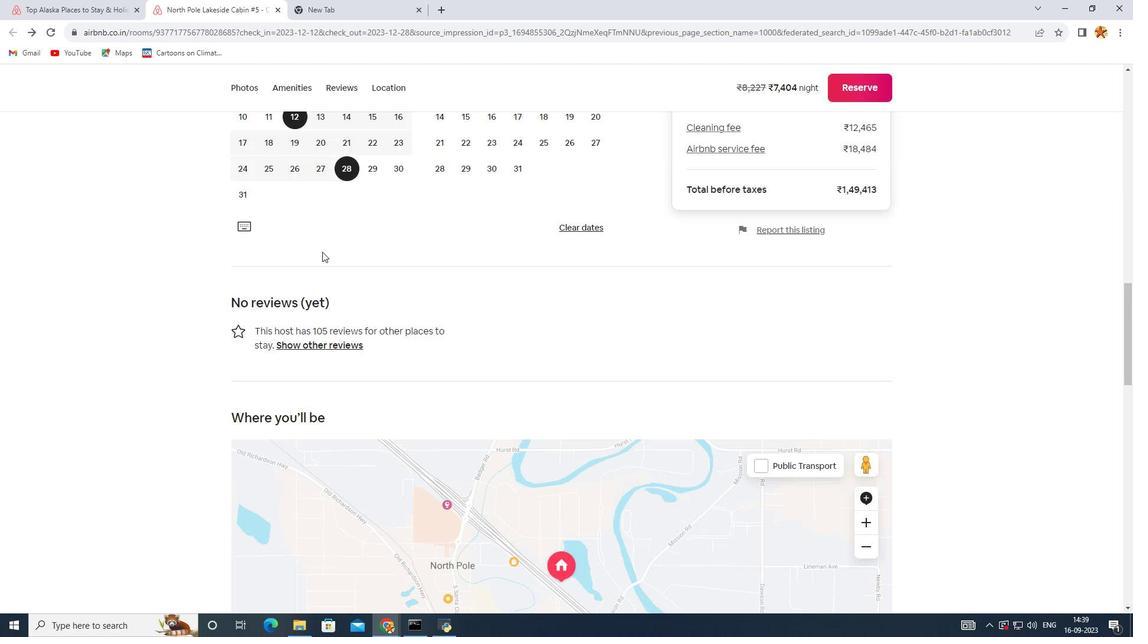 
Action: Mouse scrolled (309, 264) with delta (0, 0)
Screenshot: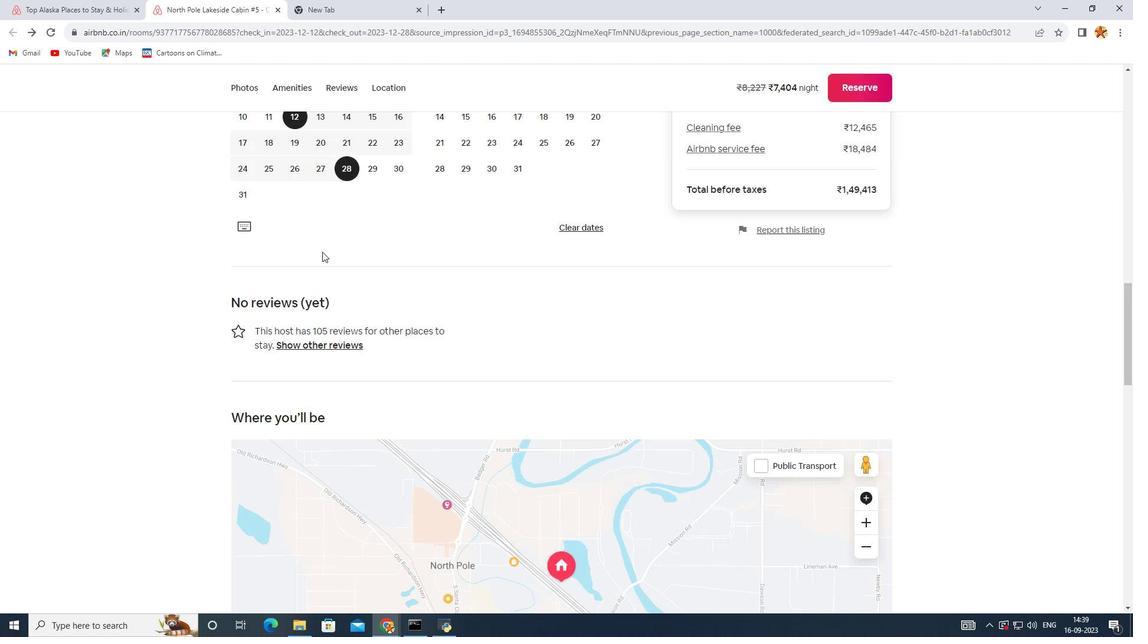 
Action: Mouse scrolled (309, 264) with delta (0, 0)
Screenshot: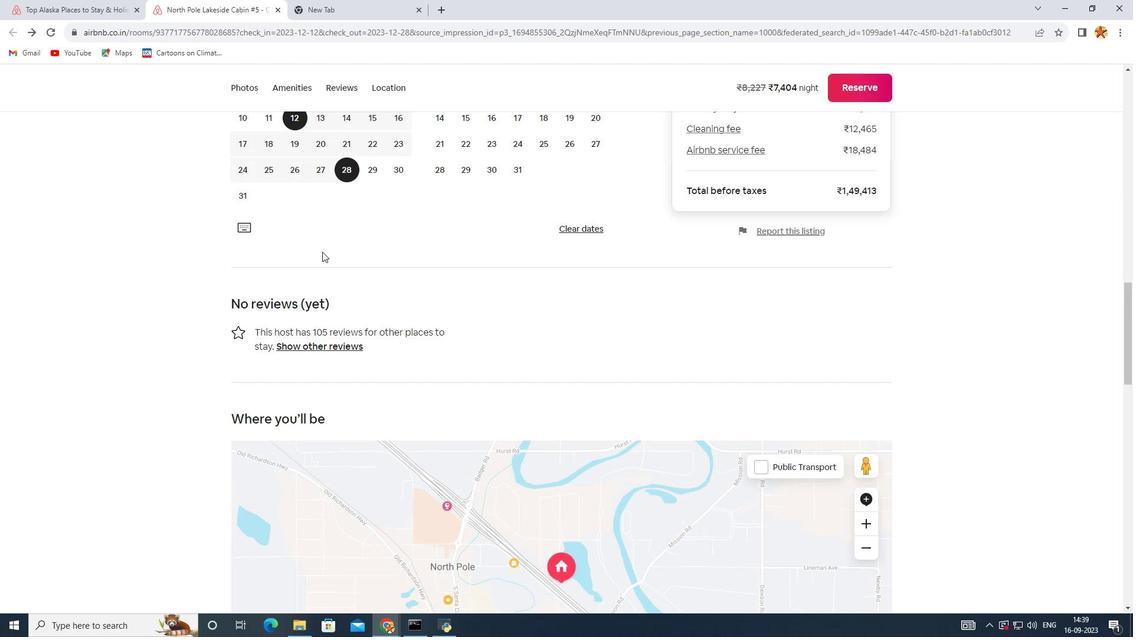 
Action: Mouse scrolled (309, 264) with delta (0, 0)
Screenshot: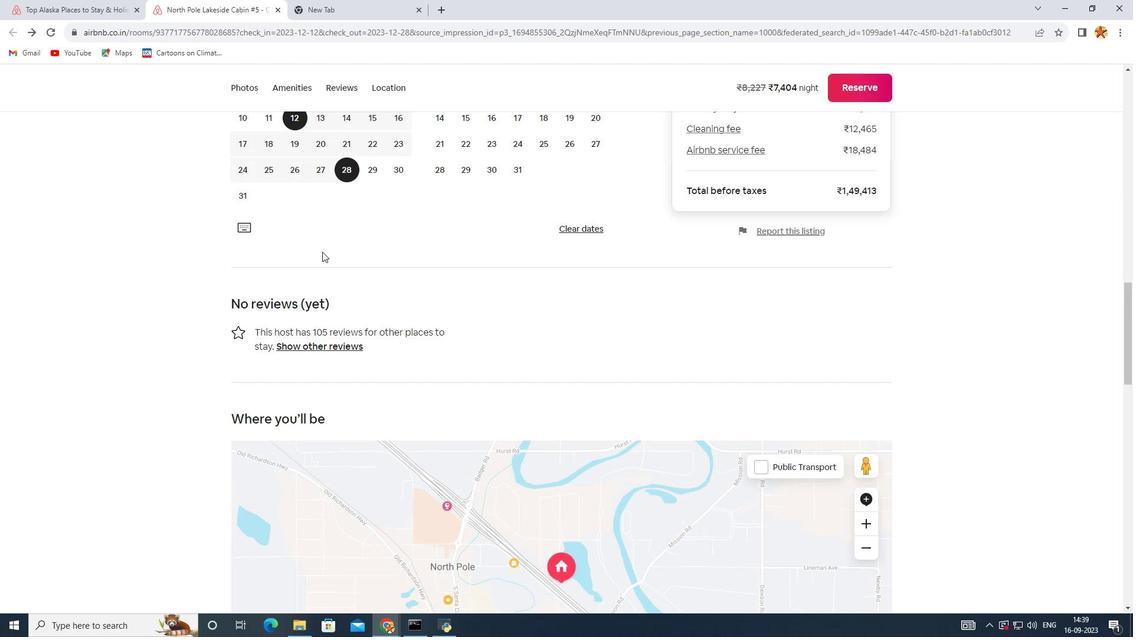 
Action: Mouse scrolled (309, 264) with delta (0, 0)
Screenshot: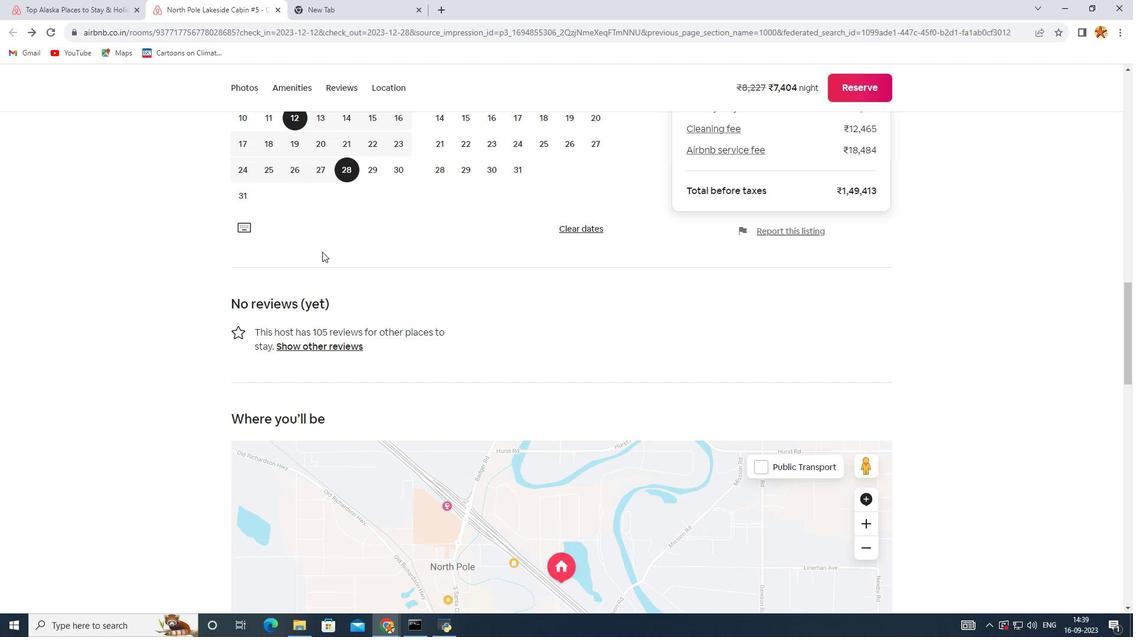 
Action: Mouse scrolled (309, 264) with delta (0, 0)
Screenshot: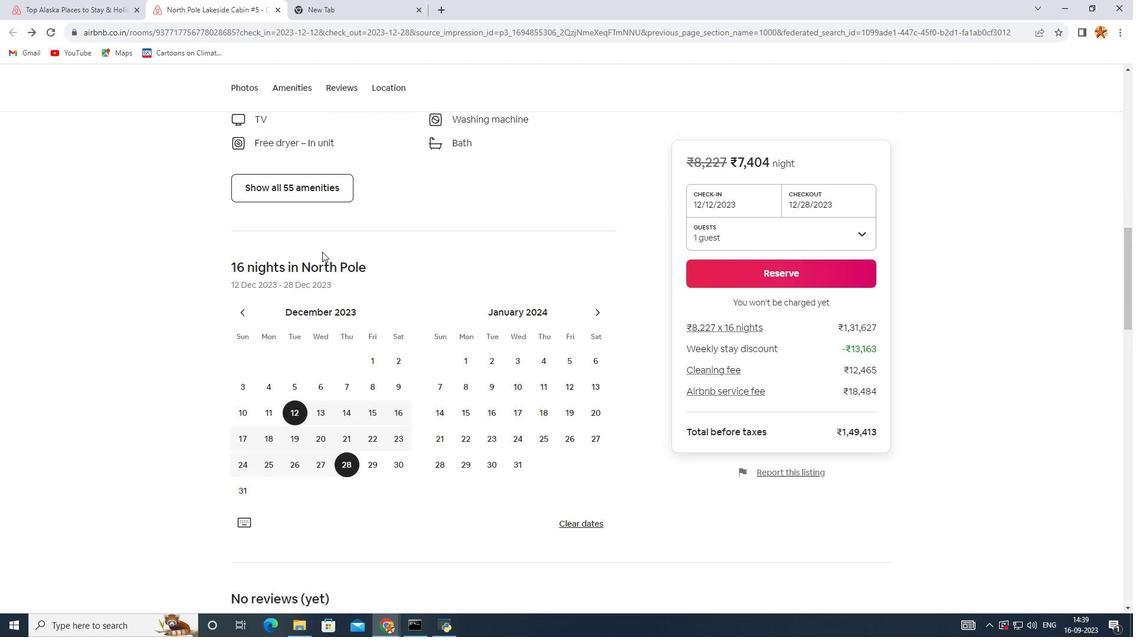 
Action: Mouse scrolled (309, 264) with delta (0, 0)
Screenshot: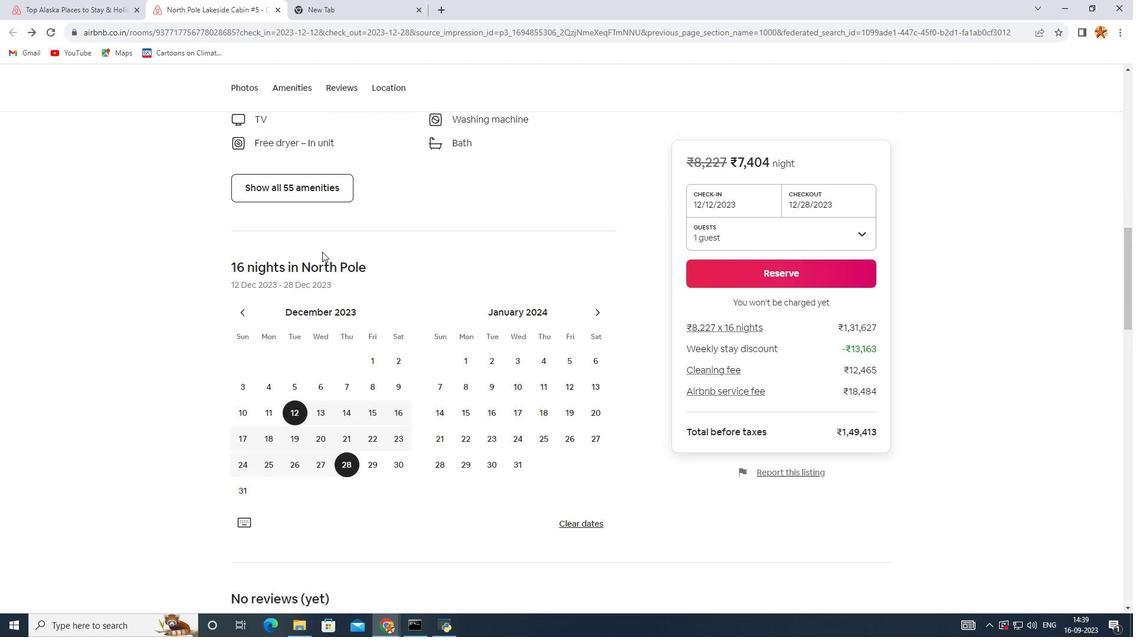
Action: Mouse scrolled (309, 264) with delta (0, 0)
Screenshot: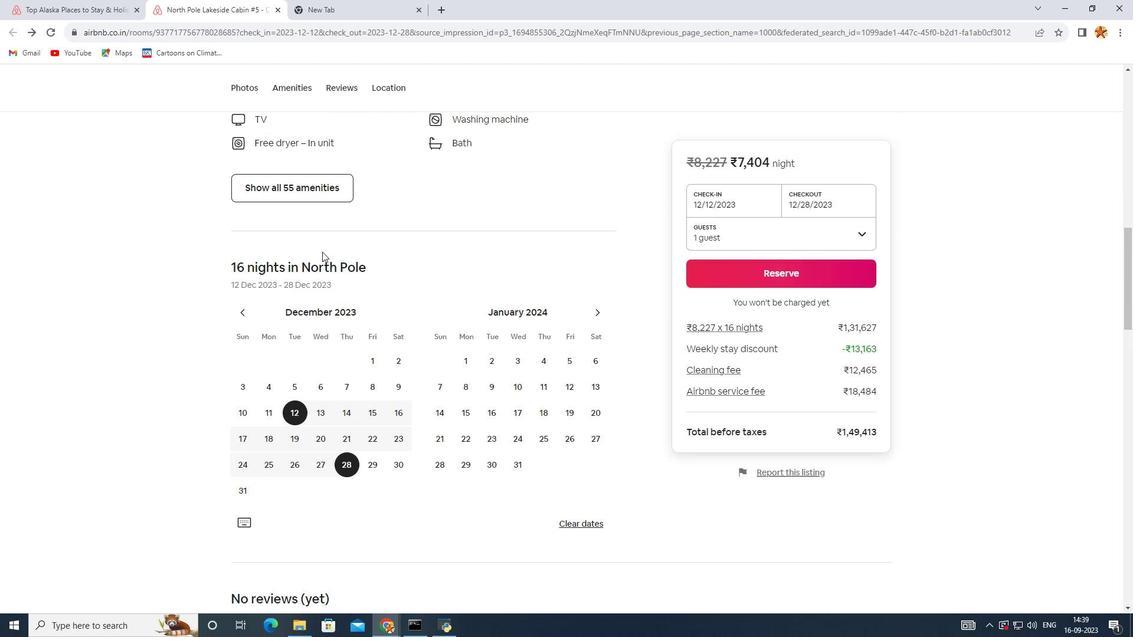 
Action: Mouse scrolled (309, 264) with delta (0, 0)
Screenshot: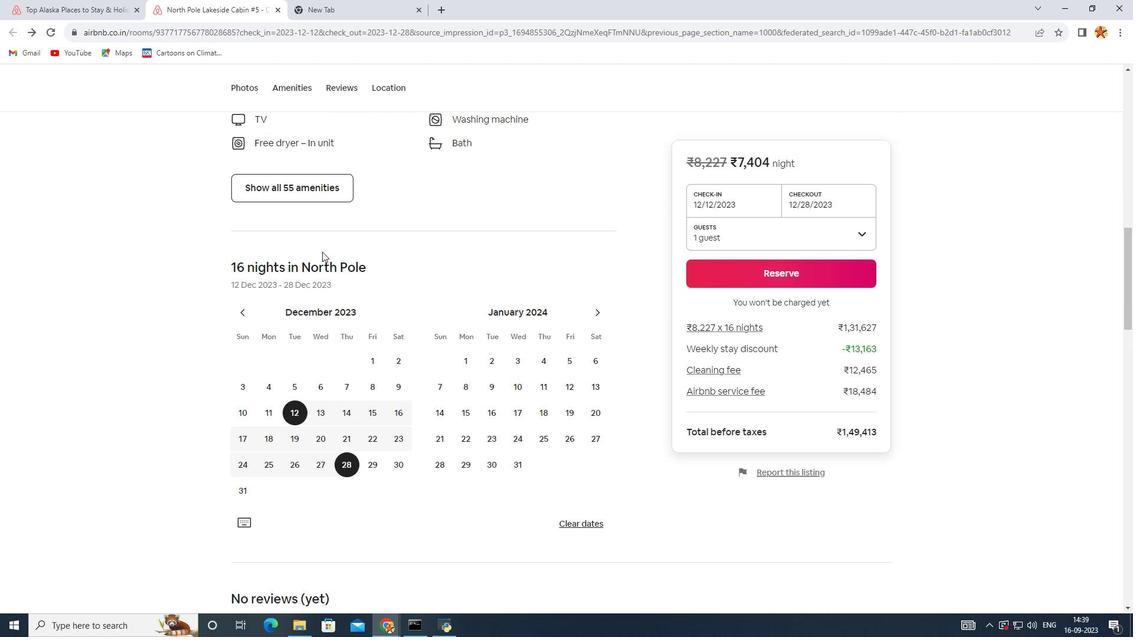 
Action: Mouse scrolled (309, 264) with delta (0, 0)
Screenshot: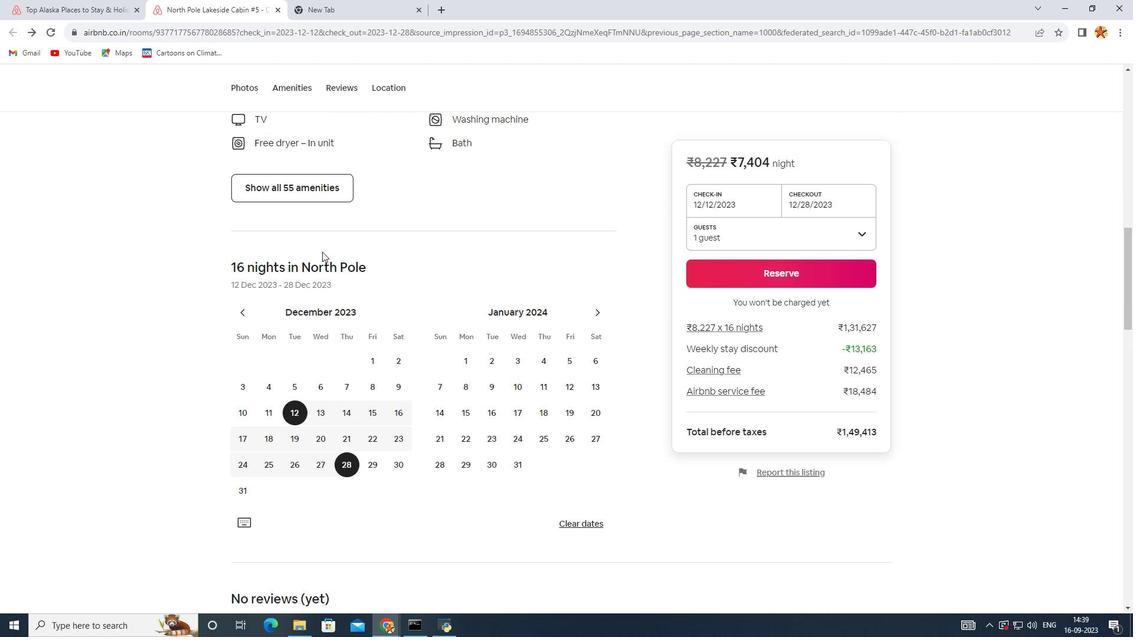 
Action: Mouse scrolled (309, 264) with delta (0, 0)
Screenshot: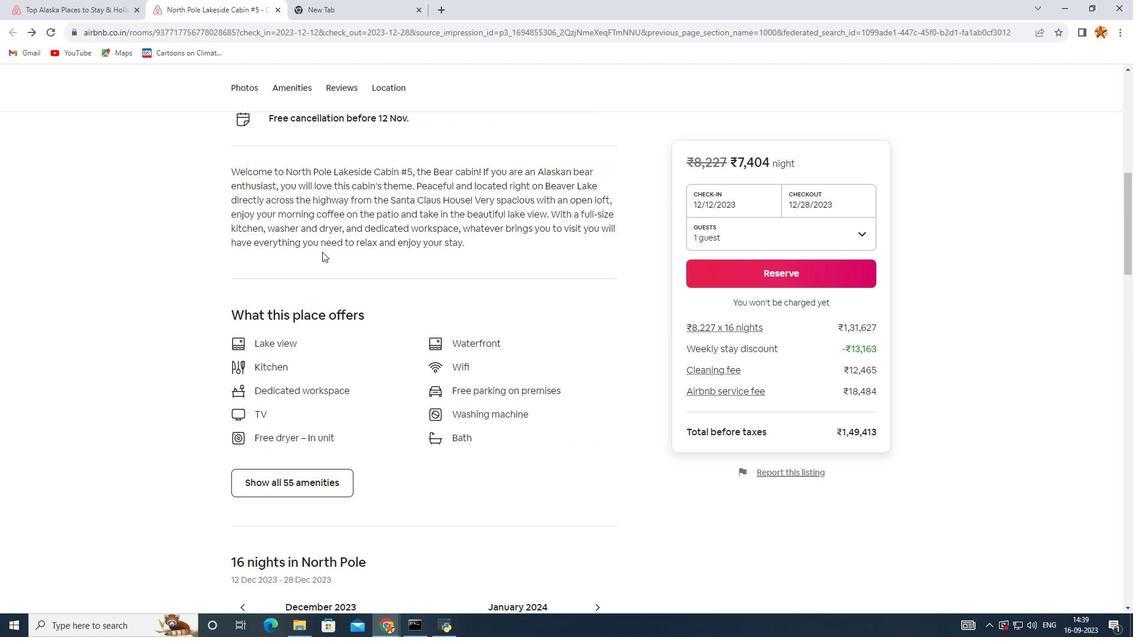 
Action: Mouse scrolled (309, 264) with delta (0, 0)
Screenshot: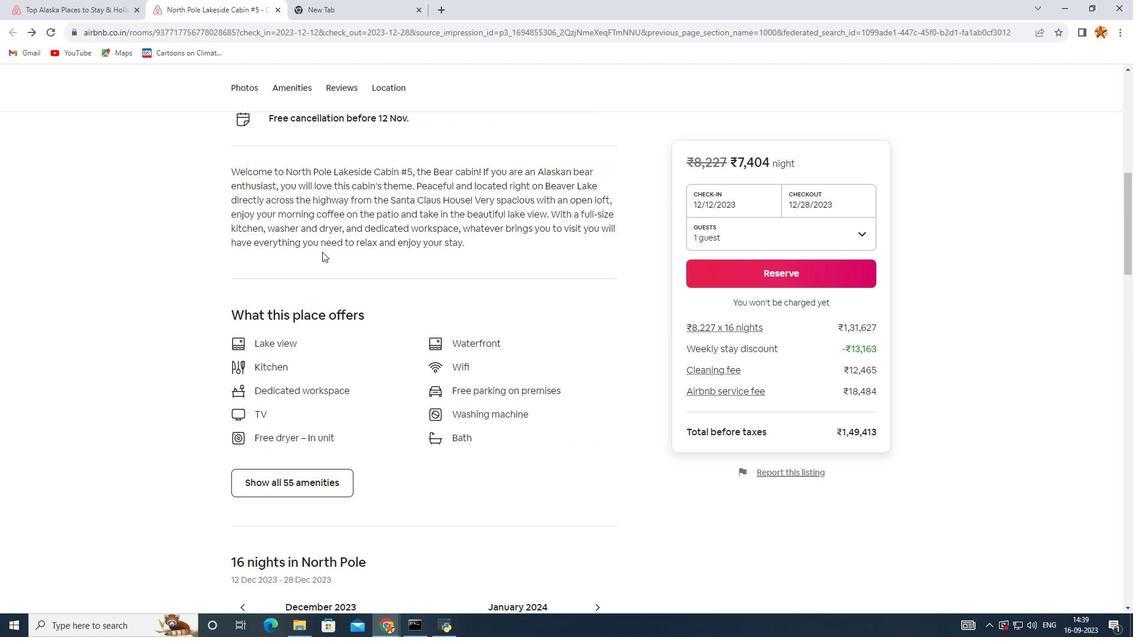 
Action: Mouse scrolled (309, 264) with delta (0, 0)
Screenshot: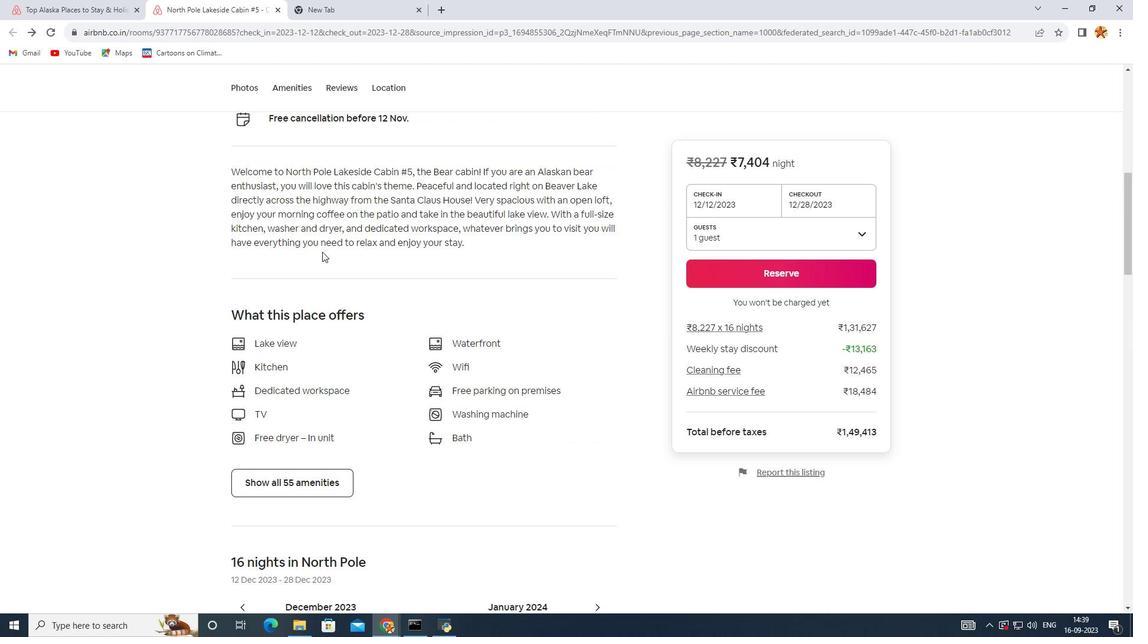 
Action: Mouse scrolled (309, 264) with delta (0, 0)
Screenshot: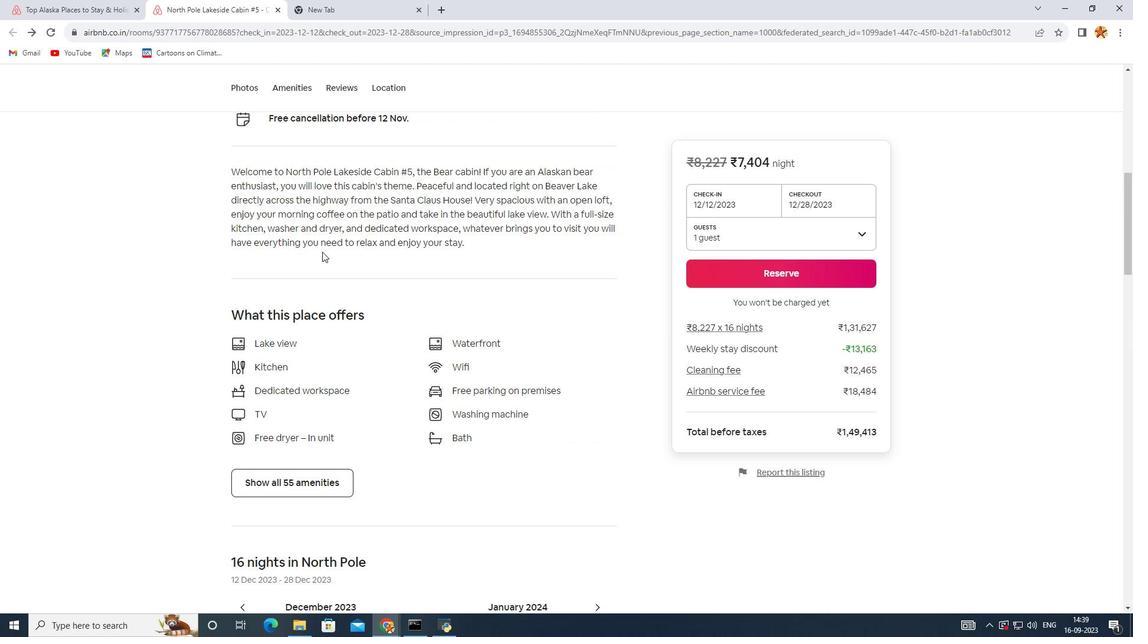 
Action: Mouse scrolled (309, 264) with delta (0, 0)
Screenshot: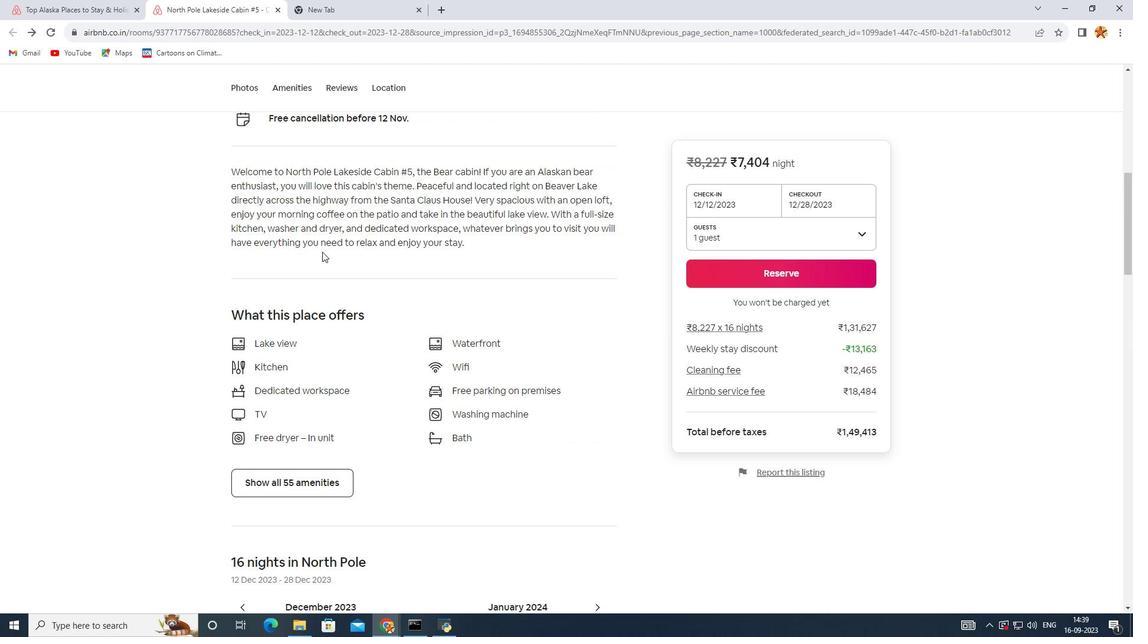 
Action: Mouse scrolled (309, 264) with delta (0, 0)
Screenshot: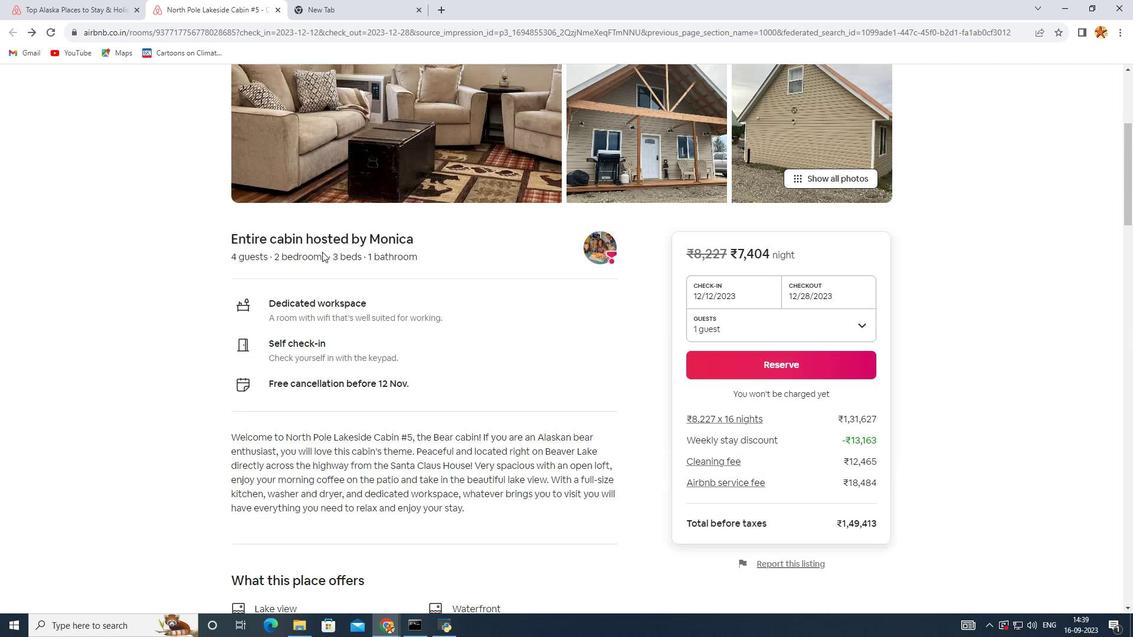 
Action: Mouse scrolled (309, 264) with delta (0, 0)
Screenshot: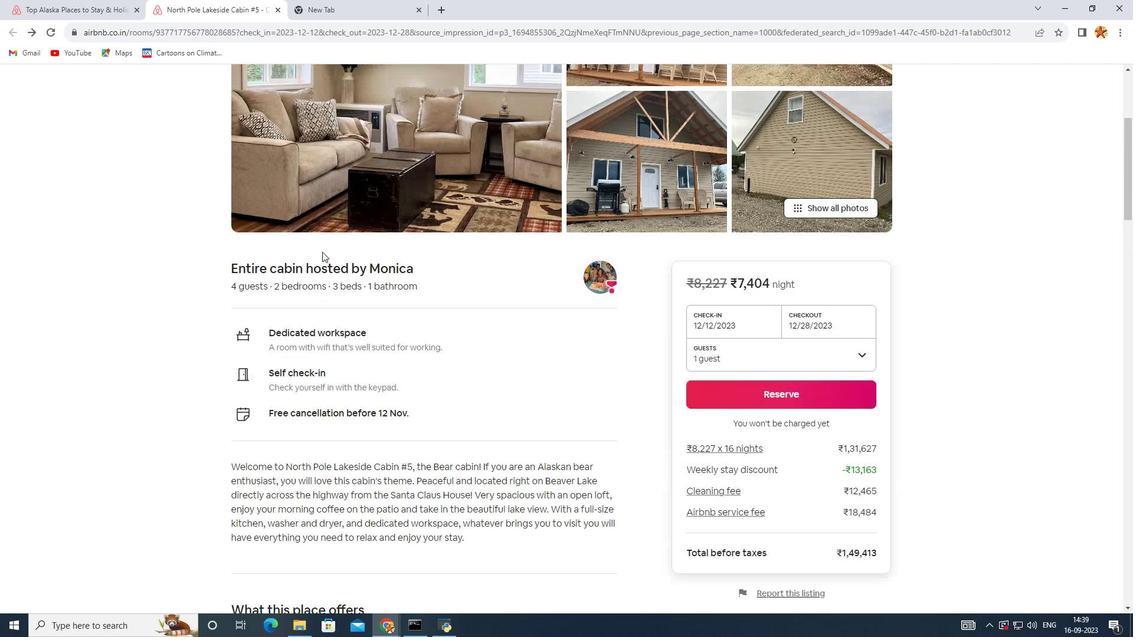 
Action: Mouse scrolled (309, 264) with delta (0, 0)
Screenshot: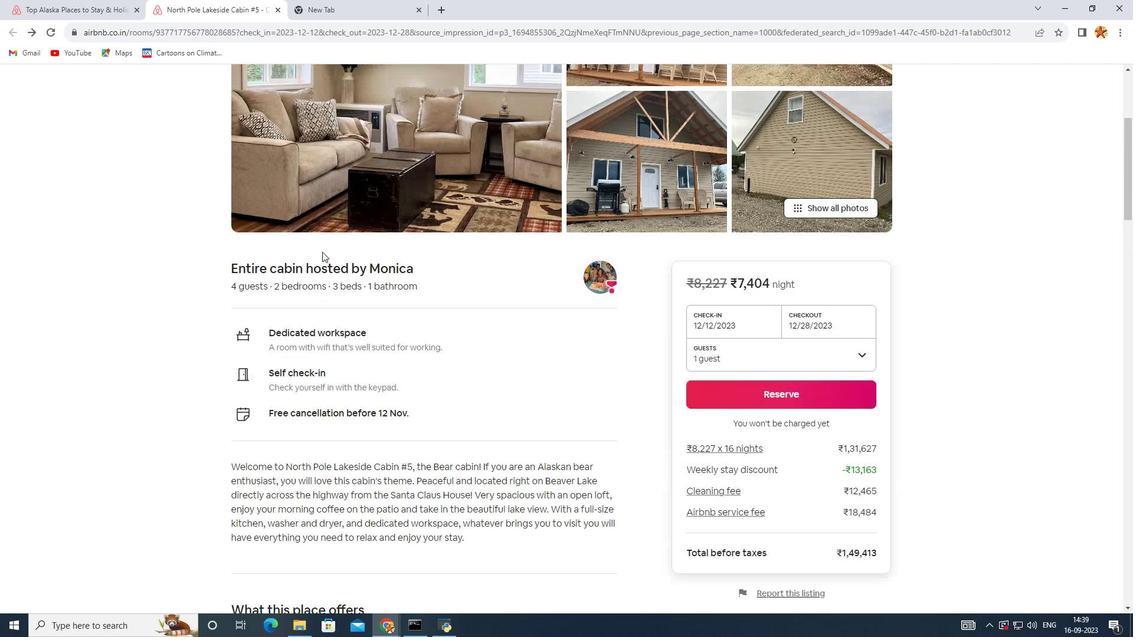 
Action: Mouse scrolled (309, 264) with delta (0, 0)
Screenshot: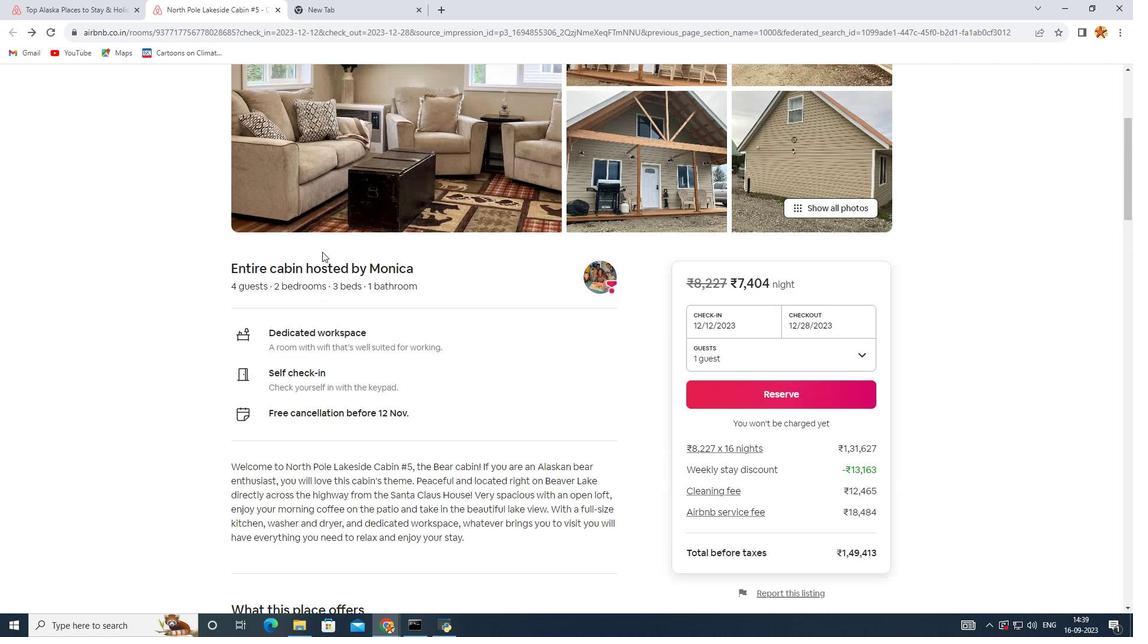 
Action: Mouse scrolled (309, 264) with delta (0, 0)
Screenshot: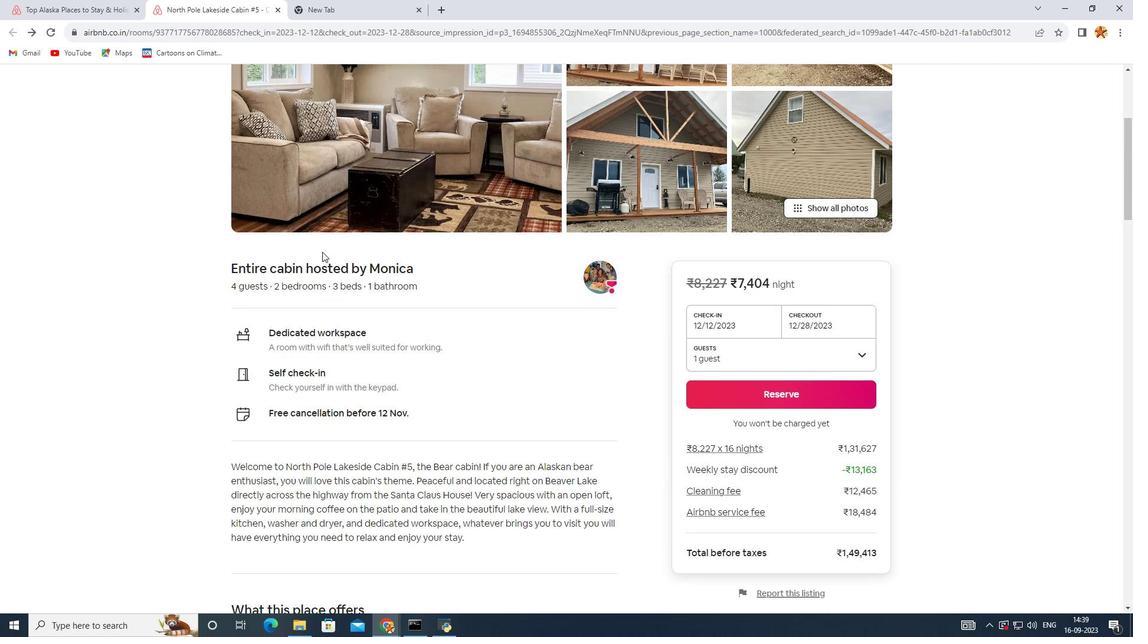 
Action: Mouse scrolled (309, 264) with delta (0, 0)
Screenshot: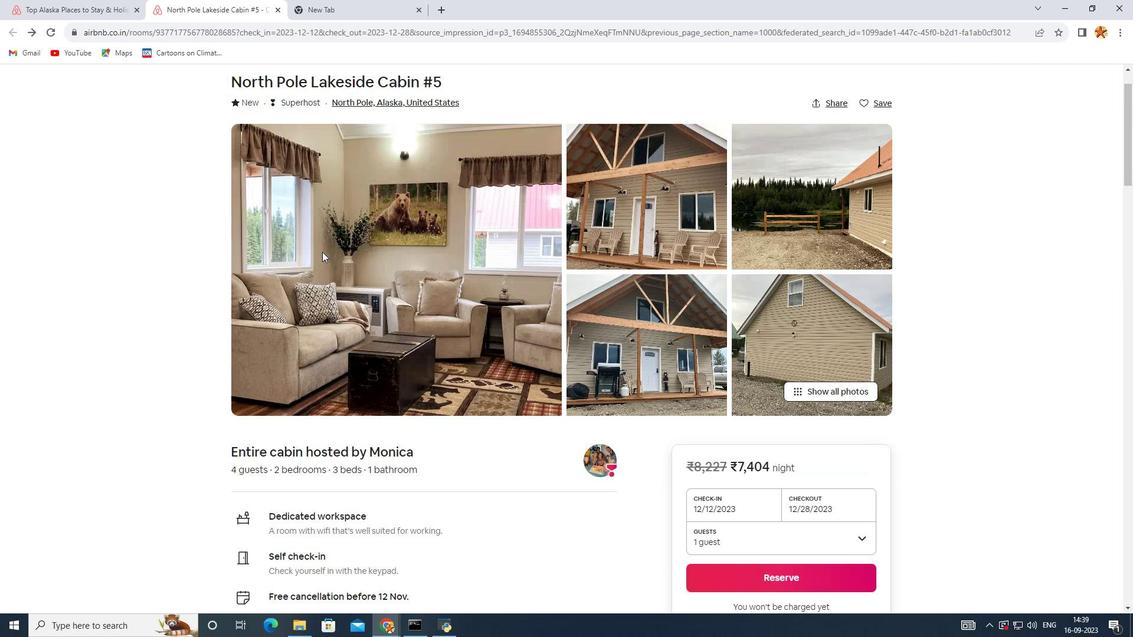 
Action: Mouse scrolled (309, 264) with delta (0, 0)
Screenshot: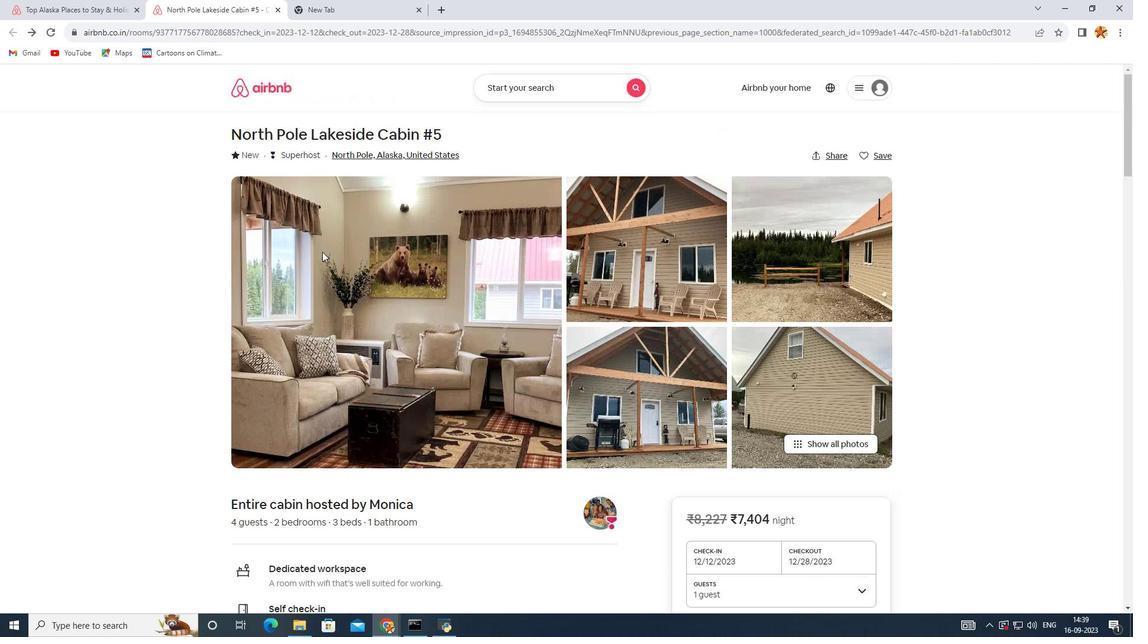 
Action: Mouse scrolled (309, 264) with delta (0, 0)
Screenshot: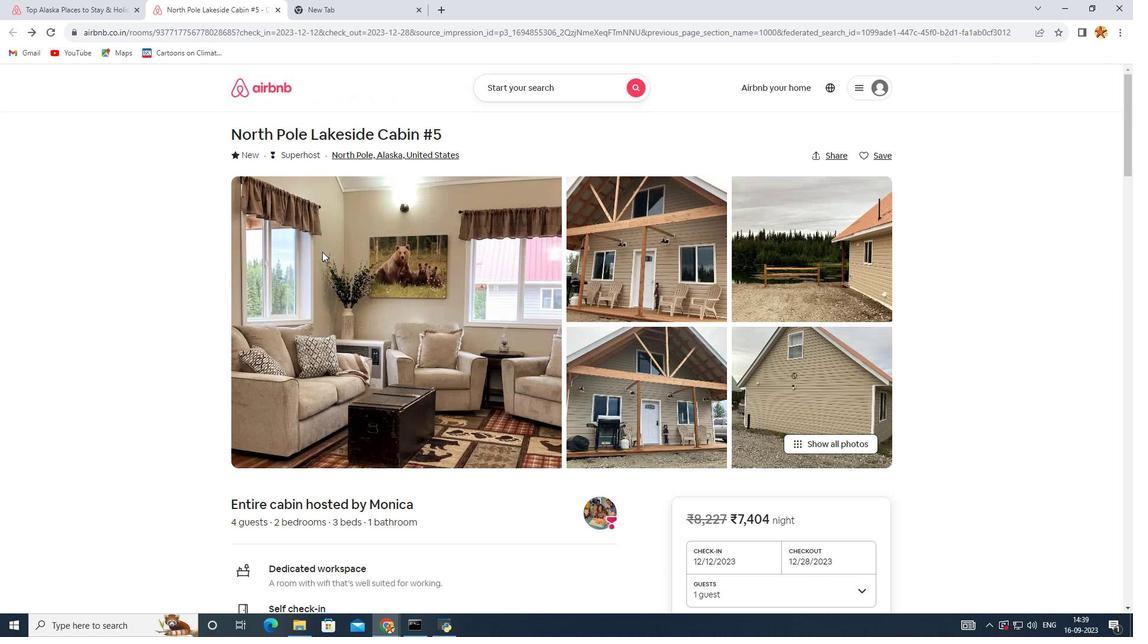 
Action: Mouse scrolled (309, 264) with delta (0, 0)
Screenshot: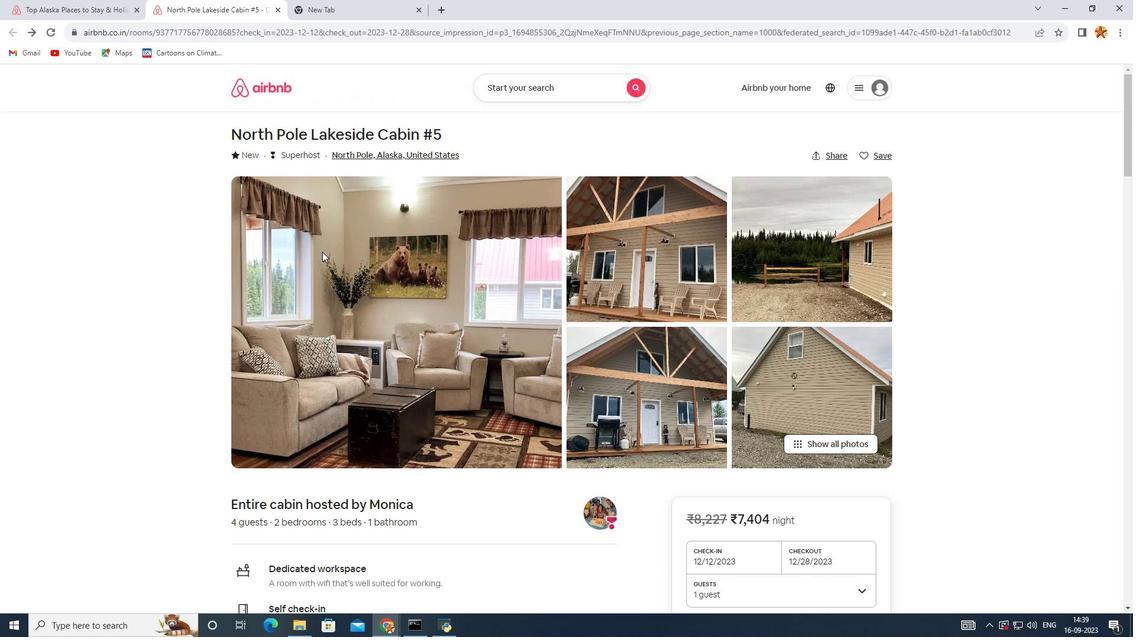 
Action: Mouse scrolled (309, 264) with delta (0, 0)
Screenshot: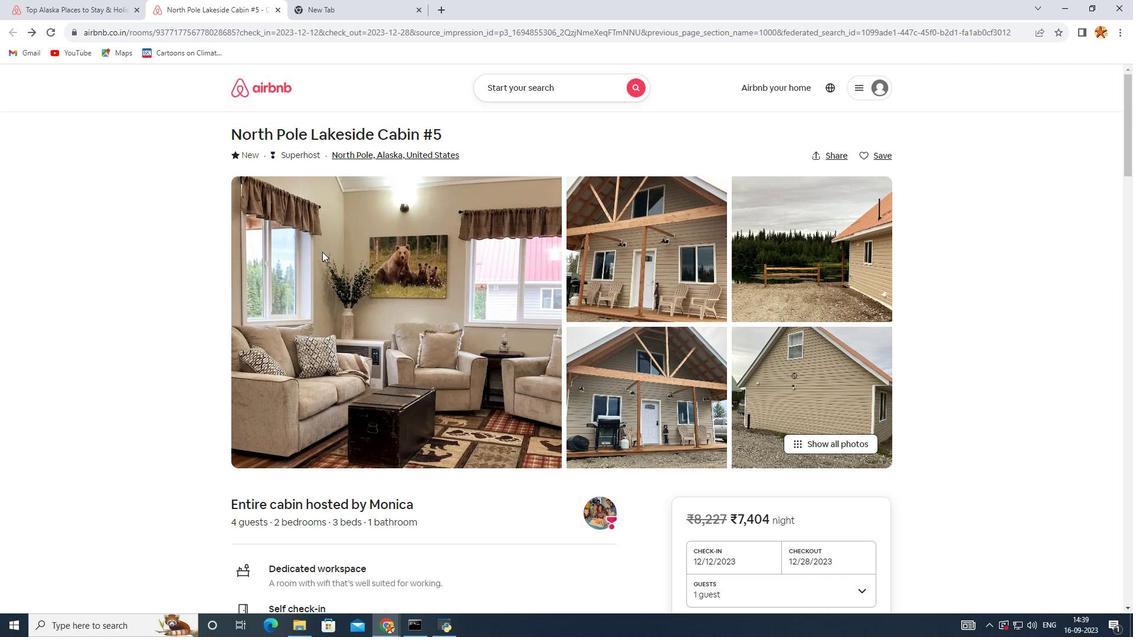 
Action: Mouse scrolled (309, 264) with delta (0, 0)
Screenshot: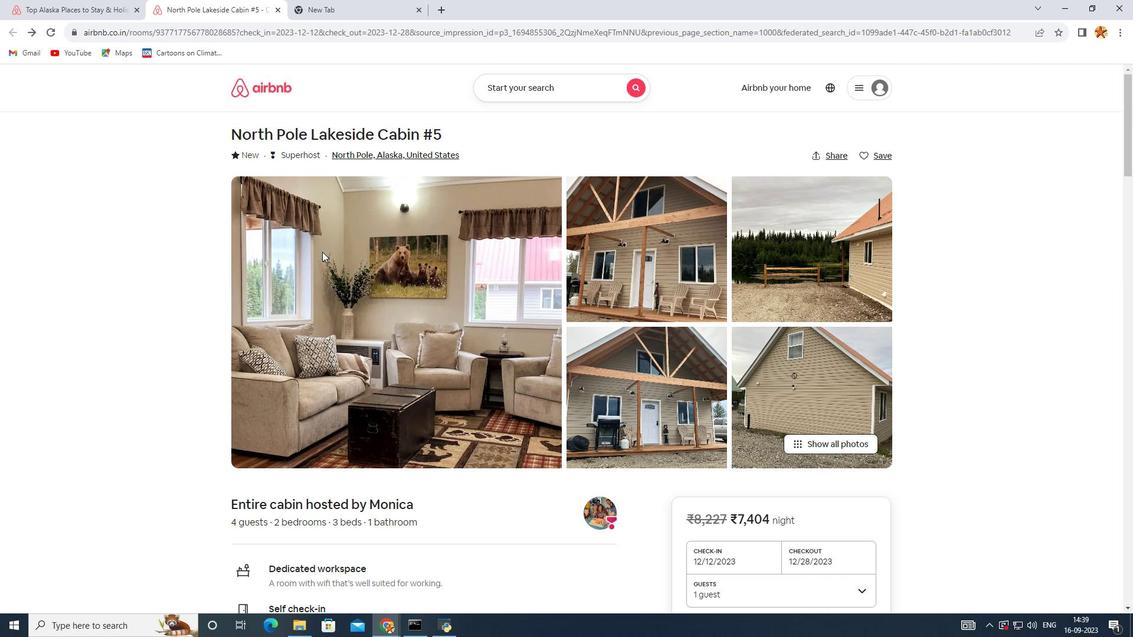 
Action: Mouse scrolled (309, 264) with delta (0, 0)
Screenshot: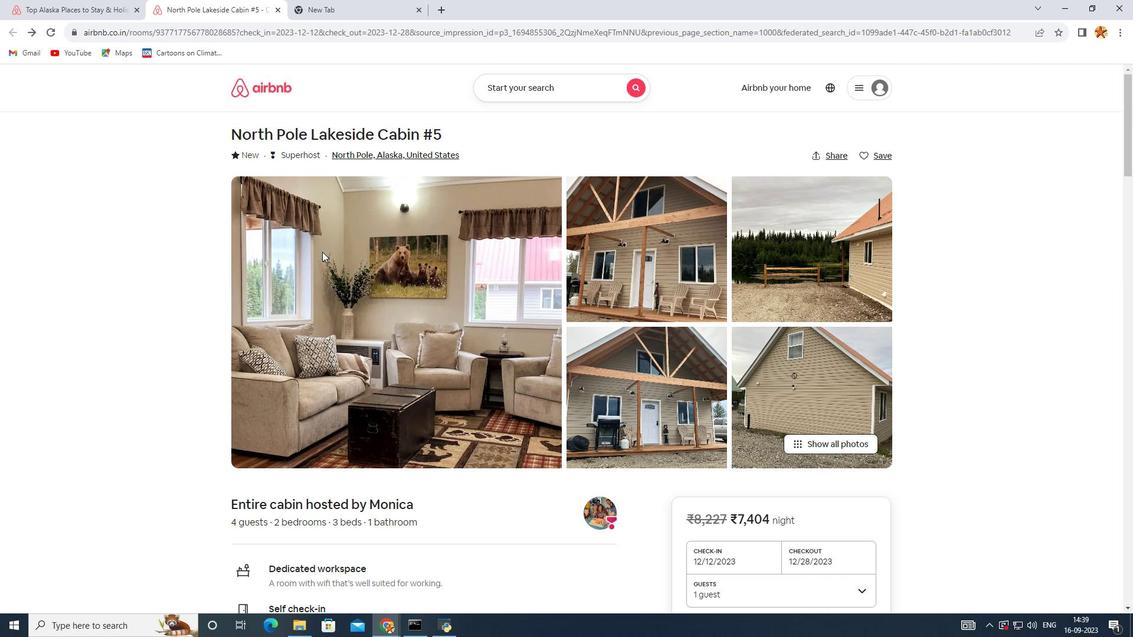 
Action: Mouse scrolled (309, 264) with delta (0, 0)
Screenshot: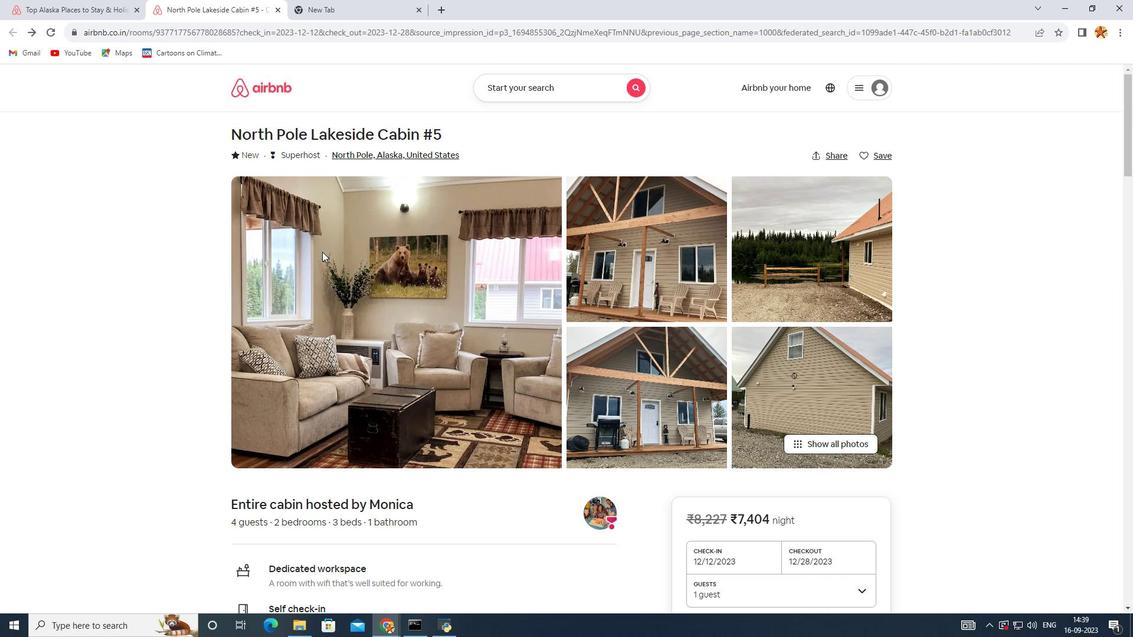 
Action: Mouse scrolled (309, 264) with delta (0, 0)
Screenshot: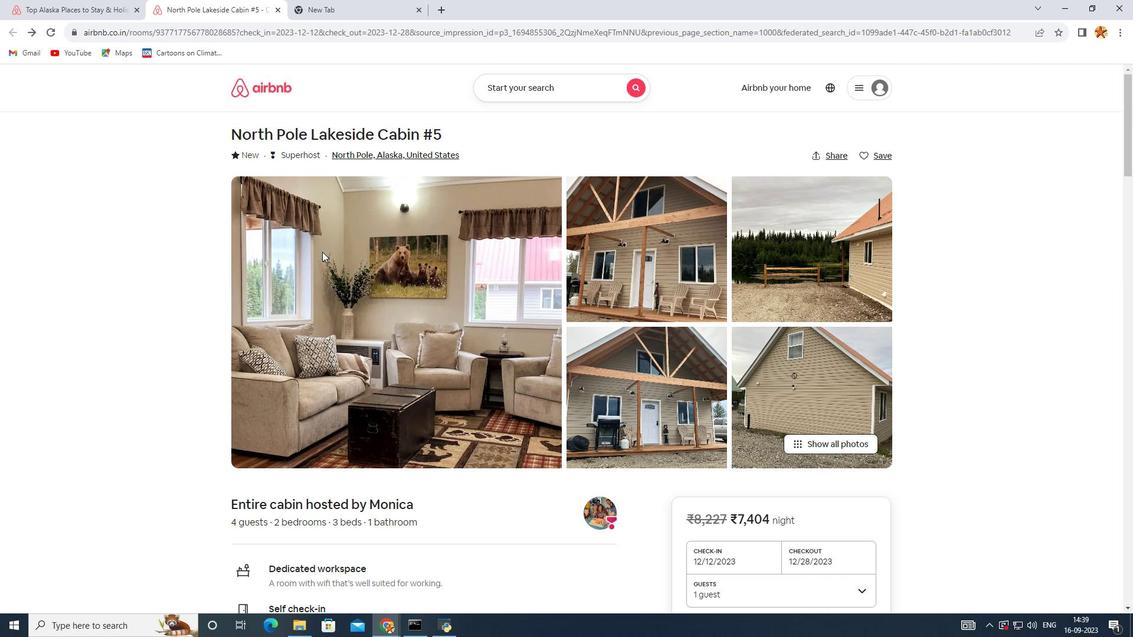 
Action: Mouse pressed left at (309, 263)
Screenshot: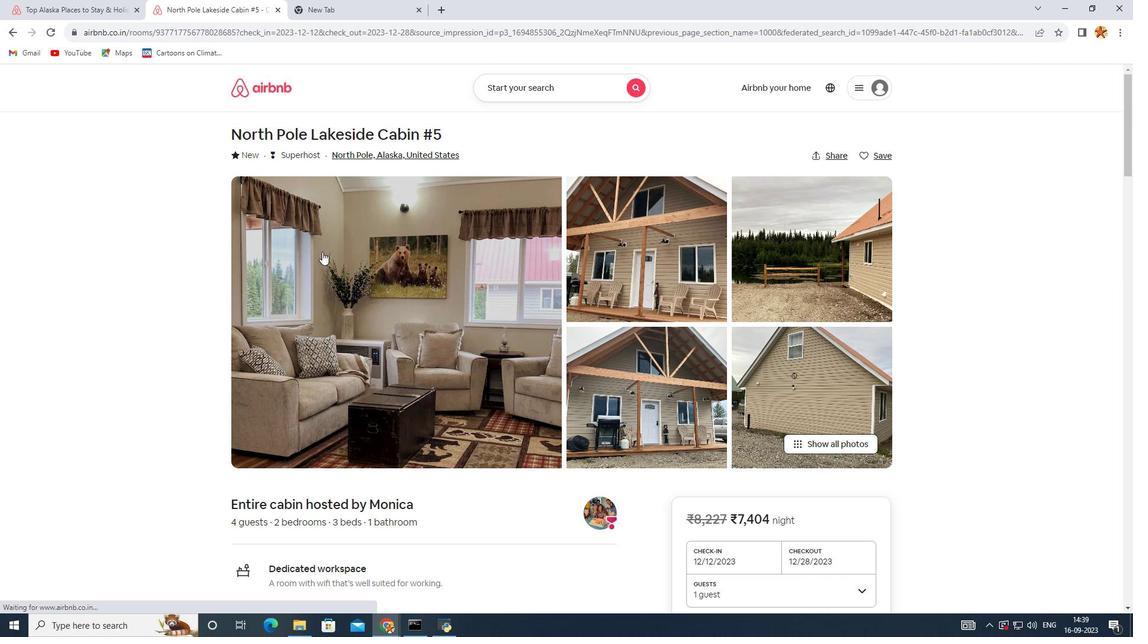 
Action: Mouse moved to (539, 368)
Screenshot: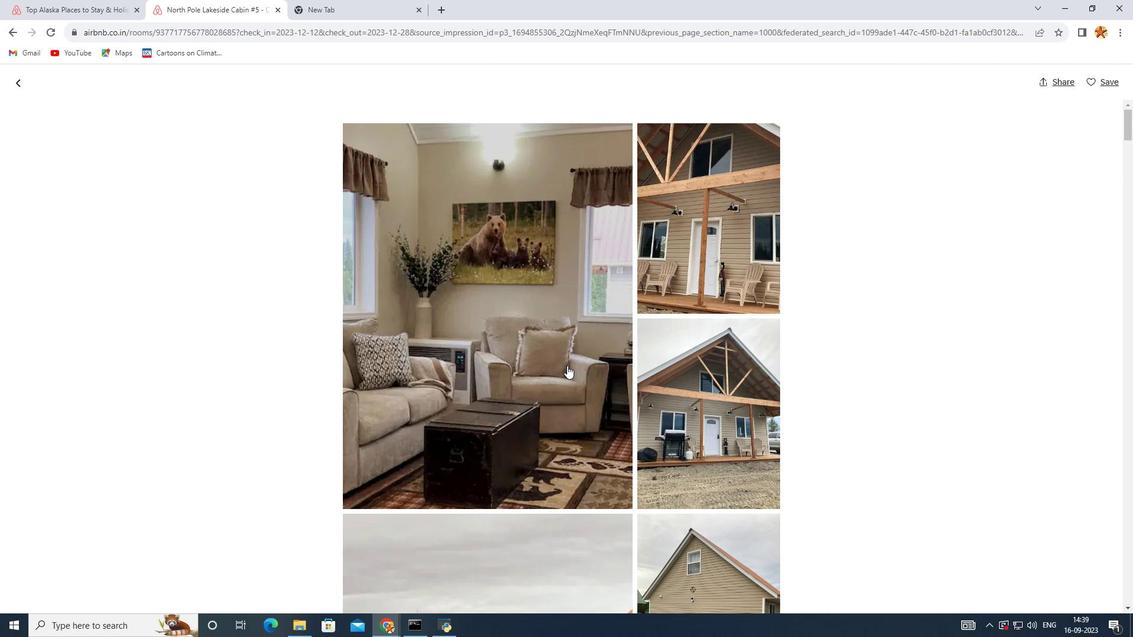 
Action: Mouse scrolled (539, 367) with delta (0, 0)
Screenshot: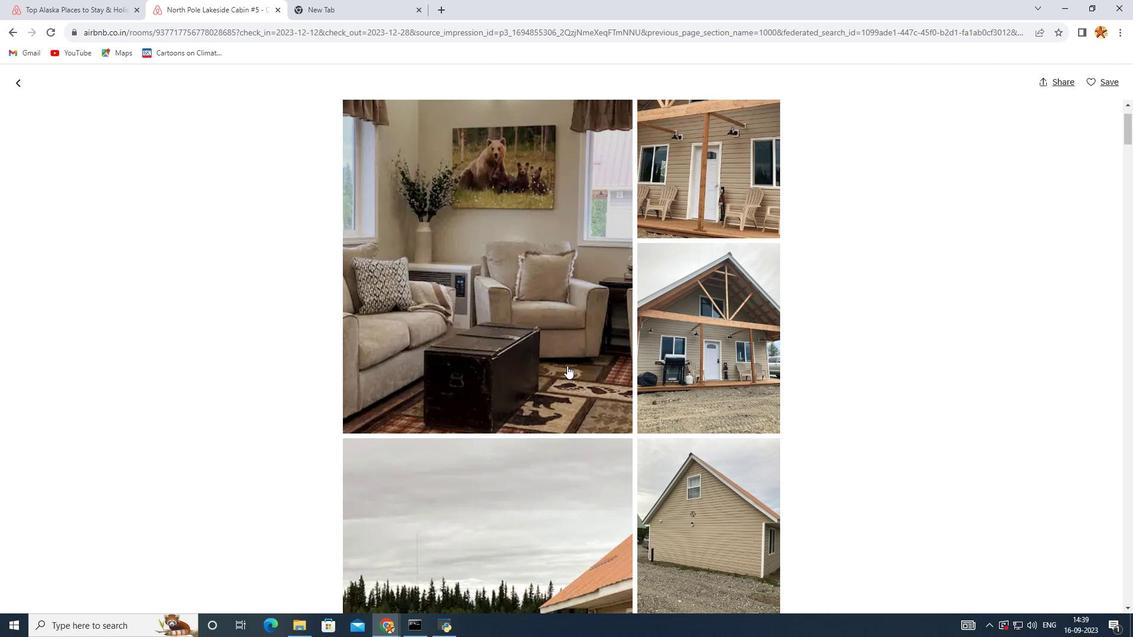
Action: Mouse scrolled (539, 367) with delta (0, 0)
Screenshot: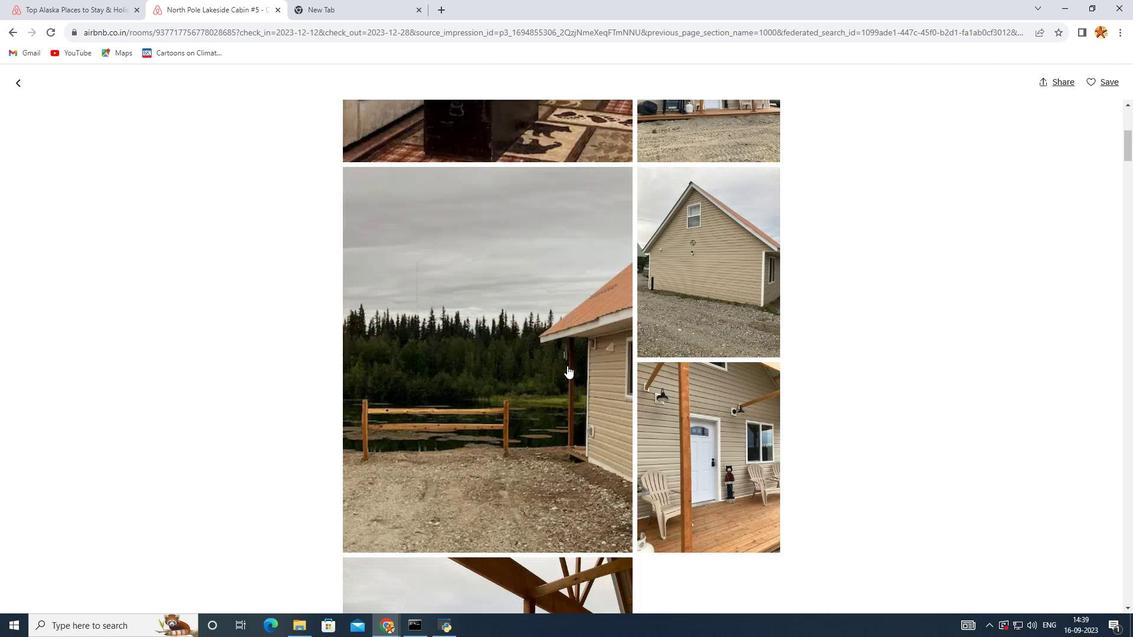 
Action: Mouse scrolled (539, 367) with delta (0, 0)
Screenshot: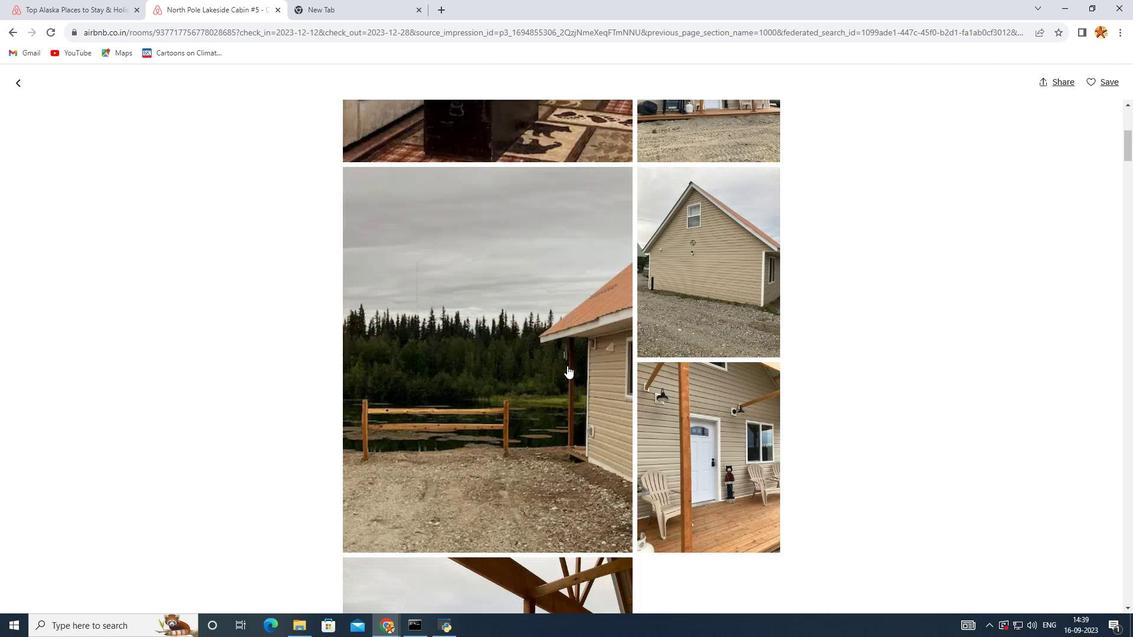 
Action: Mouse scrolled (539, 367) with delta (0, 0)
Screenshot: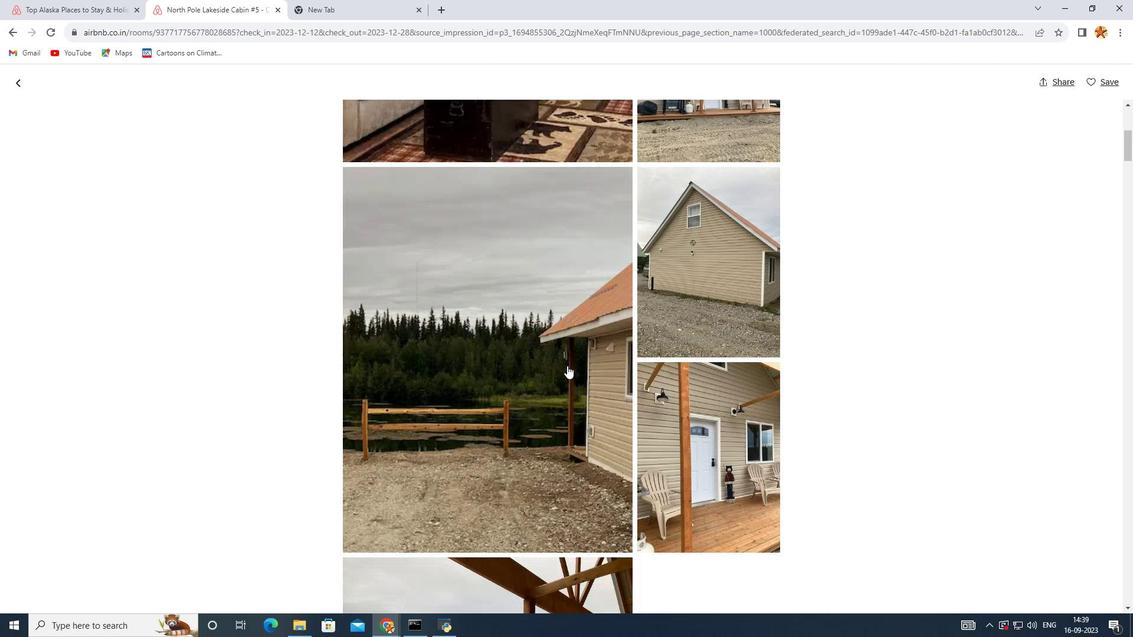 
Action: Mouse scrolled (539, 367) with delta (0, 0)
Screenshot: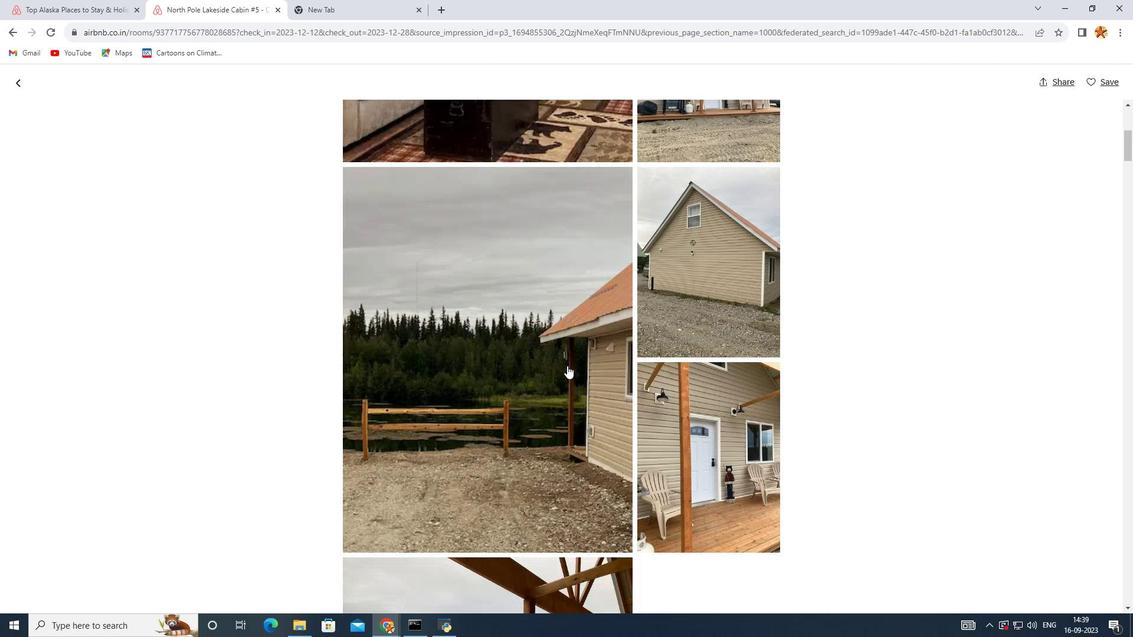 
Action: Mouse scrolled (539, 367) with delta (0, 0)
Screenshot: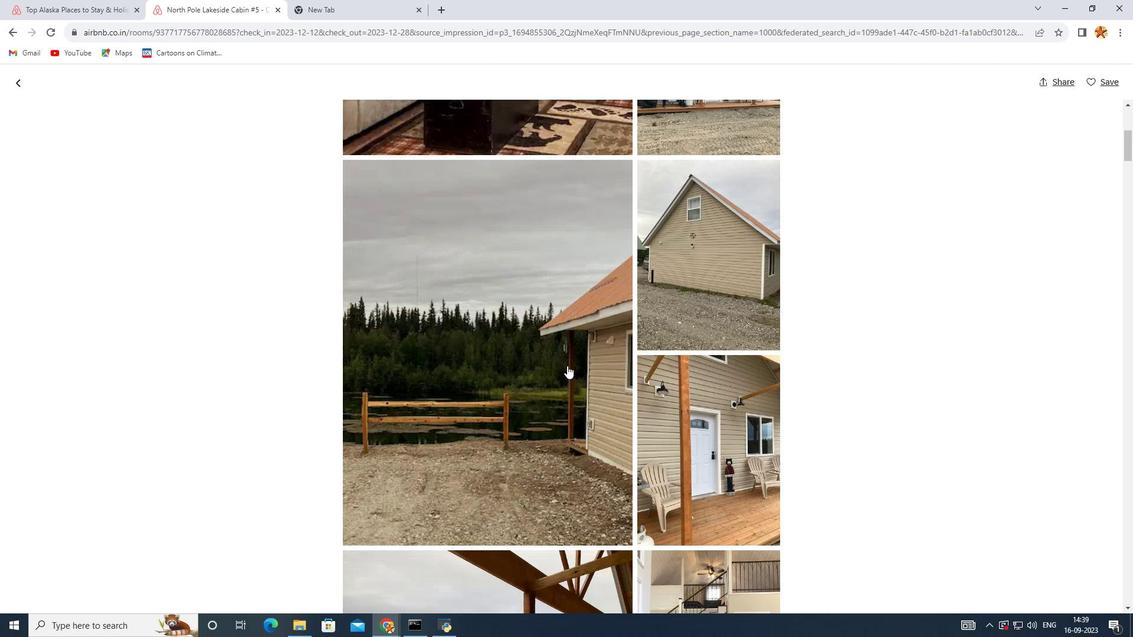 
Action: Mouse scrolled (539, 367) with delta (0, 0)
Screenshot: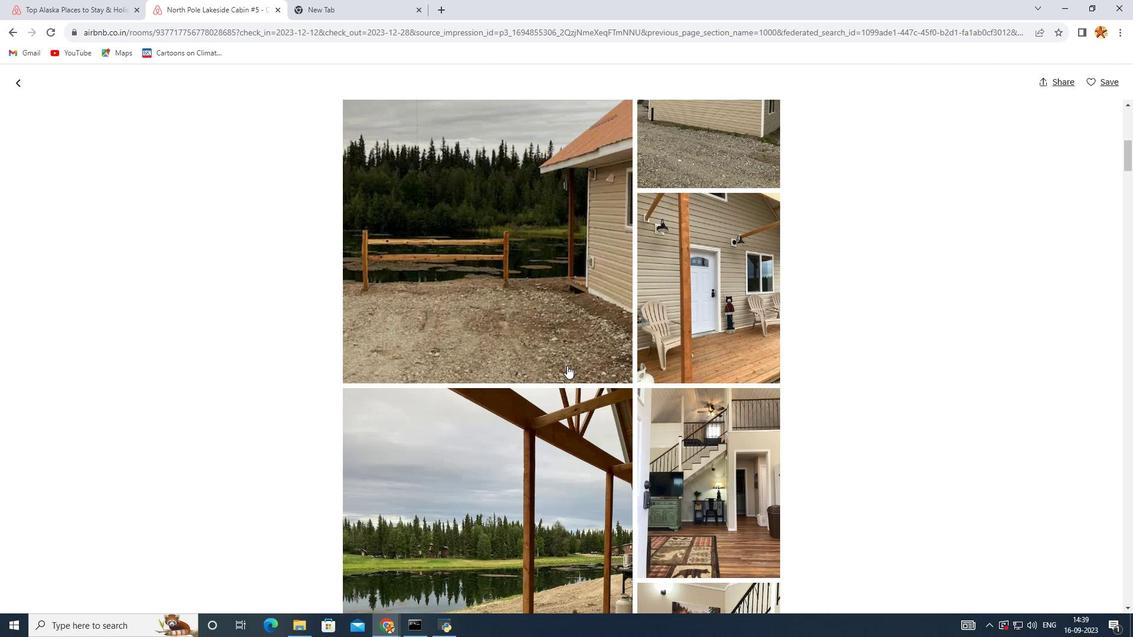 
Action: Mouse scrolled (539, 367) with delta (0, 0)
Screenshot: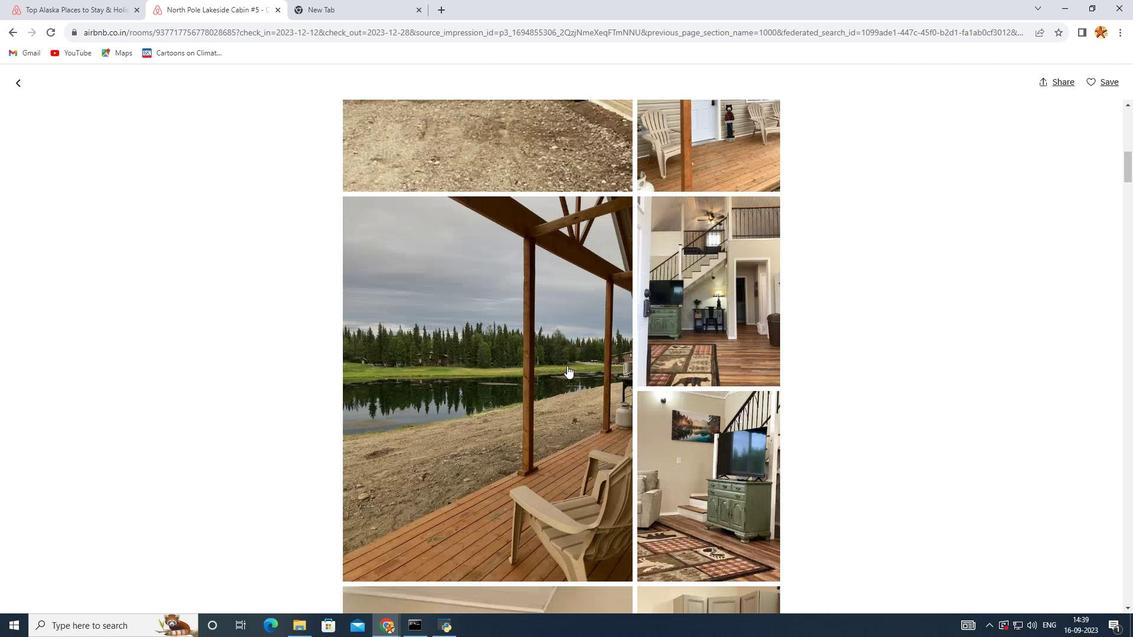 
Action: Mouse scrolled (539, 367) with delta (0, 0)
Screenshot: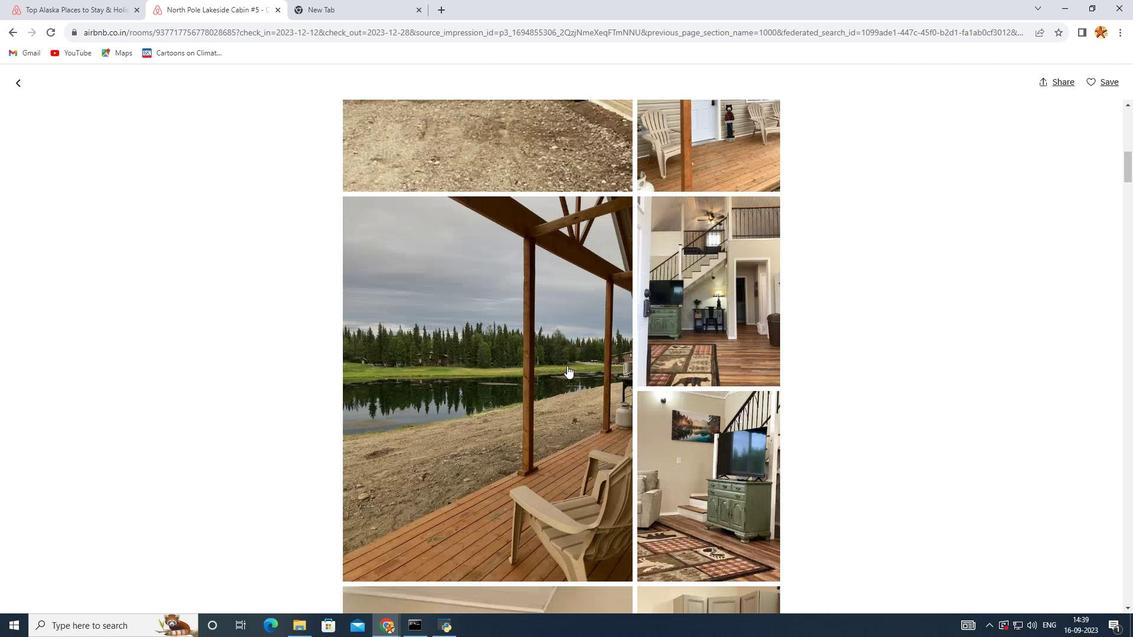 
Action: Mouse scrolled (539, 367) with delta (0, 0)
Screenshot: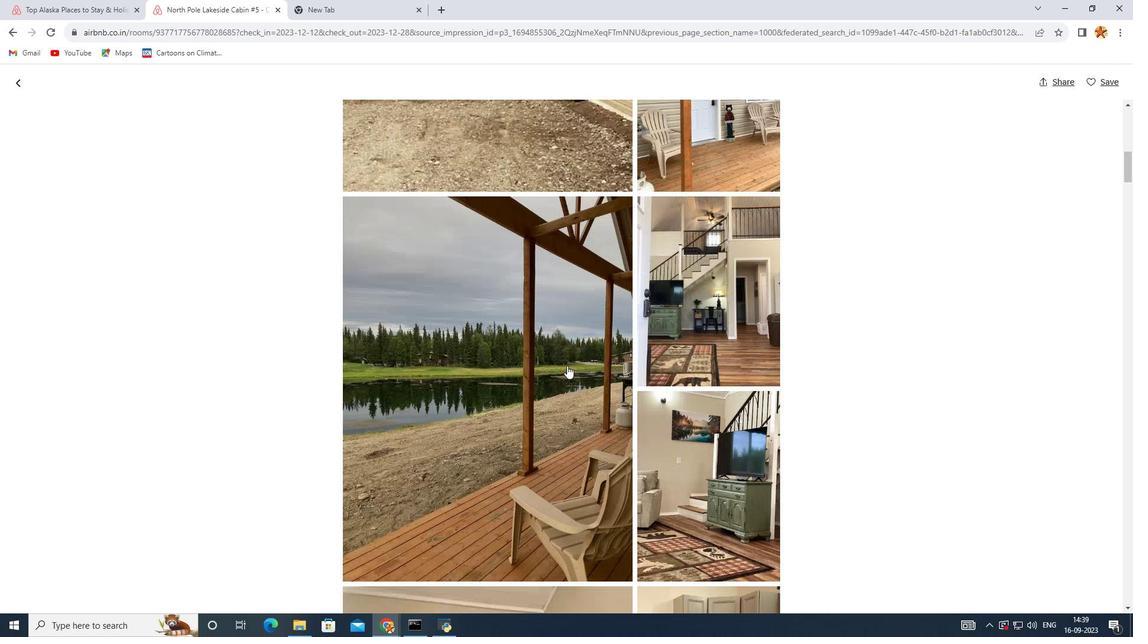 
Action: Mouse scrolled (539, 367) with delta (0, 0)
Screenshot: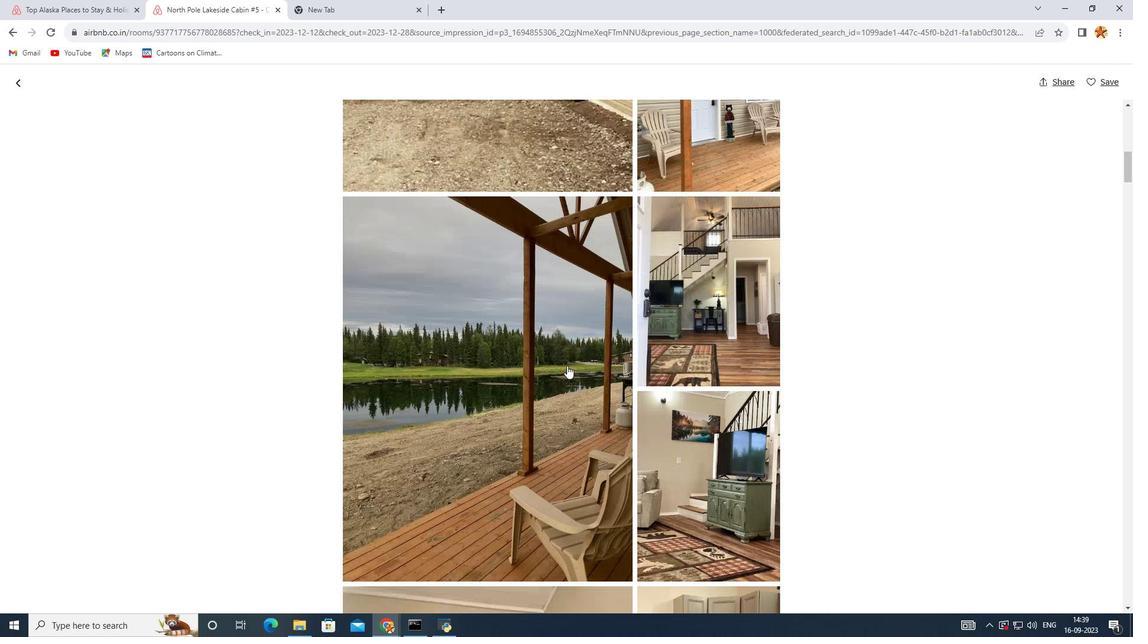 
Action: Mouse scrolled (539, 367) with delta (0, 0)
Screenshot: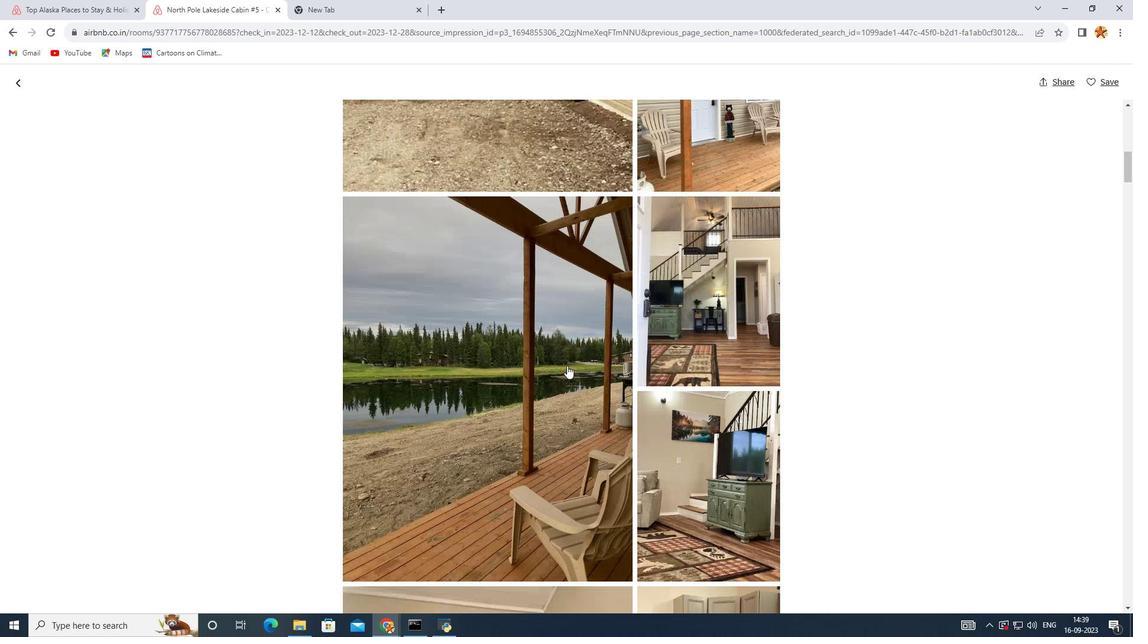 
Action: Mouse scrolled (539, 367) with delta (0, 0)
Screenshot: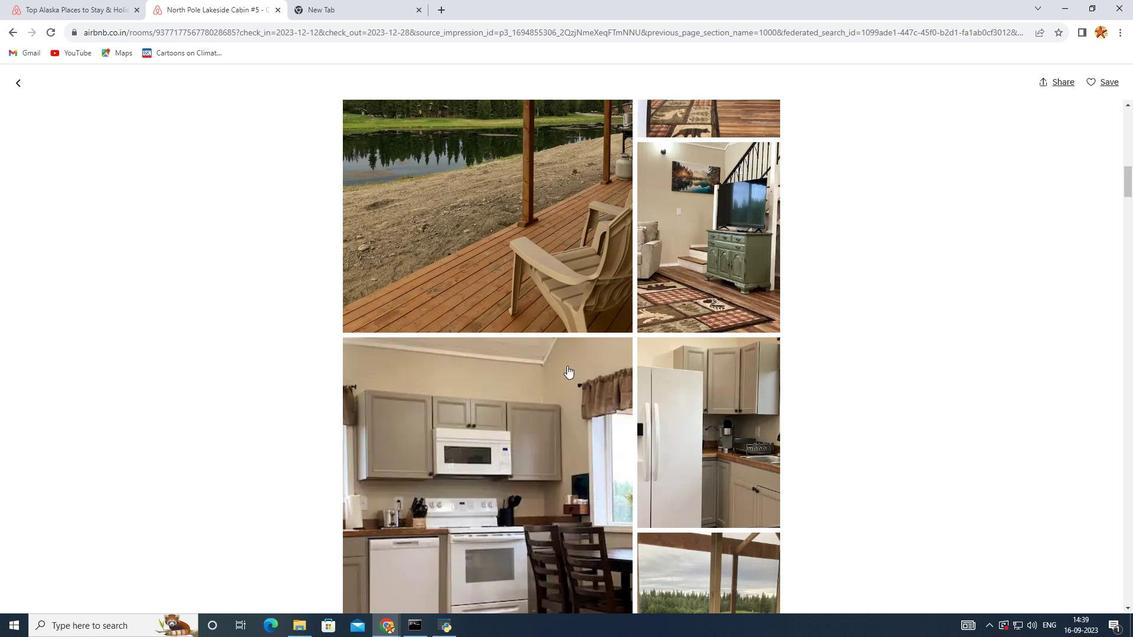 
Action: Mouse scrolled (539, 367) with delta (0, 0)
Screenshot: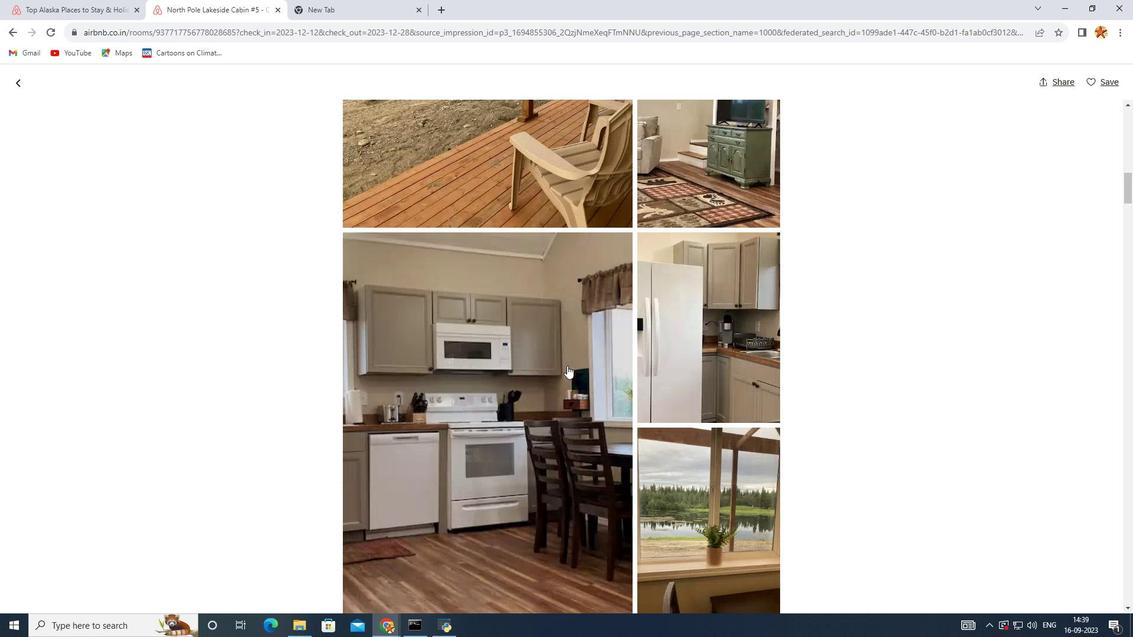 
Action: Mouse scrolled (539, 367) with delta (0, 0)
Screenshot: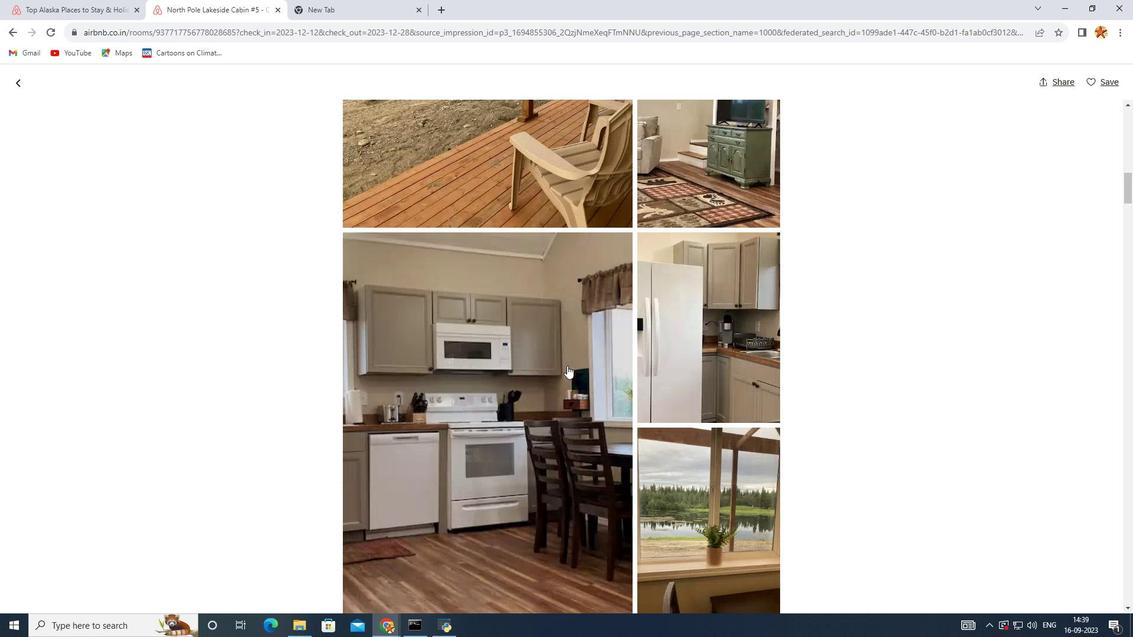 
Action: Mouse scrolled (539, 367) with delta (0, 0)
Screenshot: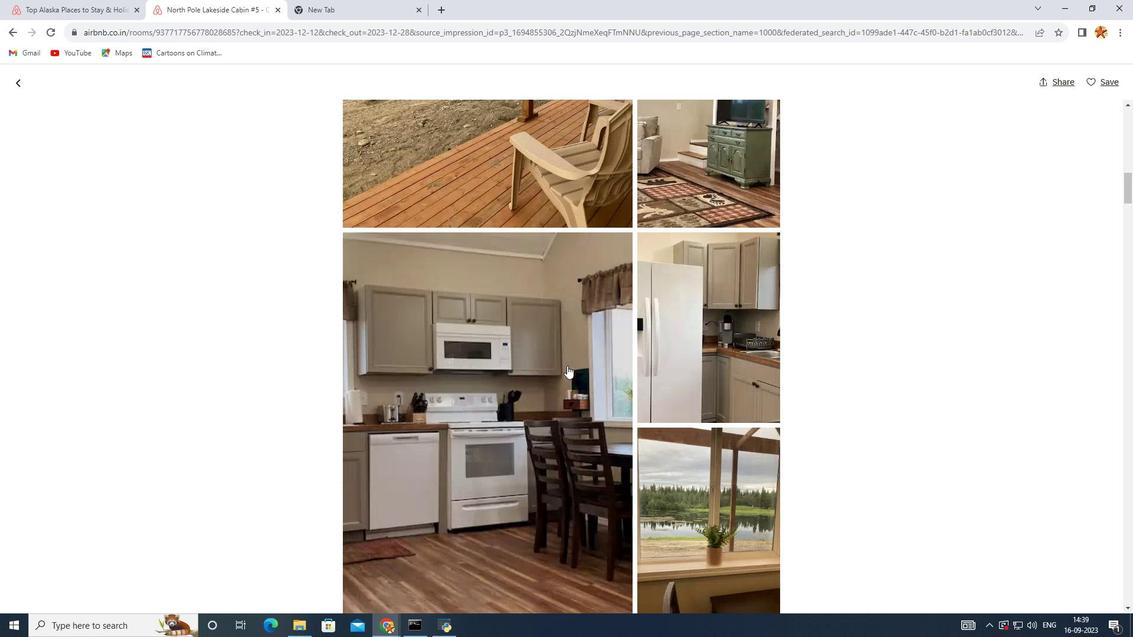 
Action: Mouse scrolled (539, 367) with delta (0, 0)
Screenshot: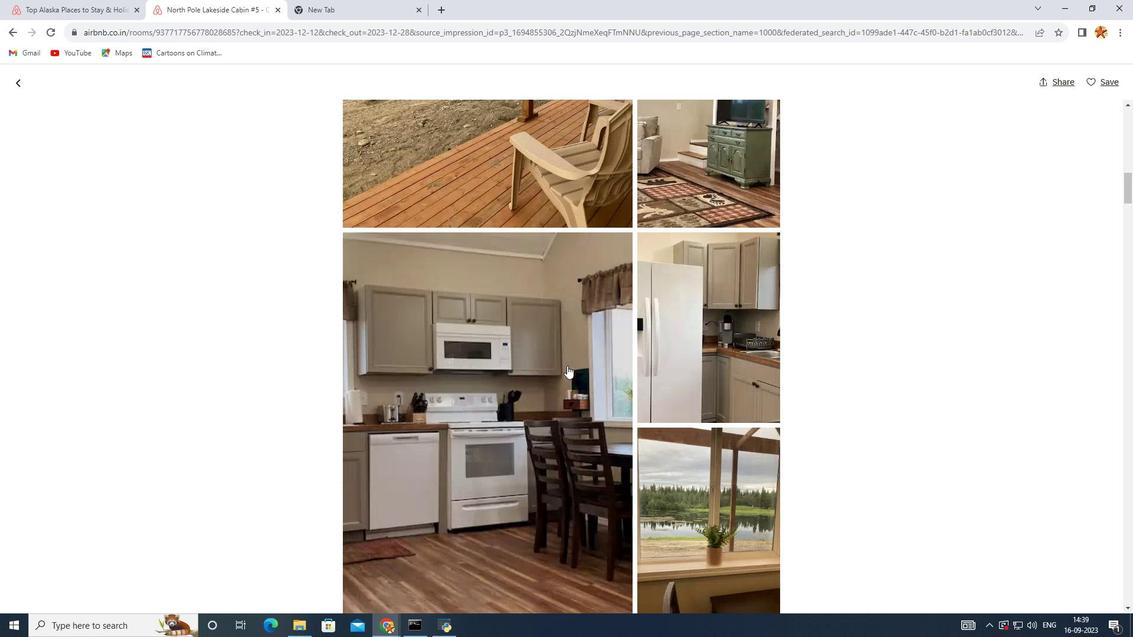 
Action: Mouse scrolled (539, 367) with delta (0, 0)
Screenshot: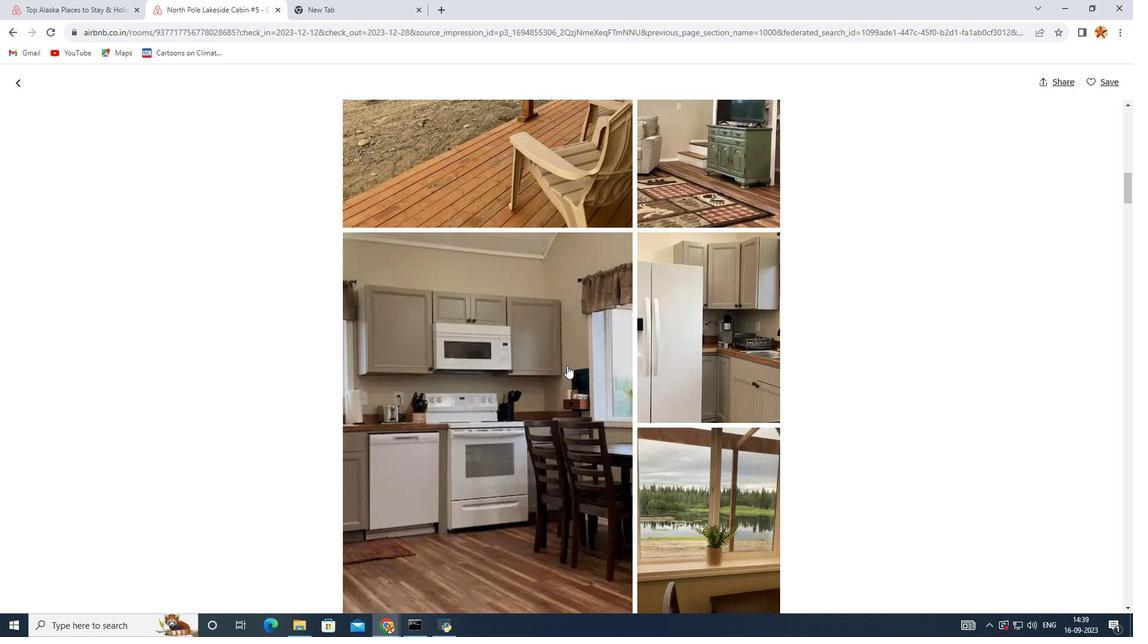 
Action: Mouse moved to (639, 444)
Screenshot: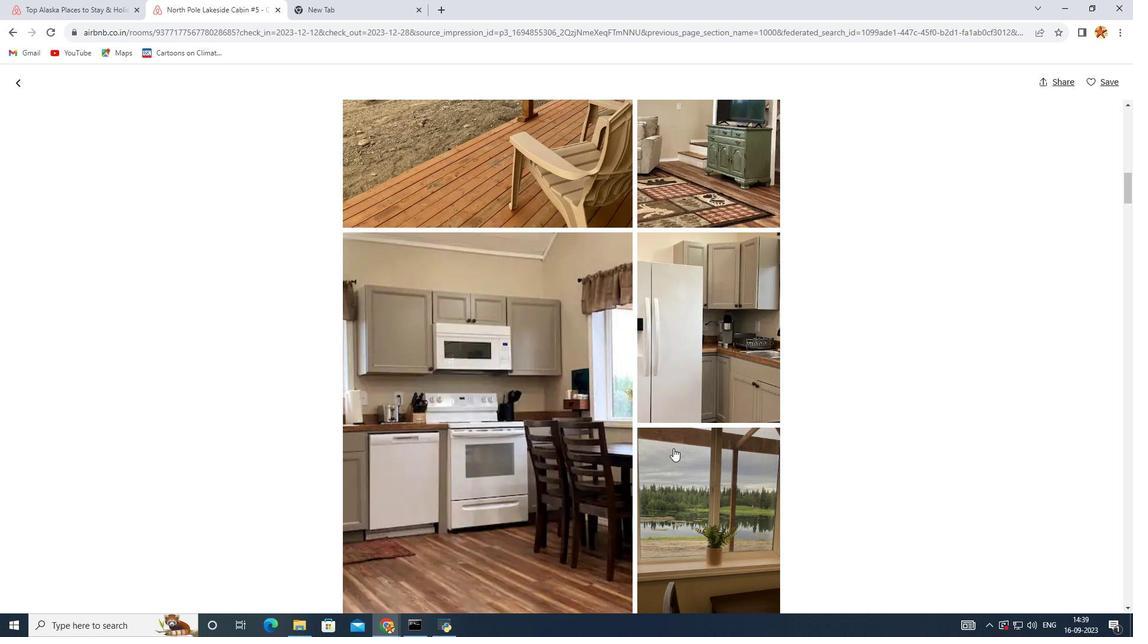 
Action: Mouse scrolled (639, 443) with delta (0, 0)
Screenshot: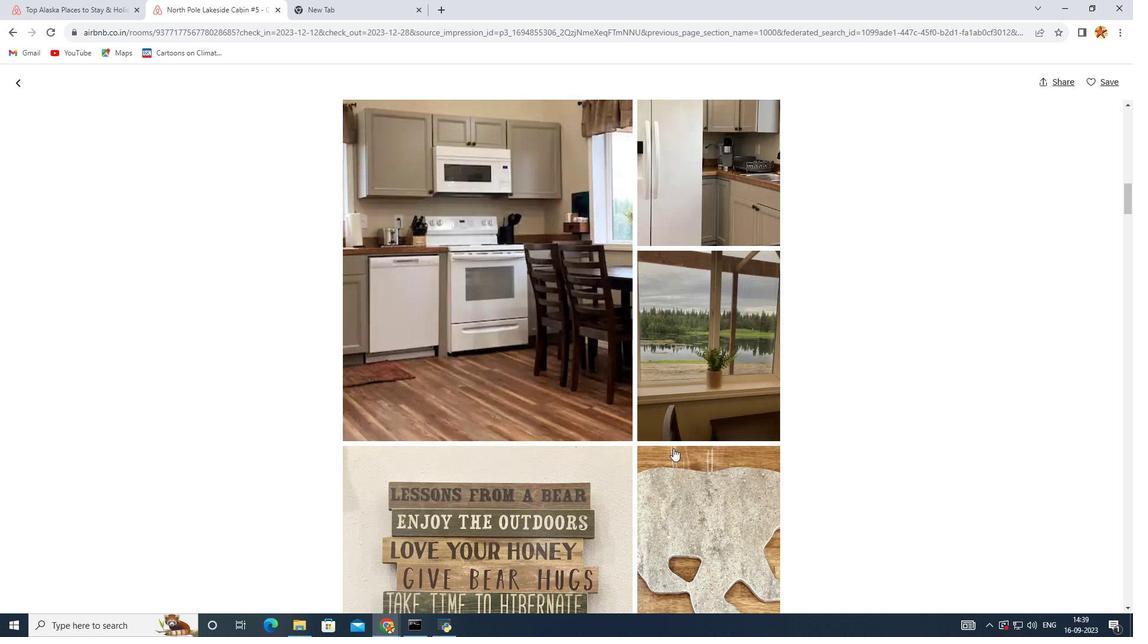 
Action: Mouse scrolled (639, 443) with delta (0, 0)
Screenshot: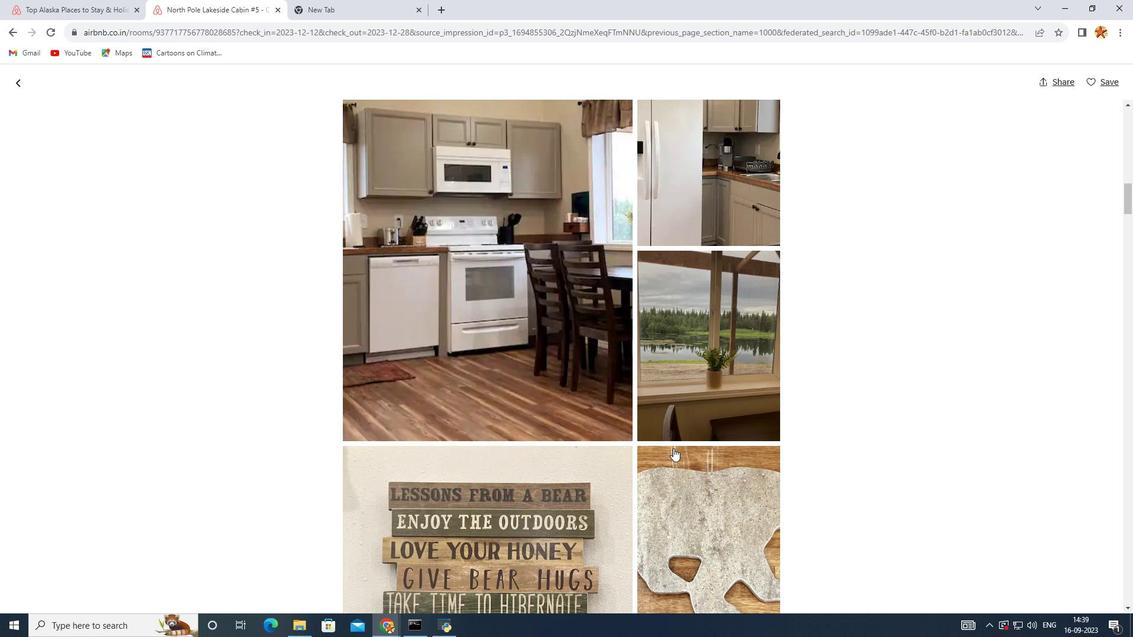 
Action: Mouse scrolled (639, 443) with delta (0, 0)
Screenshot: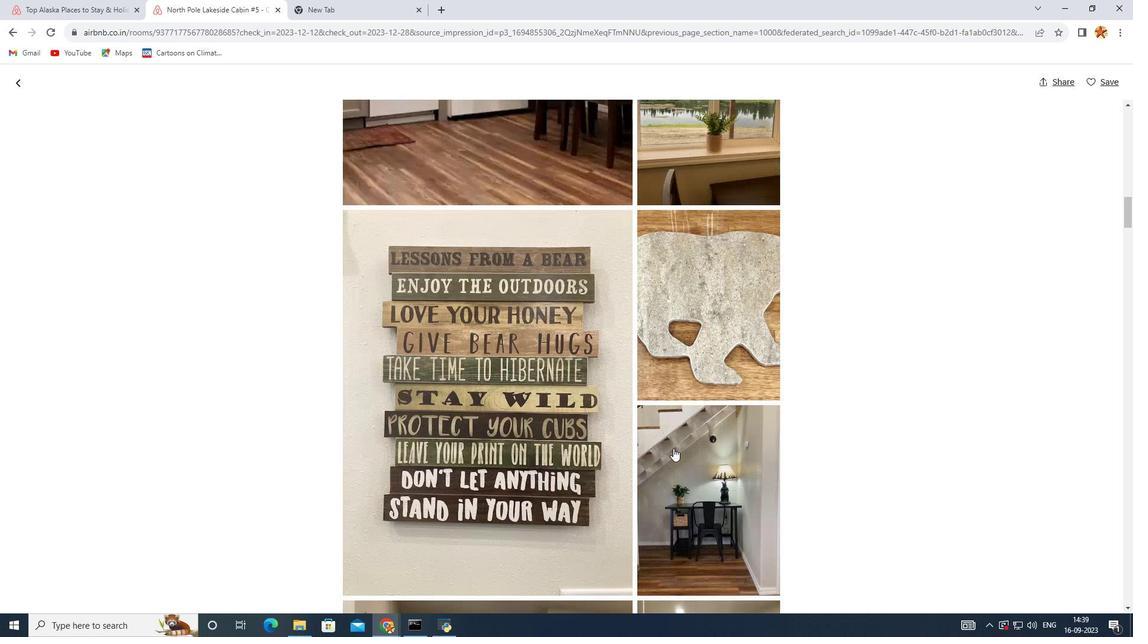 
Action: Mouse scrolled (639, 443) with delta (0, 0)
Screenshot: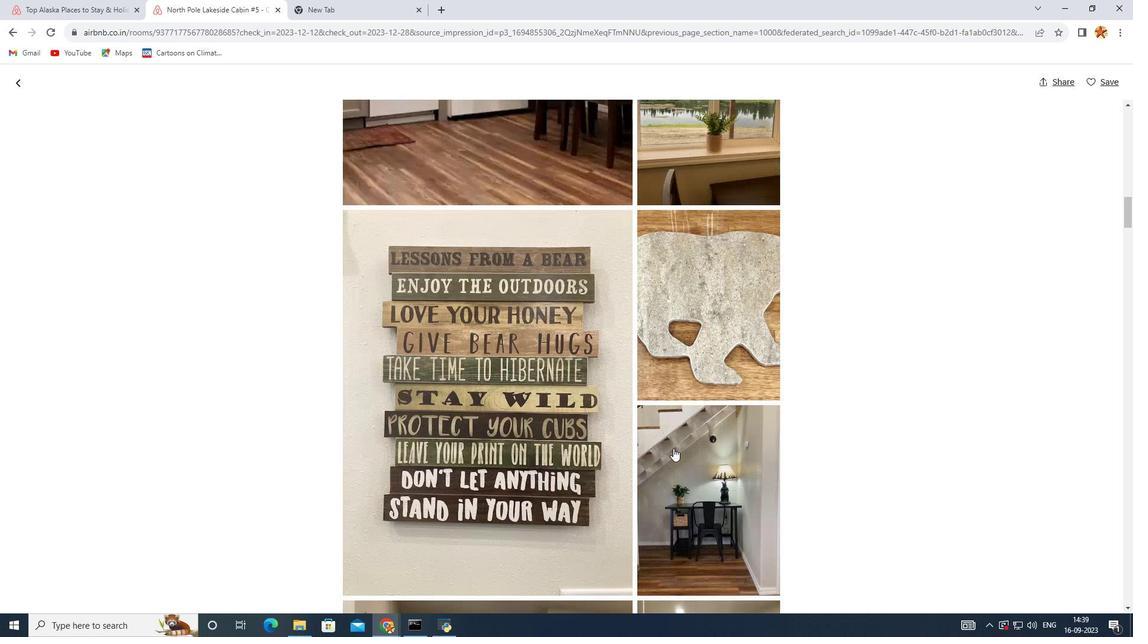 
Action: Mouse scrolled (639, 443) with delta (0, 0)
Screenshot: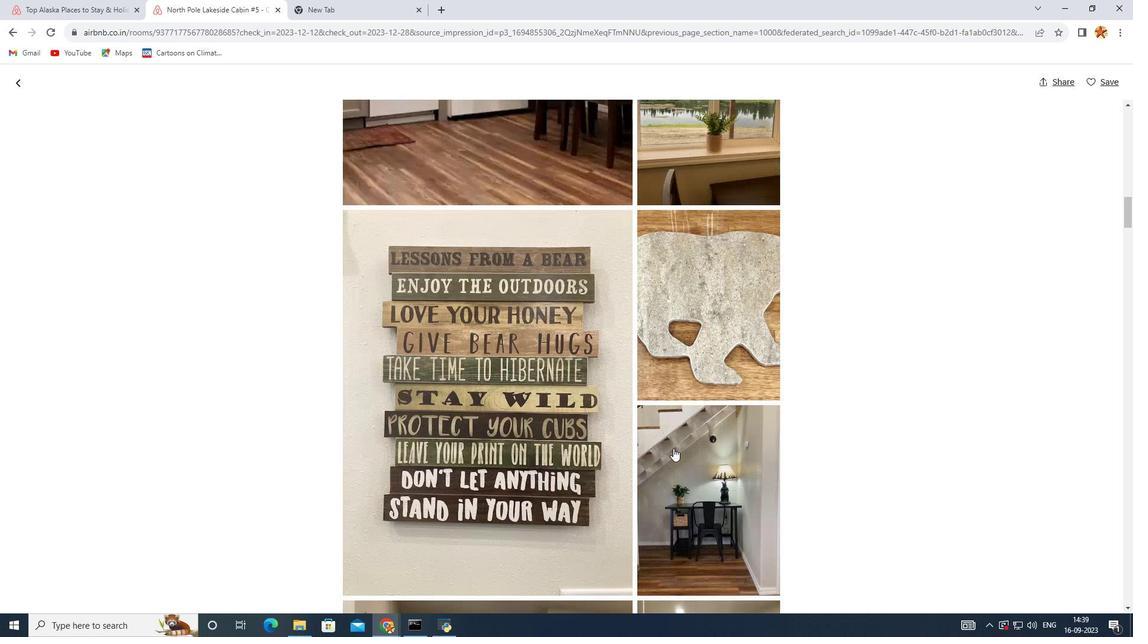 
Action: Mouse scrolled (639, 443) with delta (0, 0)
Screenshot: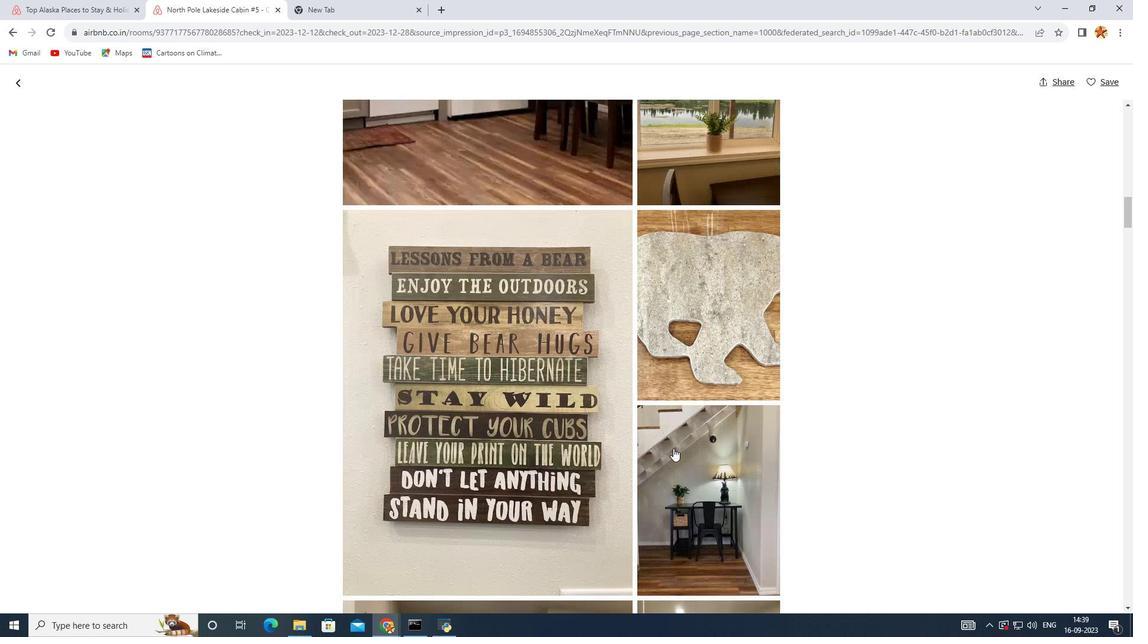 
Action: Mouse scrolled (639, 443) with delta (0, 0)
Screenshot: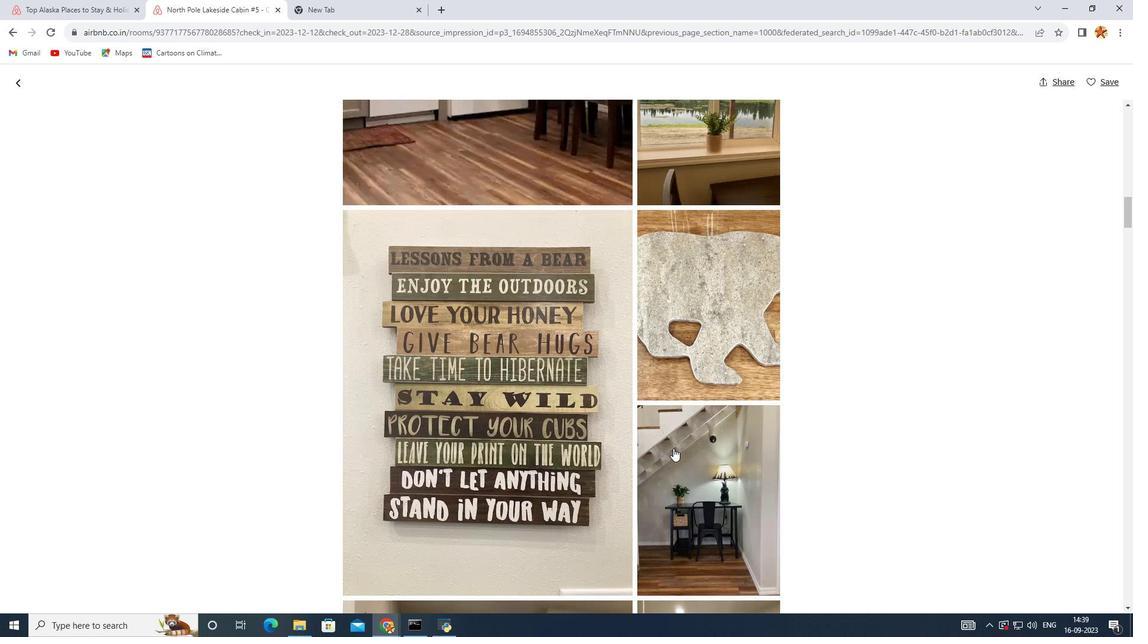 
Action: Mouse scrolled (639, 443) with delta (0, 0)
Screenshot: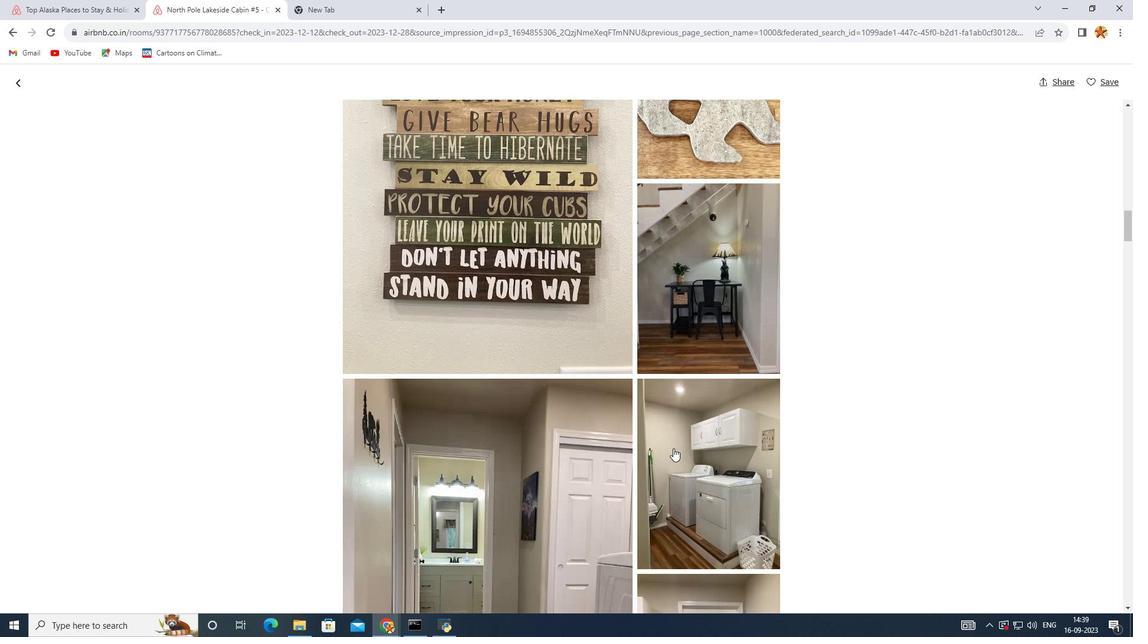 
Action: Mouse scrolled (639, 443) with delta (0, 0)
Screenshot: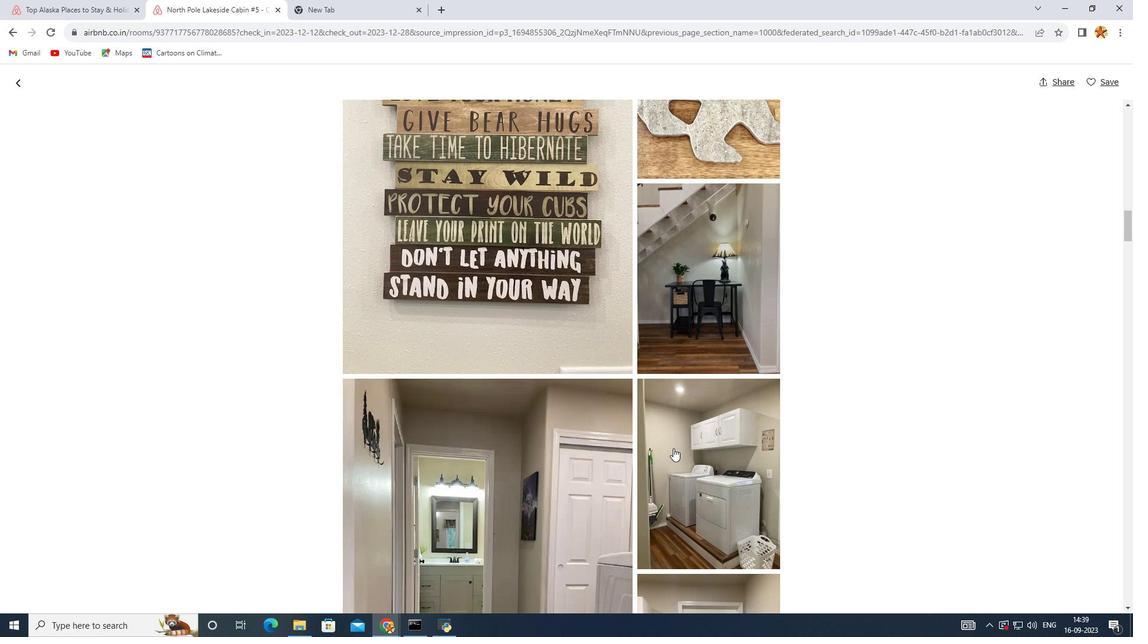 
Action: Mouse scrolled (639, 443) with delta (0, 0)
